 Task: Get directions from Capitol Reef National Park, Utah, United States to Crater Lake National Park, Oregon, United States and explore the nearby restaurants with rating 2 and above and open now and cuisine buffet
Action: Mouse moved to (234, 223)
Screenshot: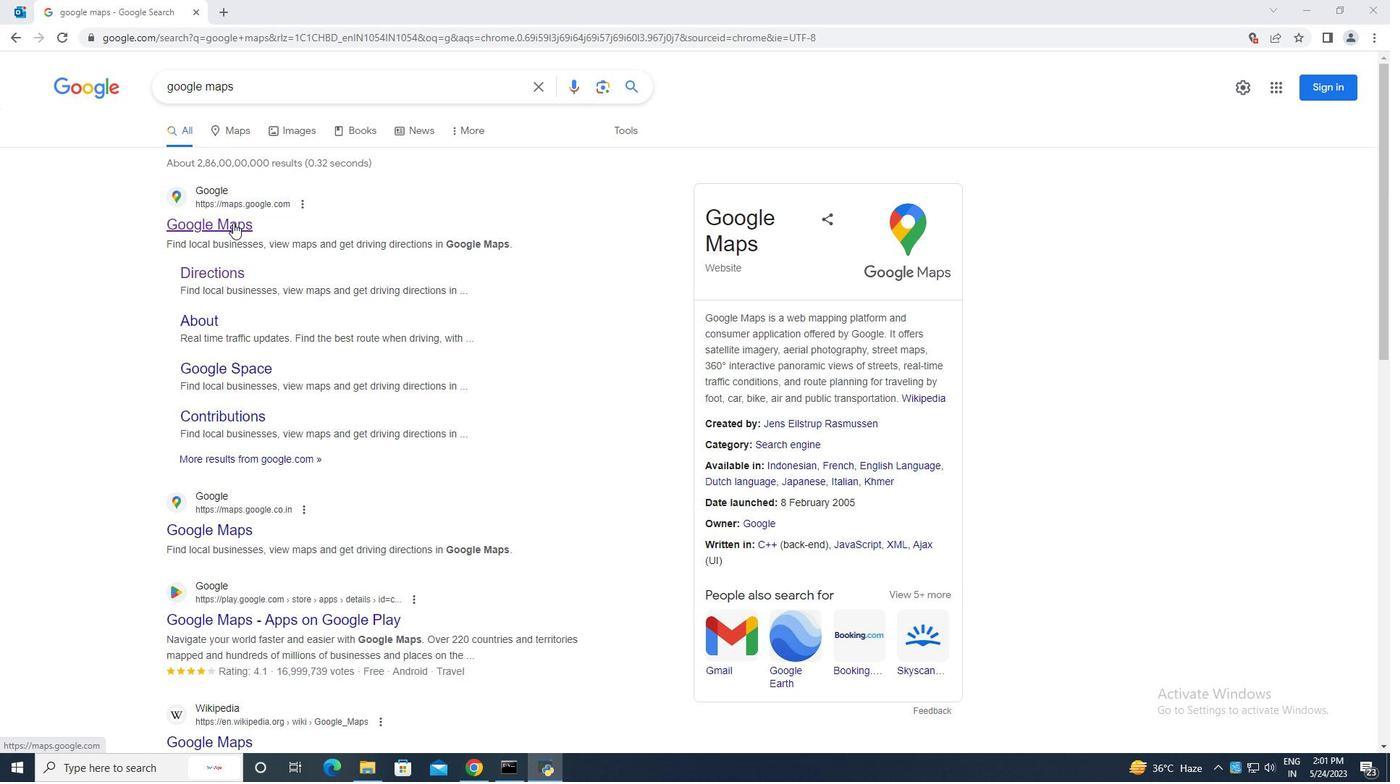 
Action: Mouse pressed left at (233, 223)
Screenshot: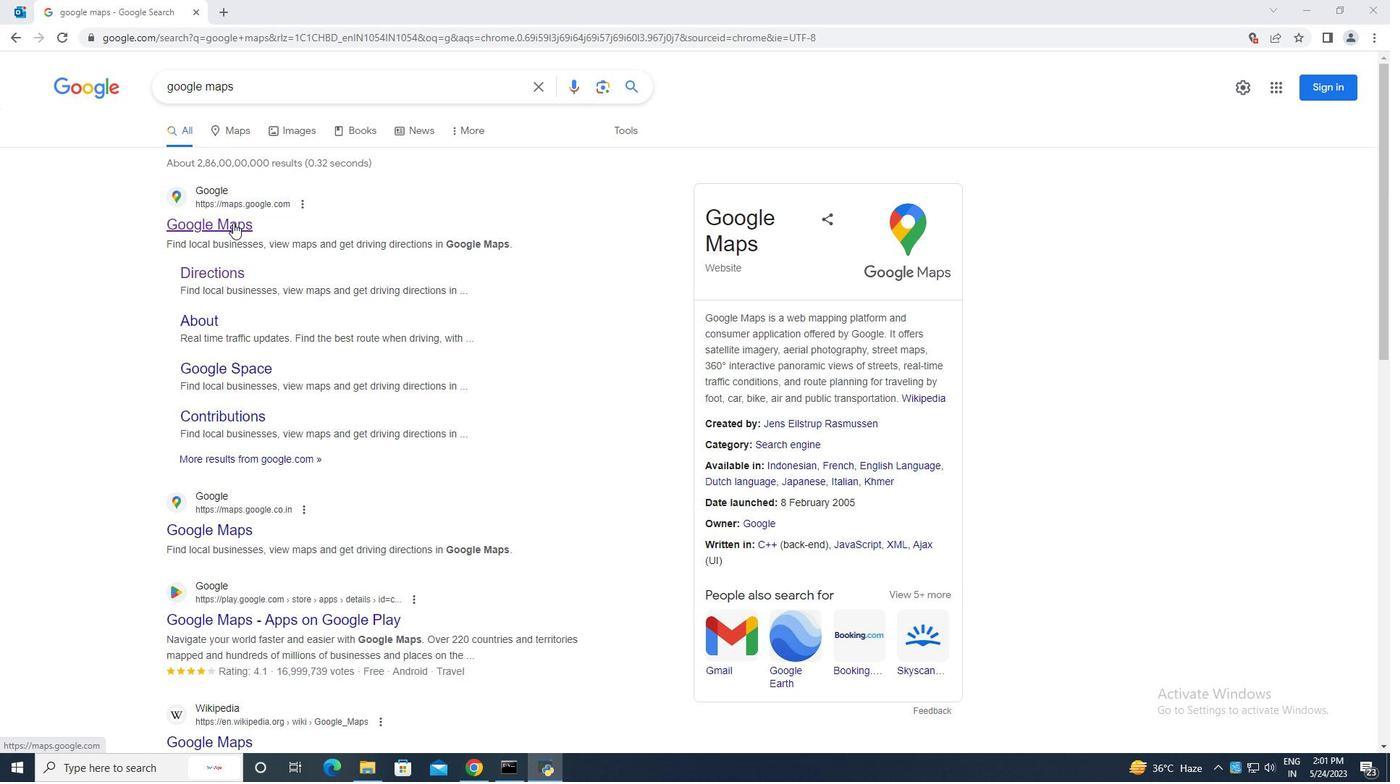
Action: Mouse moved to (192, 68)
Screenshot: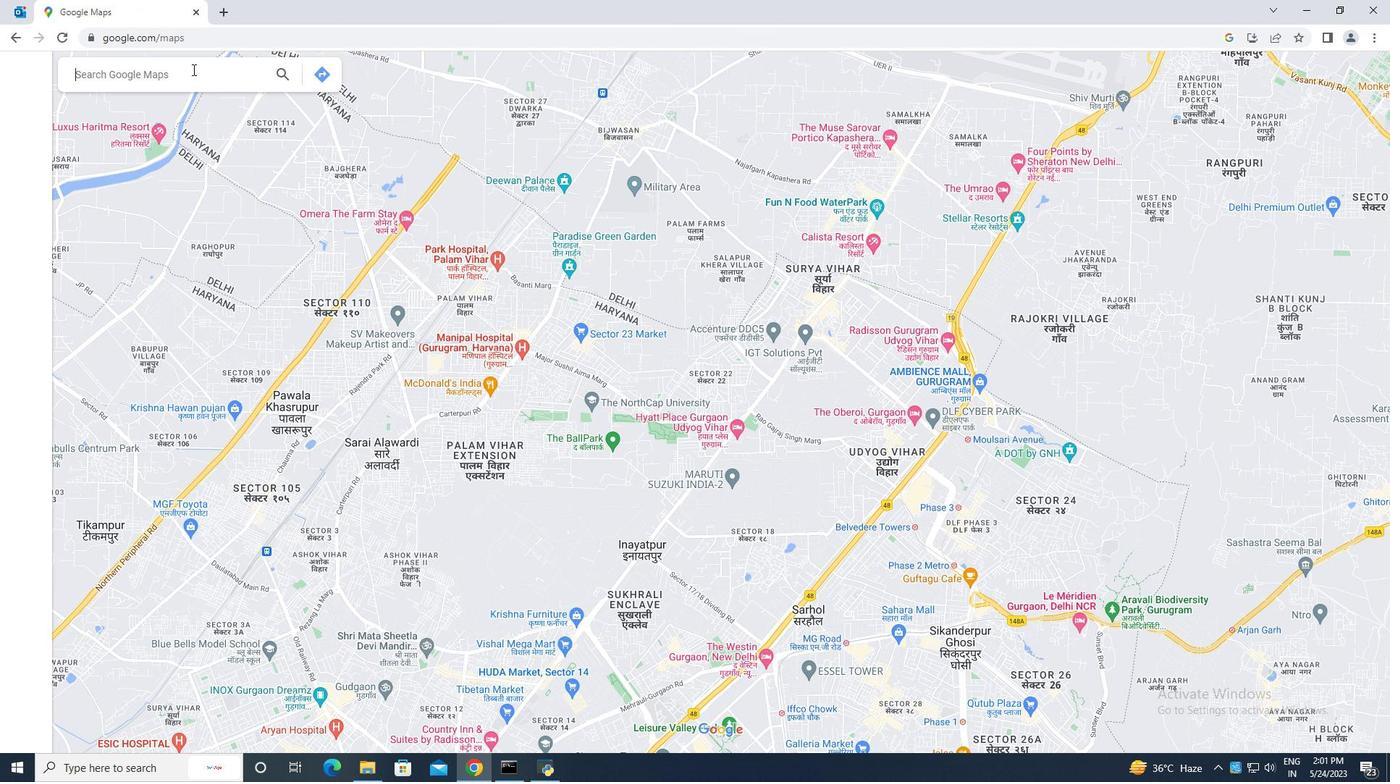 
Action: Mouse pressed left at (192, 68)
Screenshot: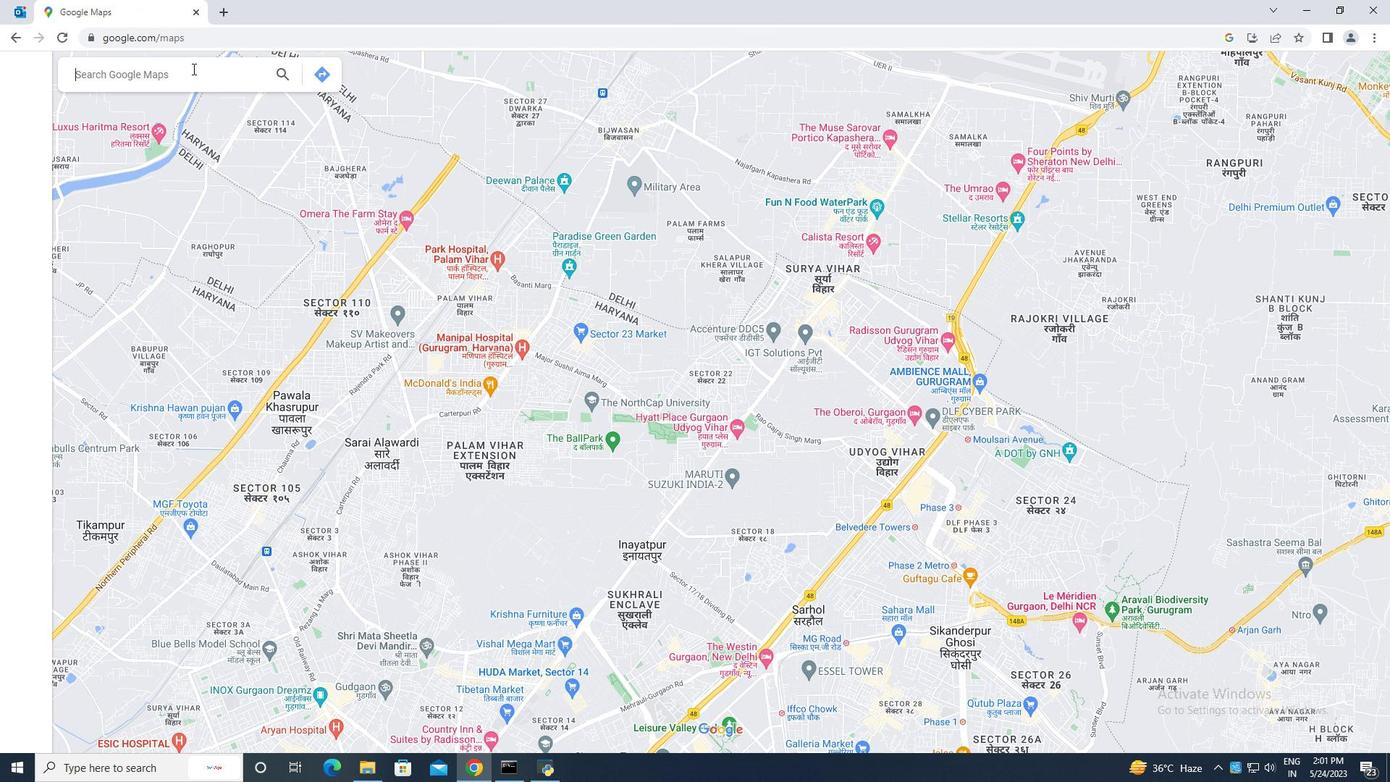 
Action: Mouse moved to (192, 68)
Screenshot: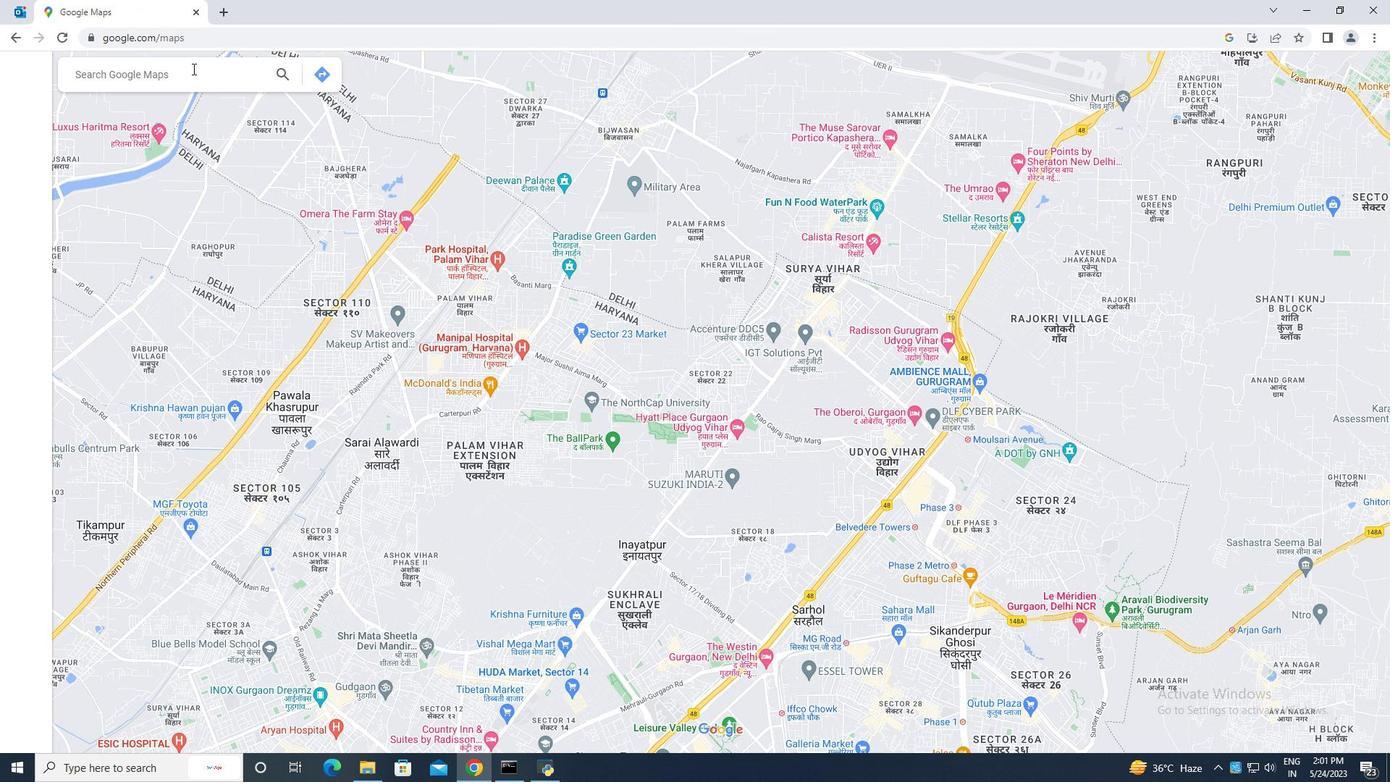 
Action: Key pressed capitol<Key.space>reef<Key.space>national<Key.space>park<Key.space>utah
Screenshot: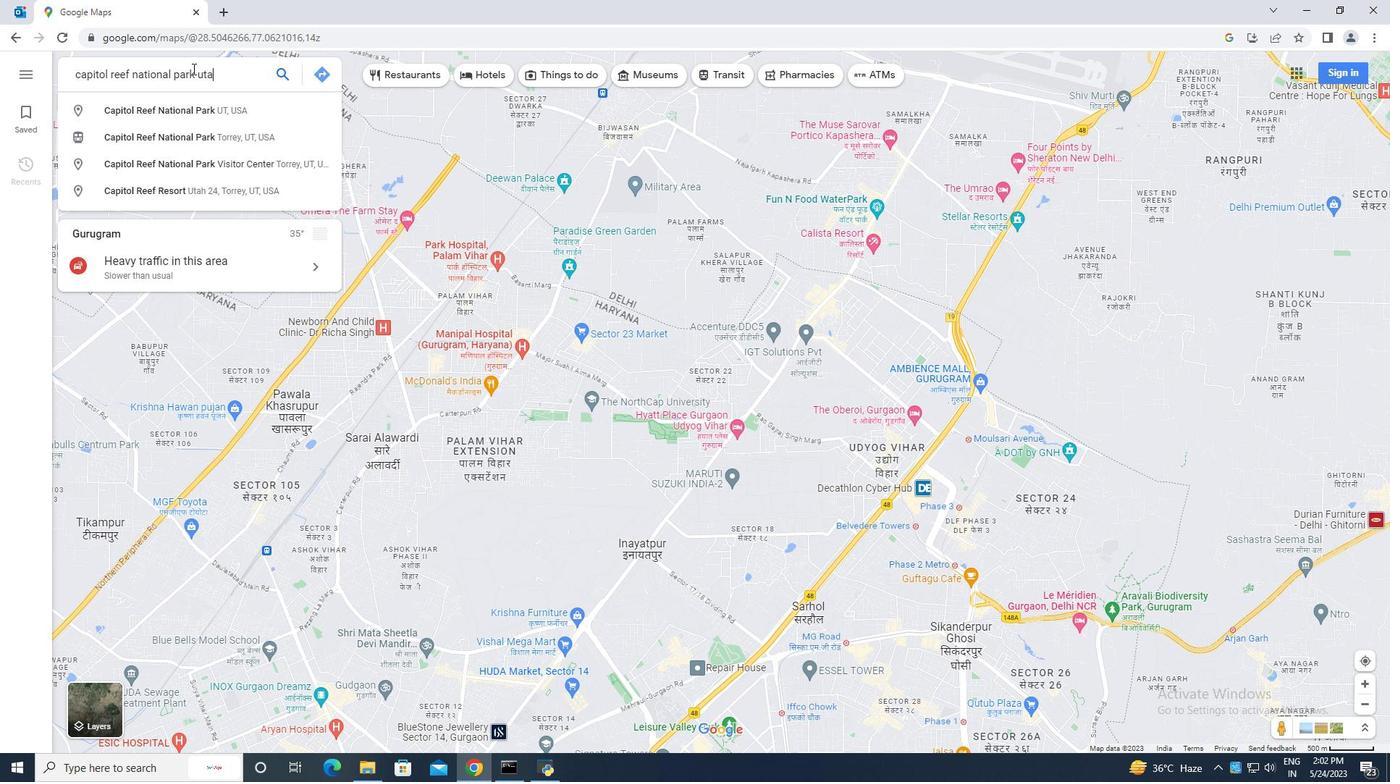 
Action: Mouse moved to (220, 112)
Screenshot: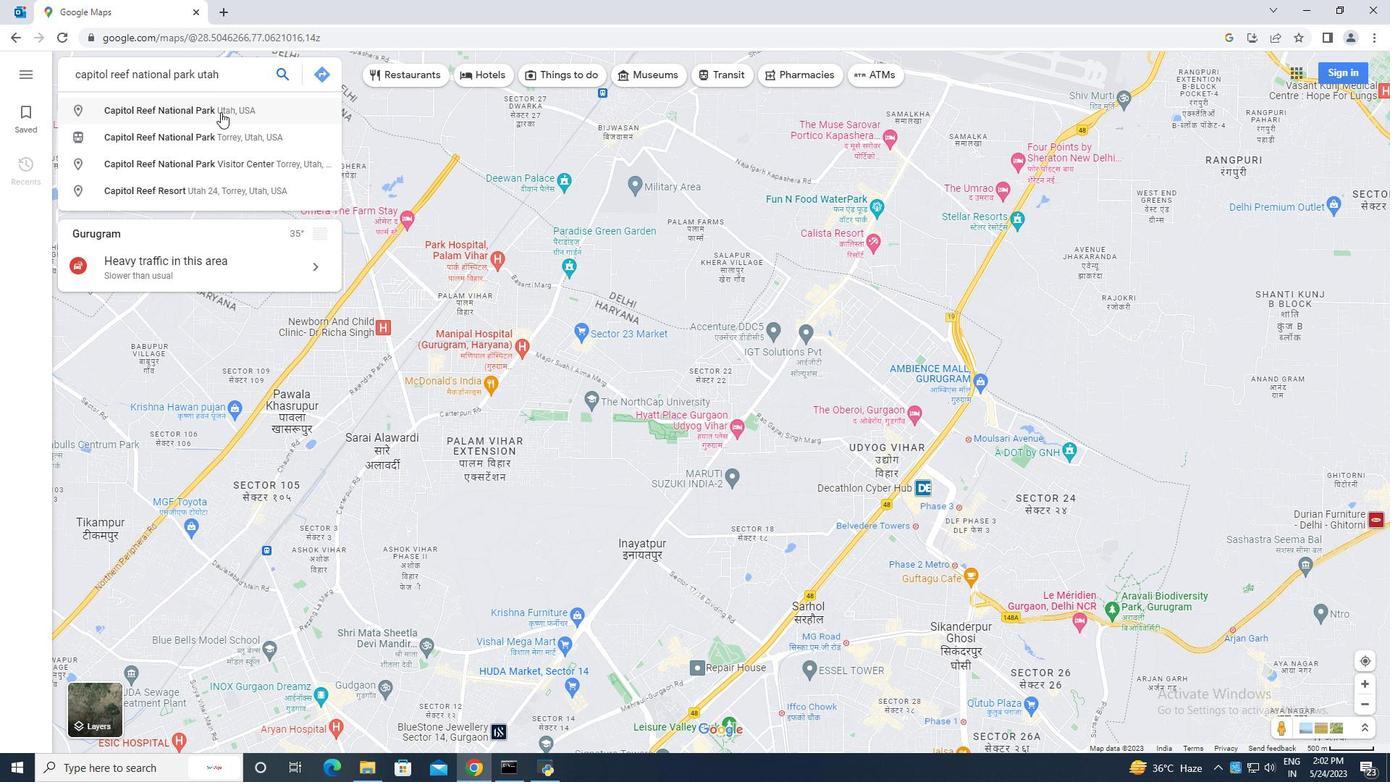 
Action: Mouse pressed left at (220, 112)
Screenshot: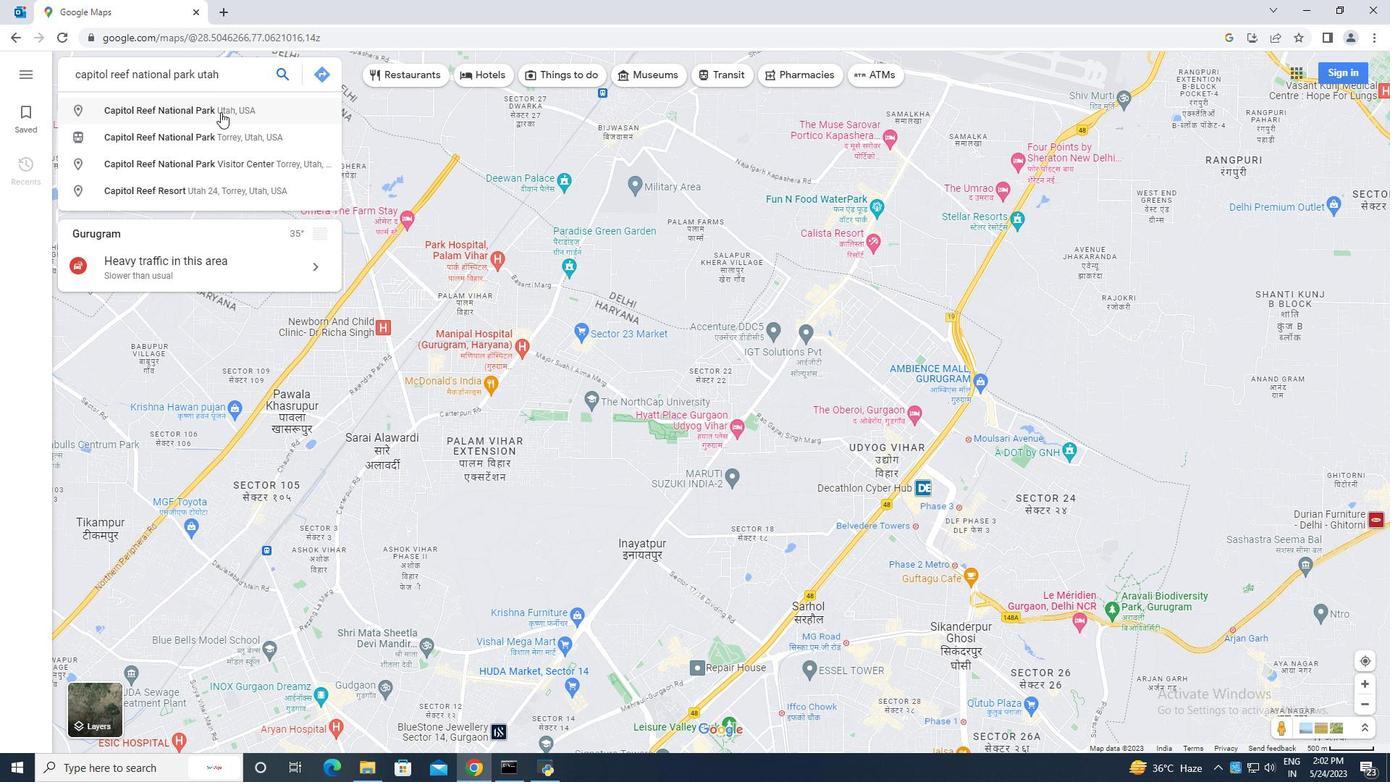 
Action: Mouse moved to (96, 355)
Screenshot: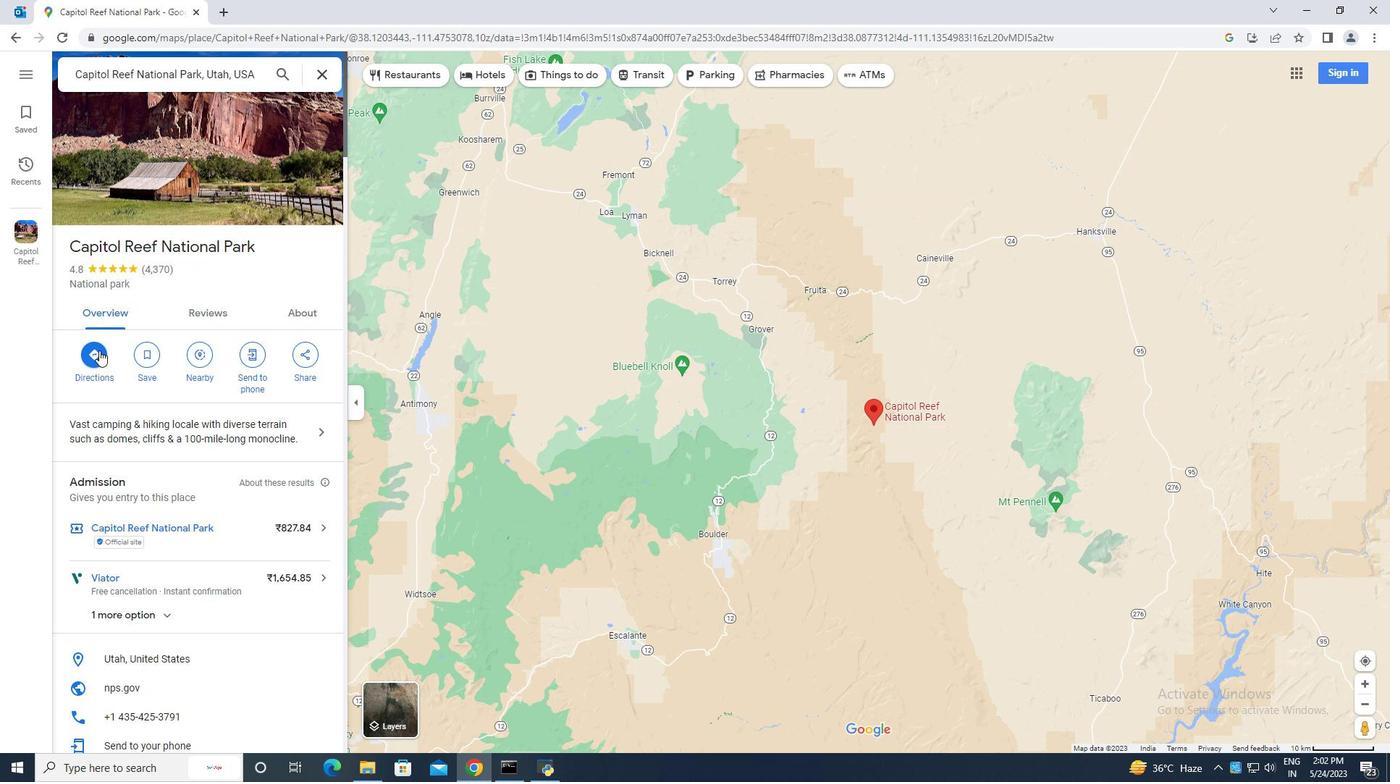 
Action: Mouse pressed left at (96, 355)
Screenshot: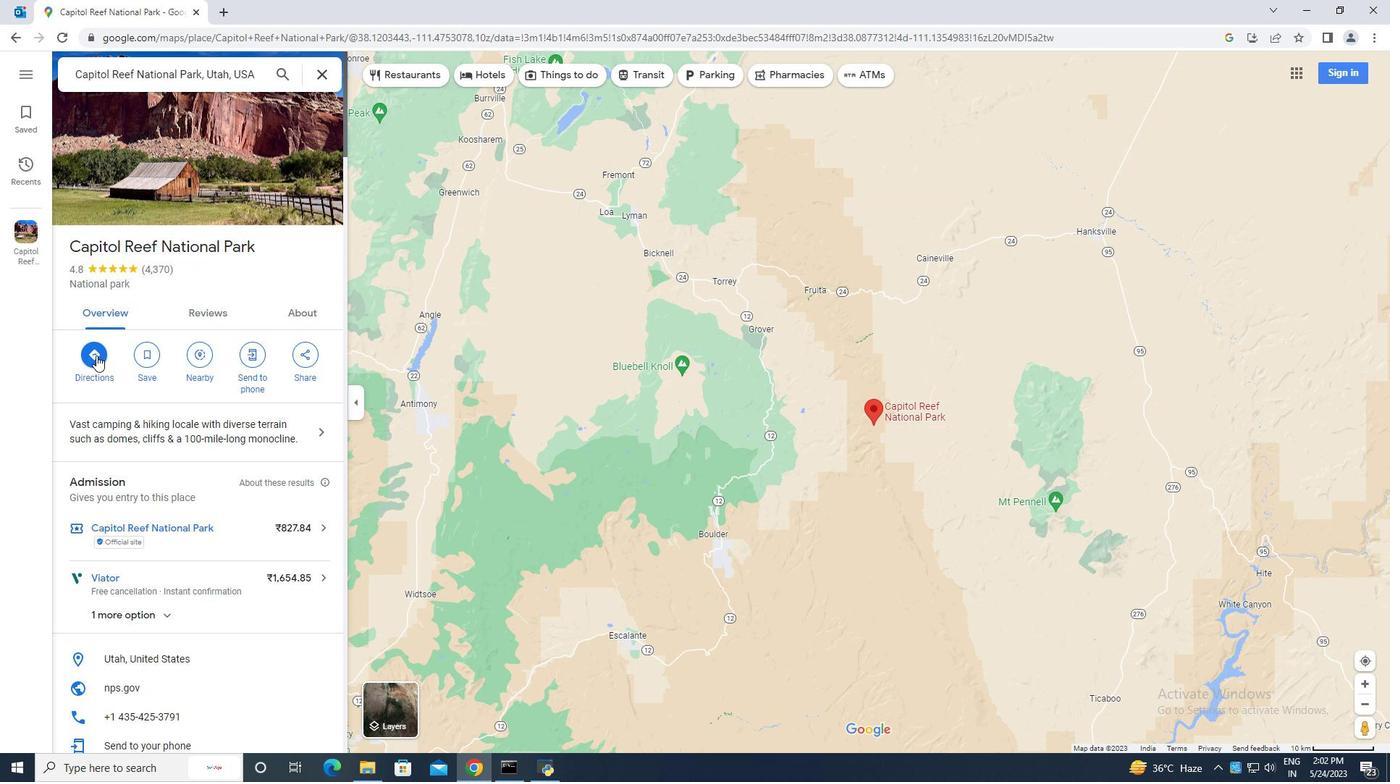 
Action: Mouse moved to (215, 119)
Screenshot: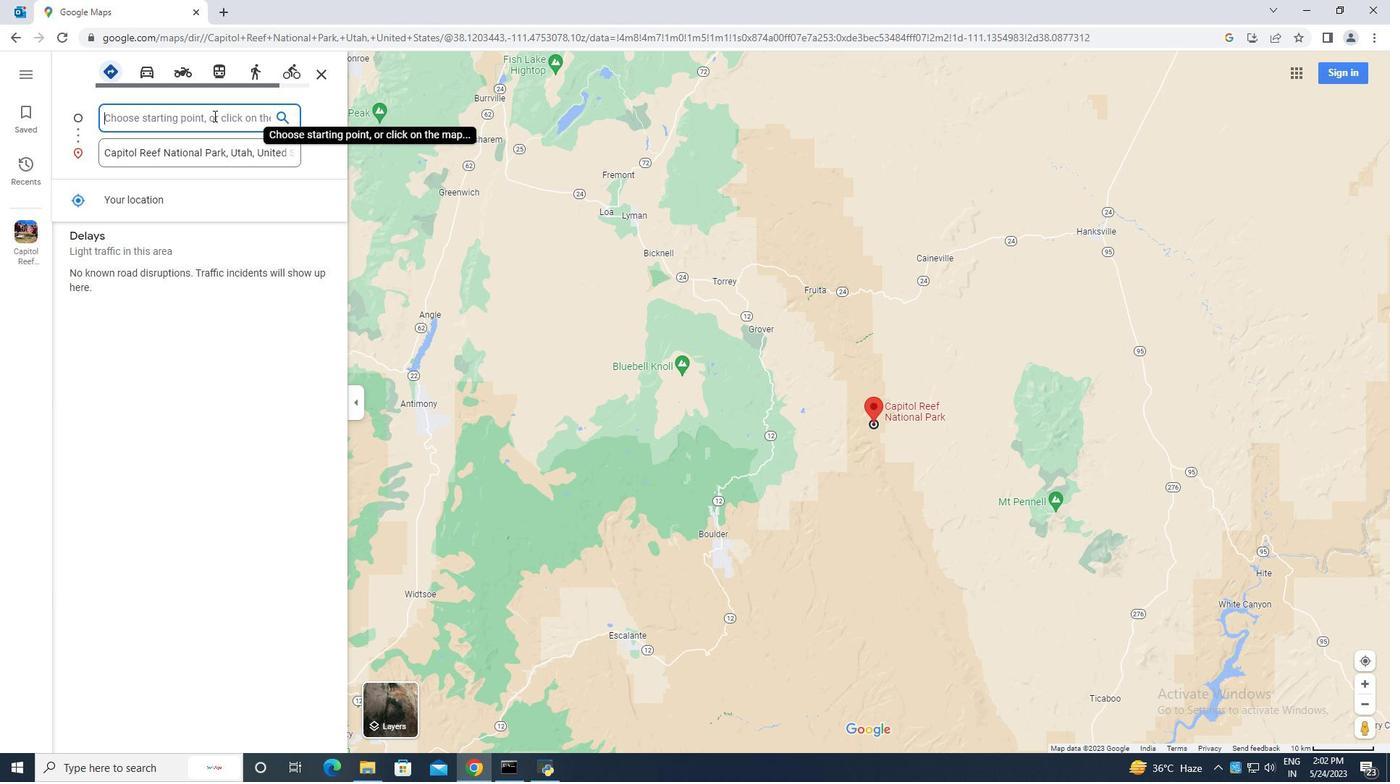 
Action: Mouse pressed left at (215, 119)
Screenshot: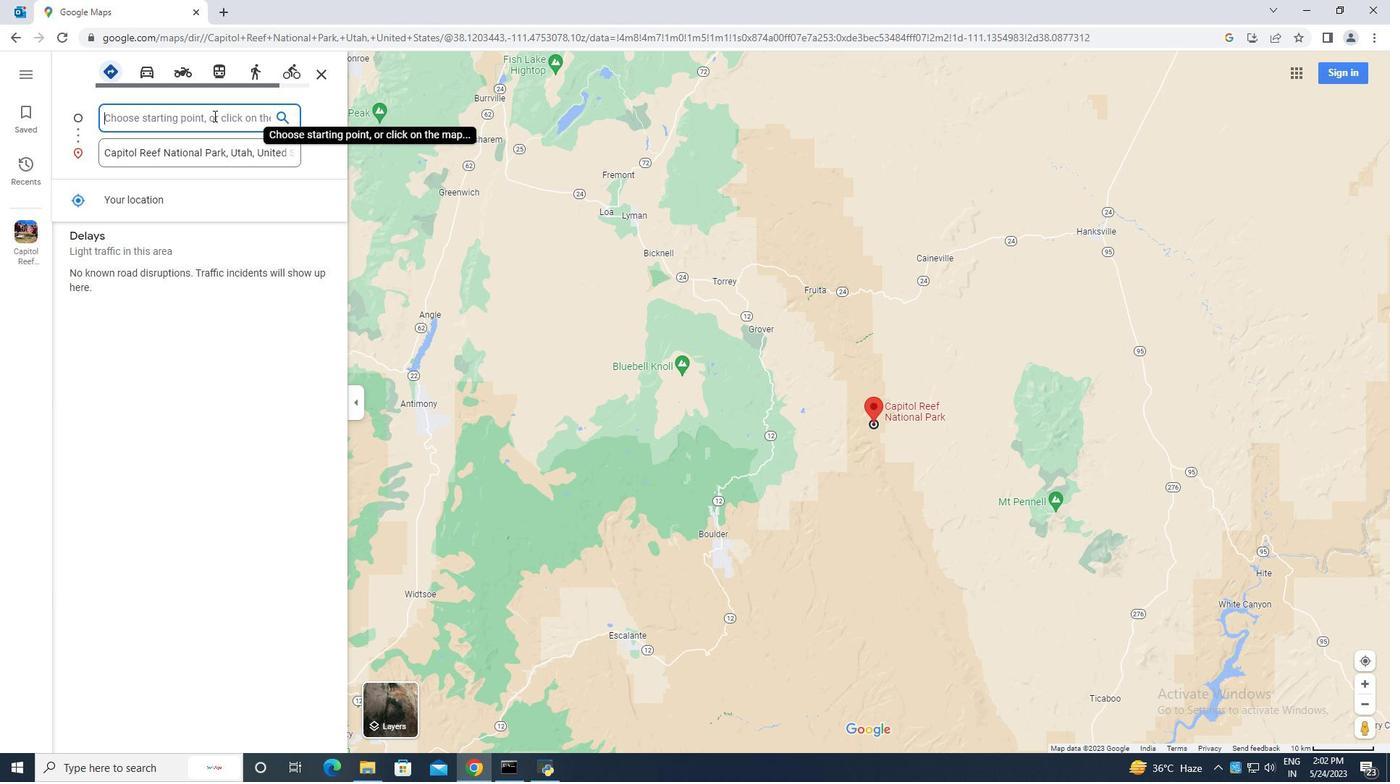 
Action: Mouse moved to (216, 119)
Screenshot: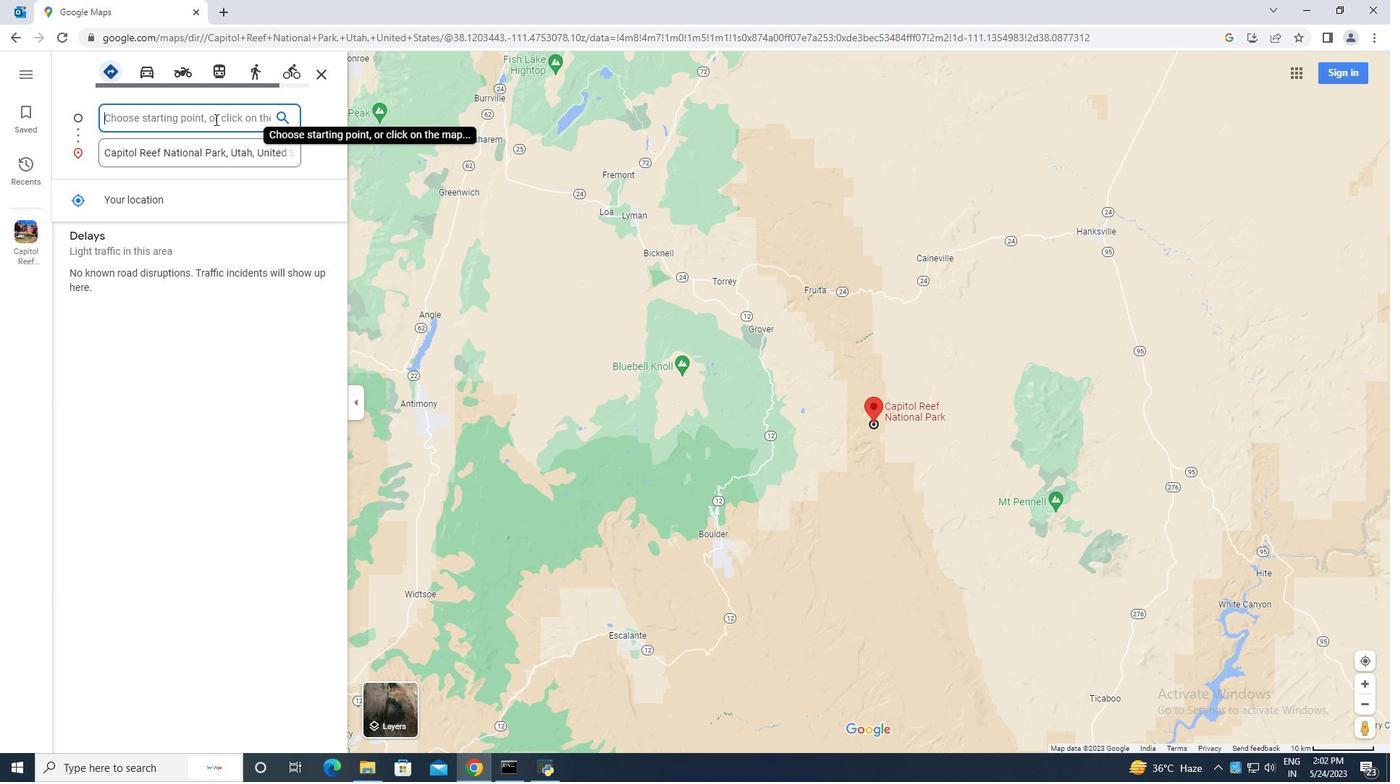 
Action: Key pressed capitol<Key.space>reef<Key.space>national<Key.space>park<Key.space>utah
Screenshot: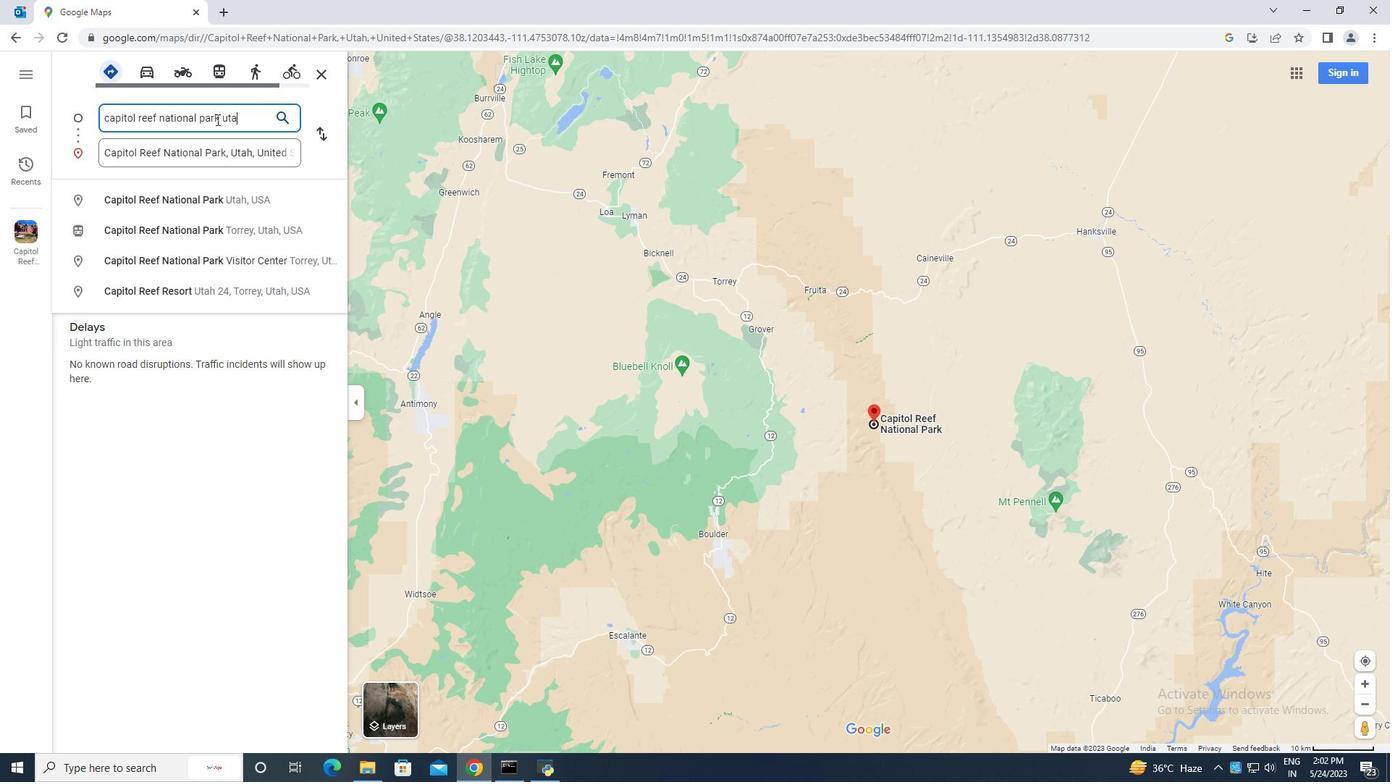 
Action: Mouse moved to (262, 154)
Screenshot: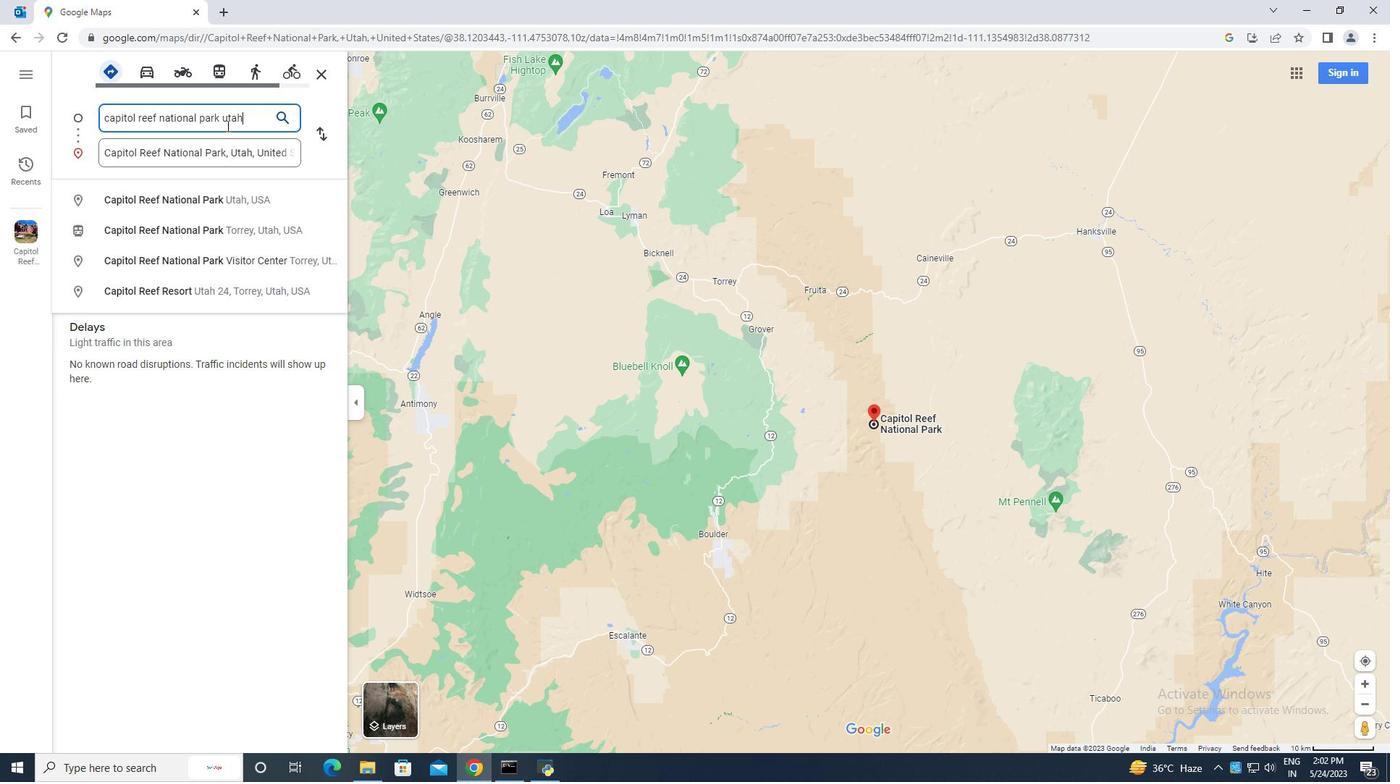 
Action: Mouse pressed left at (262, 154)
Screenshot: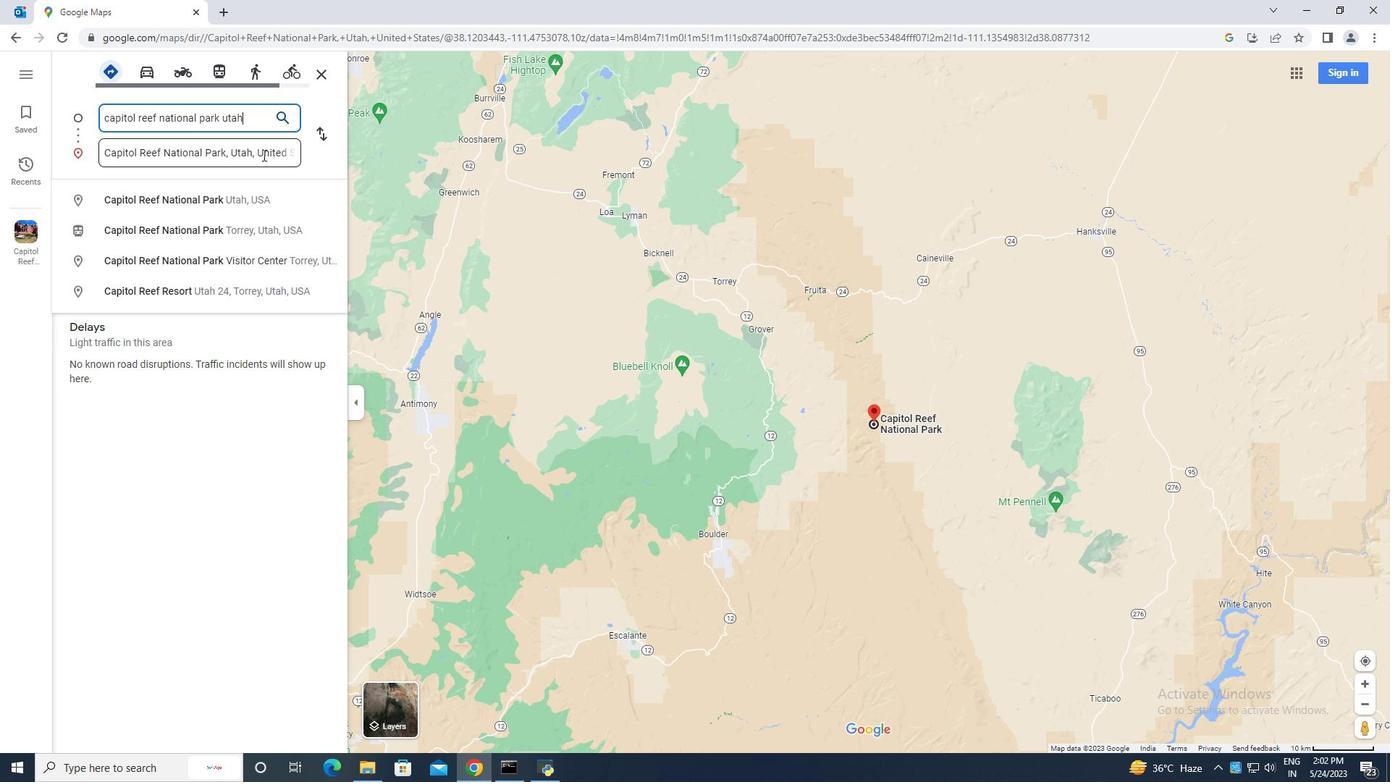 
Action: Key pressed crate<Key.space><Key.backspace>r<Key.space>lake<Key.space>national<Key.space>park<Key.space>oregon<Key.enter>
Screenshot: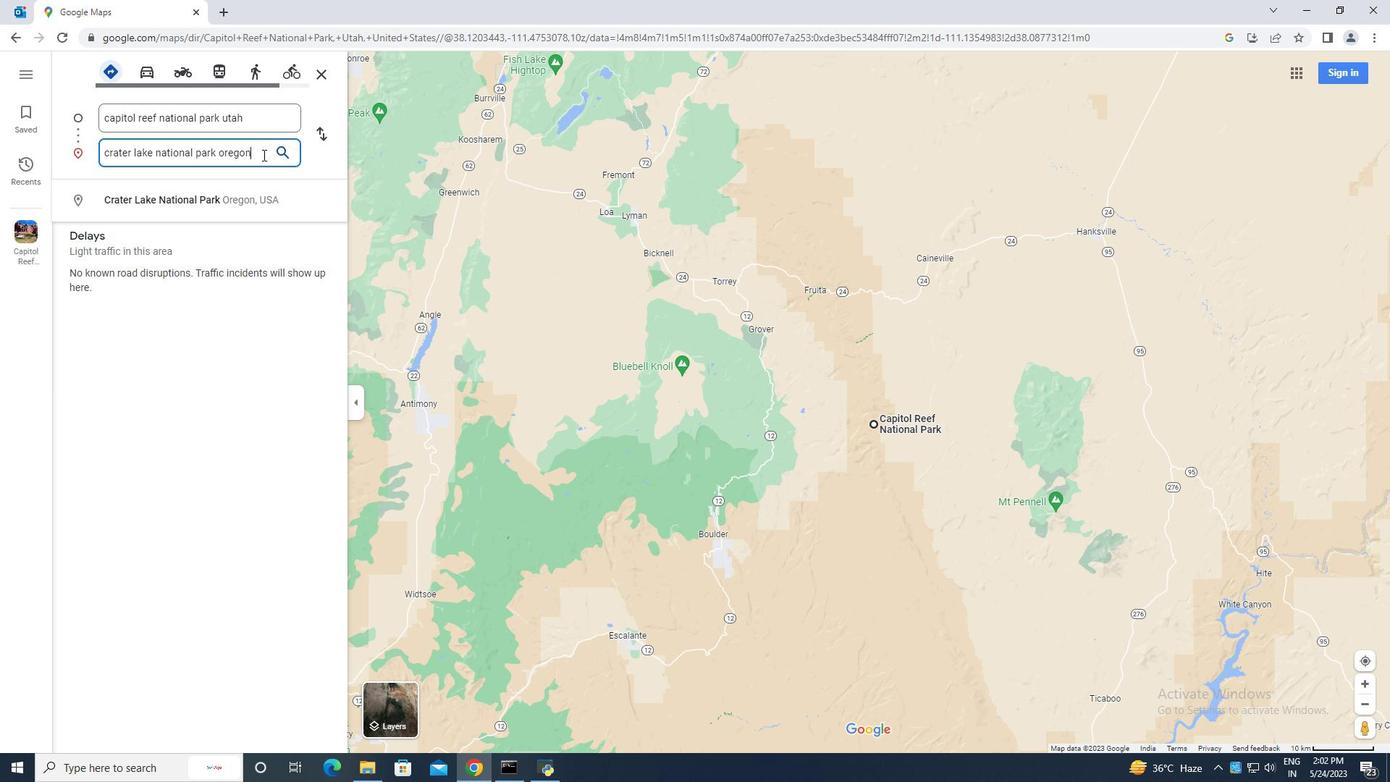 
Action: Mouse moved to (810, 73)
Screenshot: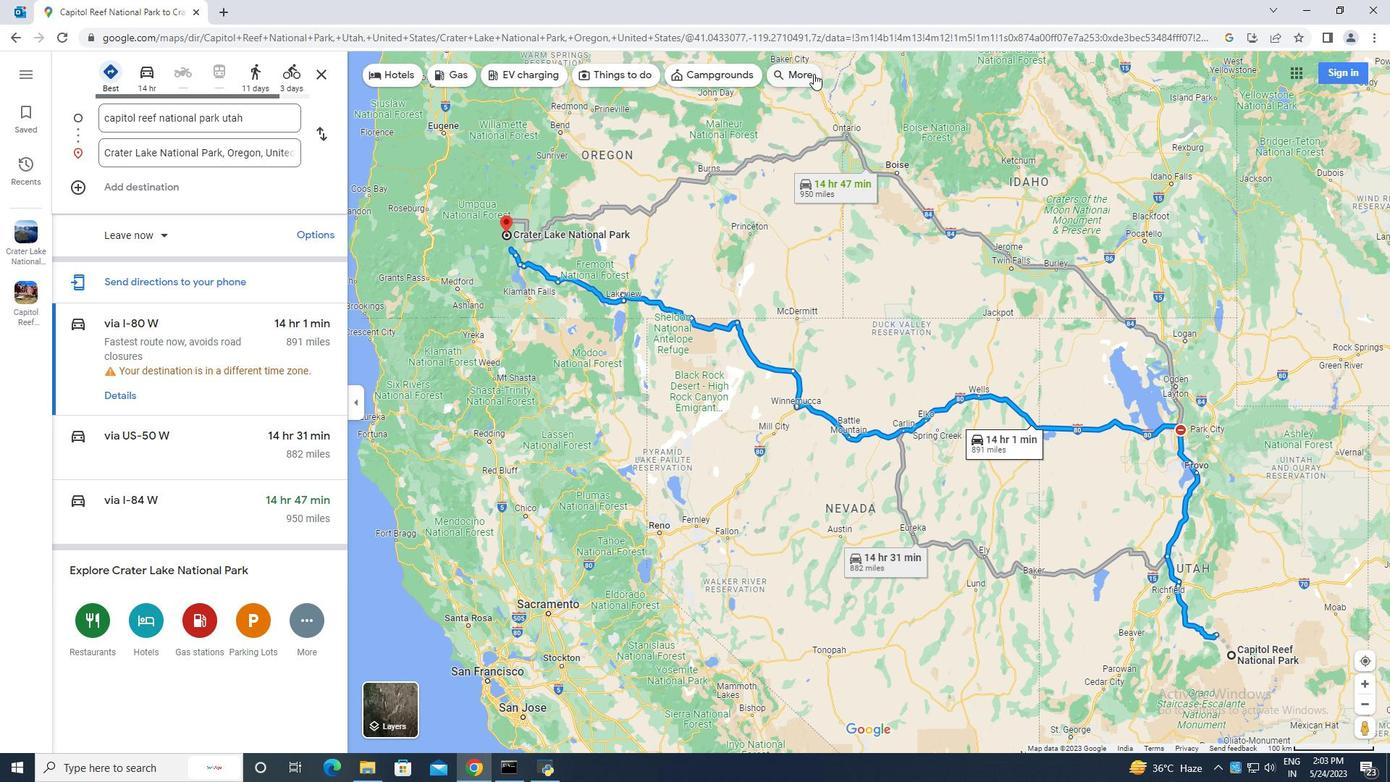 
Action: Mouse pressed left at (810, 73)
Screenshot: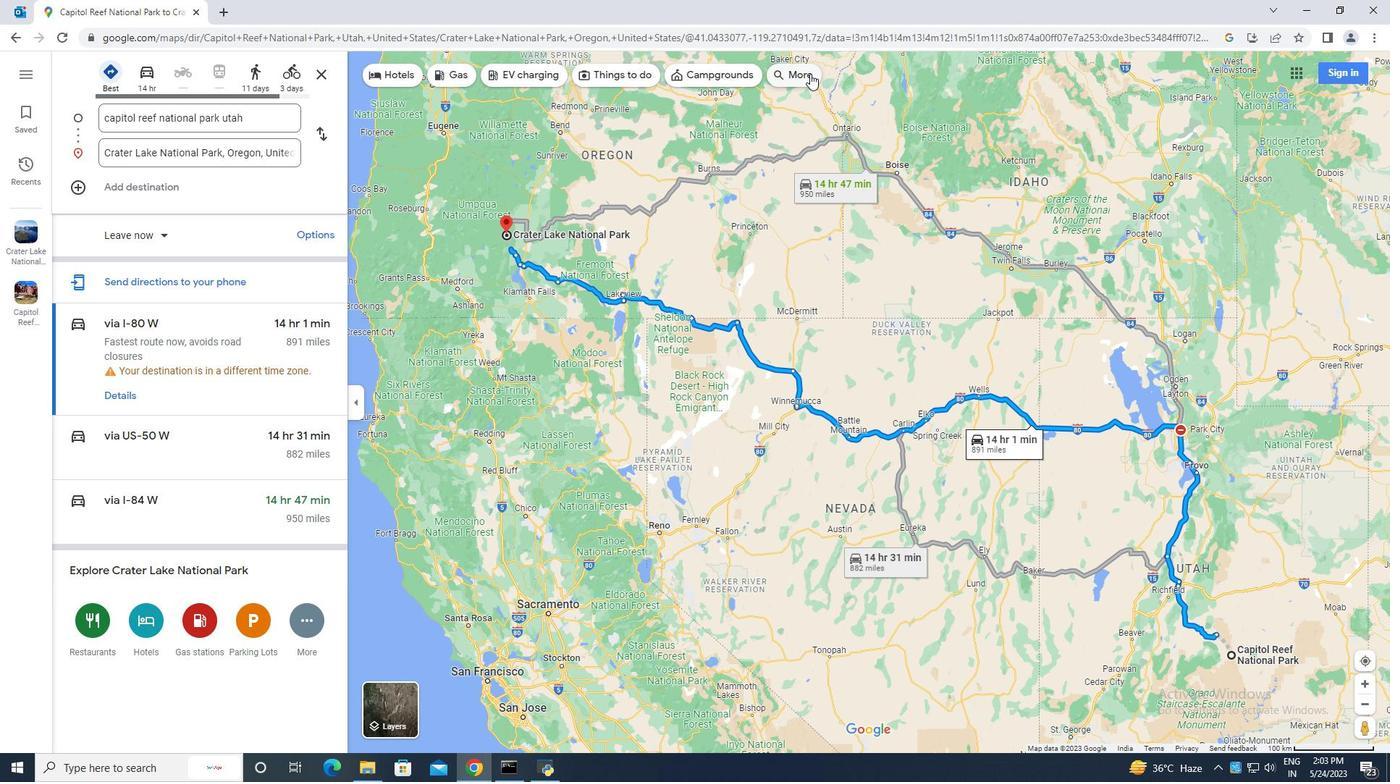 
Action: Mouse moved to (126, 286)
Screenshot: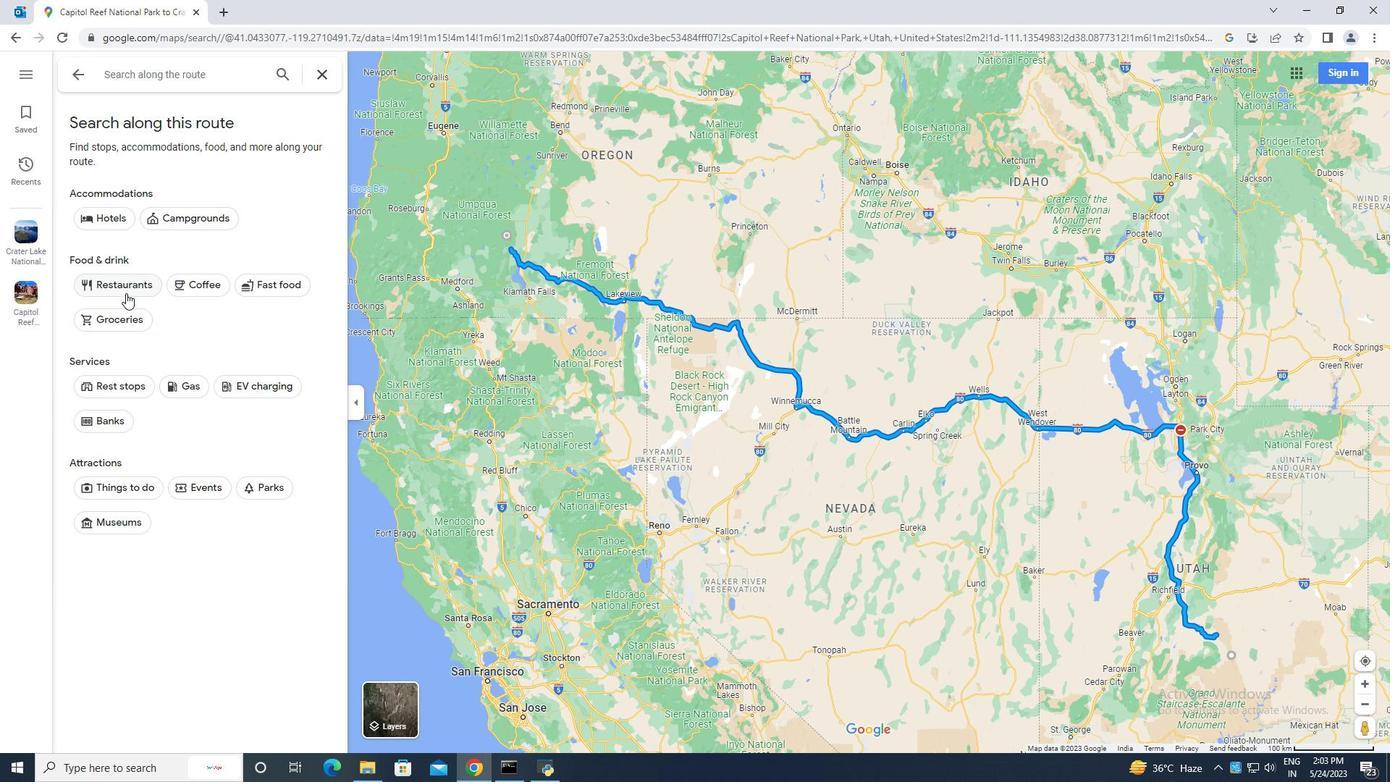
Action: Mouse pressed left at (126, 286)
Screenshot: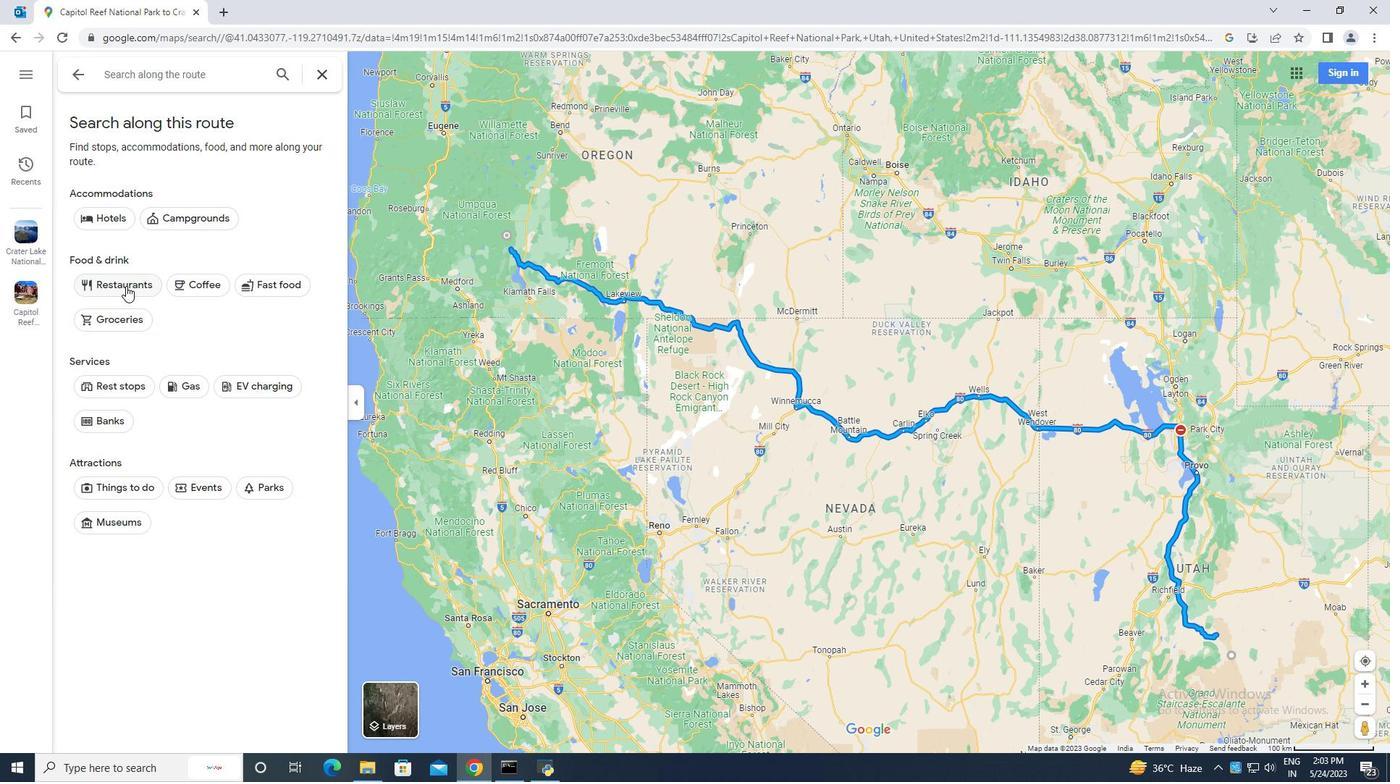 
Action: Mouse moved to (555, 73)
Screenshot: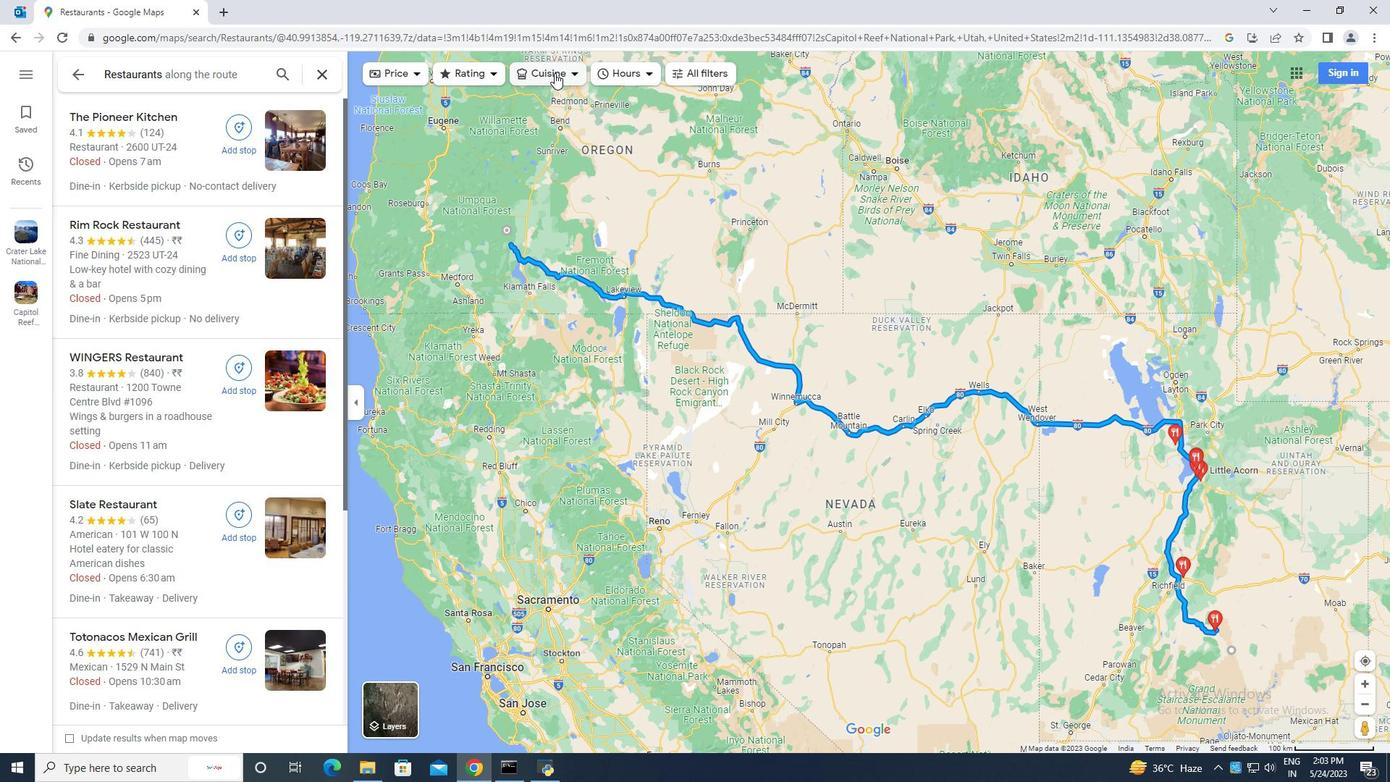 
Action: Mouse pressed left at (555, 73)
Screenshot: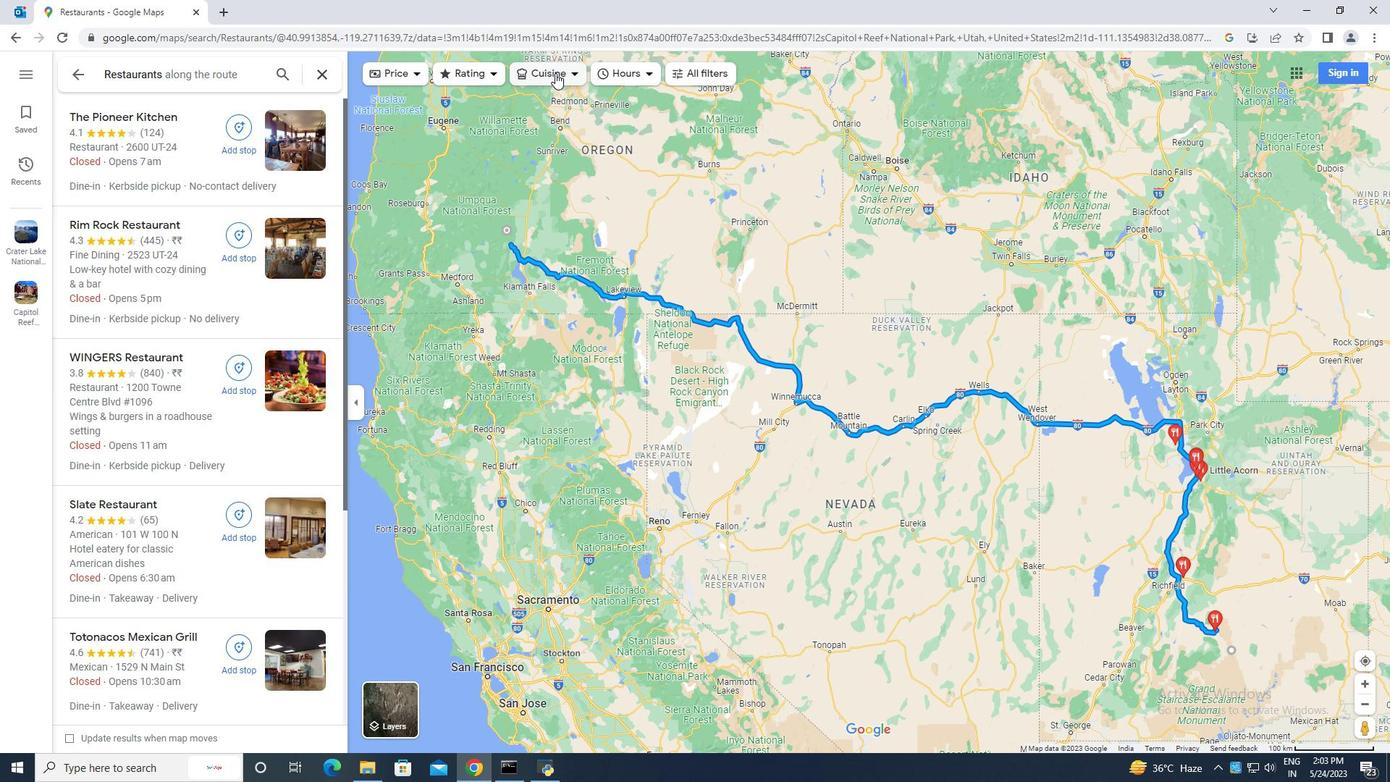 
Action: Mouse moved to (421, 204)
Screenshot: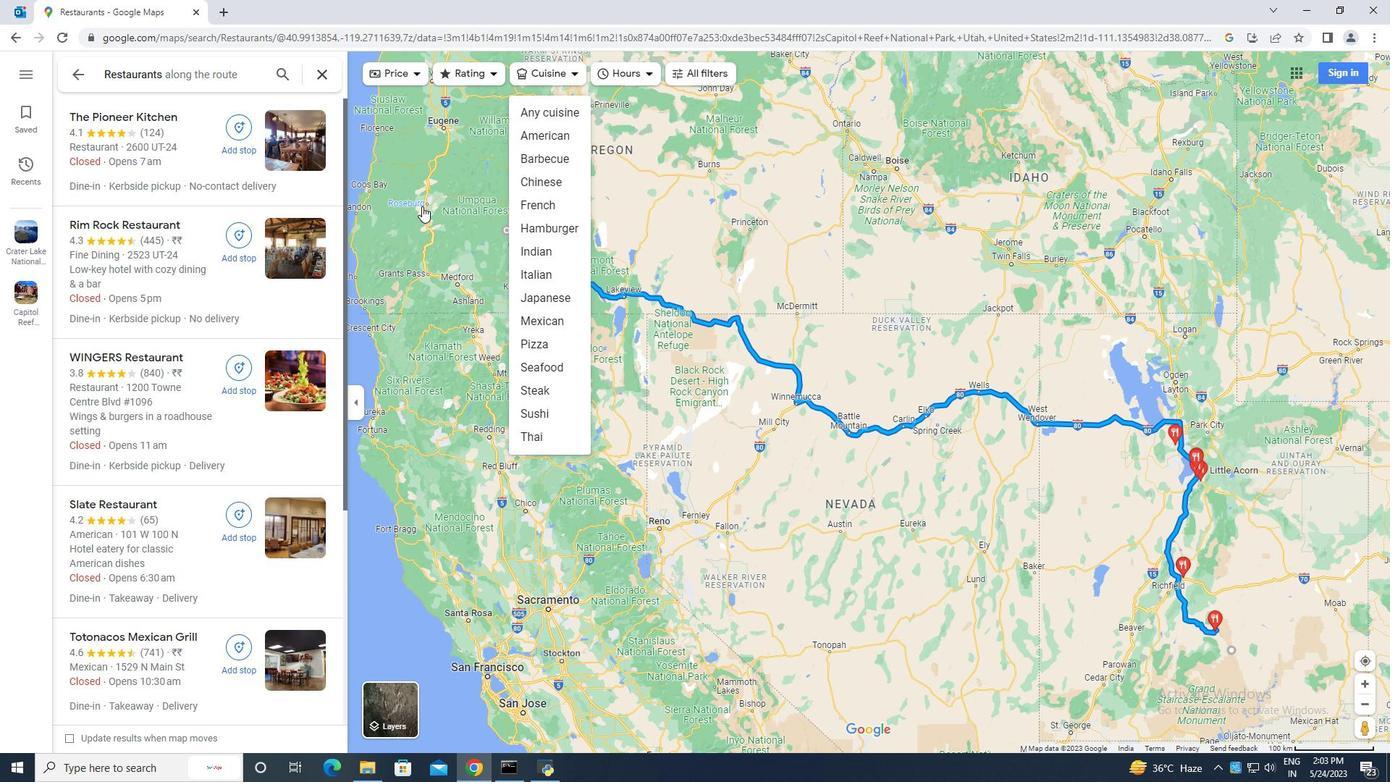 
Action: Mouse pressed left at (421, 204)
Screenshot: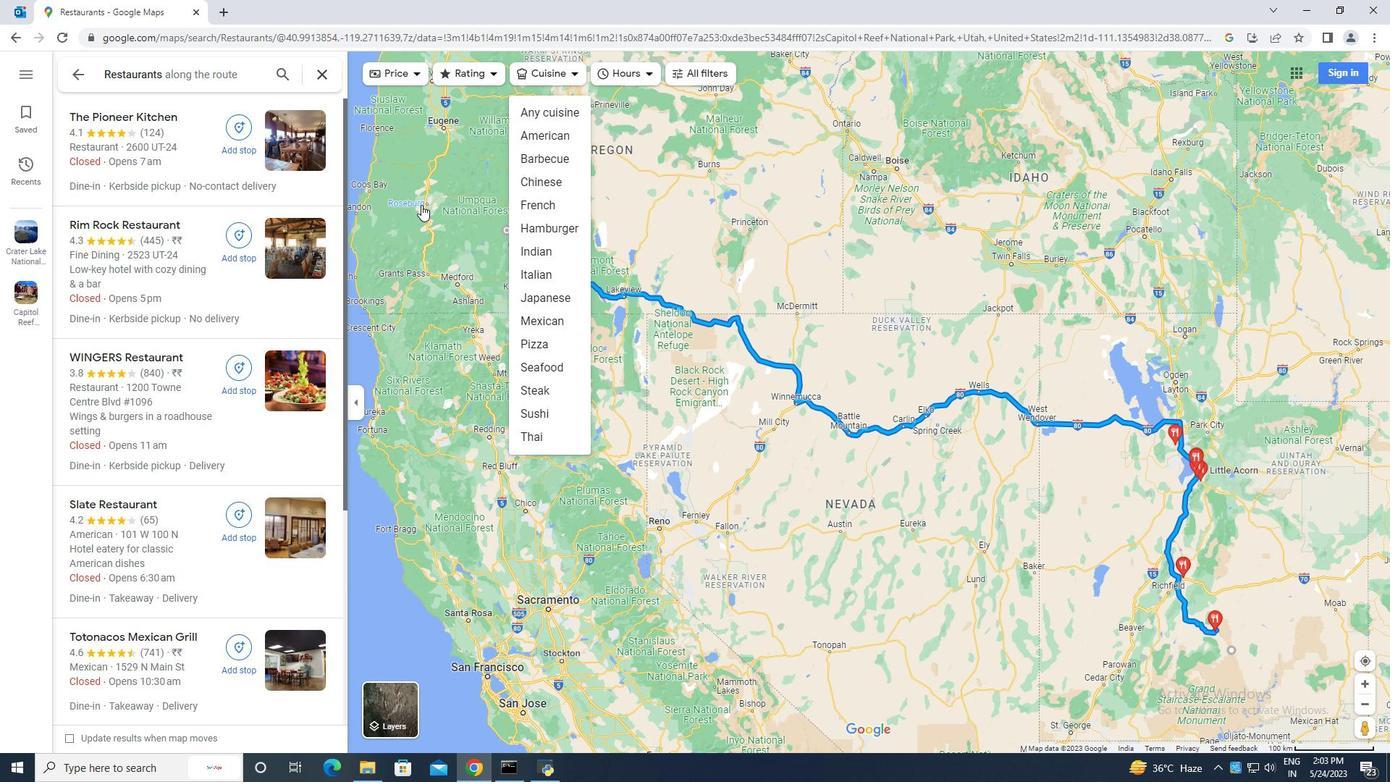 
Action: Mouse moved to (480, 73)
Screenshot: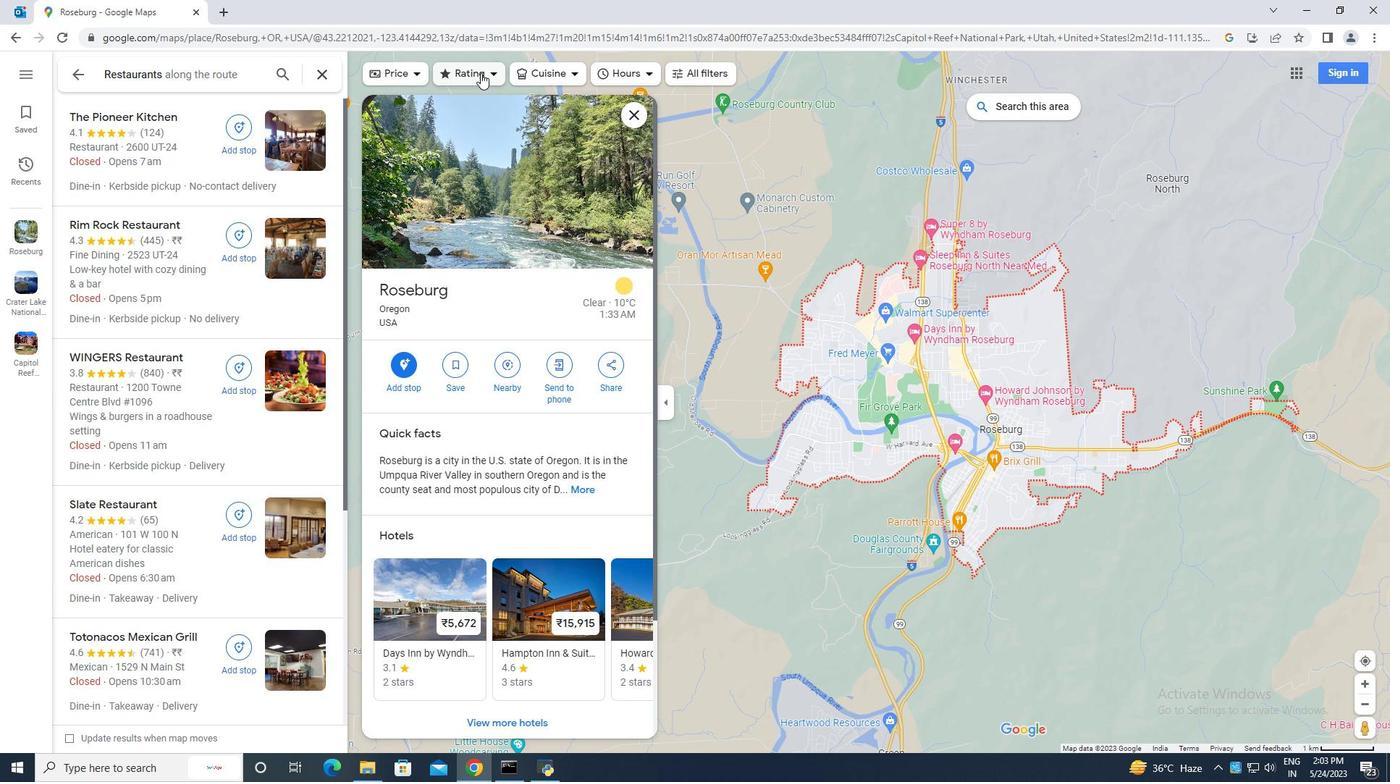 
Action: Mouse pressed left at (480, 73)
Screenshot: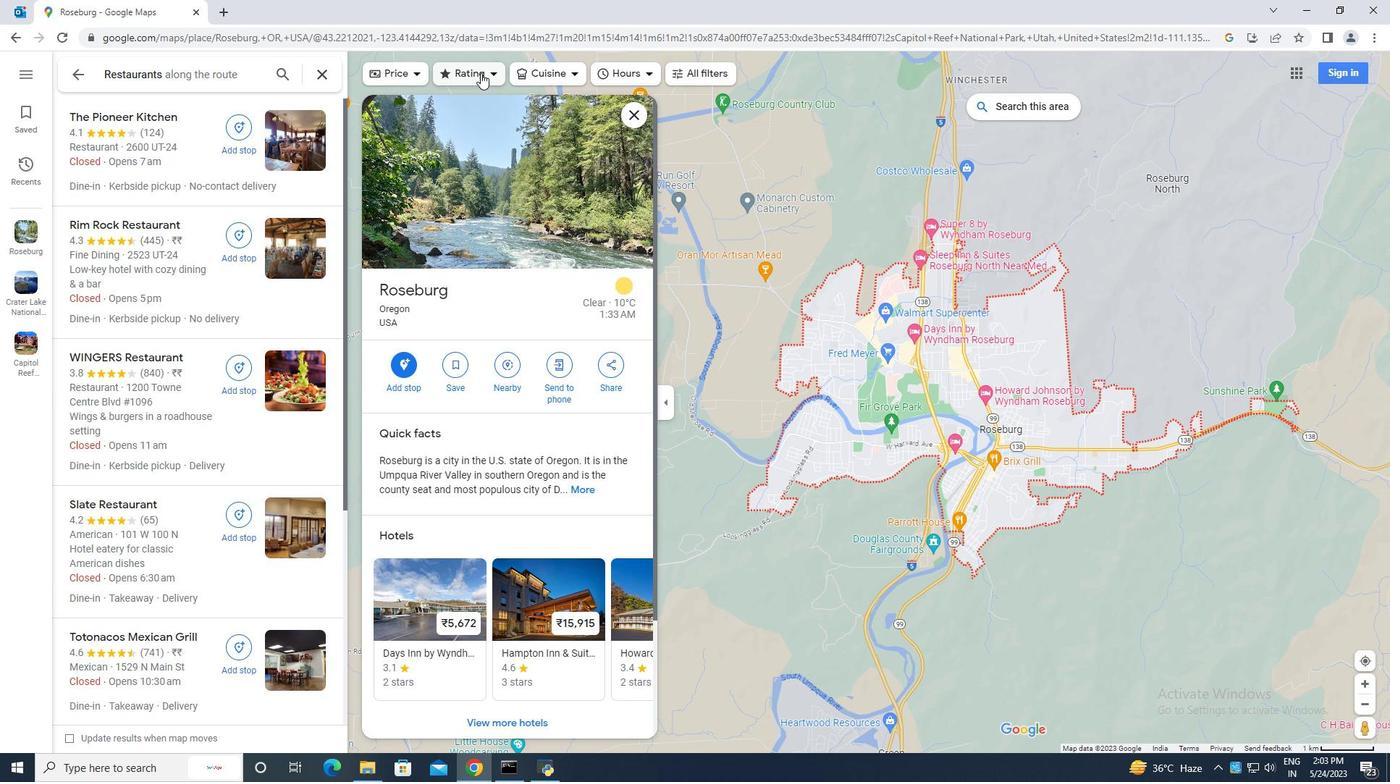 
Action: Mouse moved to (475, 133)
Screenshot: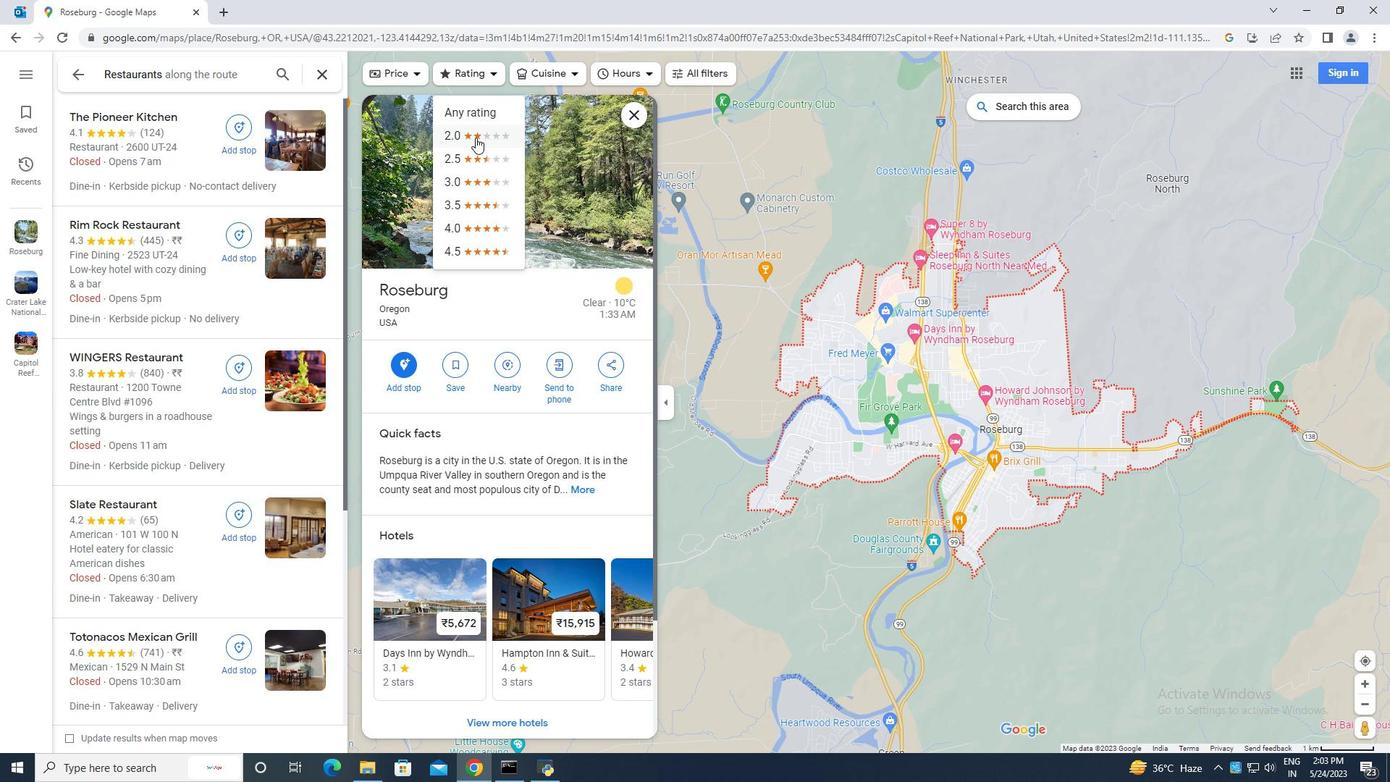 
Action: Mouse pressed left at (475, 133)
Screenshot: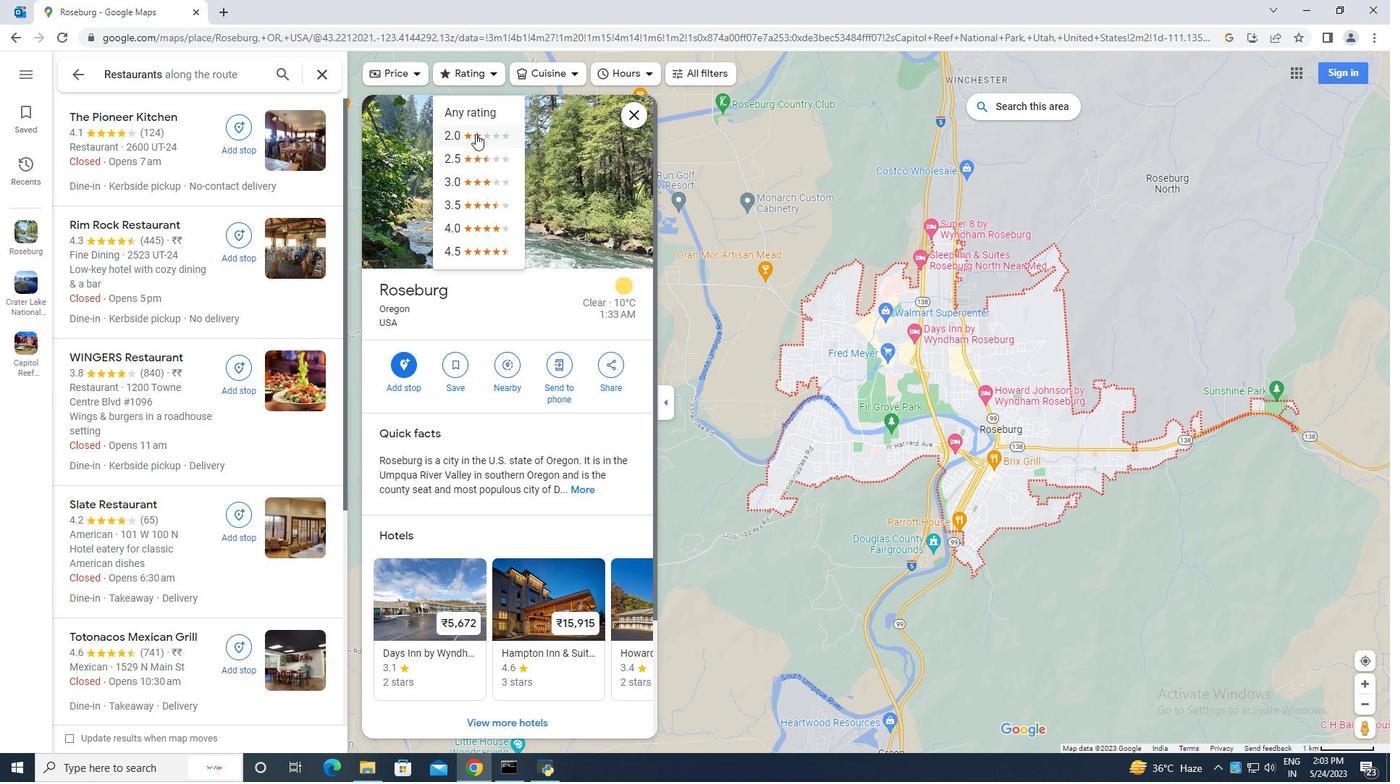 
Action: Mouse moved to (127, 333)
Screenshot: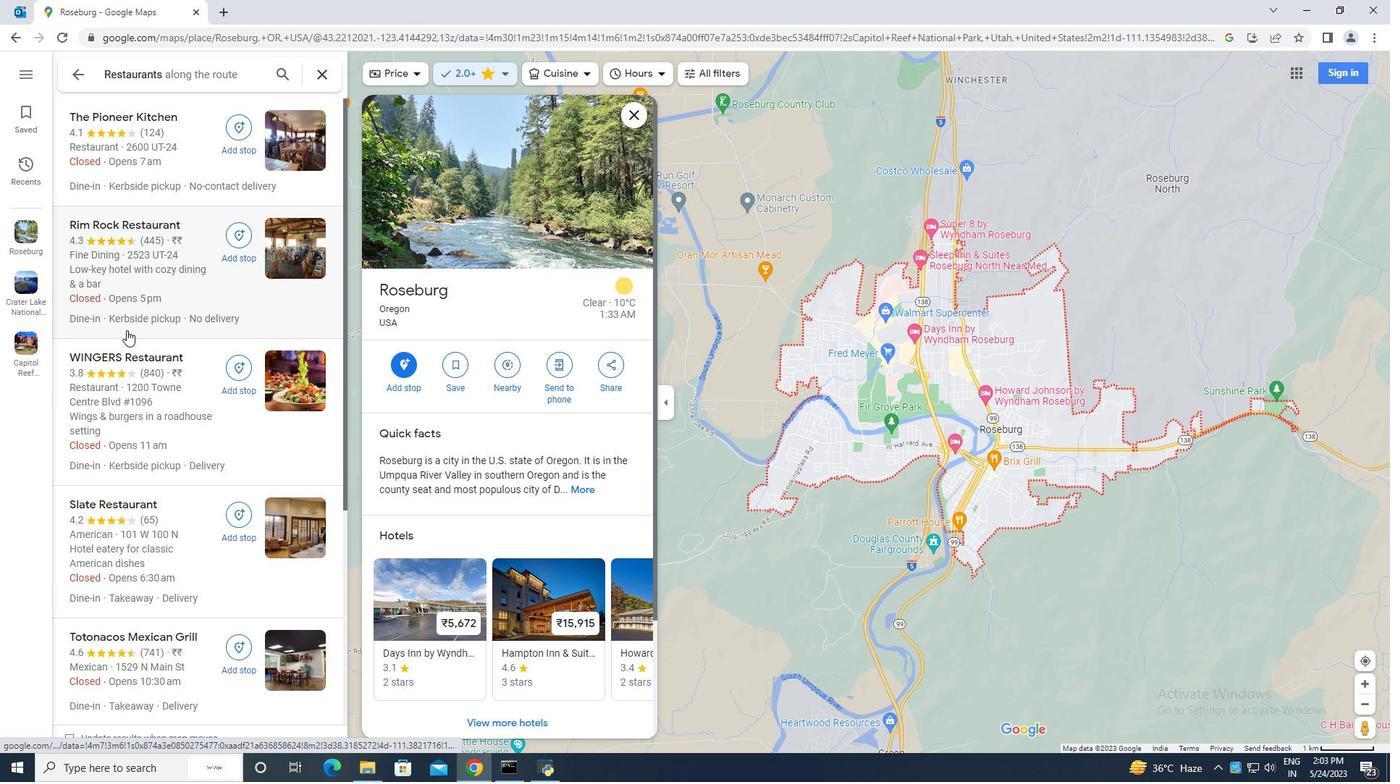 
Action: Mouse scrolled (127, 333) with delta (0, 0)
Screenshot: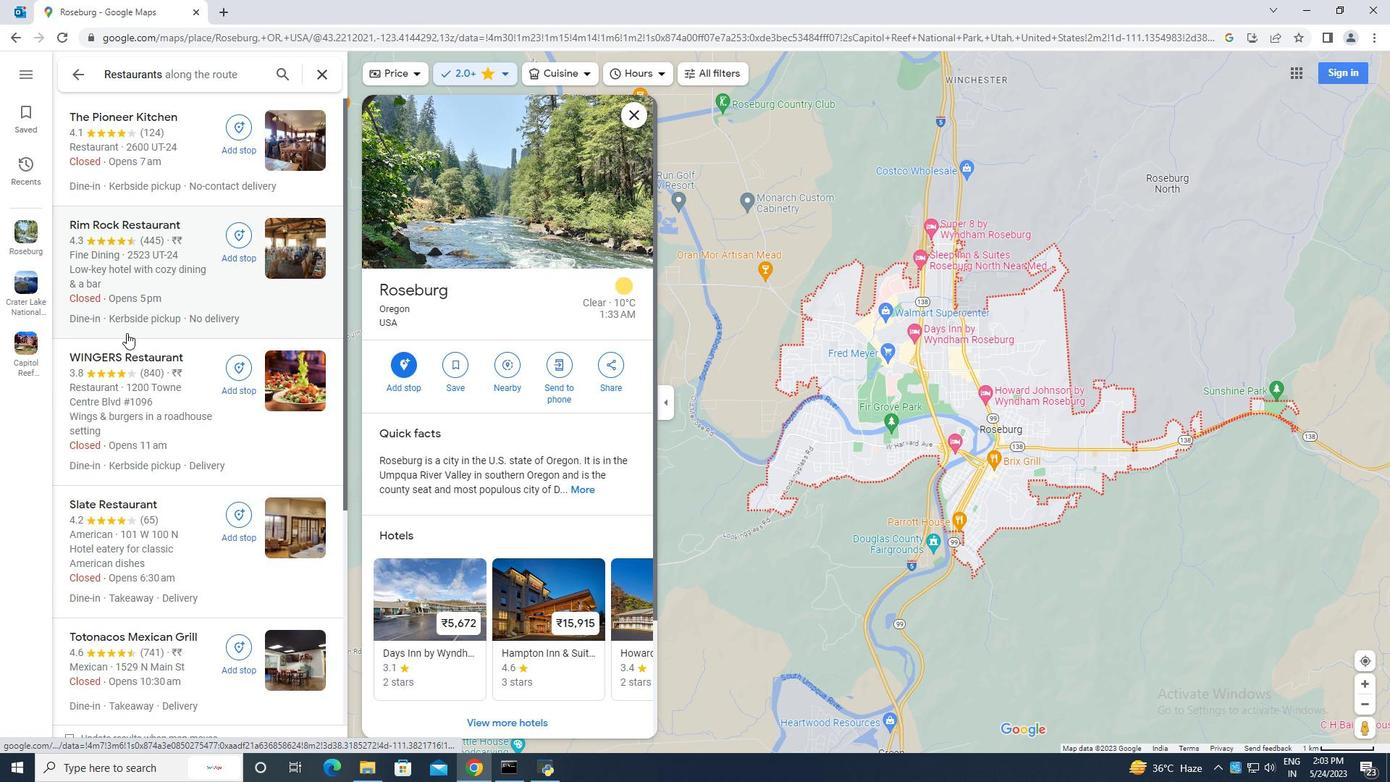 
Action: Mouse moved to (128, 334)
Screenshot: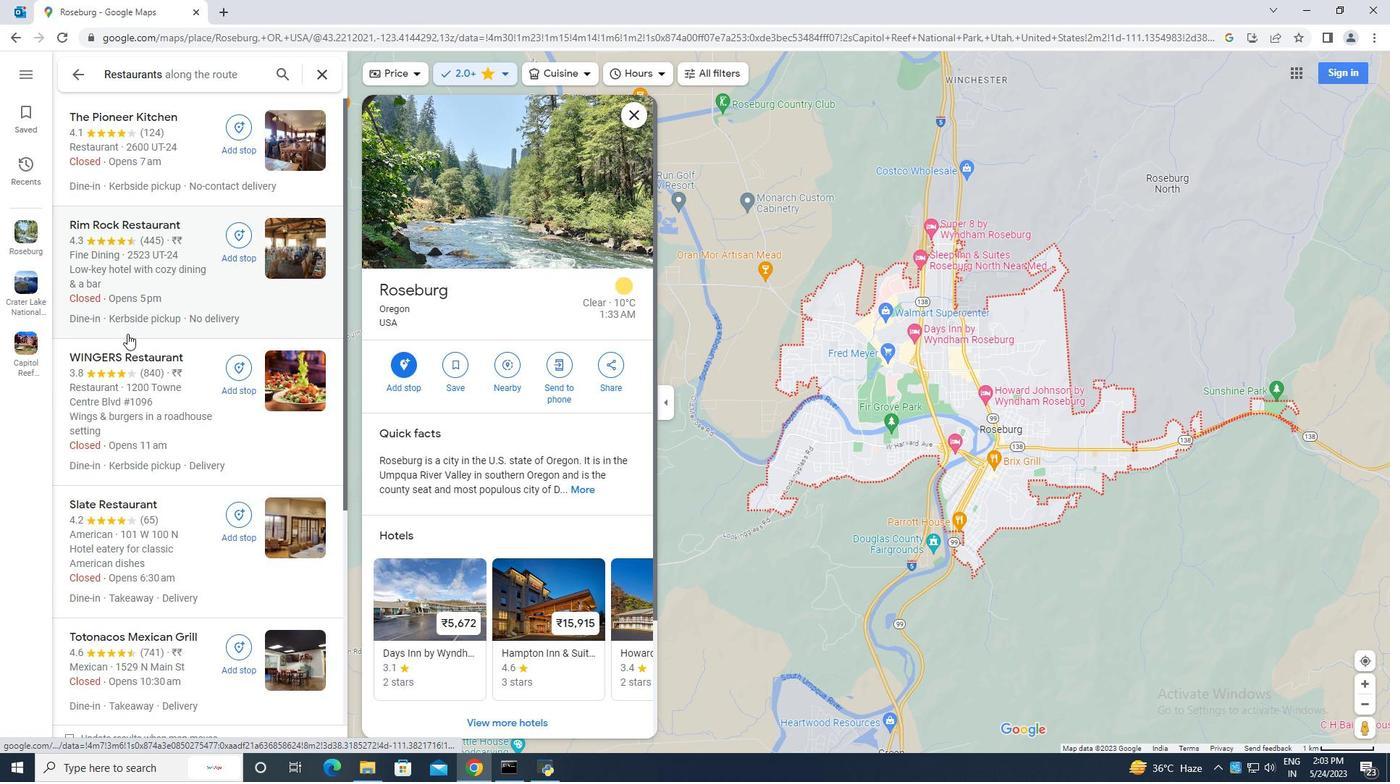 
Action: Mouse scrolled (128, 333) with delta (0, 0)
Screenshot: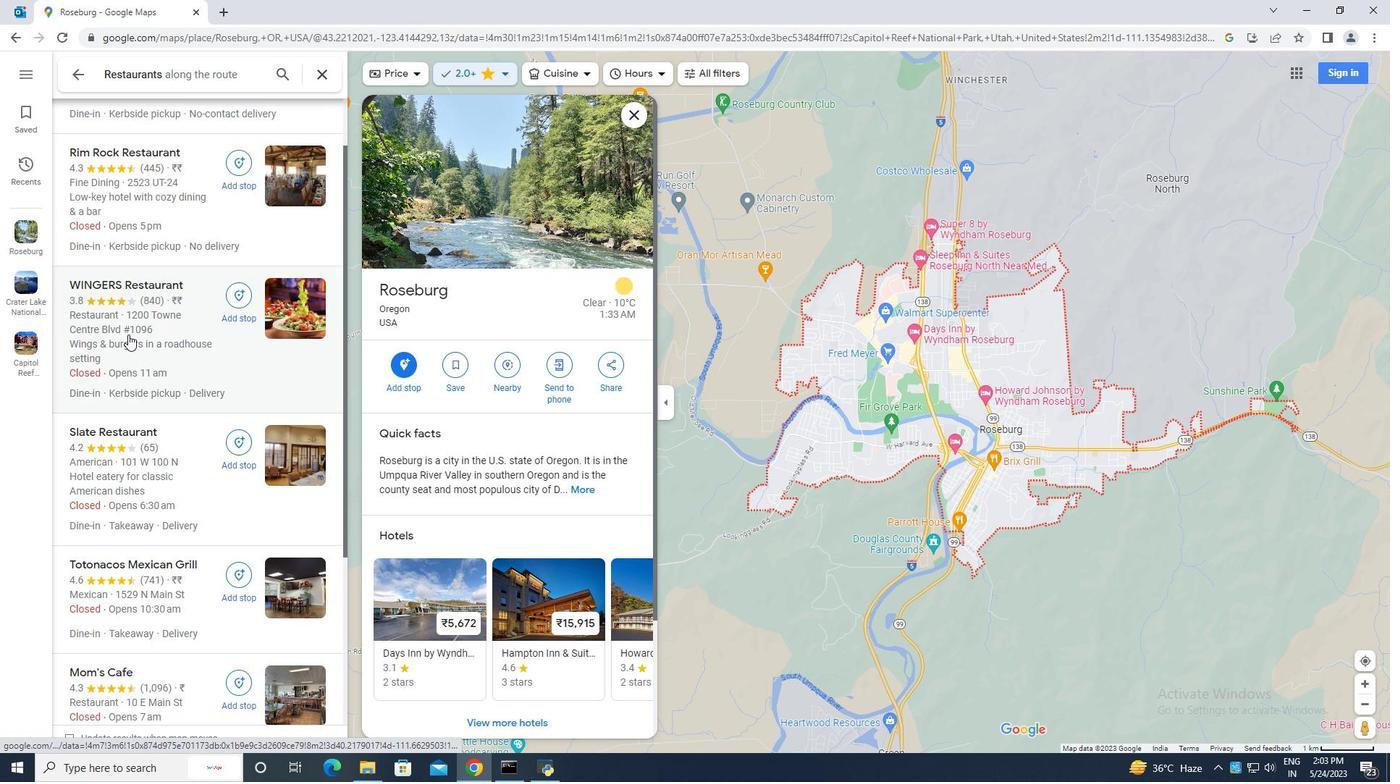 
Action: Mouse moved to (128, 335)
Screenshot: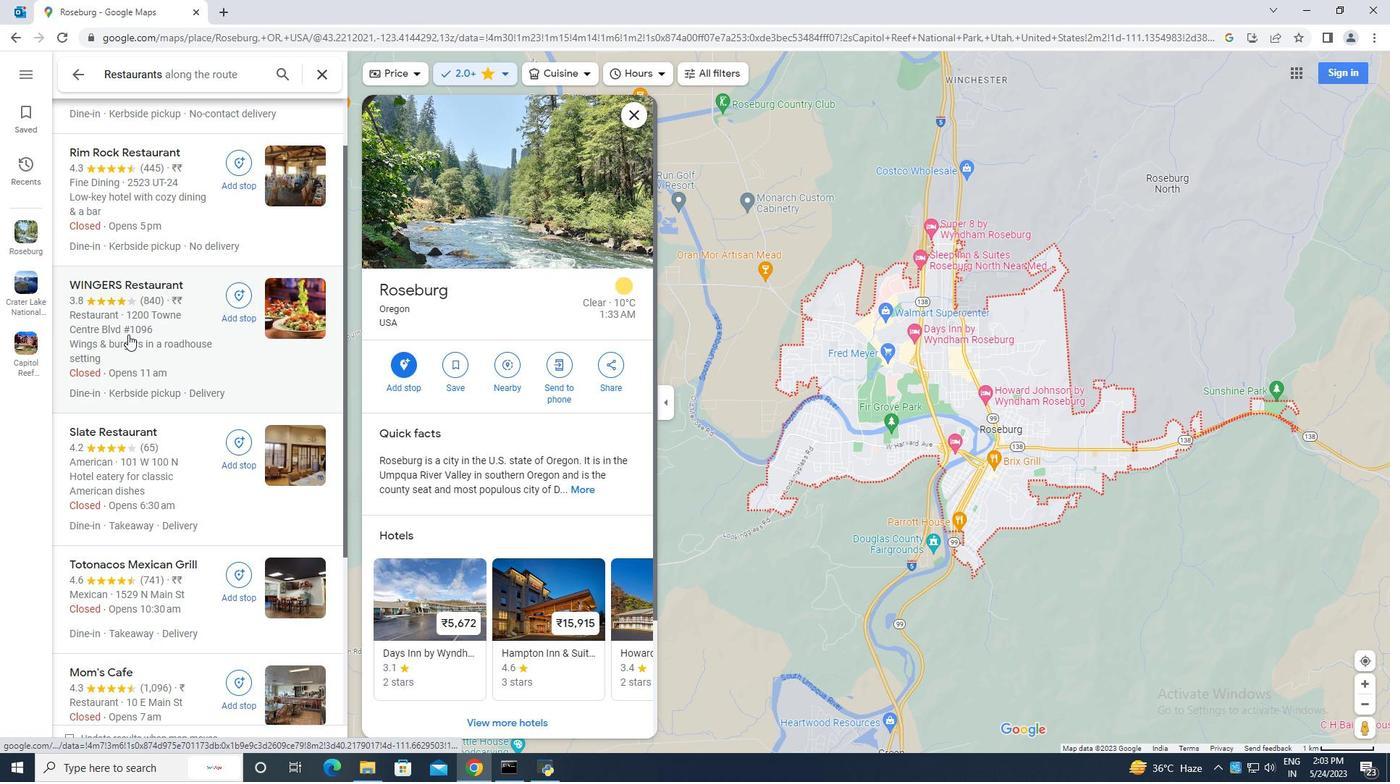 
Action: Mouse scrolled (128, 334) with delta (0, 0)
Screenshot: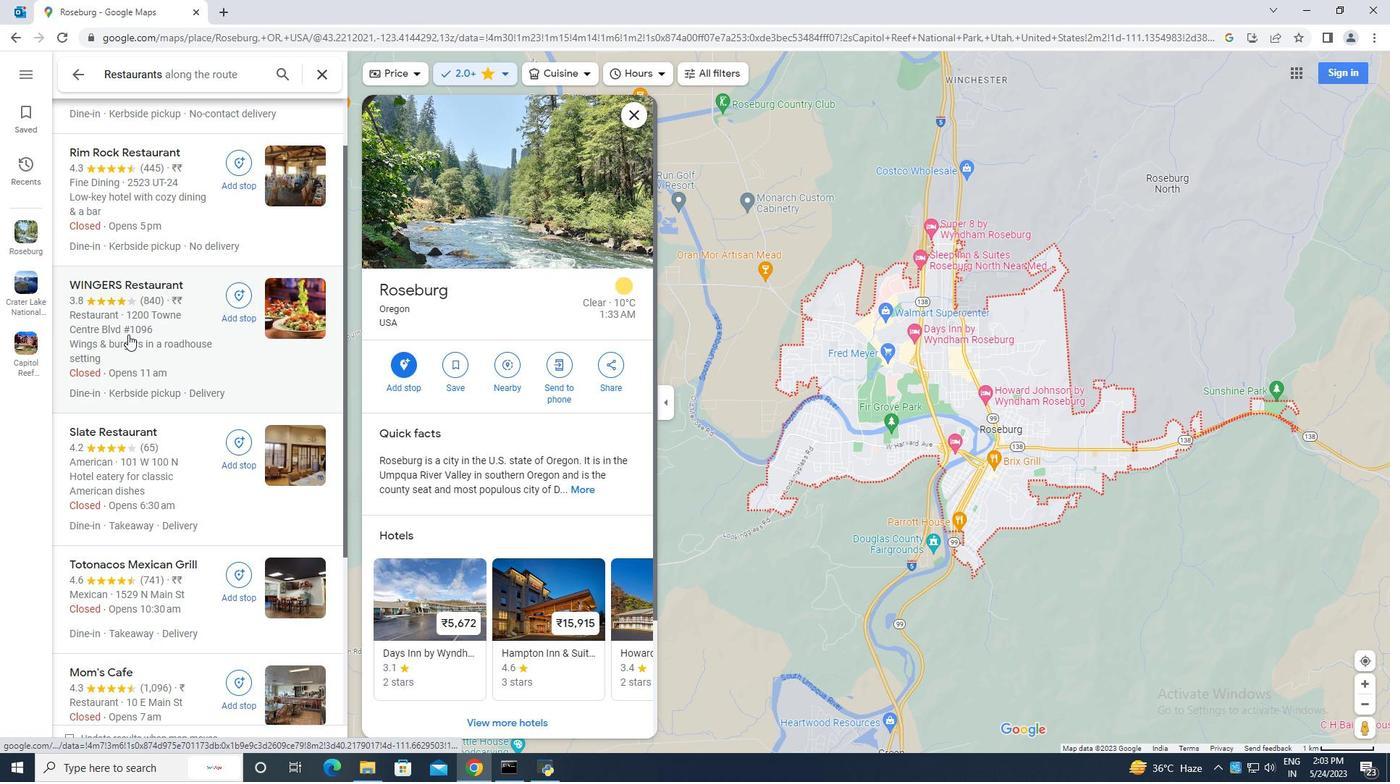 
Action: Mouse moved to (128, 335)
Screenshot: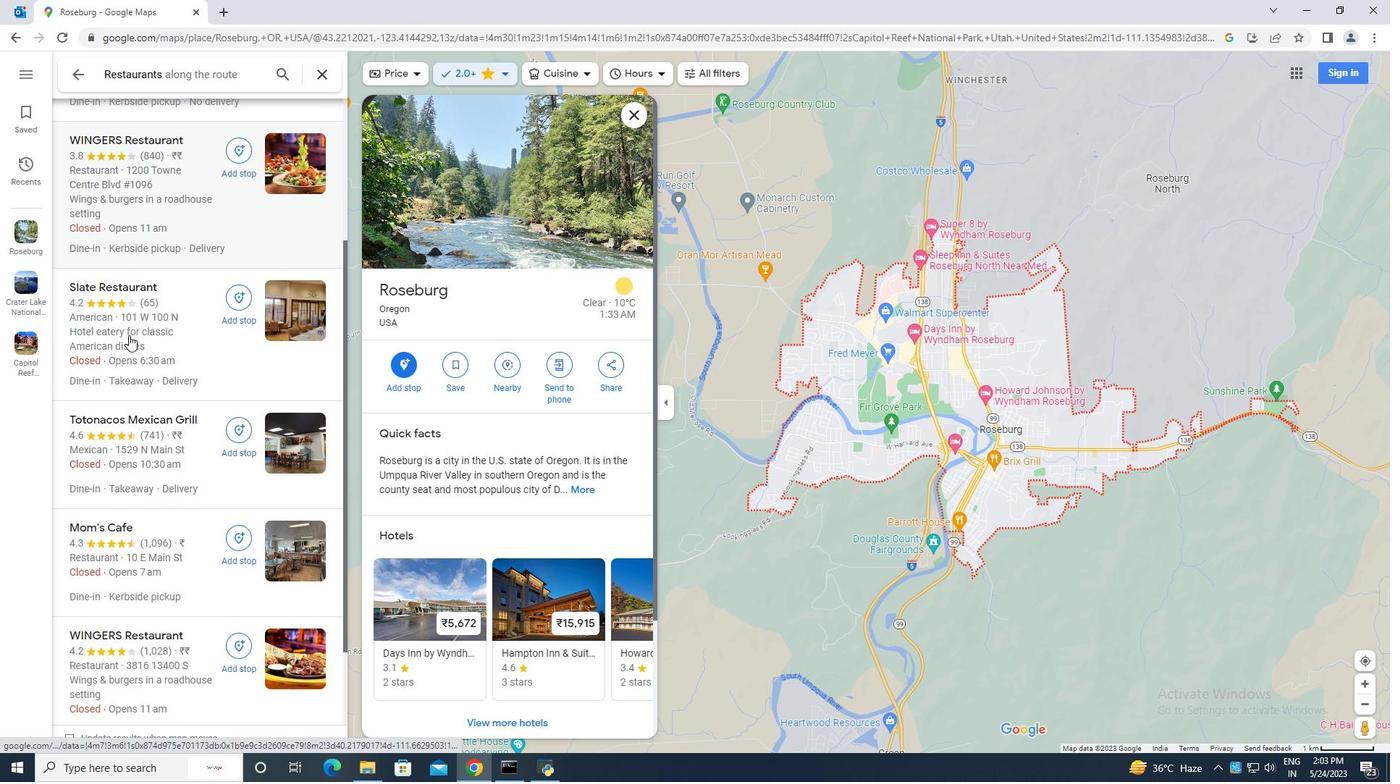 
Action: Mouse scrolled (128, 334) with delta (0, 0)
Screenshot: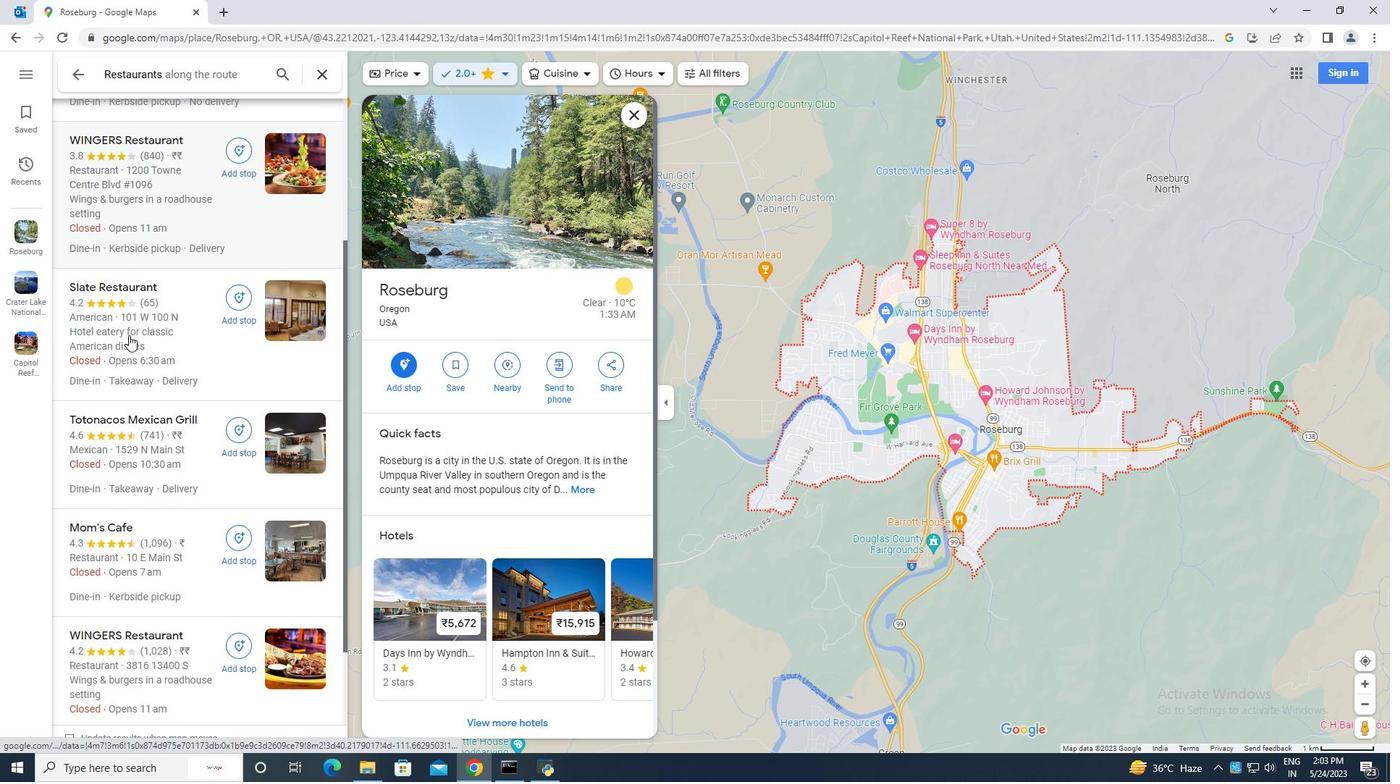 
Action: Mouse moved to (128, 333)
Screenshot: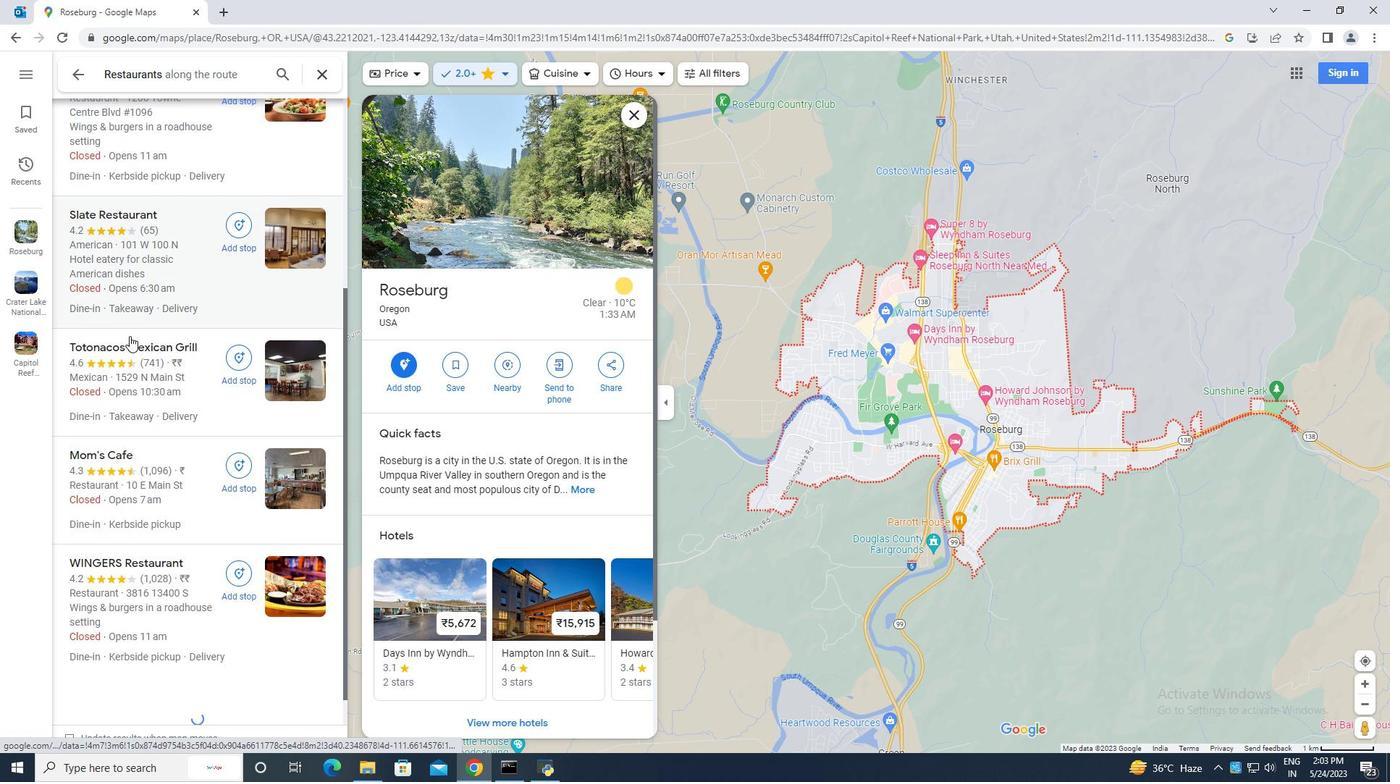 
Action: Mouse scrolled (128, 332) with delta (0, 0)
Screenshot: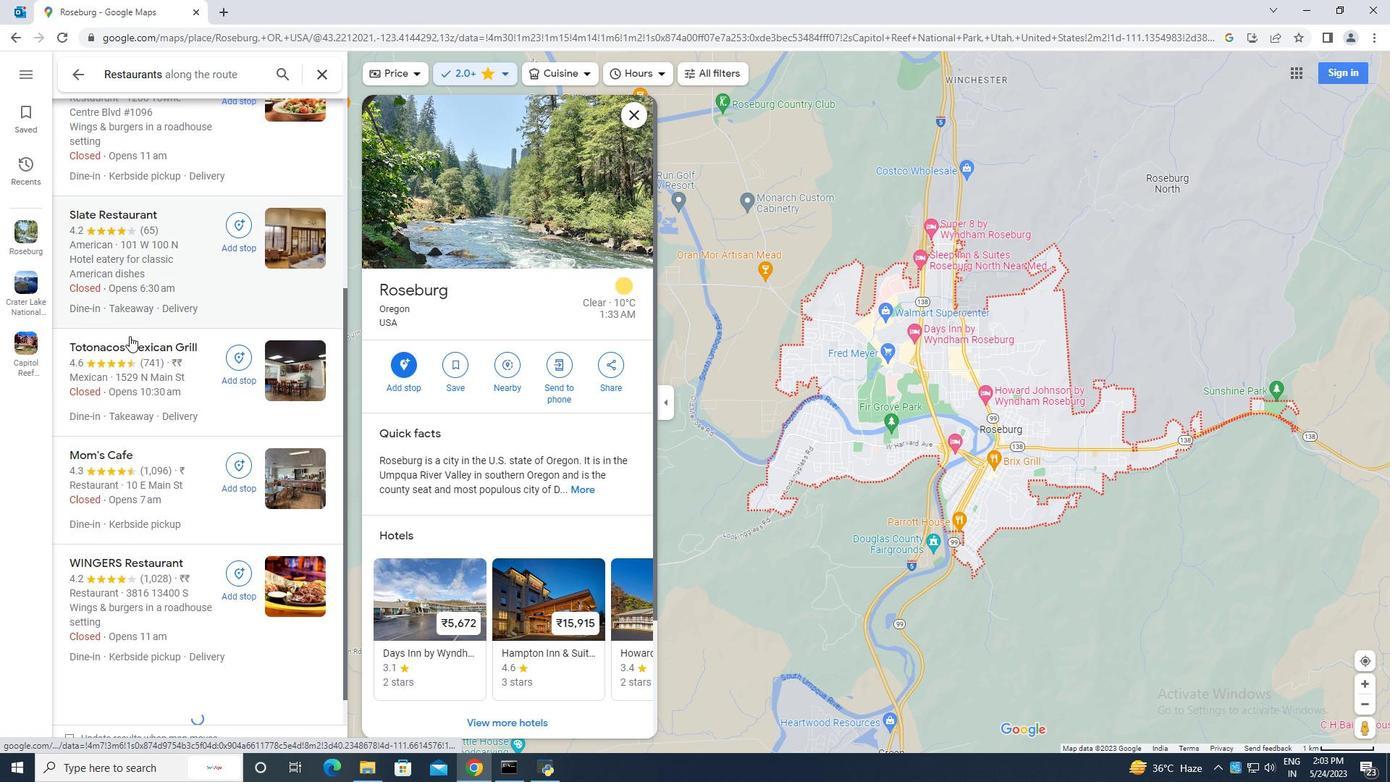 
Action: Mouse scrolled (128, 332) with delta (0, 0)
Screenshot: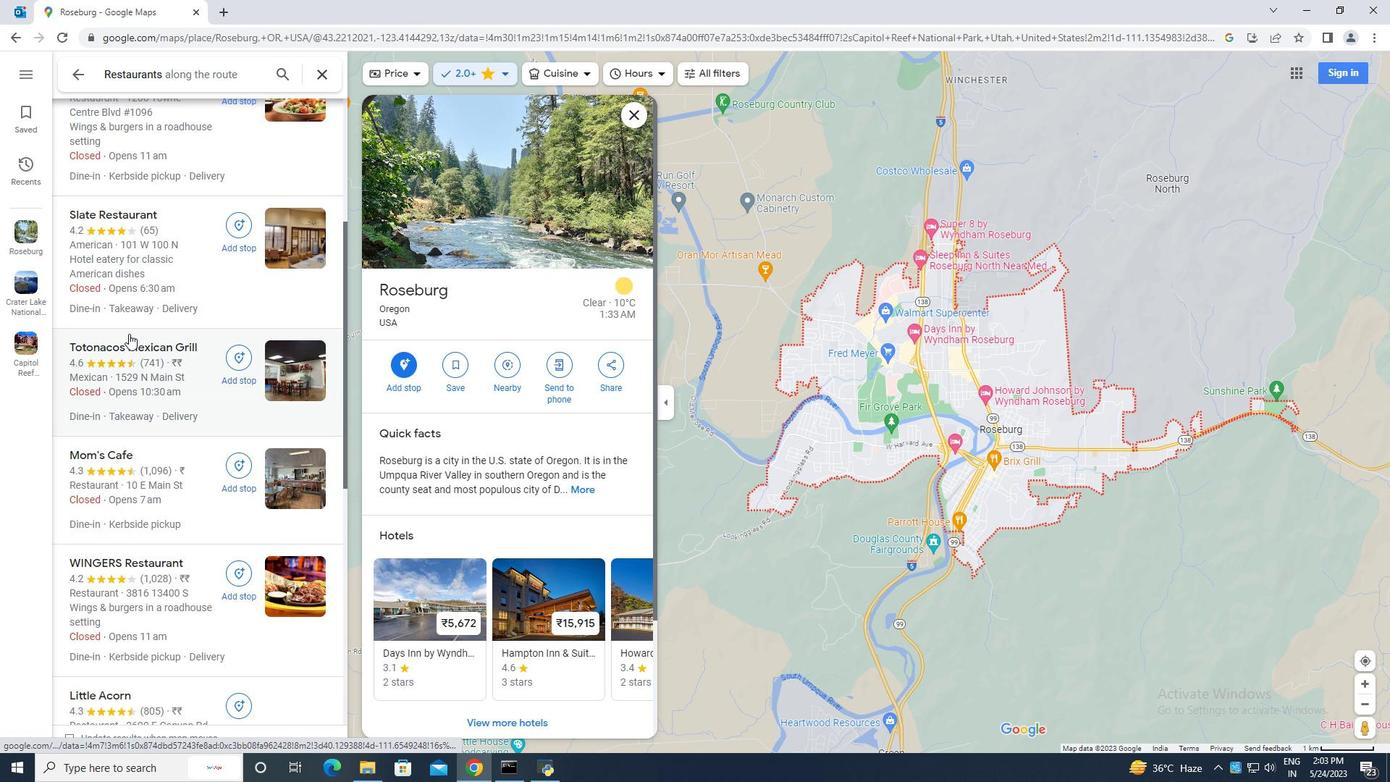 
Action: Mouse scrolled (128, 332) with delta (0, 0)
Screenshot: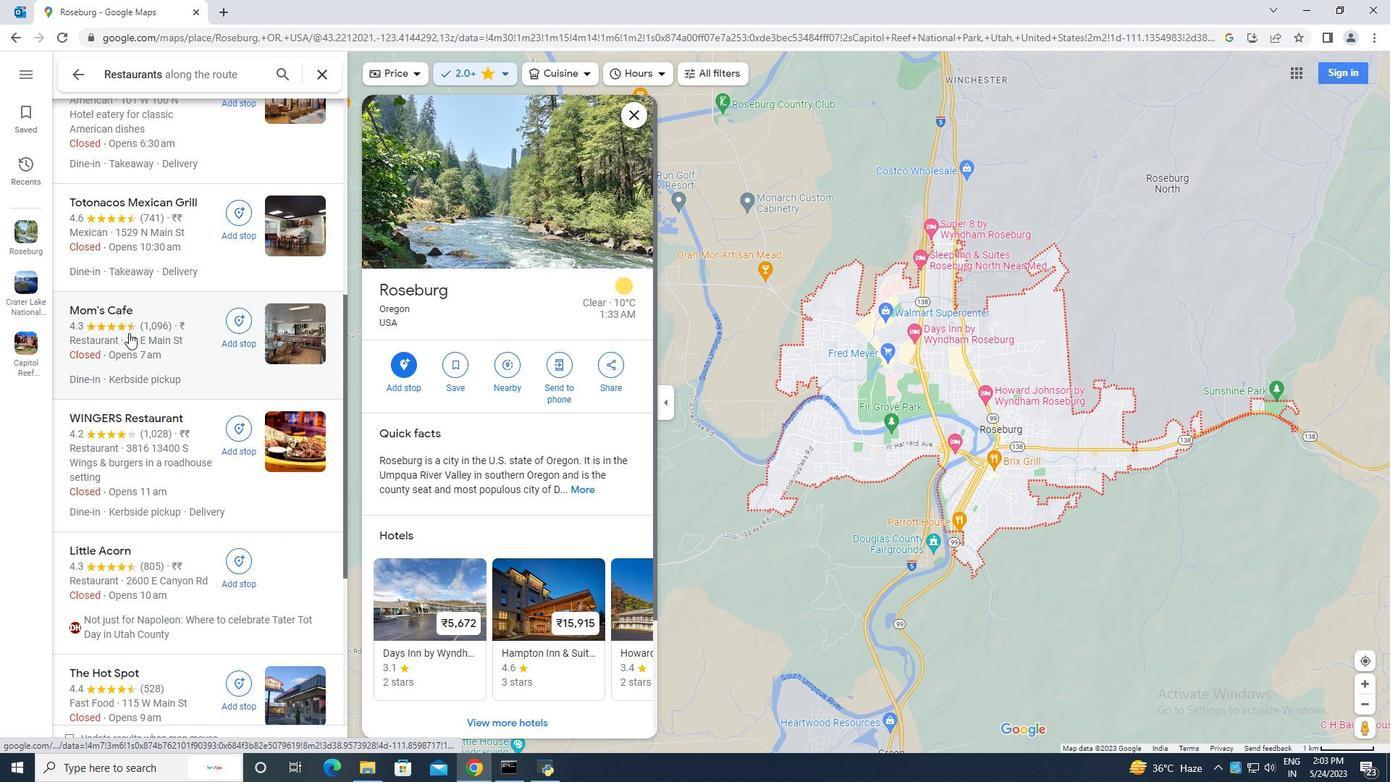 
Action: Mouse scrolled (128, 332) with delta (0, 0)
Screenshot: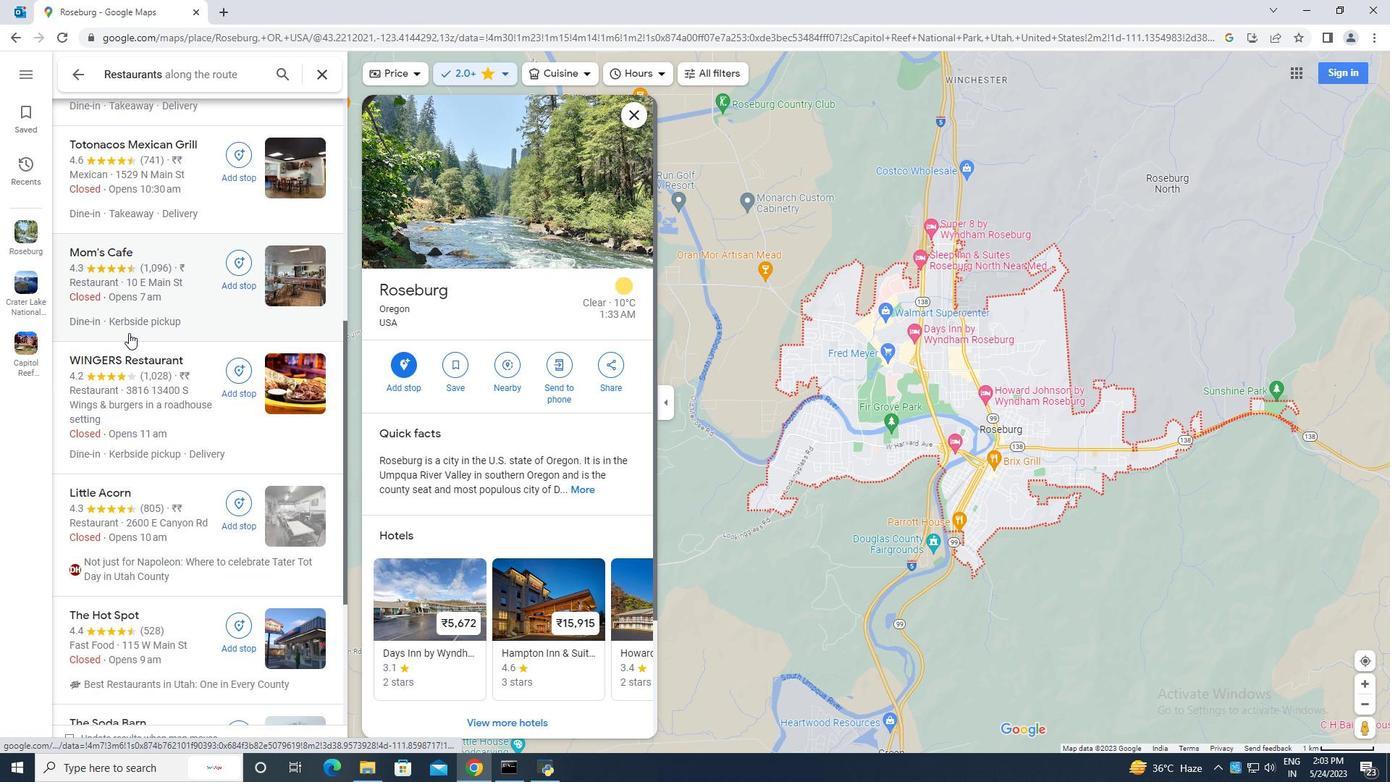 
Action: Mouse scrolled (128, 332) with delta (0, 0)
Screenshot: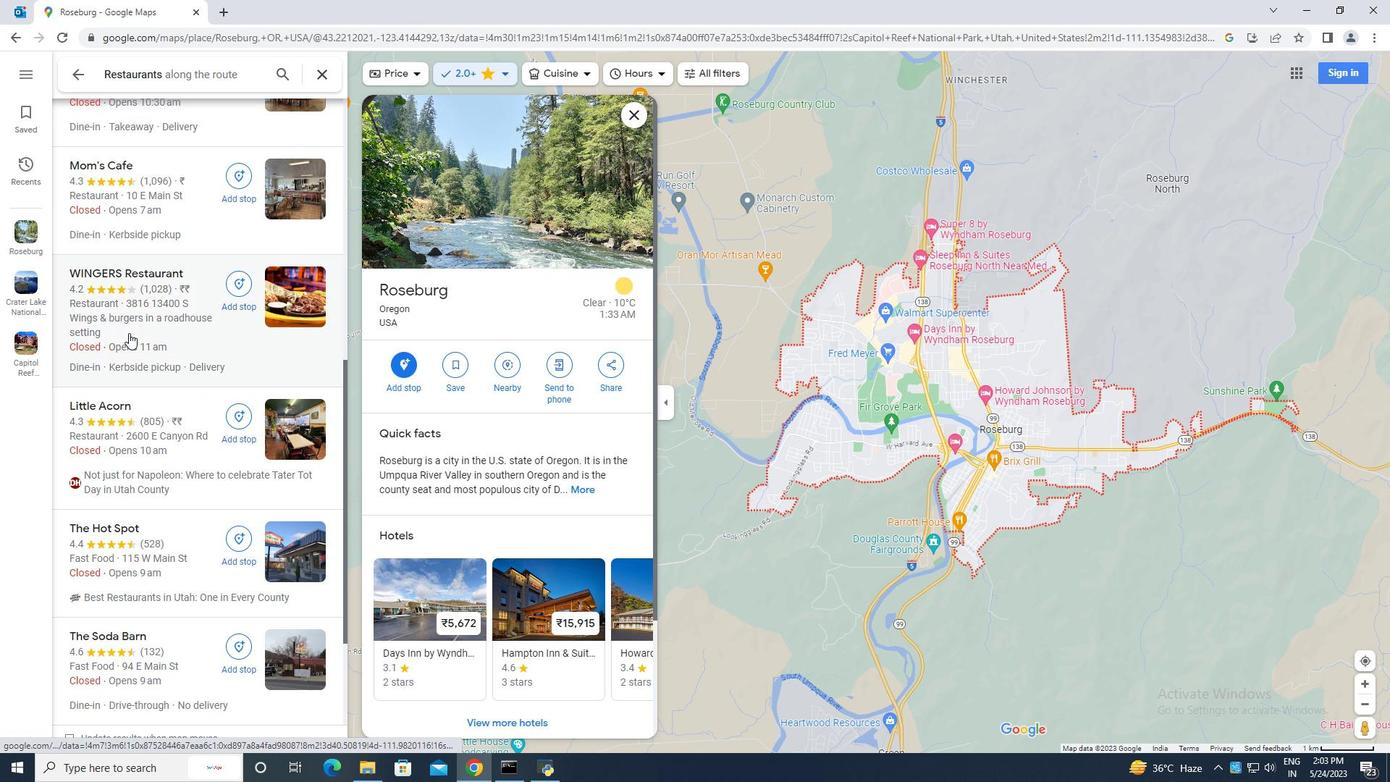 
Action: Mouse scrolled (128, 332) with delta (0, 0)
Screenshot: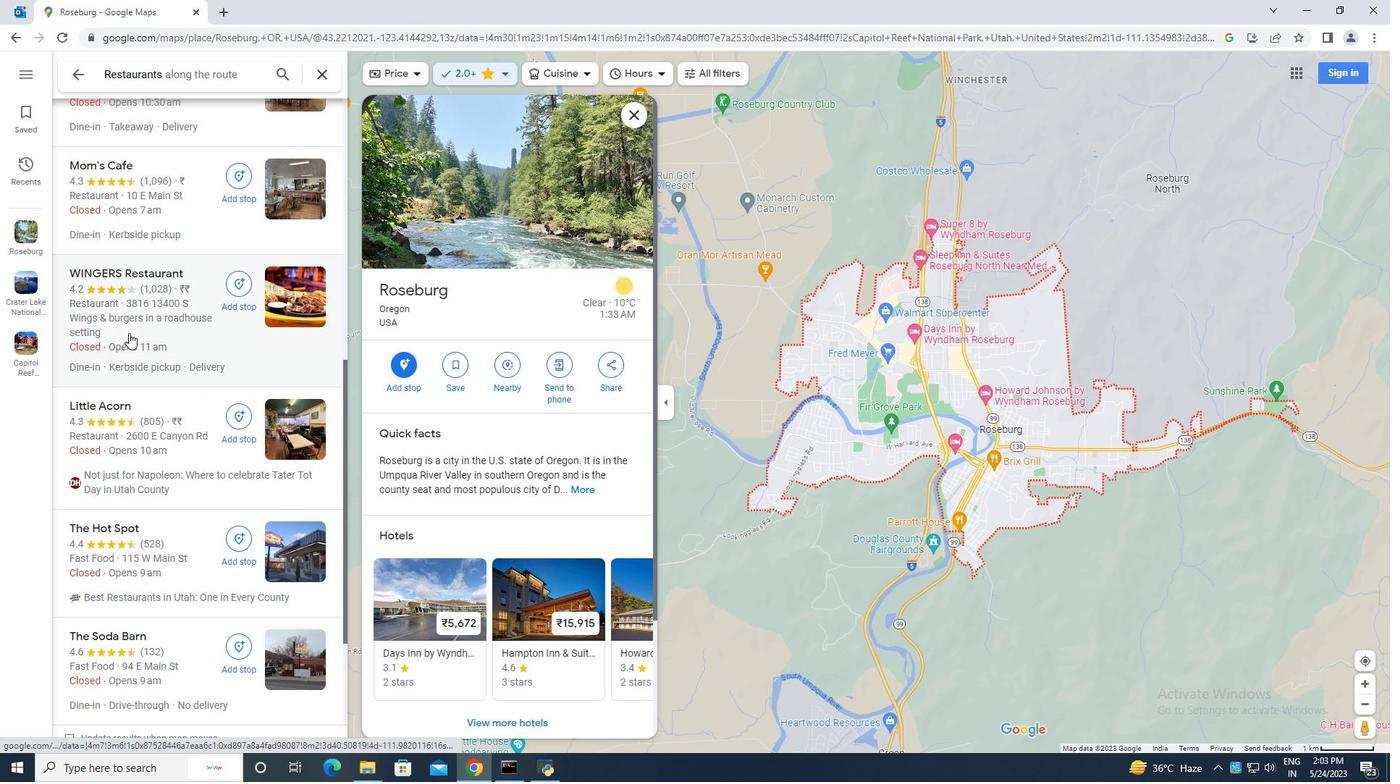 
Action: Mouse scrolled (128, 332) with delta (0, 0)
Screenshot: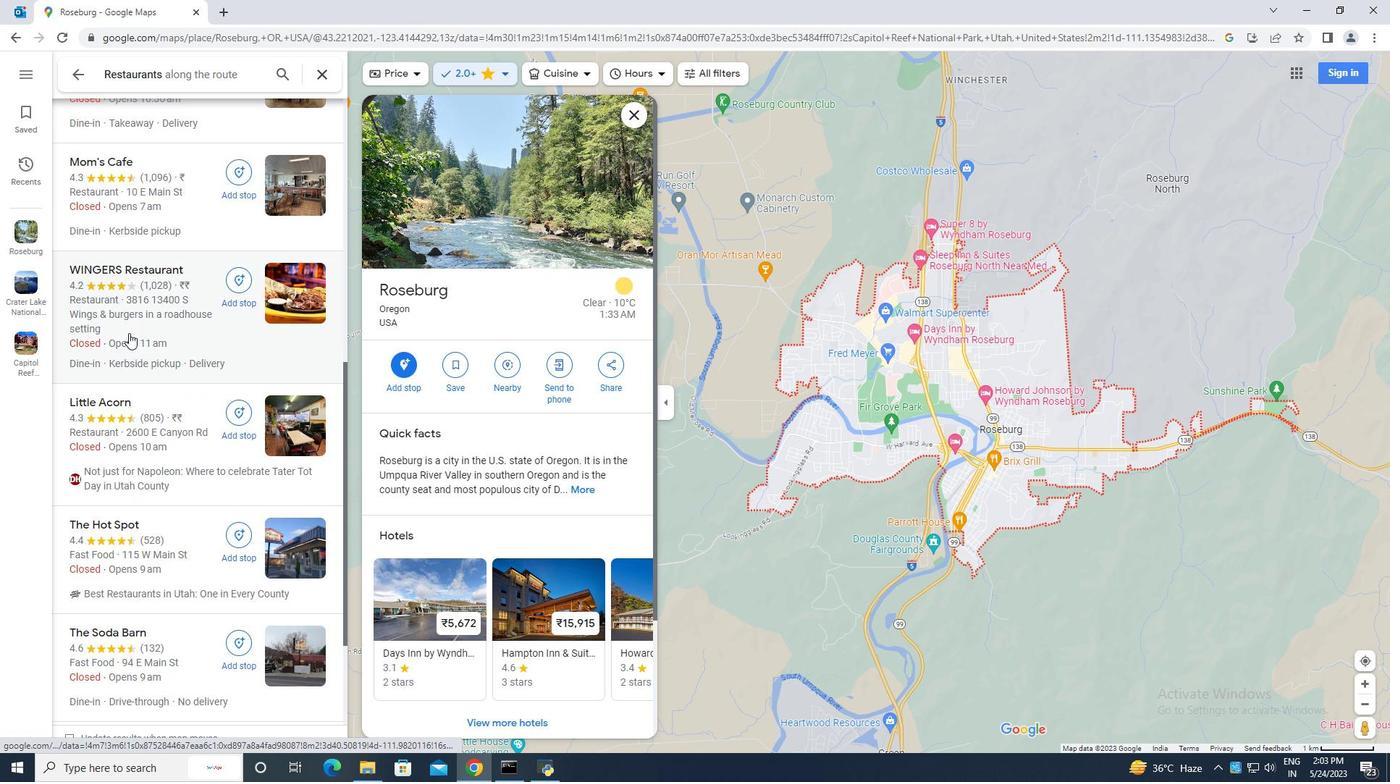 
Action: Mouse scrolled (128, 332) with delta (0, 0)
Screenshot: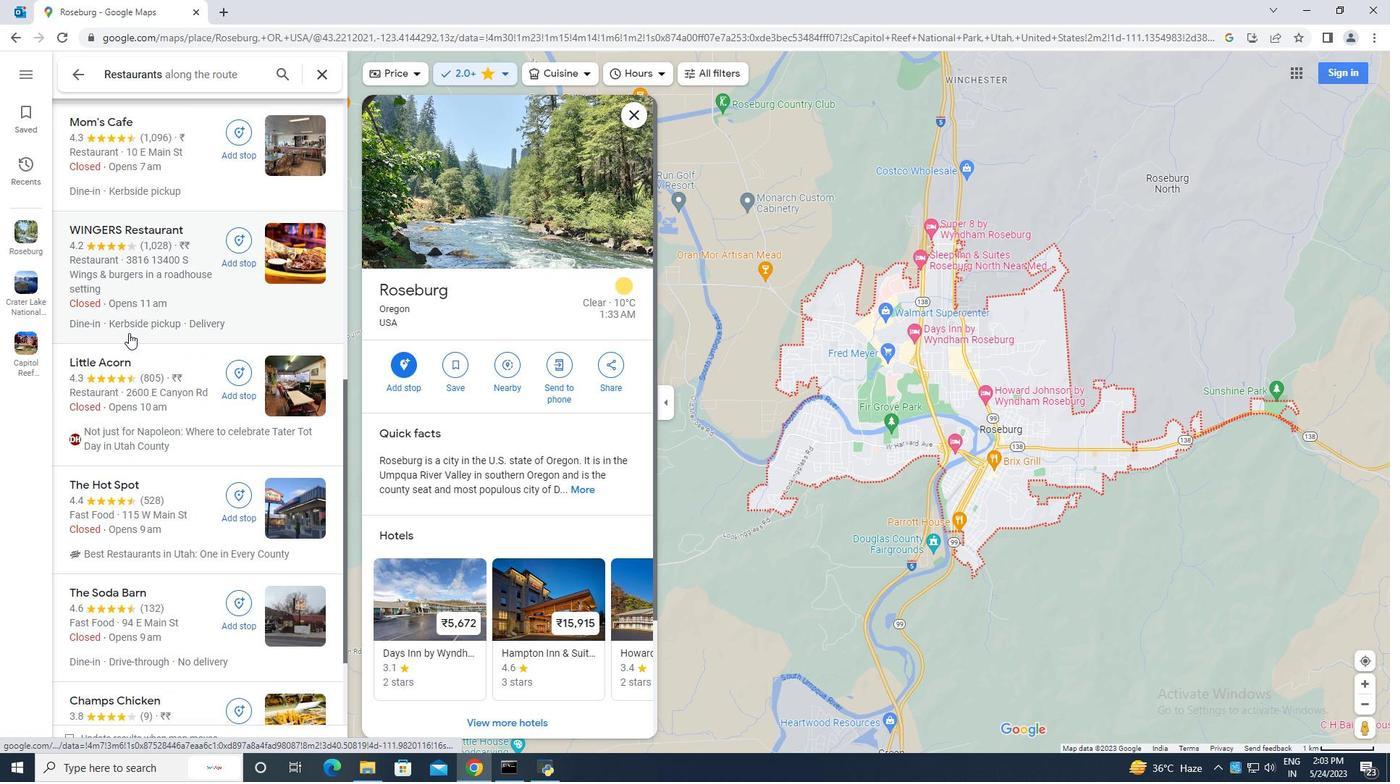 
Action: Mouse scrolled (128, 332) with delta (0, 0)
Screenshot: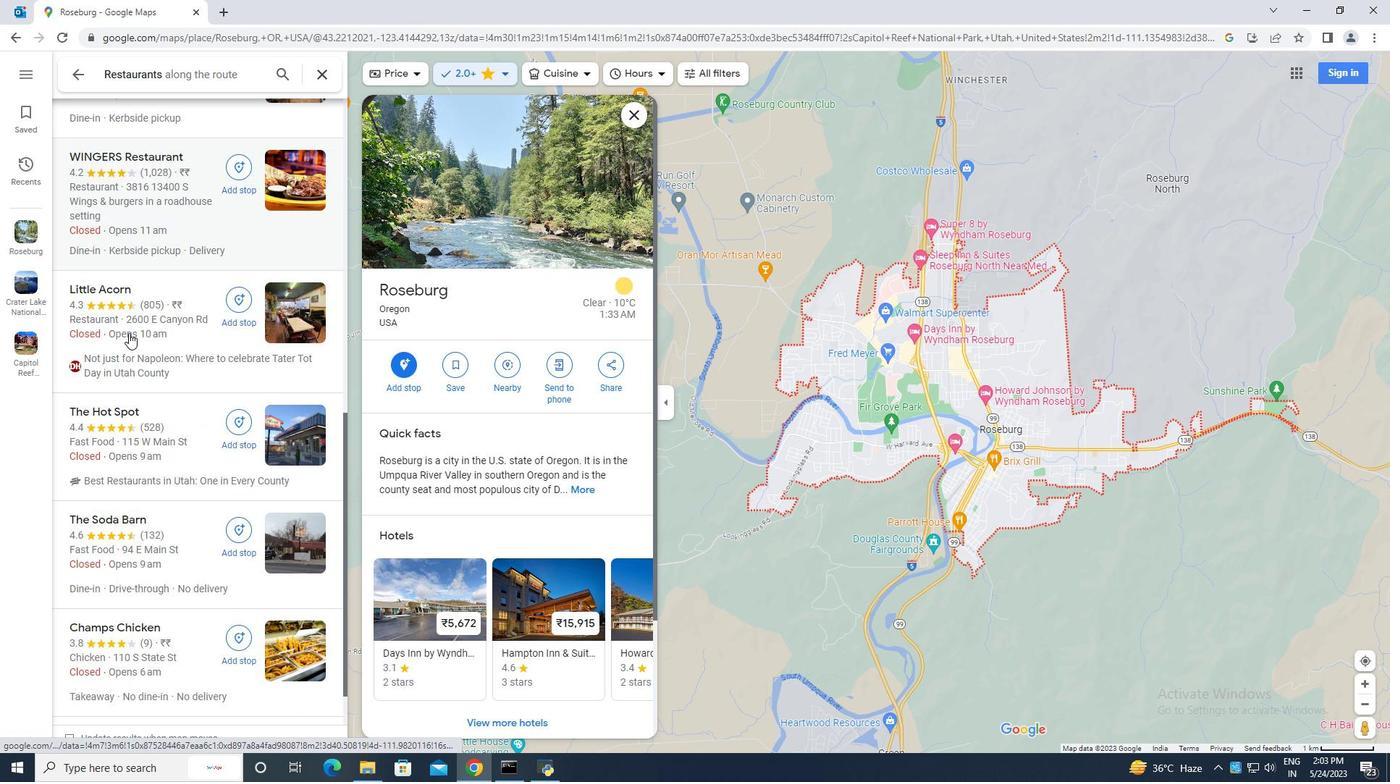 
Action: Mouse moved to (645, 71)
Screenshot: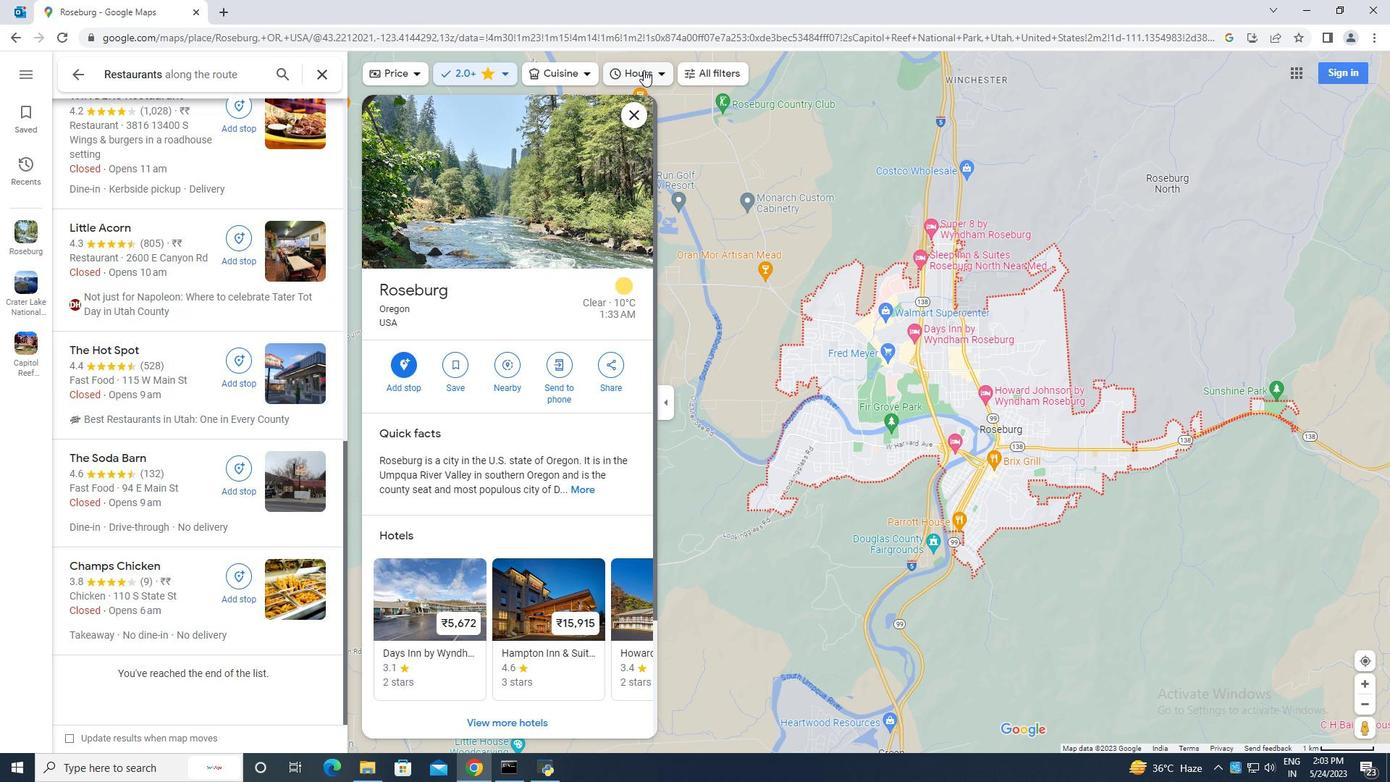 
Action: Mouse pressed left at (645, 71)
Screenshot: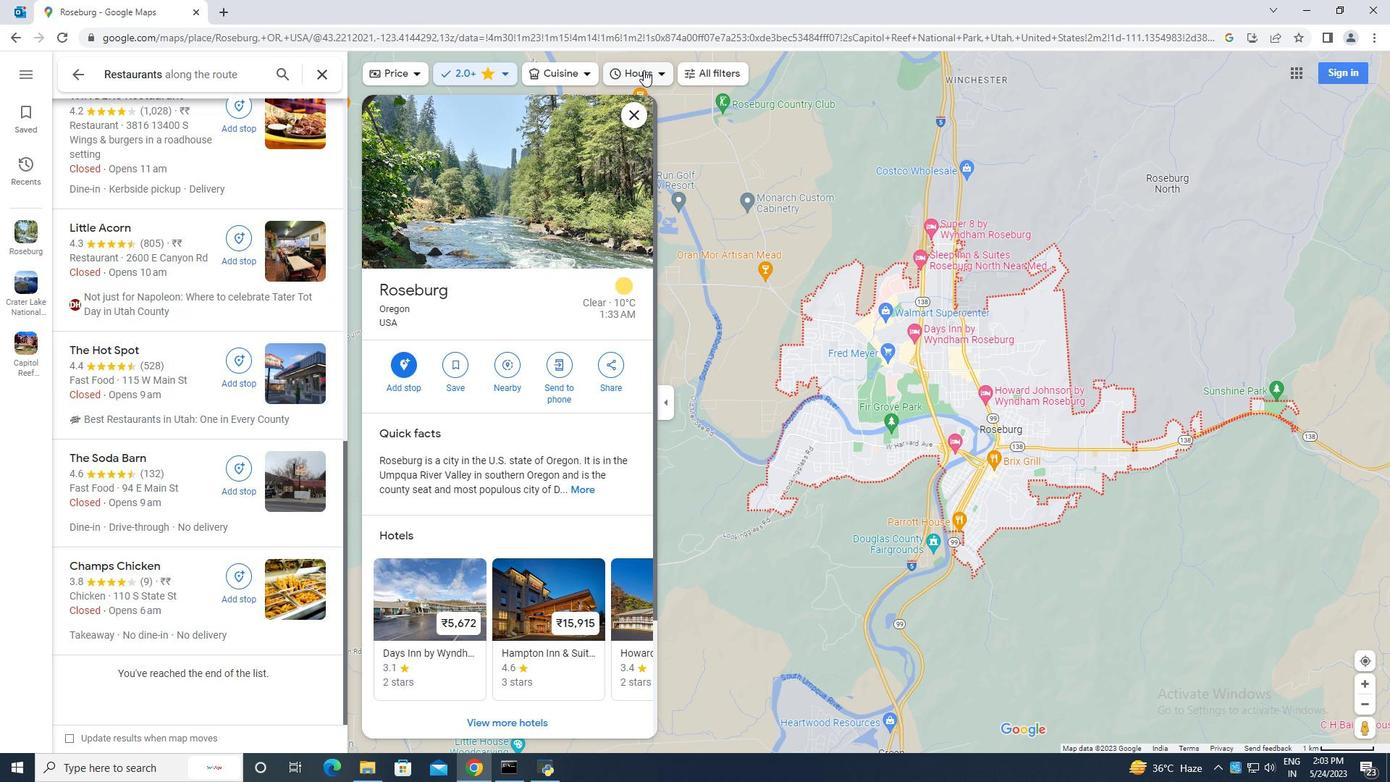 
Action: Mouse moved to (619, 134)
Screenshot: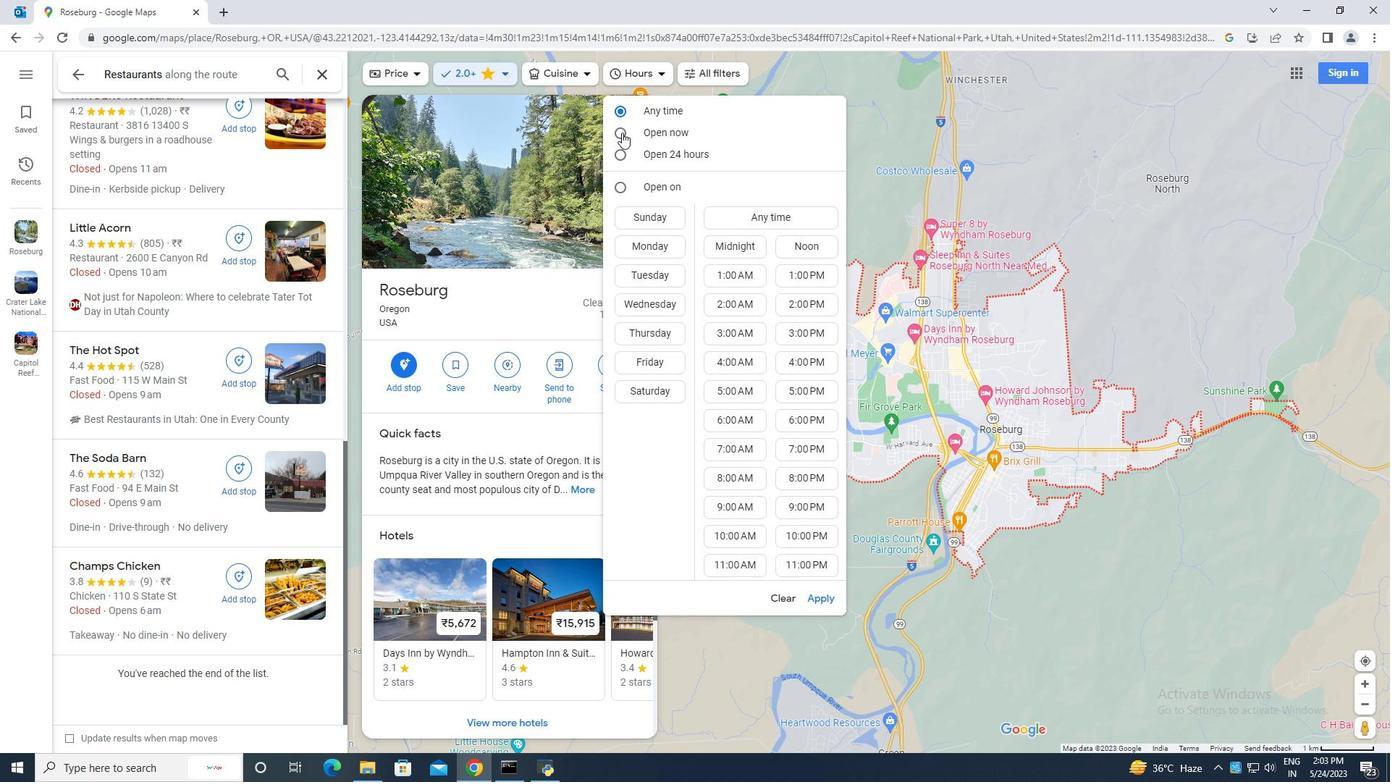 
Action: Mouse pressed left at (619, 134)
Screenshot: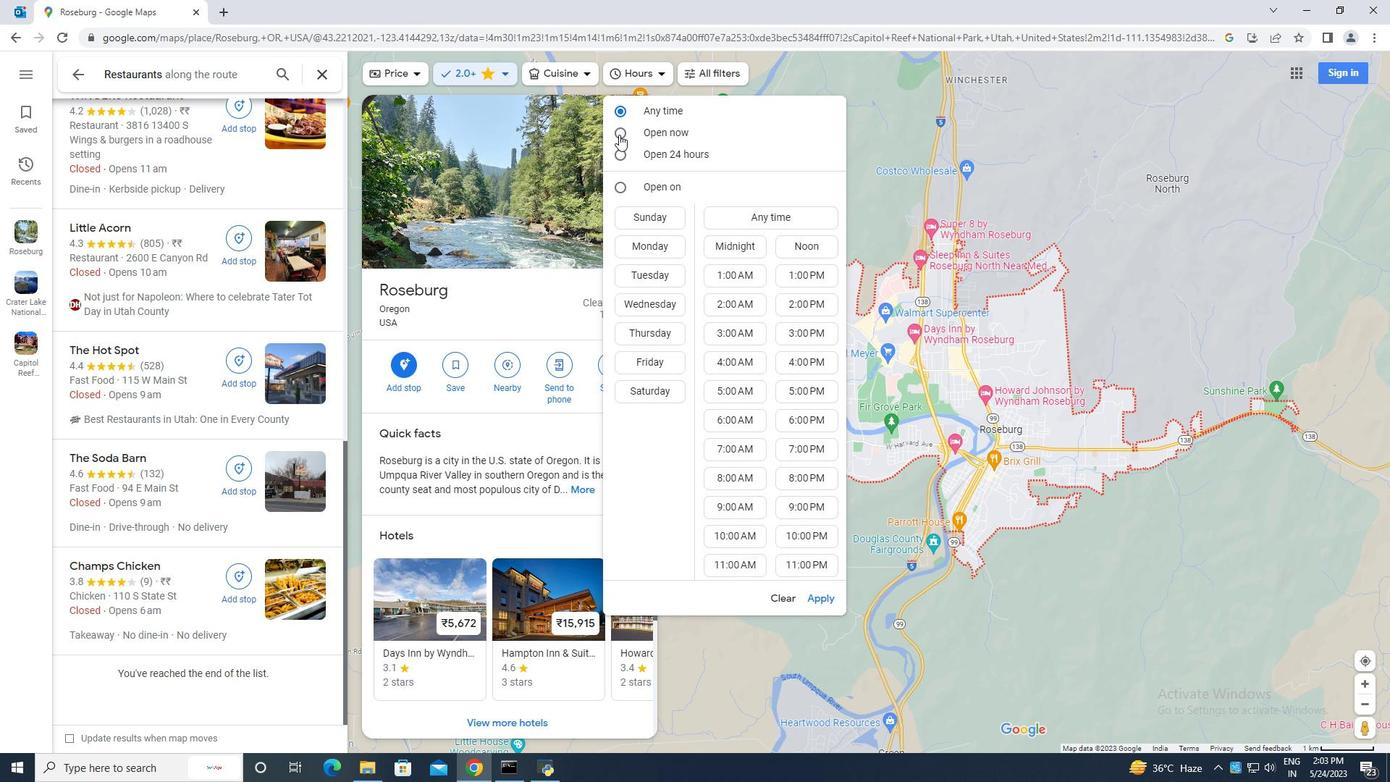 
Action: Mouse moved to (822, 596)
Screenshot: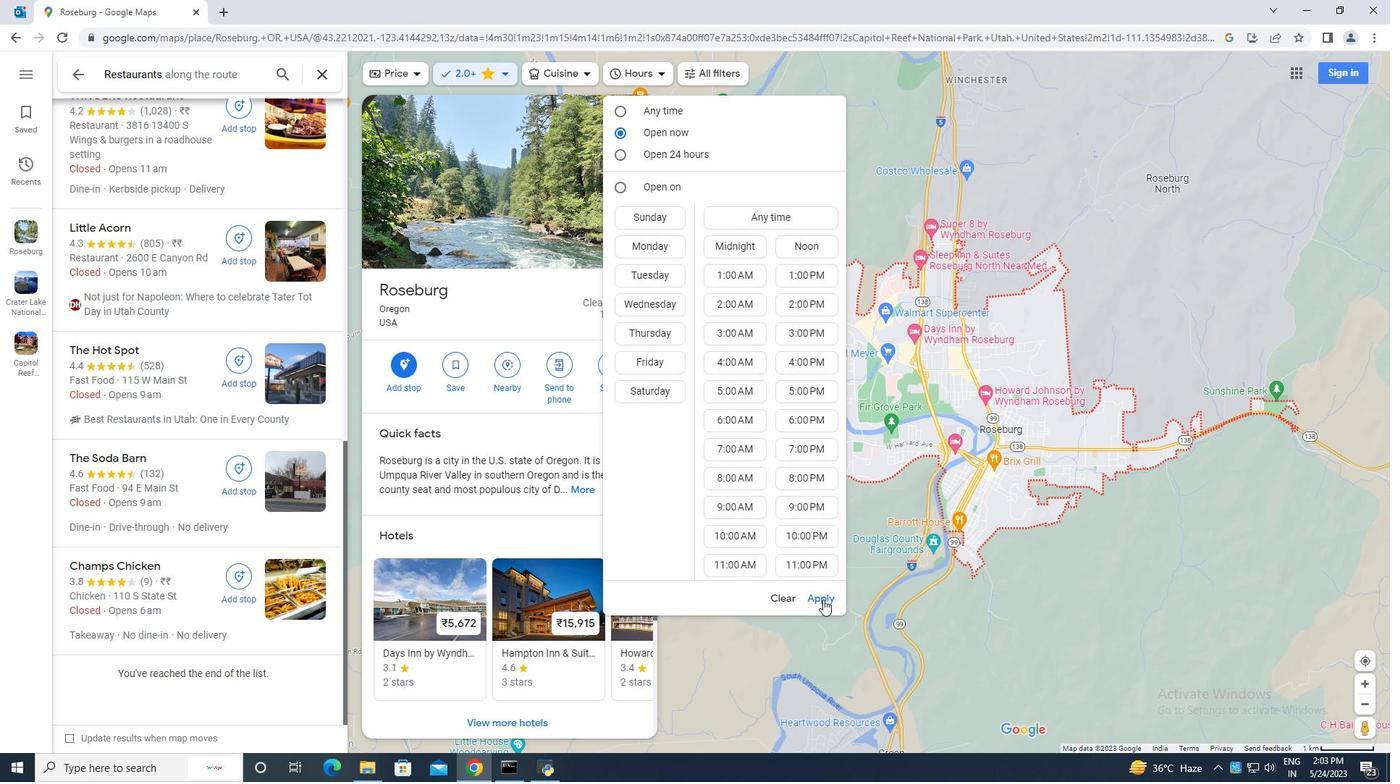 
Action: Mouse pressed left at (822, 596)
Screenshot: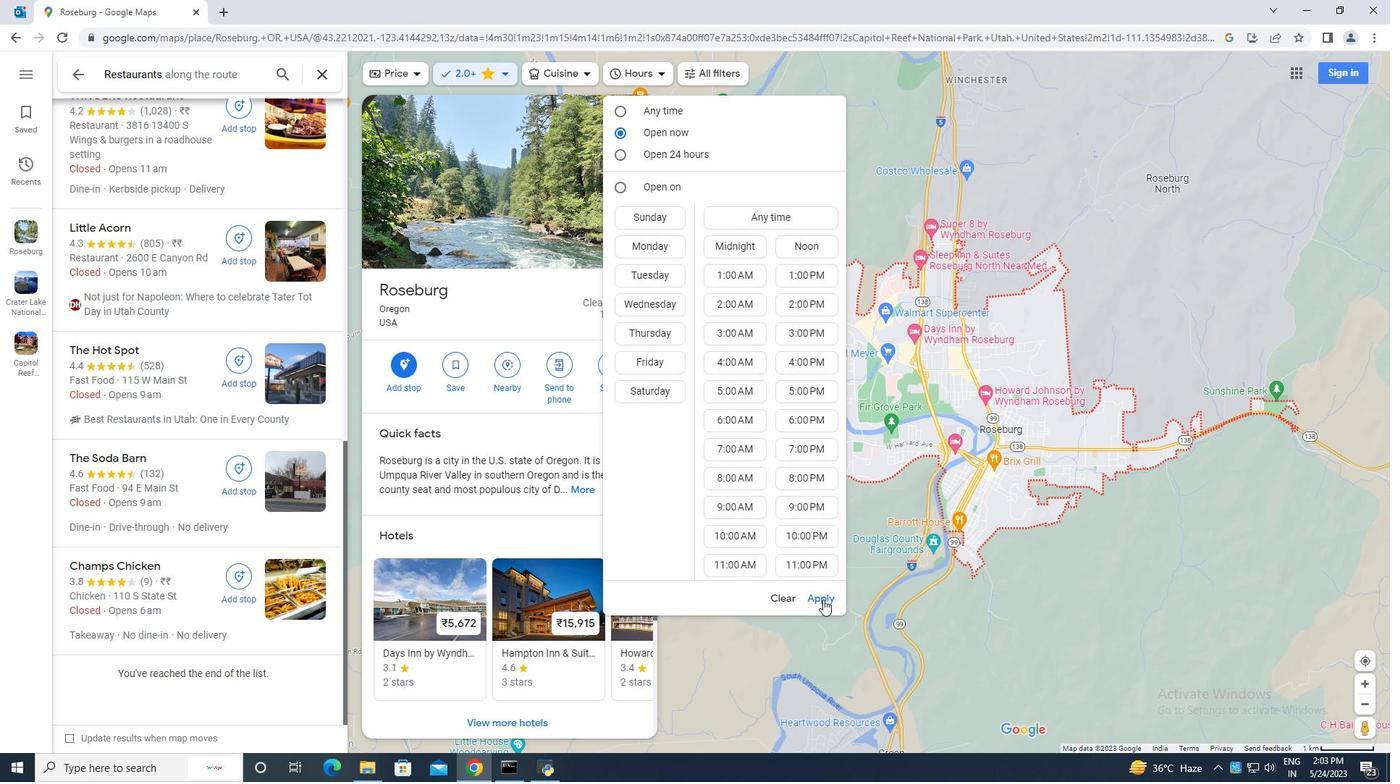 
Action: Mouse moved to (248, 361)
Screenshot: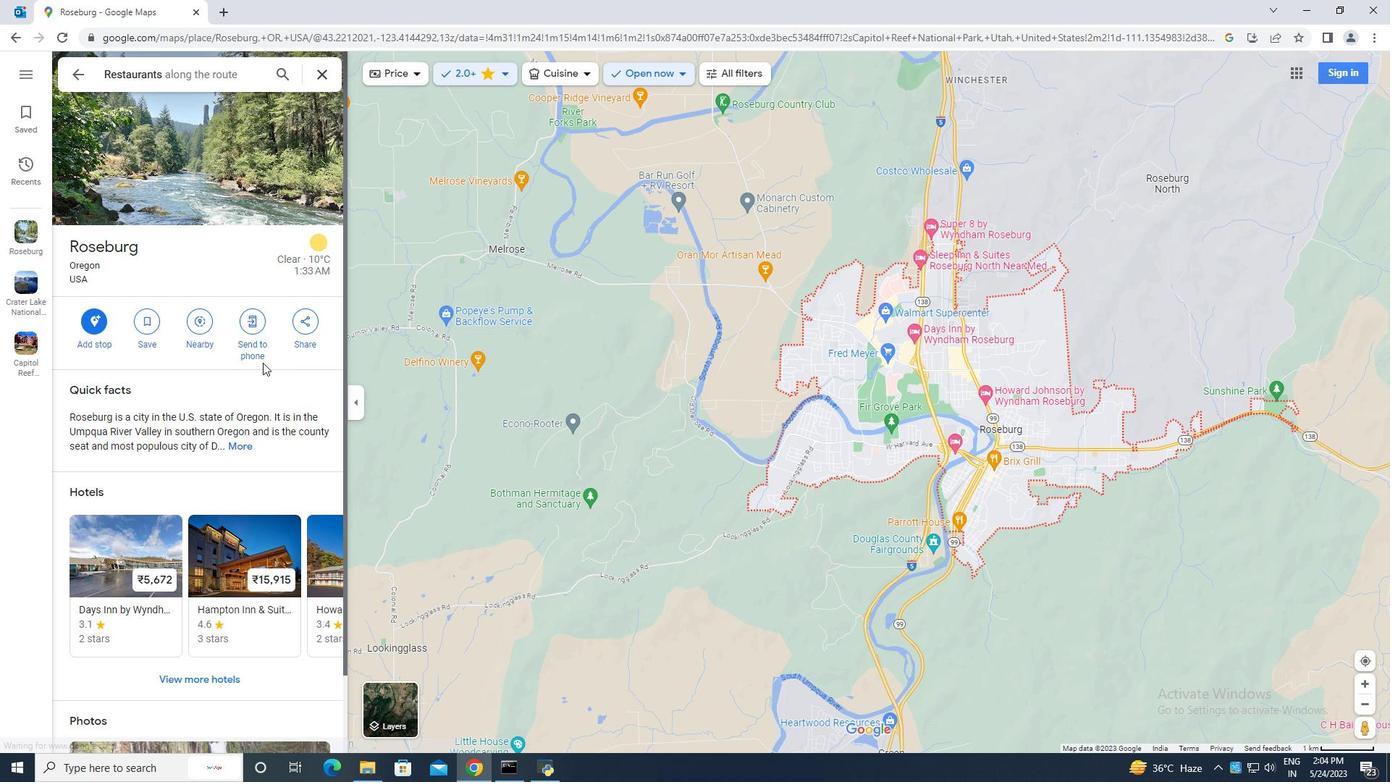 
Action: Mouse scrolled (248, 360) with delta (0, 0)
Screenshot: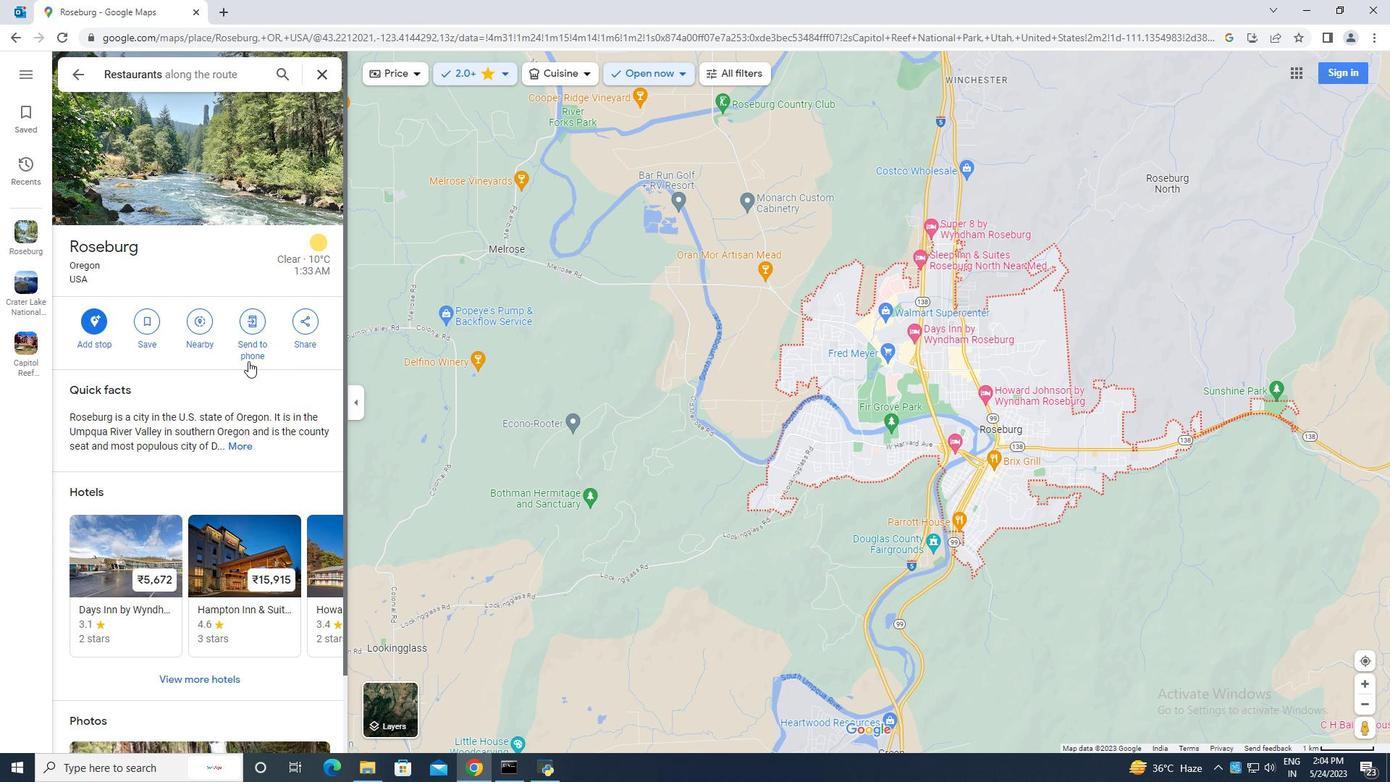 
Action: Mouse scrolled (248, 360) with delta (0, 0)
Screenshot: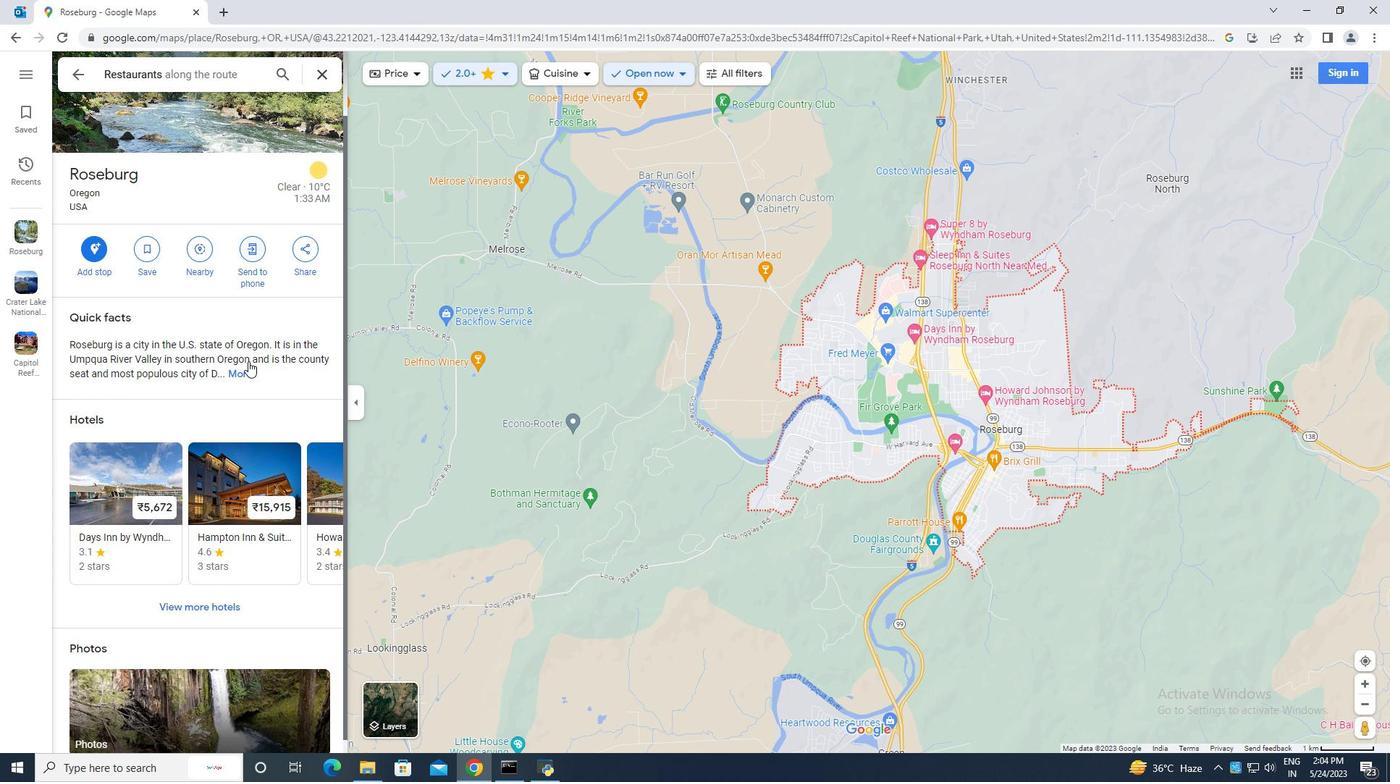 
Action: Mouse scrolled (248, 360) with delta (0, 0)
Screenshot: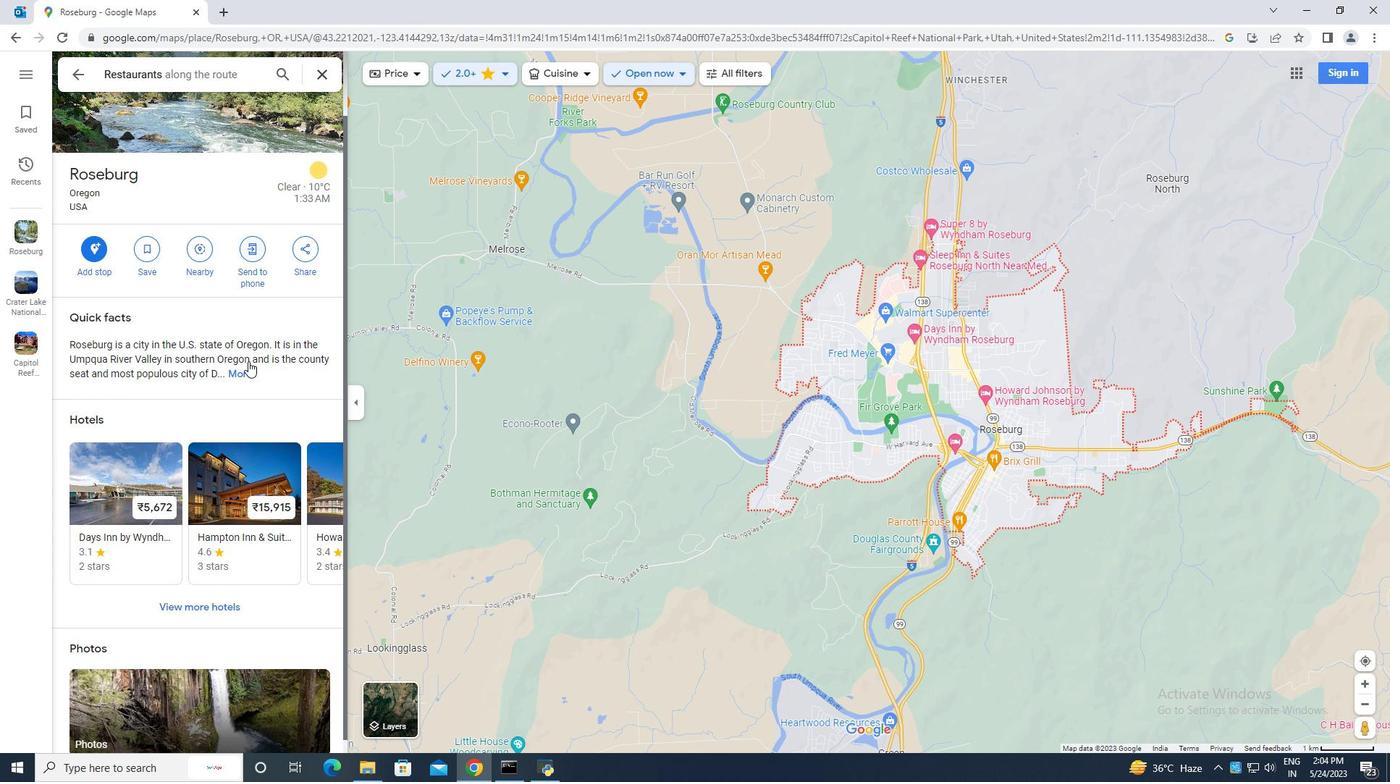 
Action: Mouse scrolled (248, 360) with delta (0, 0)
Screenshot: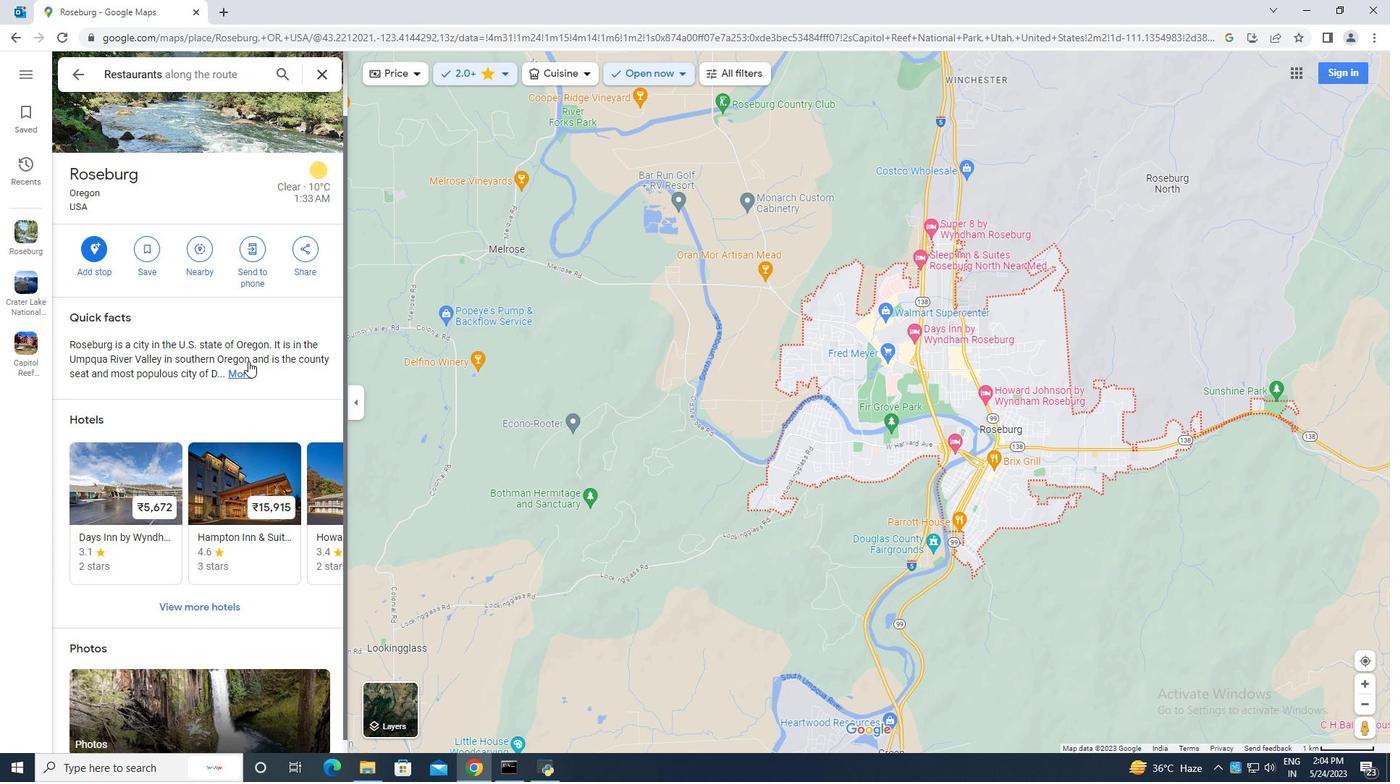 
Action: Mouse moved to (248, 361)
Screenshot: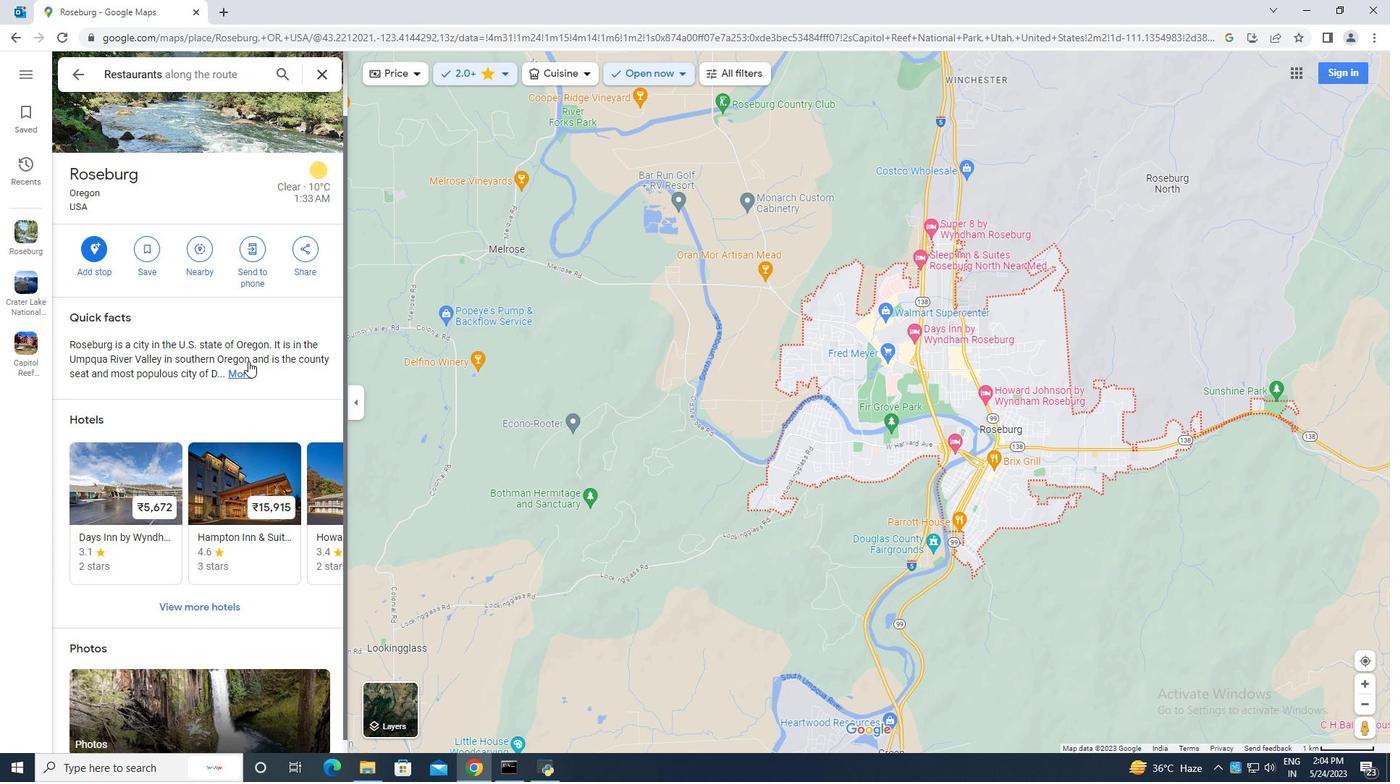 
Action: Mouse scrolled (248, 360) with delta (0, 0)
Screenshot: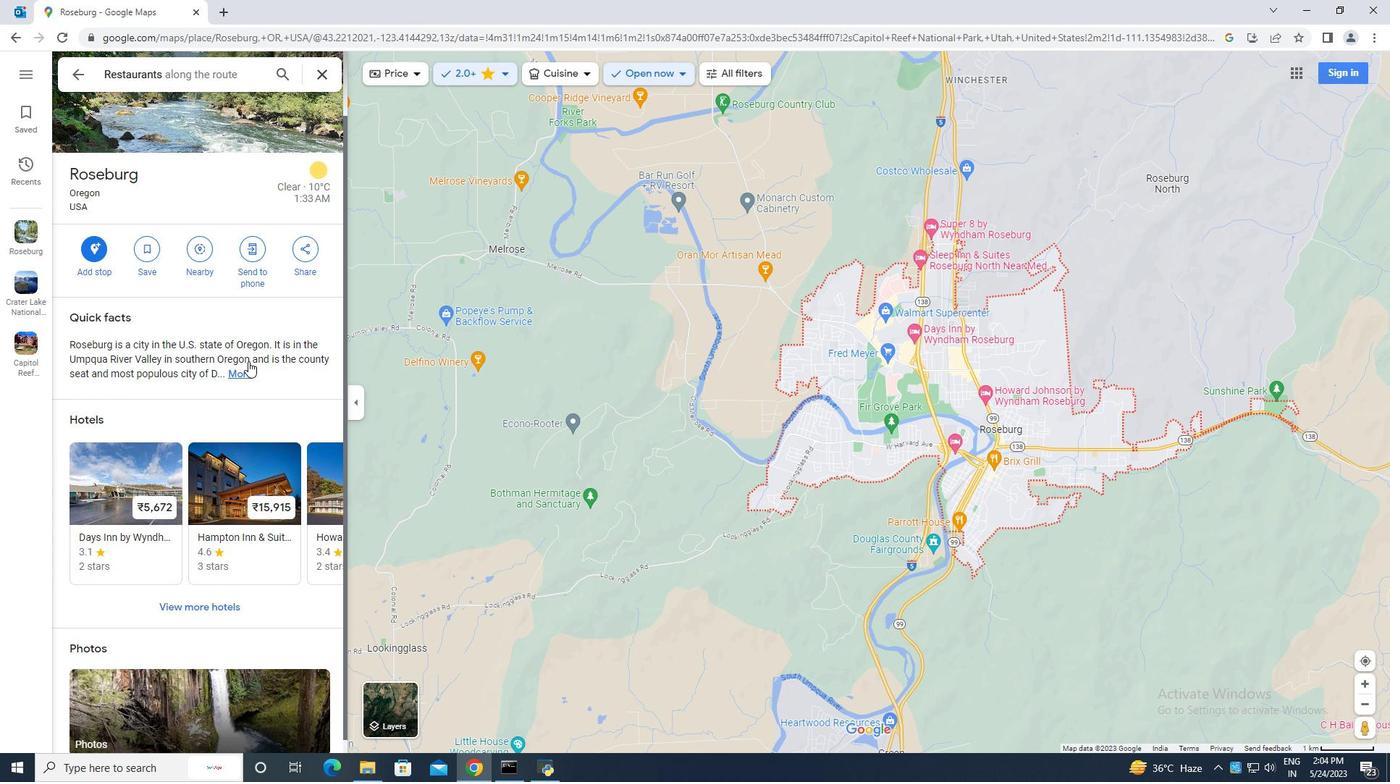 
Action: Mouse scrolled (248, 360) with delta (0, 0)
Screenshot: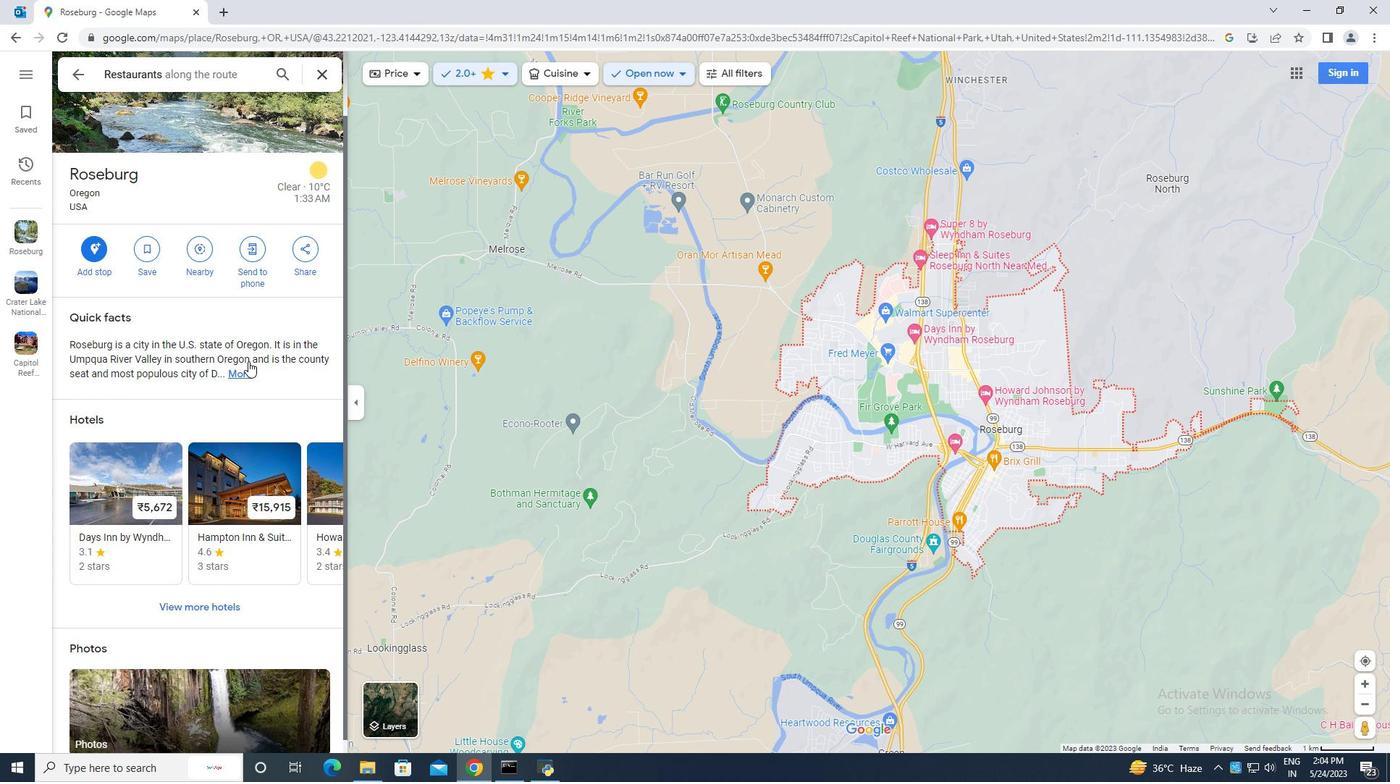 
Action: Mouse moved to (196, 202)
Screenshot: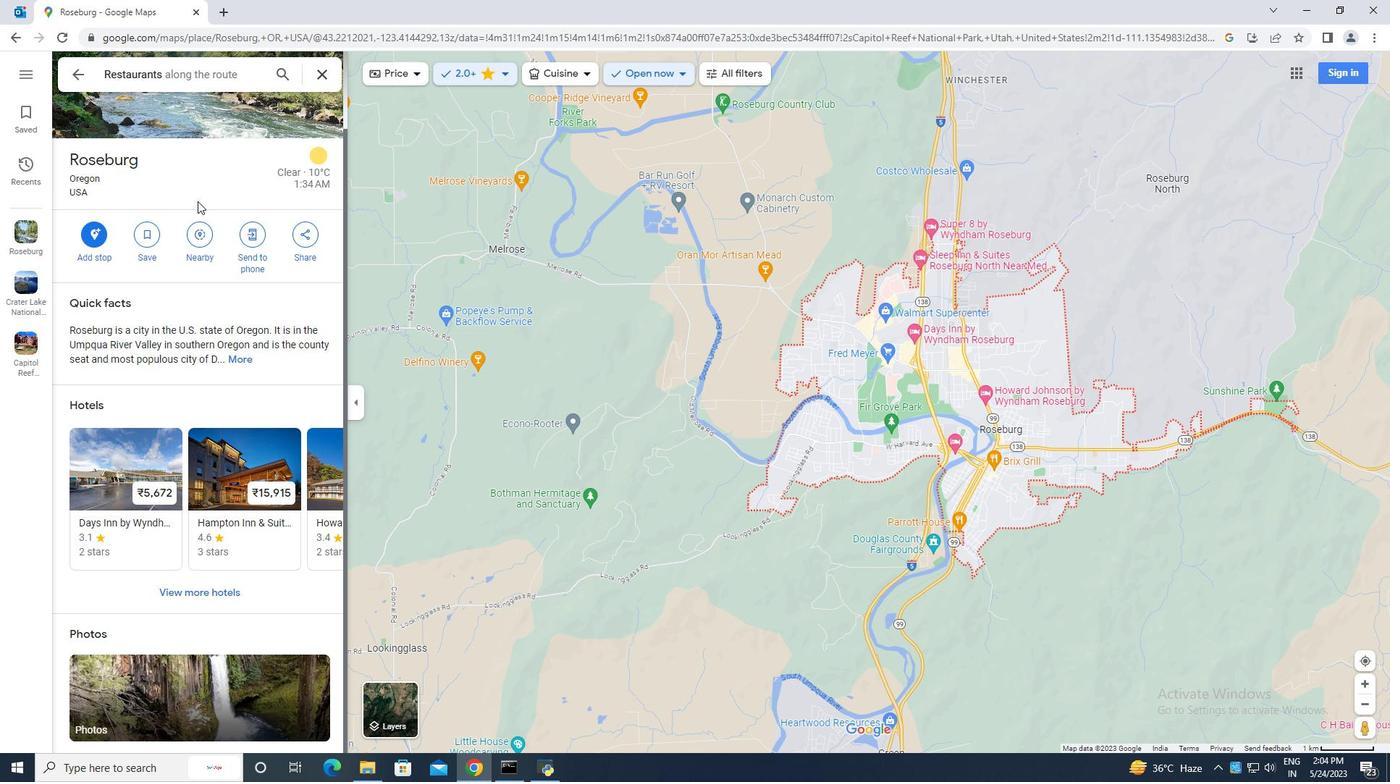 
Action: Mouse scrolled (196, 202) with delta (0, 0)
Screenshot: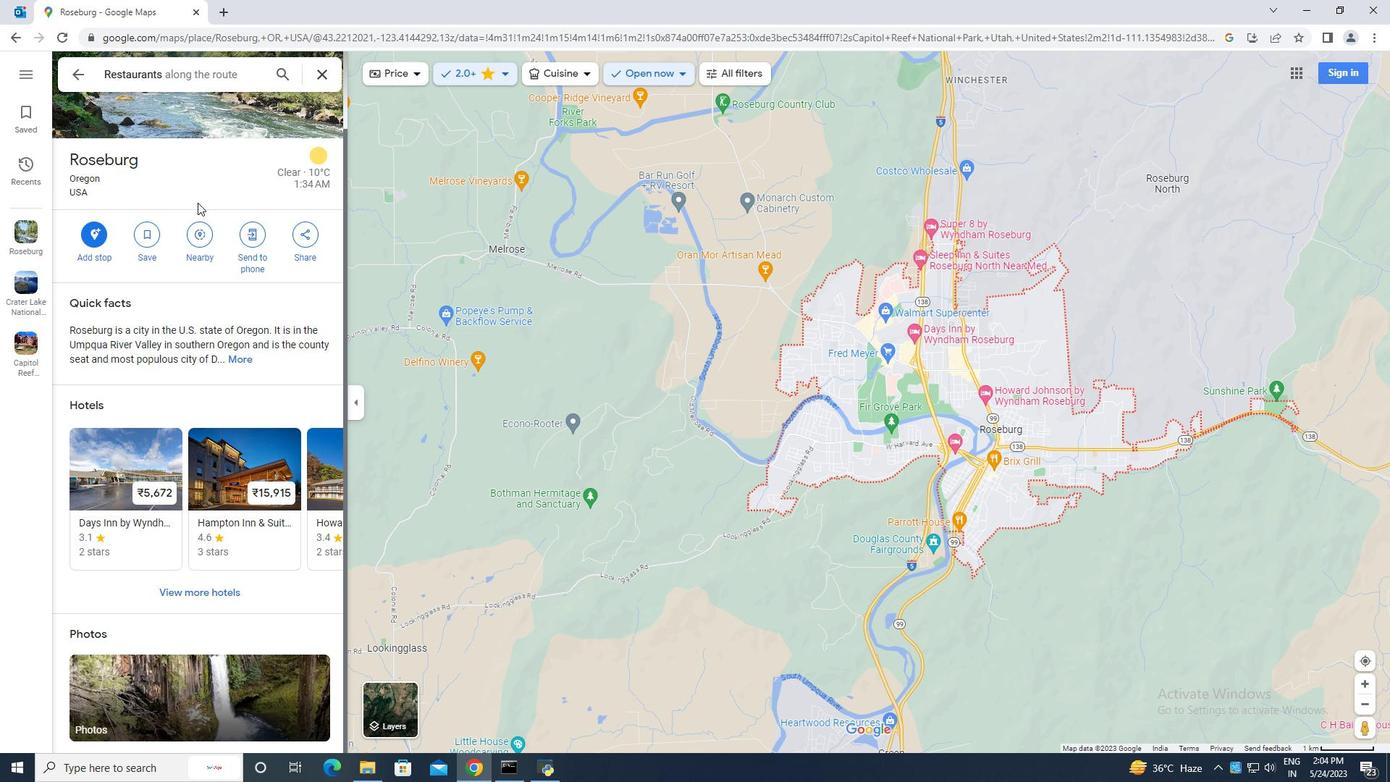 
Action: Mouse scrolled (196, 202) with delta (0, 0)
Screenshot: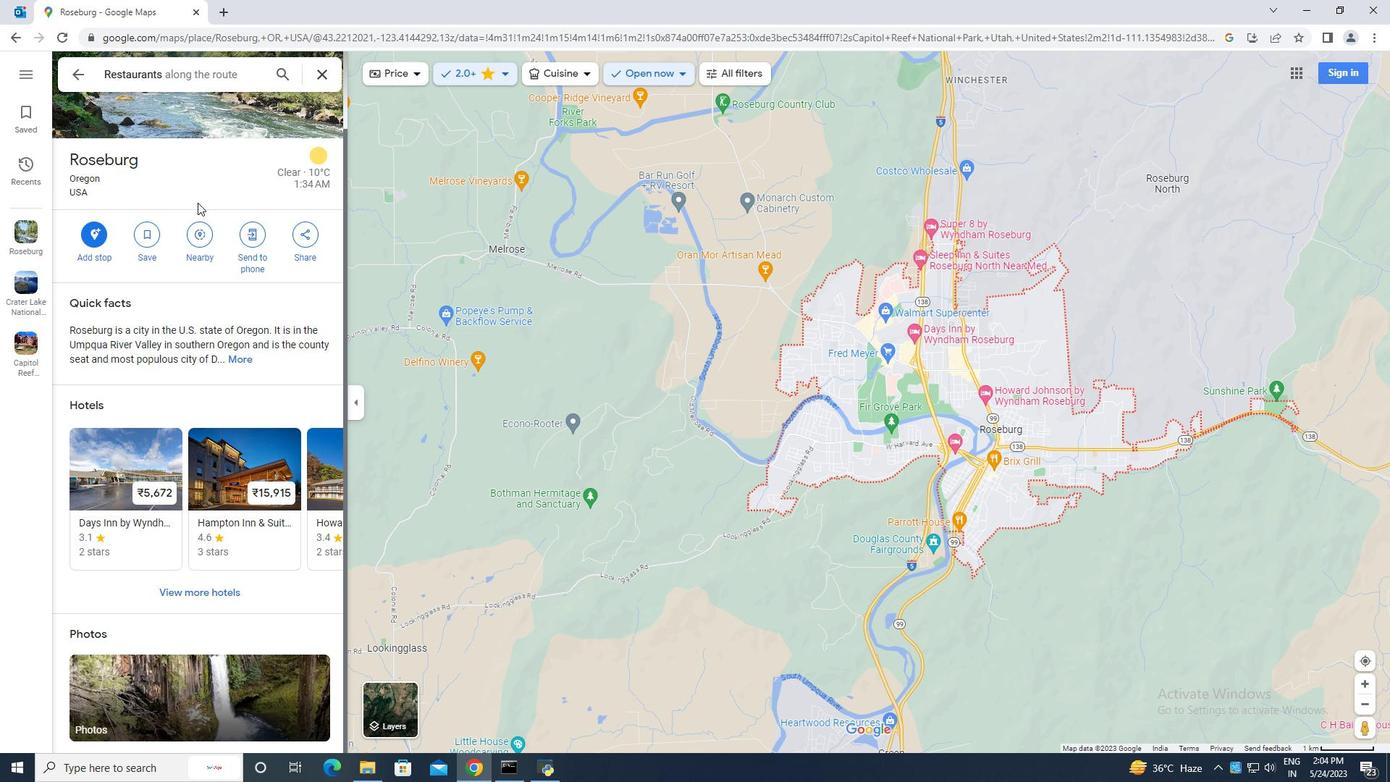 
Action: Mouse scrolled (196, 202) with delta (0, 0)
Screenshot: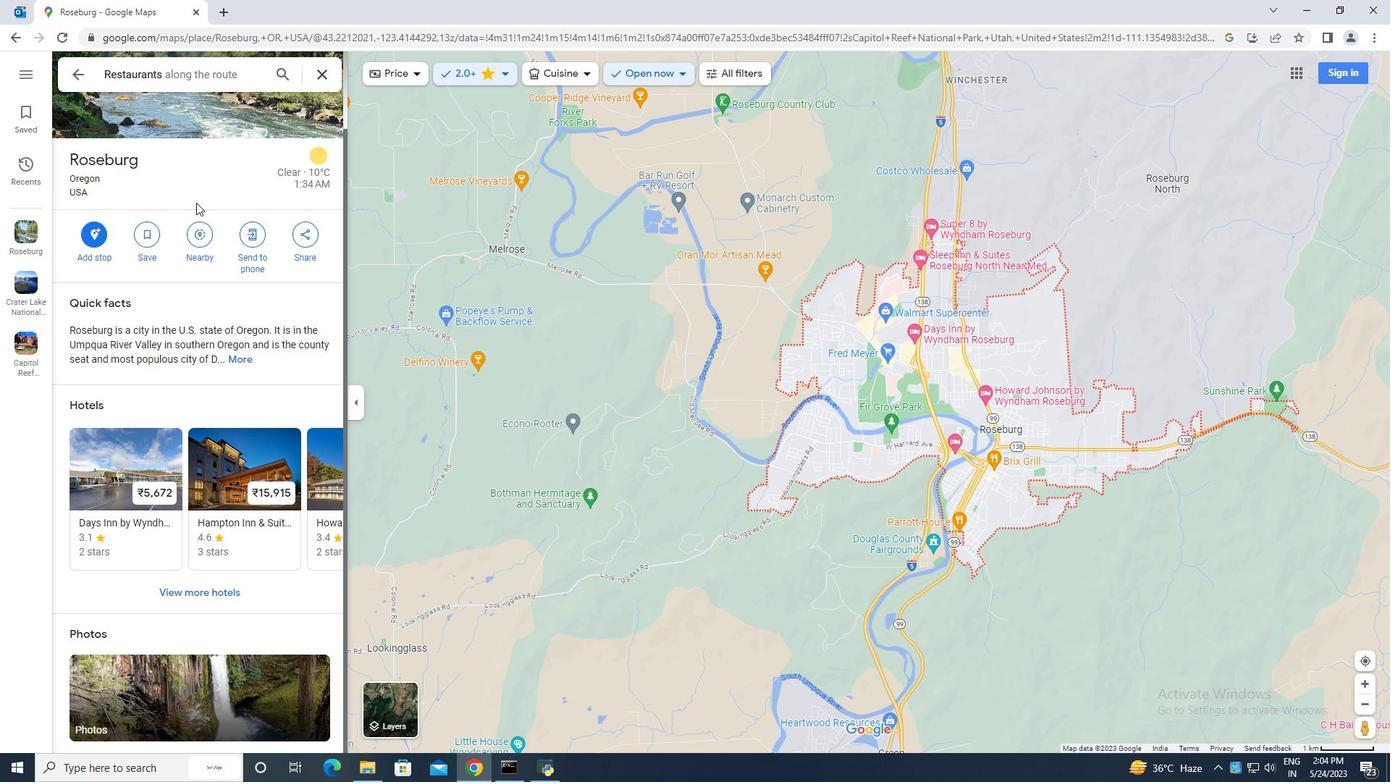 
Action: Mouse moved to (194, 181)
Screenshot: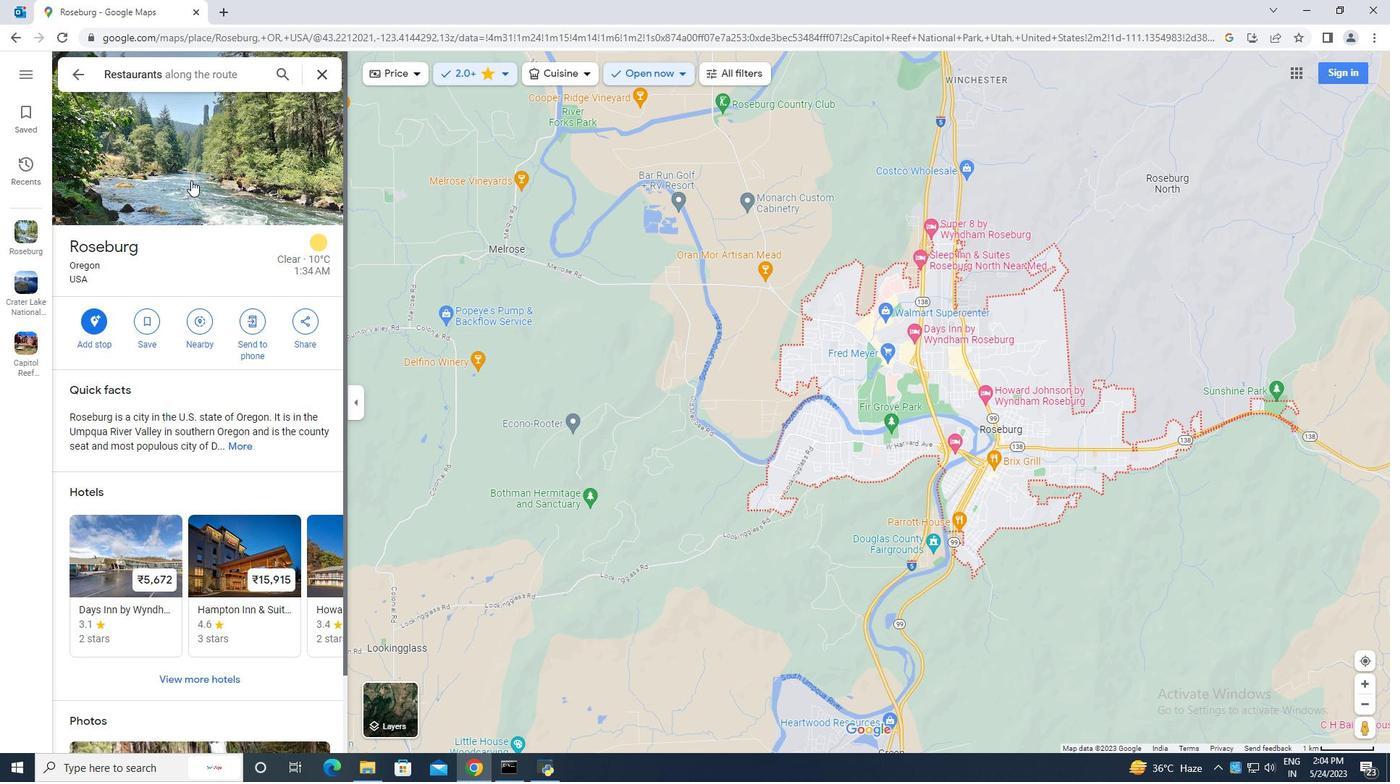 
Action: Mouse scrolled (194, 181) with delta (0, 0)
Screenshot: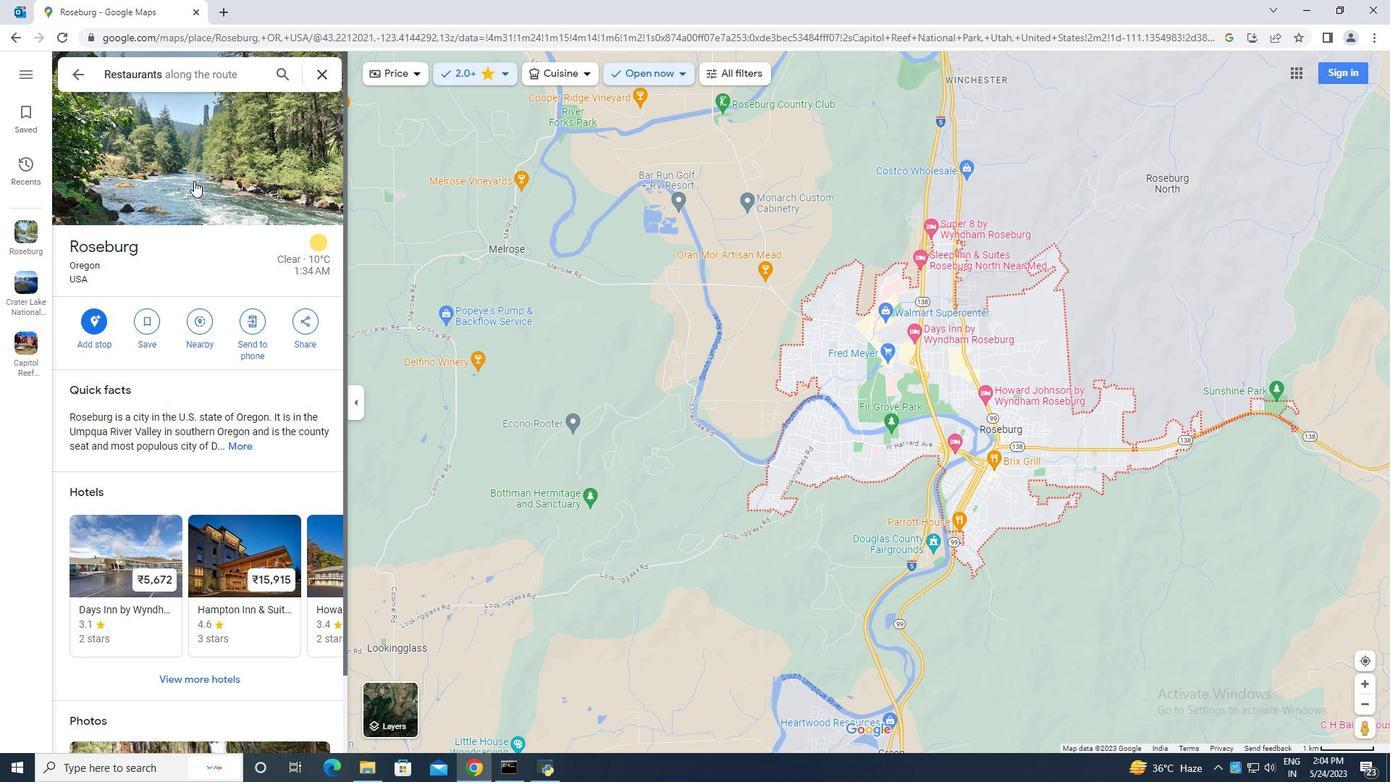 
Action: Mouse scrolled (194, 181) with delta (0, 0)
Screenshot: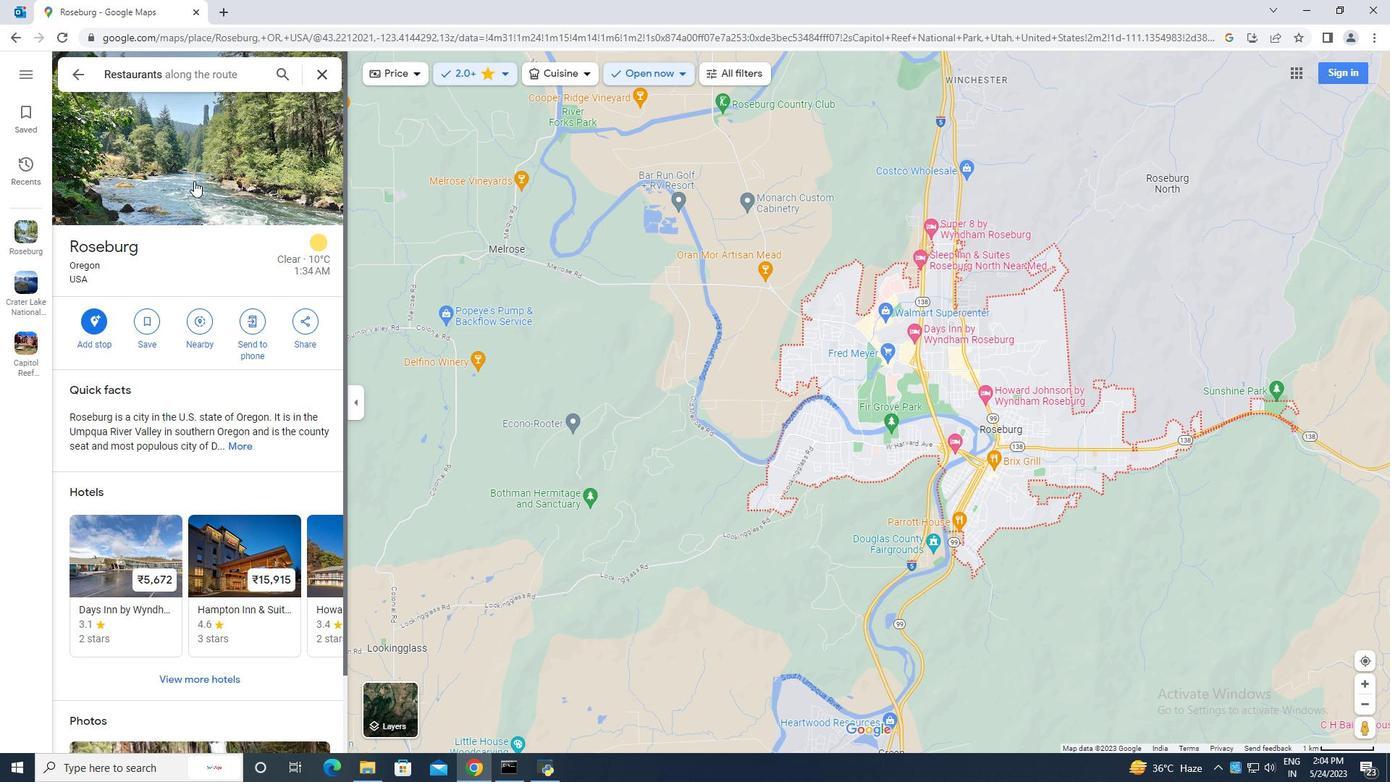 
Action: Mouse moved to (133, 420)
Screenshot: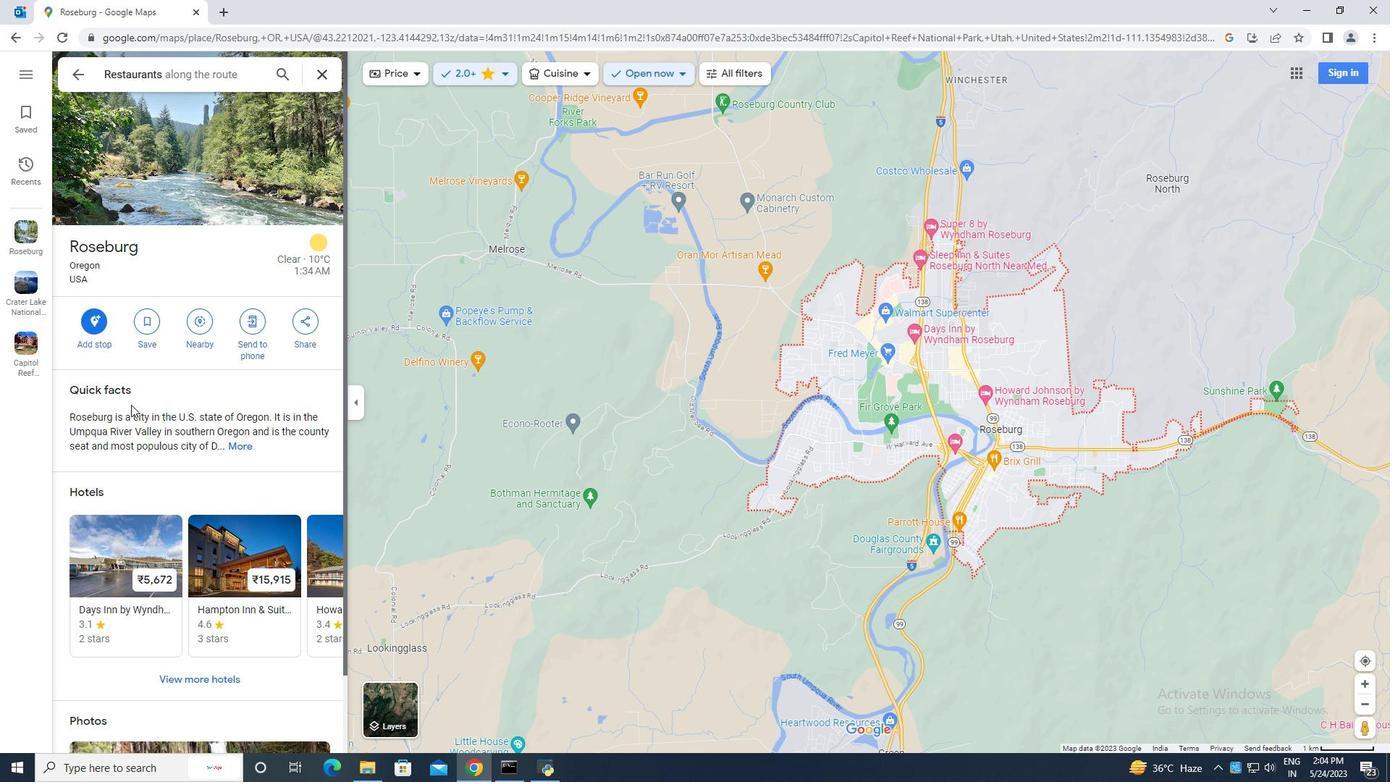 
Action: Mouse scrolled (133, 419) with delta (0, 0)
Screenshot: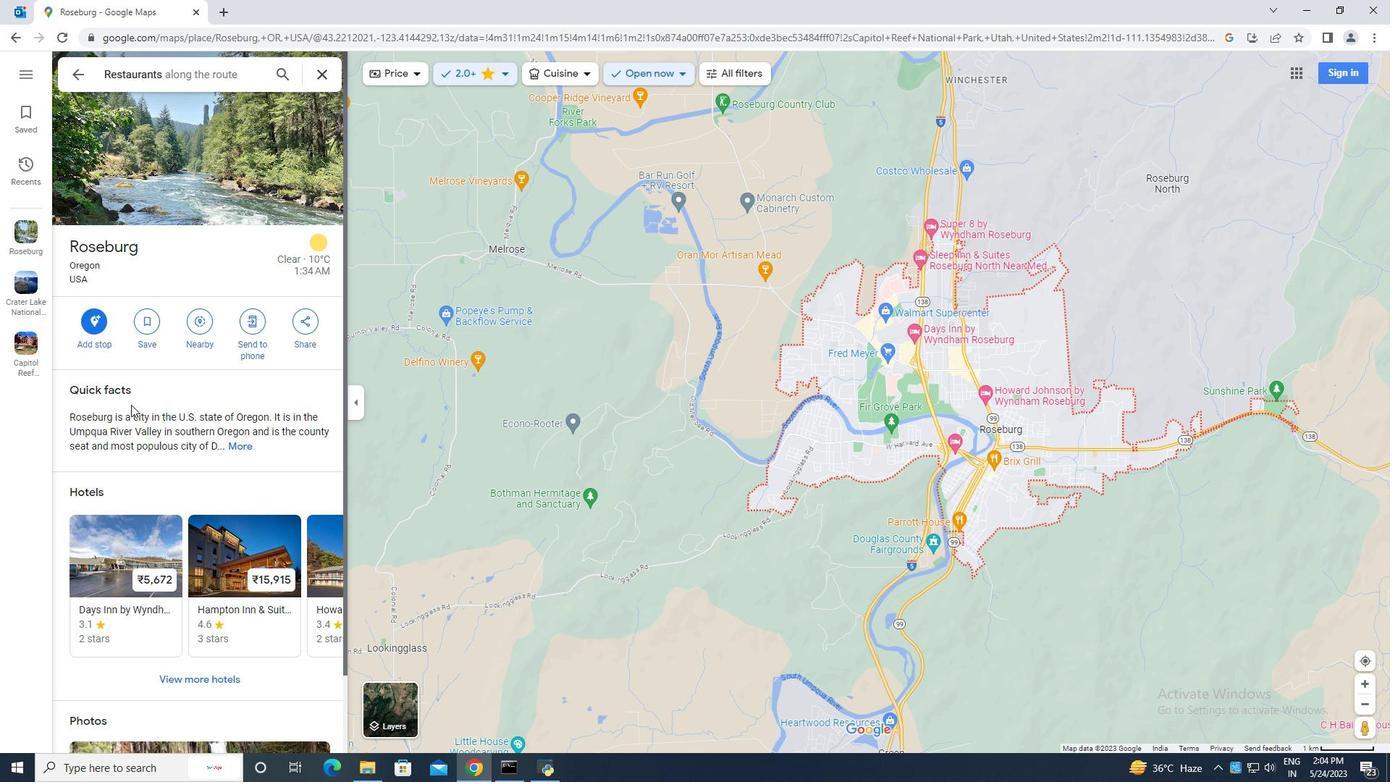 
Action: Mouse moved to (134, 421)
Screenshot: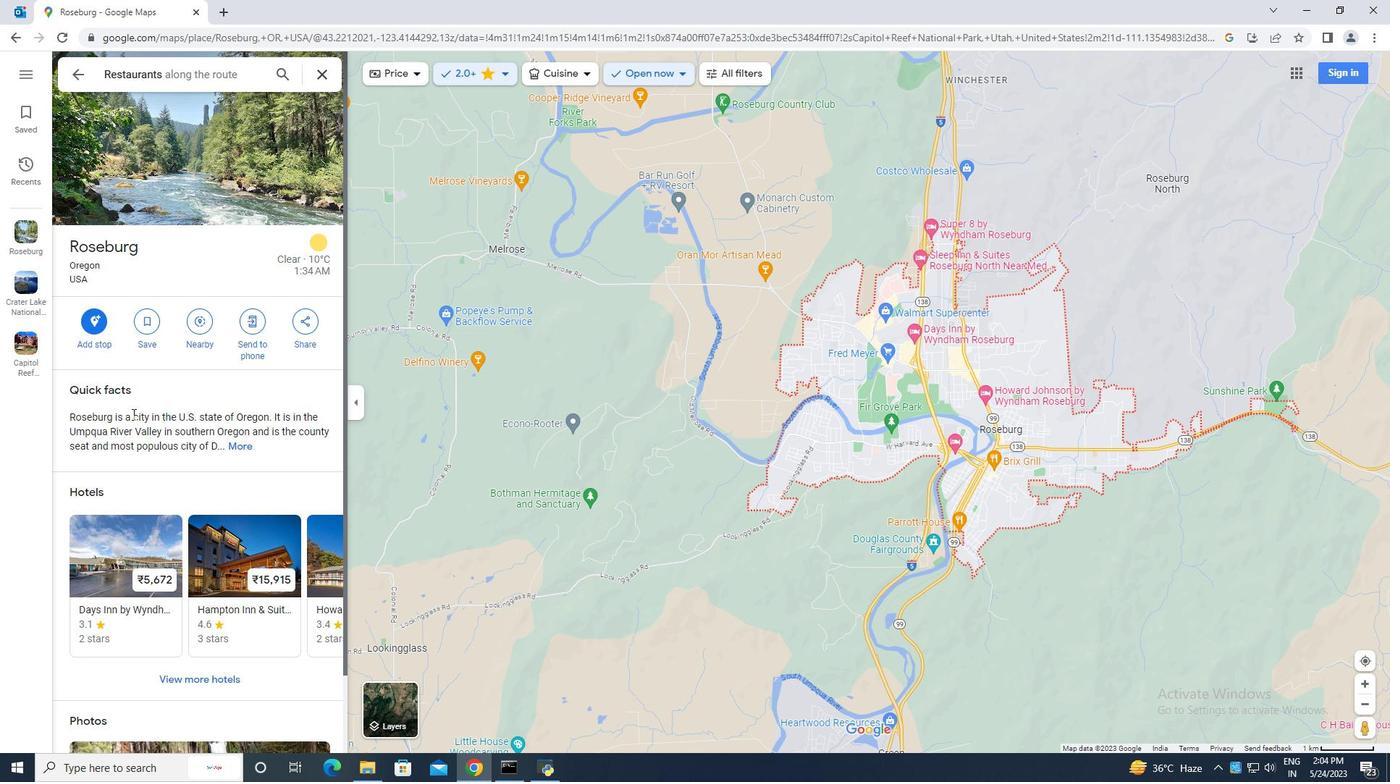 
Action: Mouse scrolled (134, 420) with delta (0, 0)
Screenshot: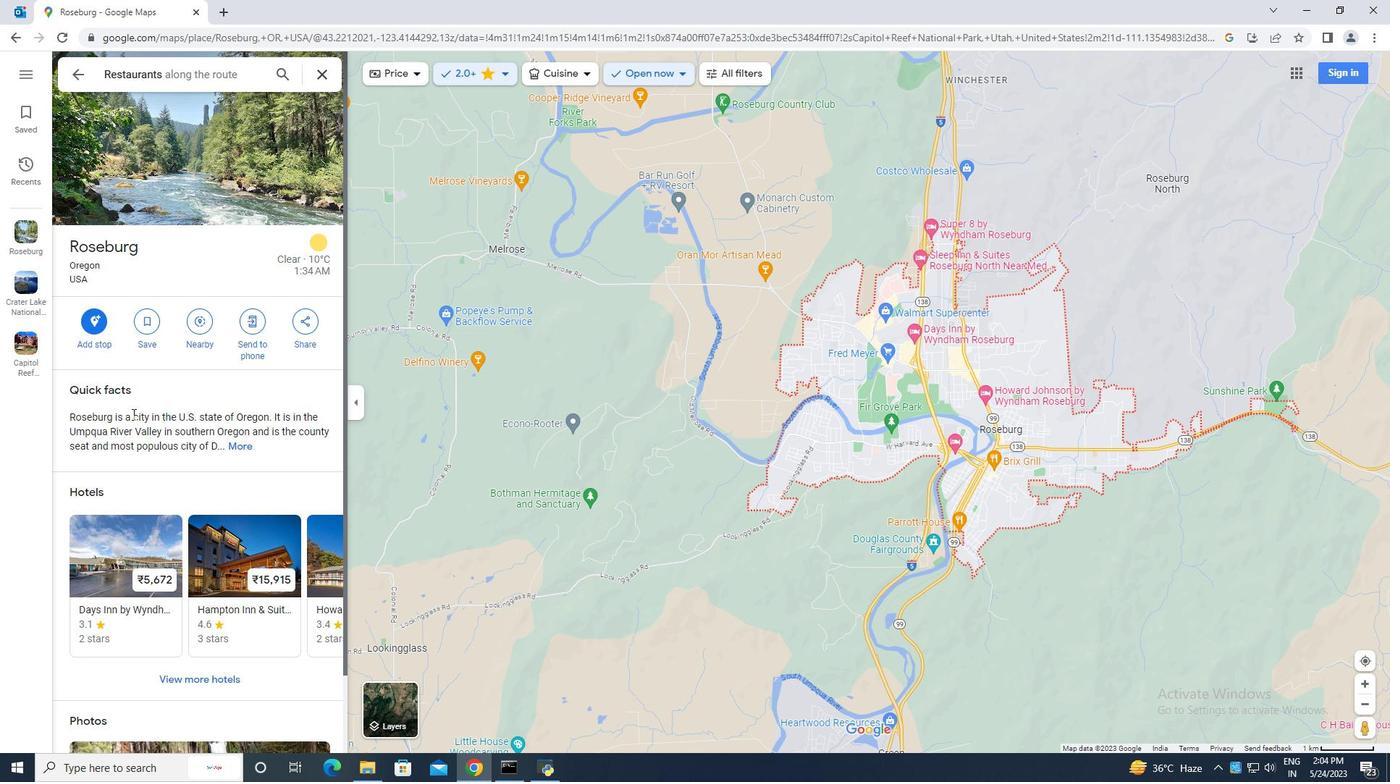 
Action: Mouse moved to (135, 421)
Screenshot: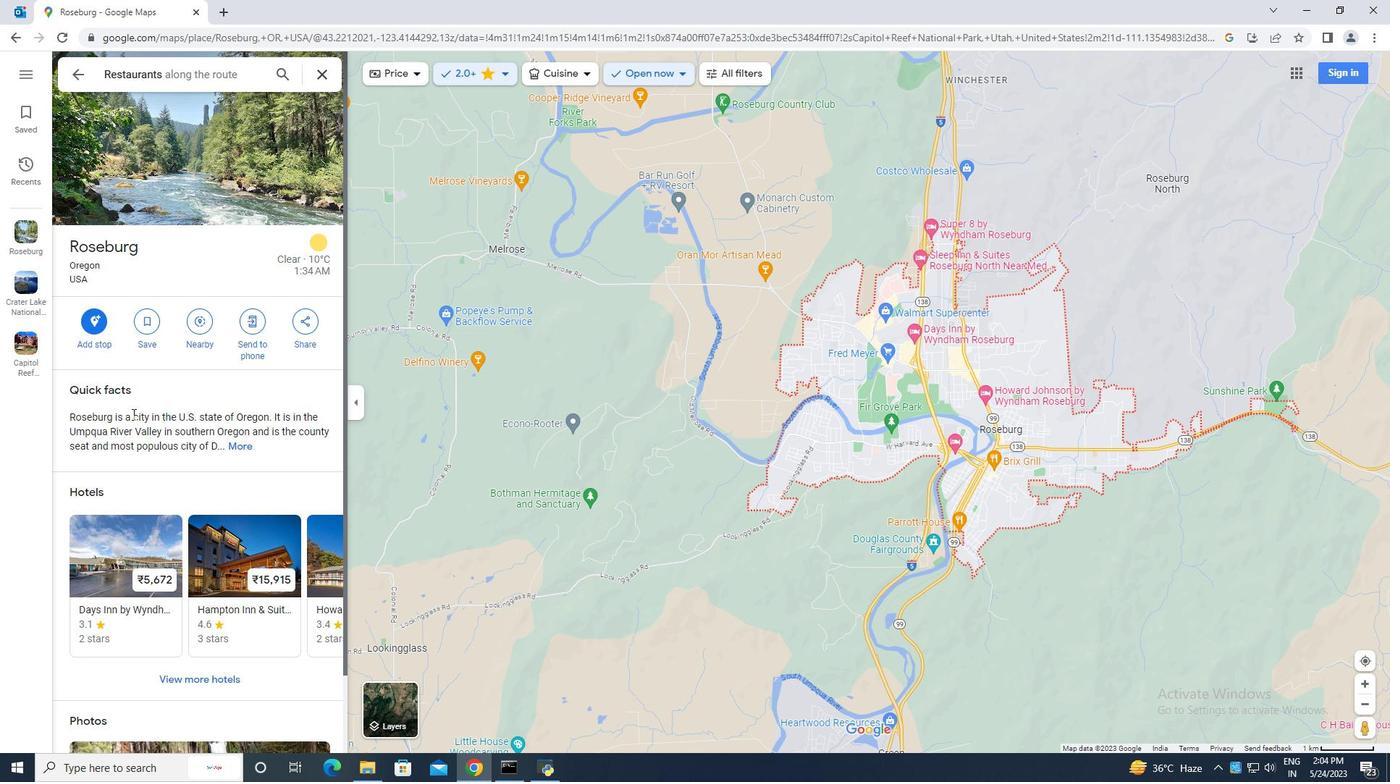 
Action: Mouse scrolled (135, 420) with delta (0, 0)
Screenshot: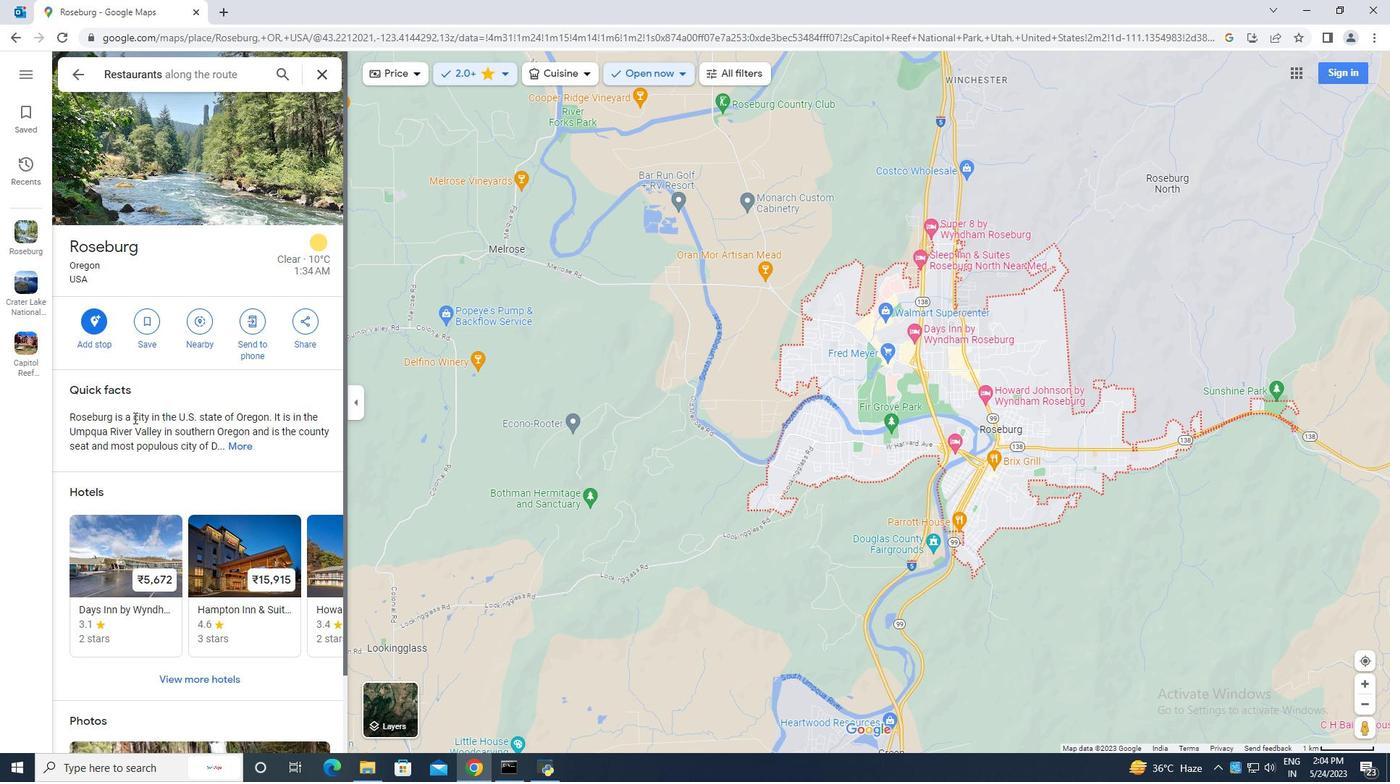 
Action: Mouse moved to (238, 358)
Screenshot: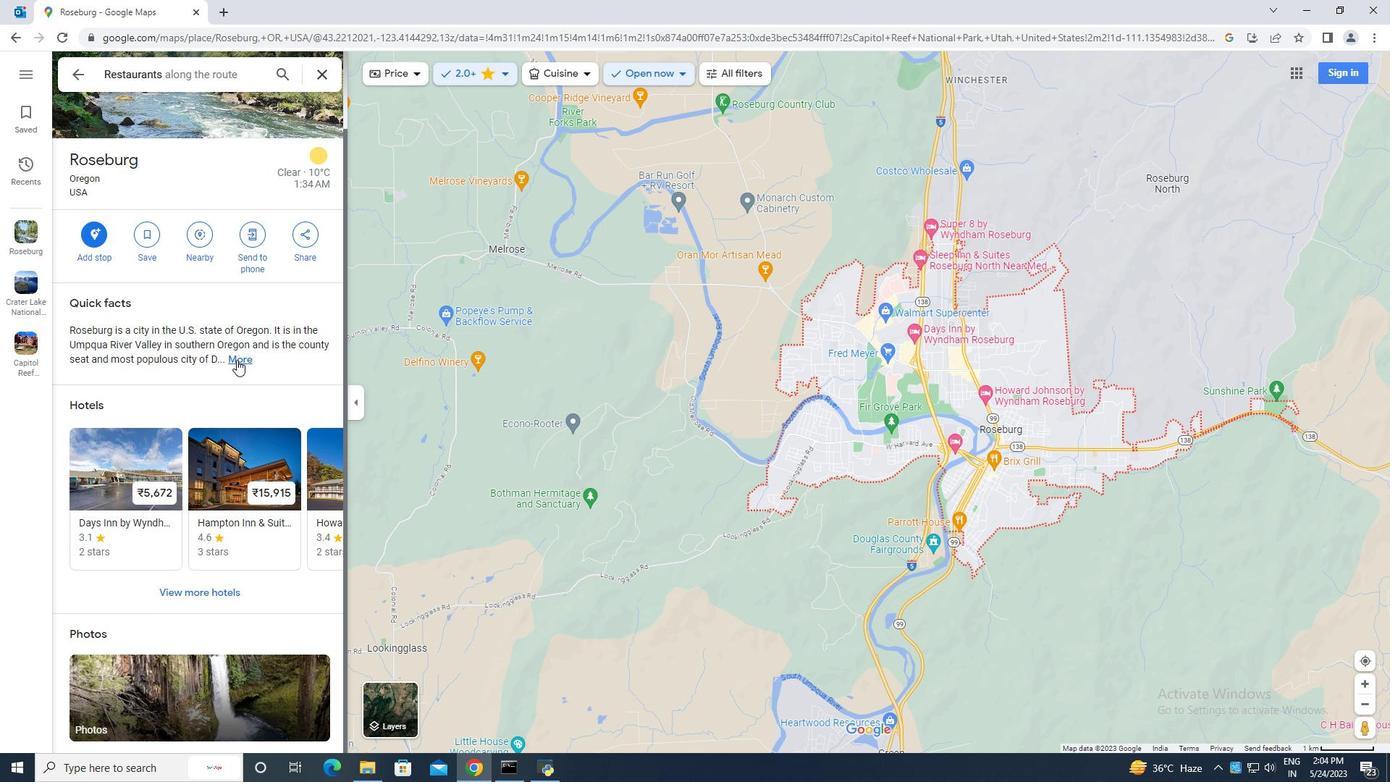 
Action: Mouse pressed left at (238, 358)
Screenshot: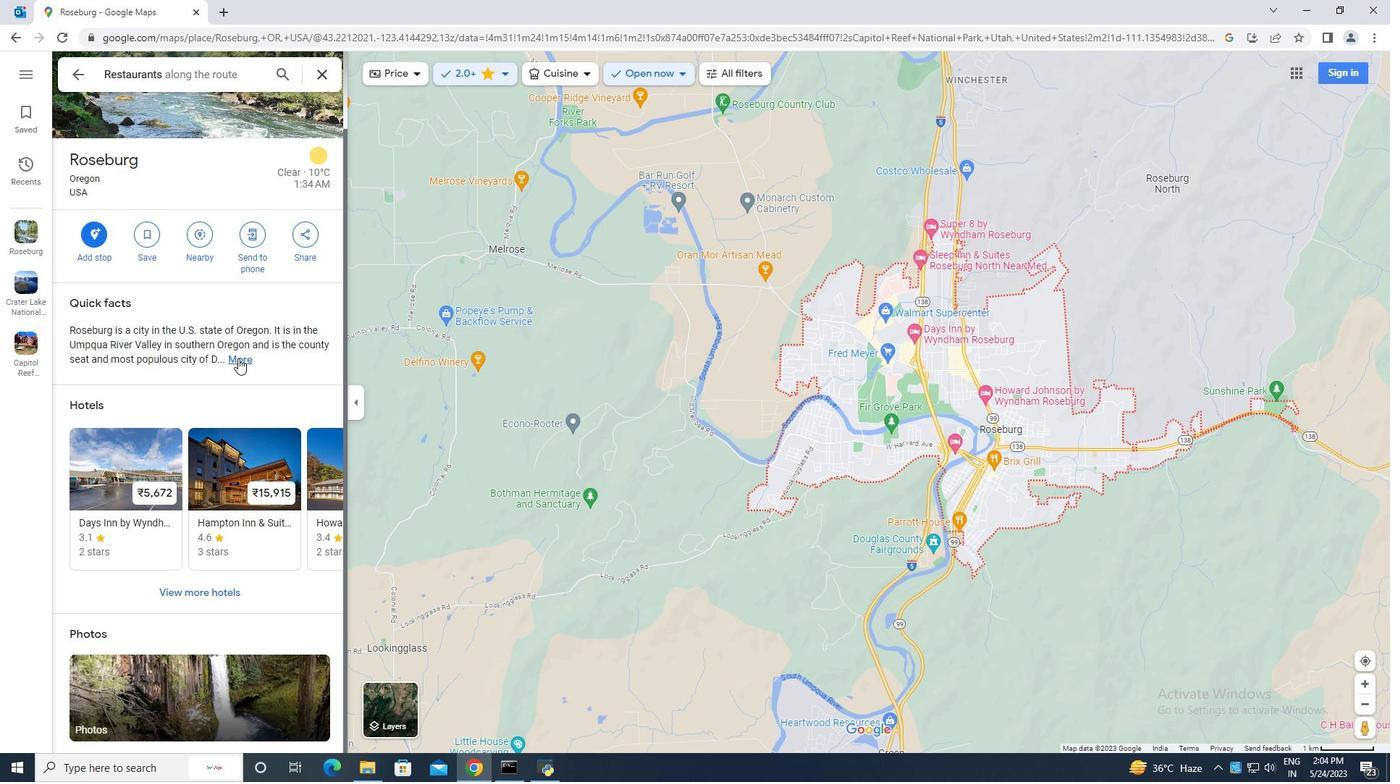 
Action: Mouse moved to (207, 417)
Screenshot: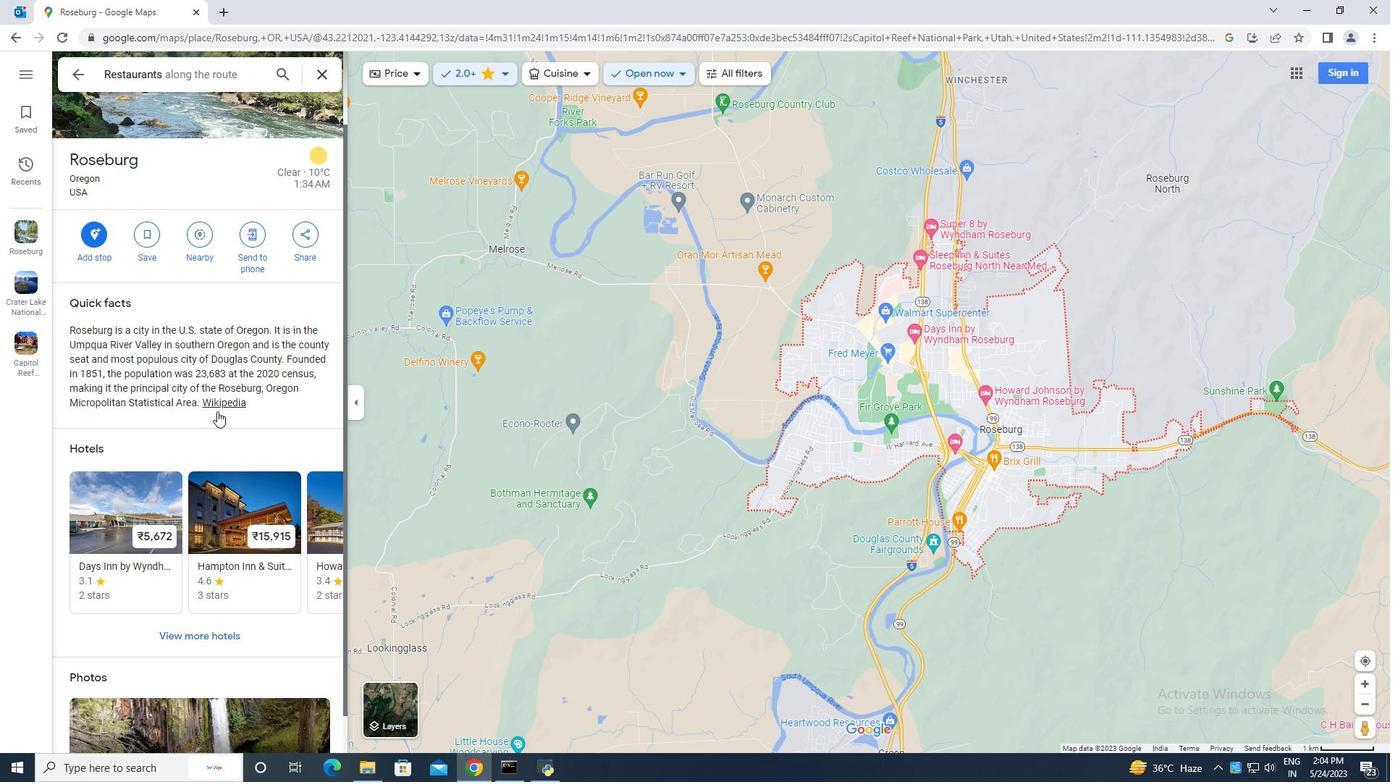 
Action: Mouse scrolled (207, 416) with delta (0, 0)
Screenshot: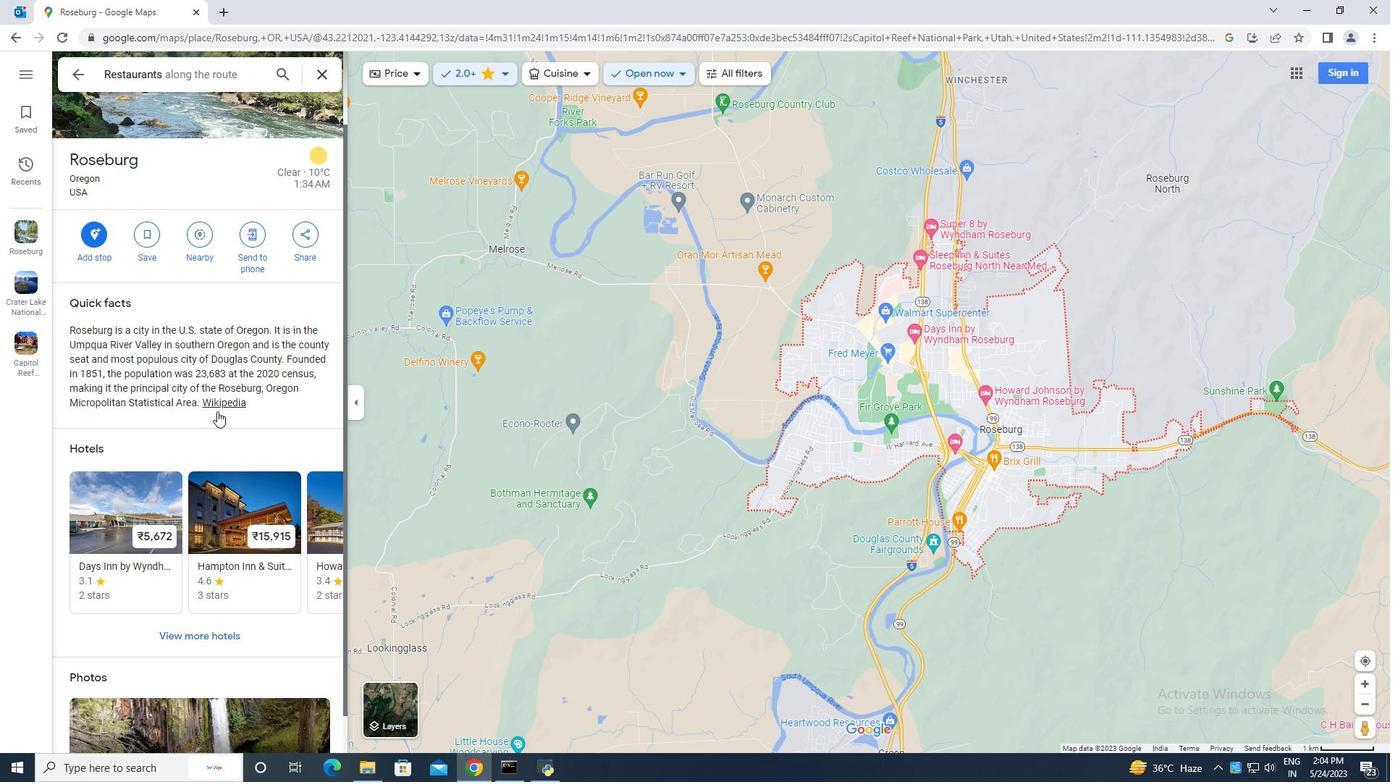 
Action: Mouse moved to (207, 417)
Screenshot: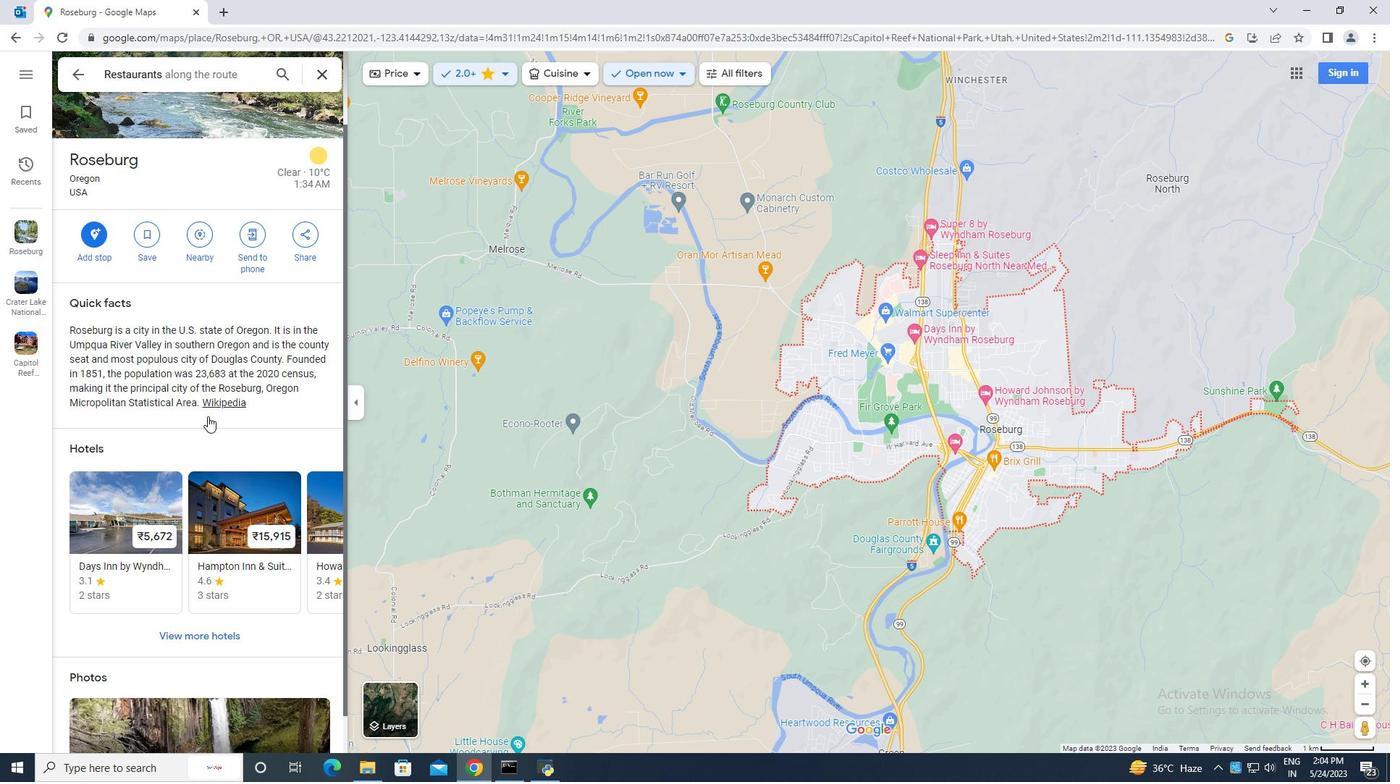 
Action: Mouse scrolled (207, 417) with delta (0, 0)
Screenshot: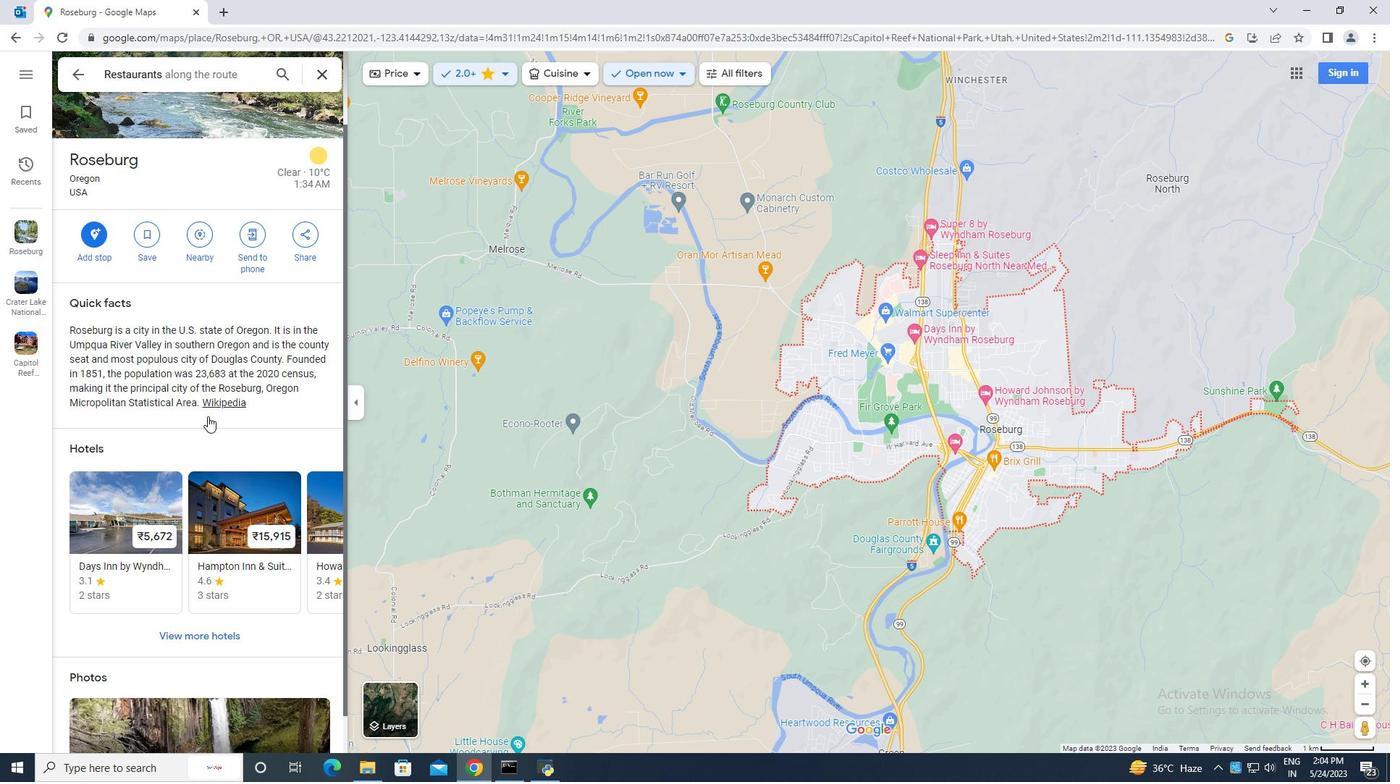 
Action: Mouse moved to (207, 417)
Screenshot: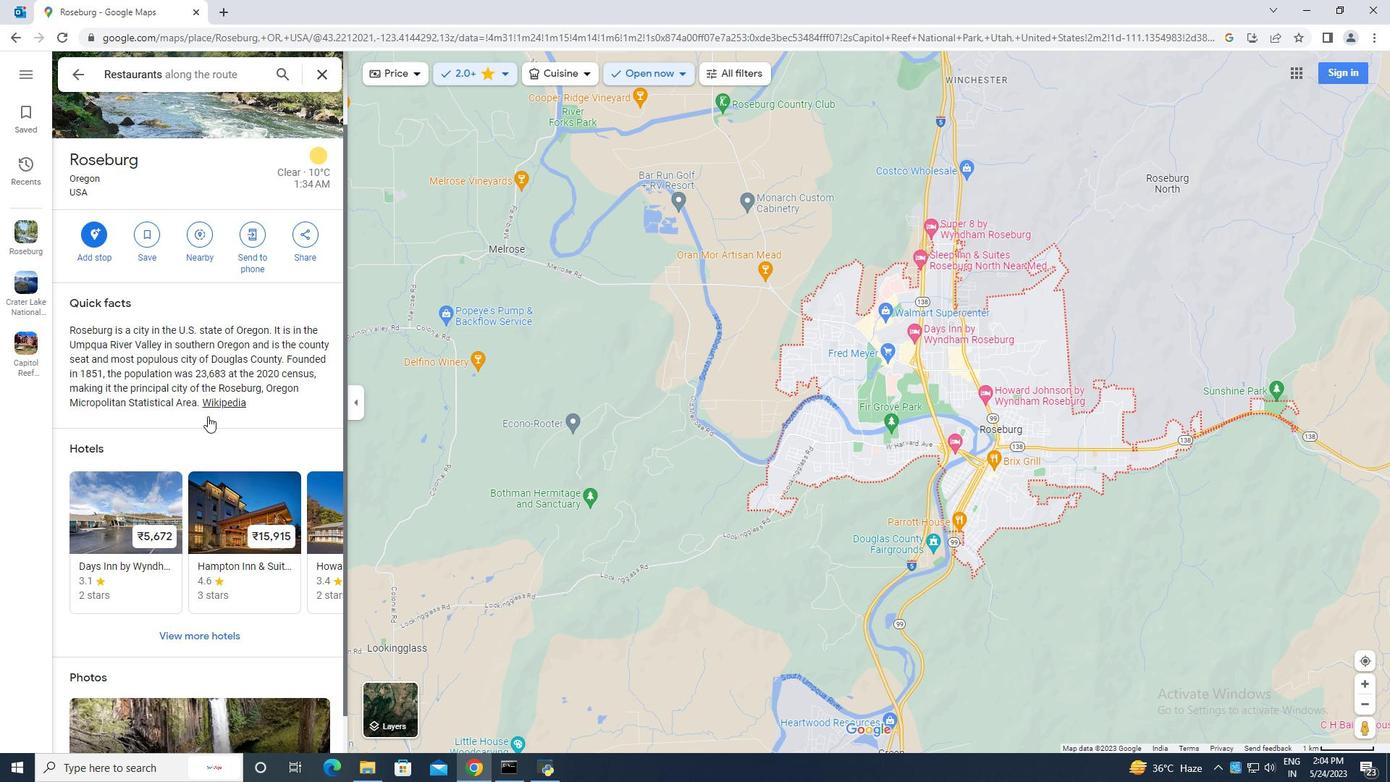 
Action: Mouse scrolled (207, 417) with delta (0, 0)
Screenshot: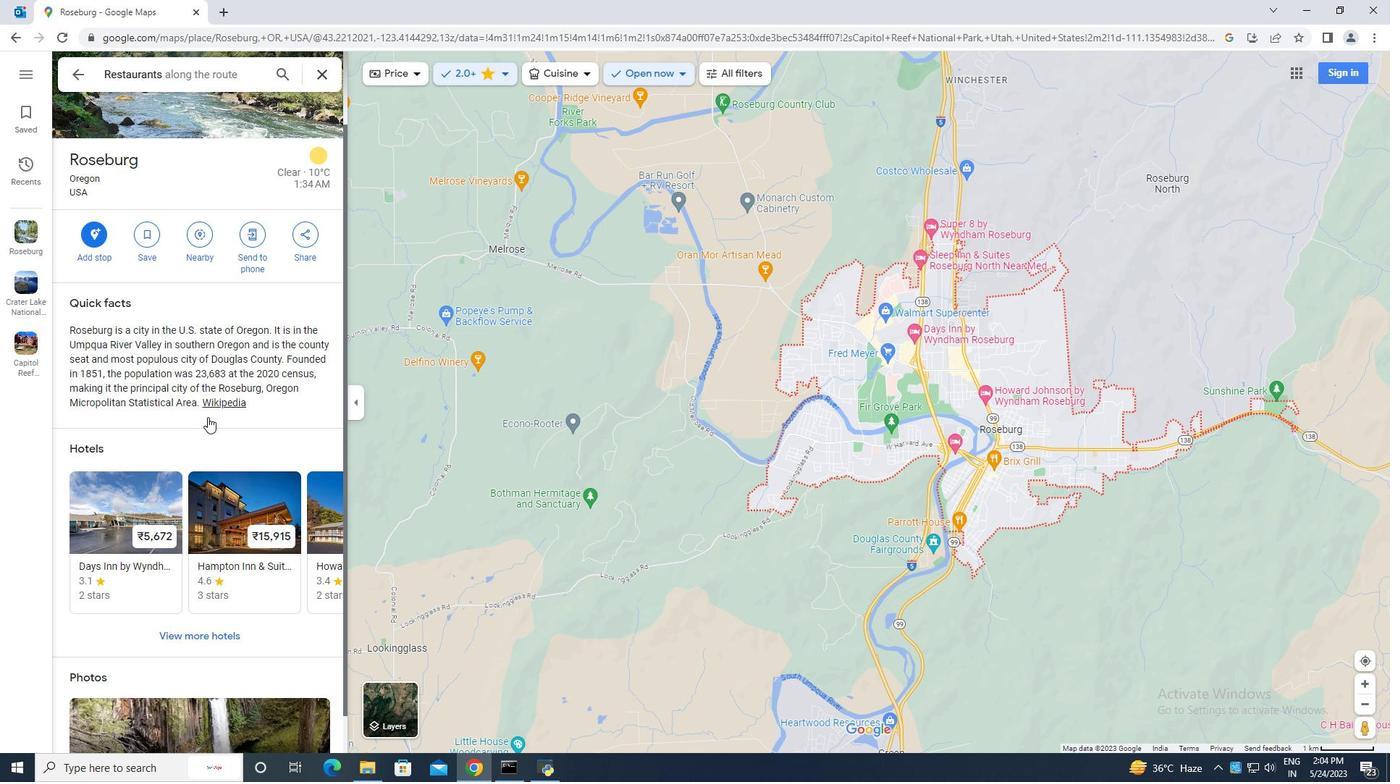 
Action: Mouse moved to (207, 418)
Screenshot: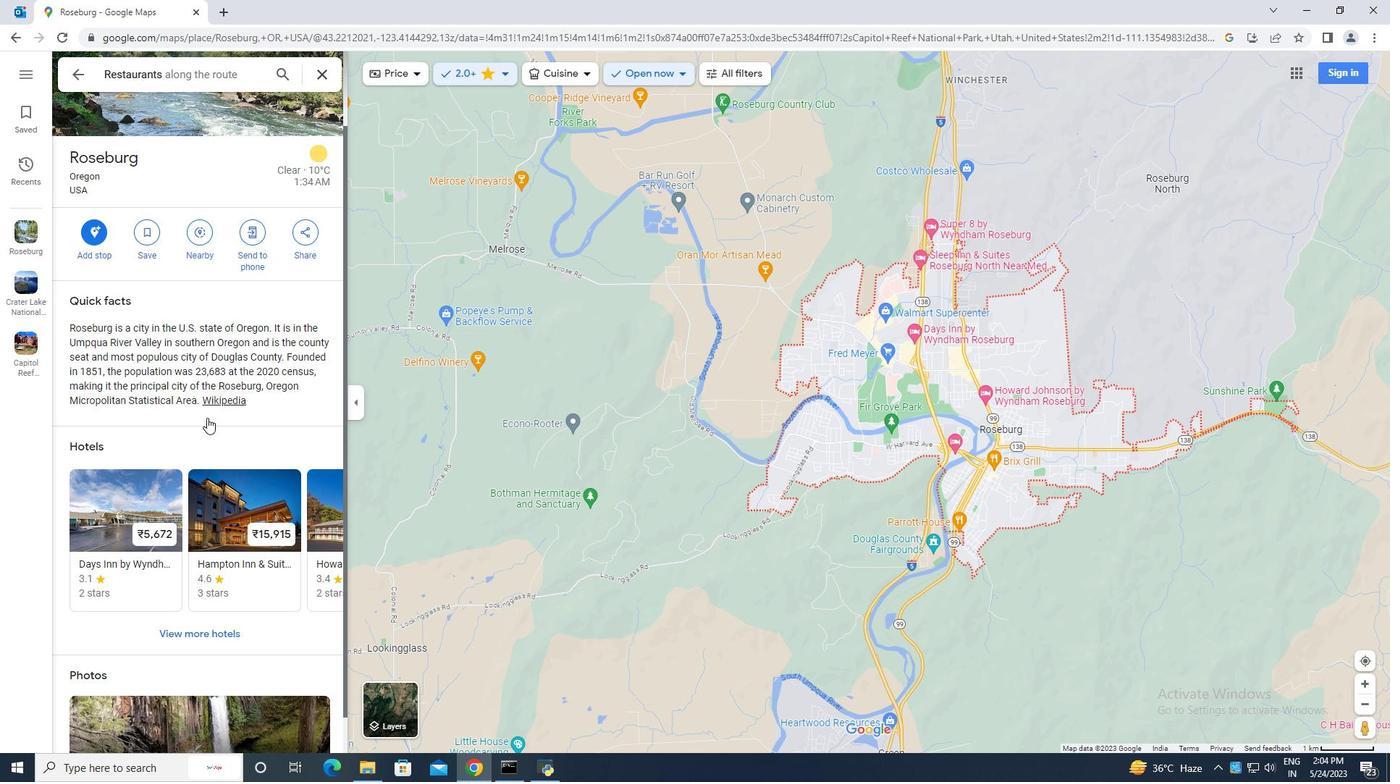 
Action: Mouse scrolled (207, 417) with delta (0, 0)
Screenshot: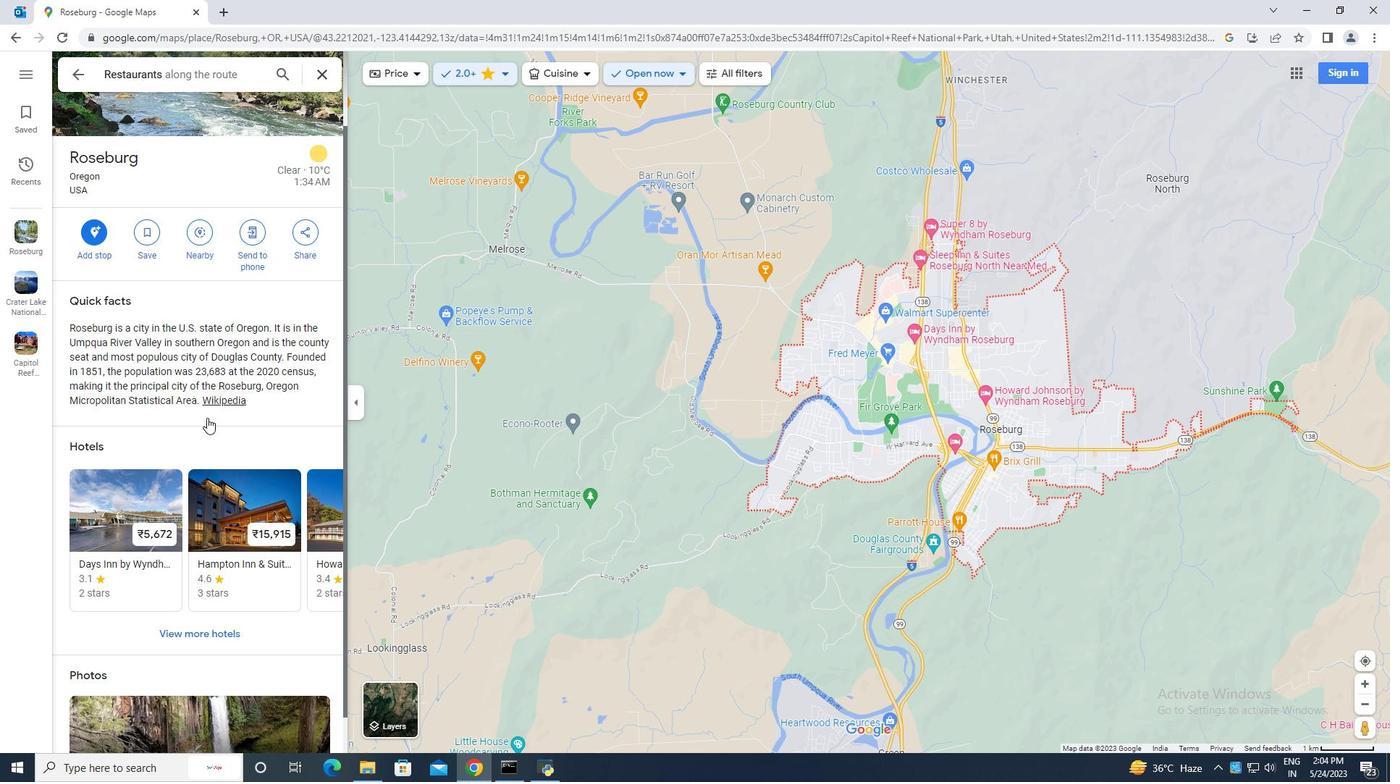 
Action: Mouse moved to (207, 418)
Screenshot: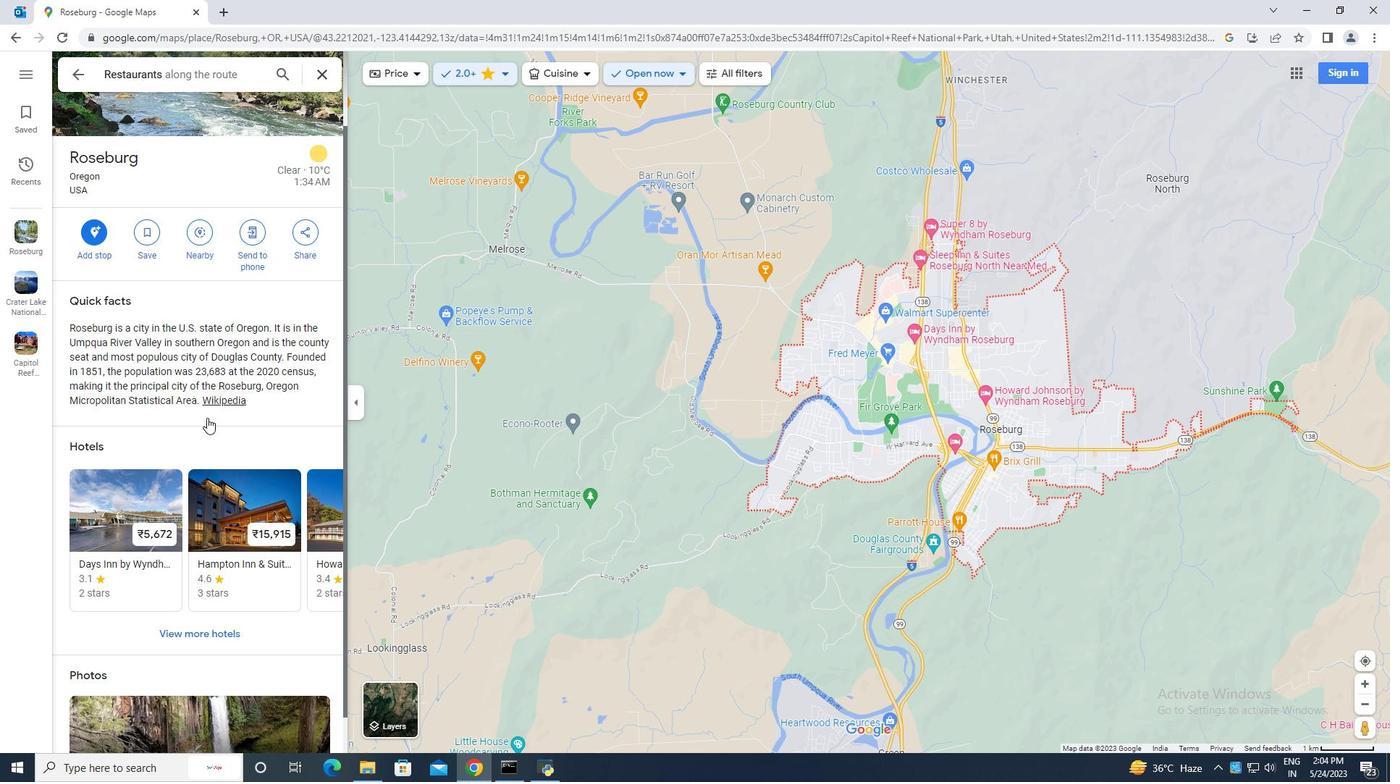 
Action: Mouse scrolled (207, 417) with delta (0, 0)
Screenshot: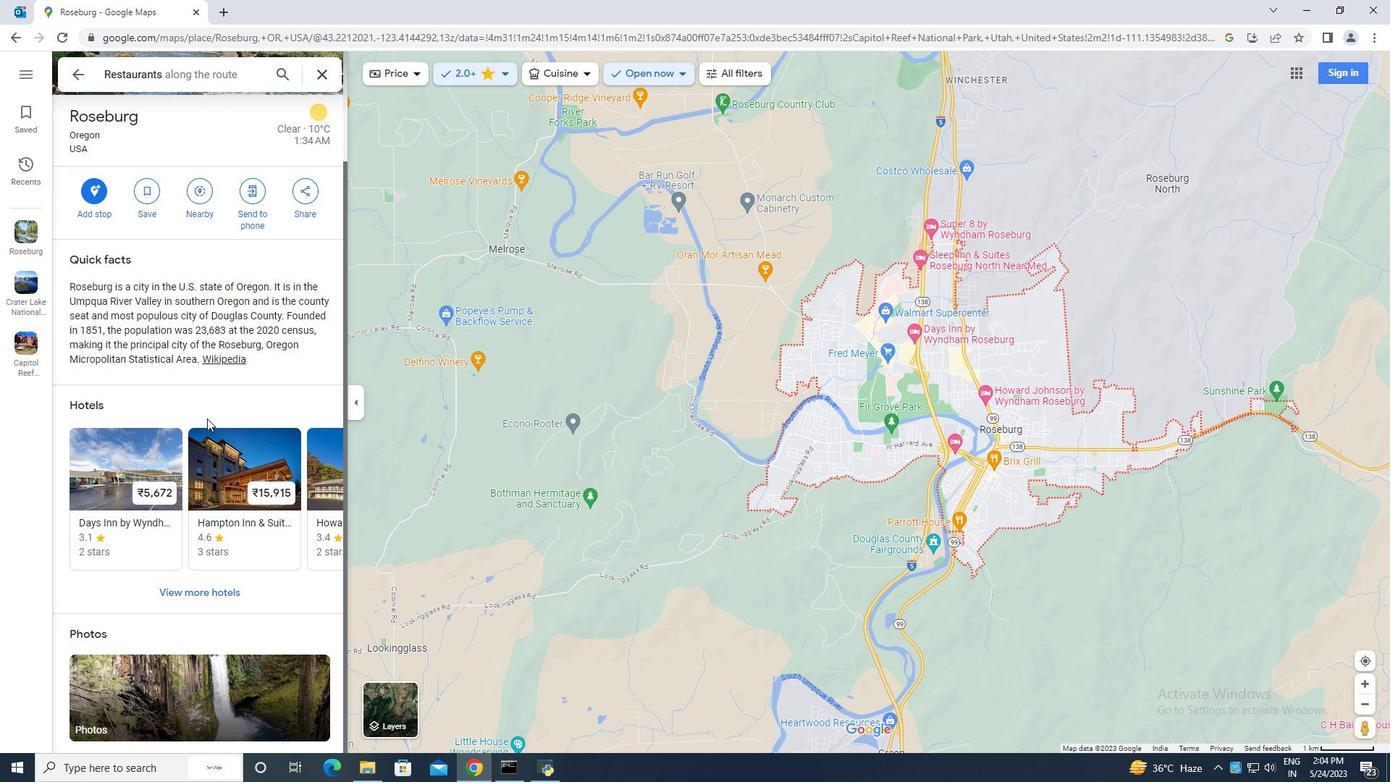 
Action: Mouse scrolled (207, 417) with delta (0, 0)
Screenshot: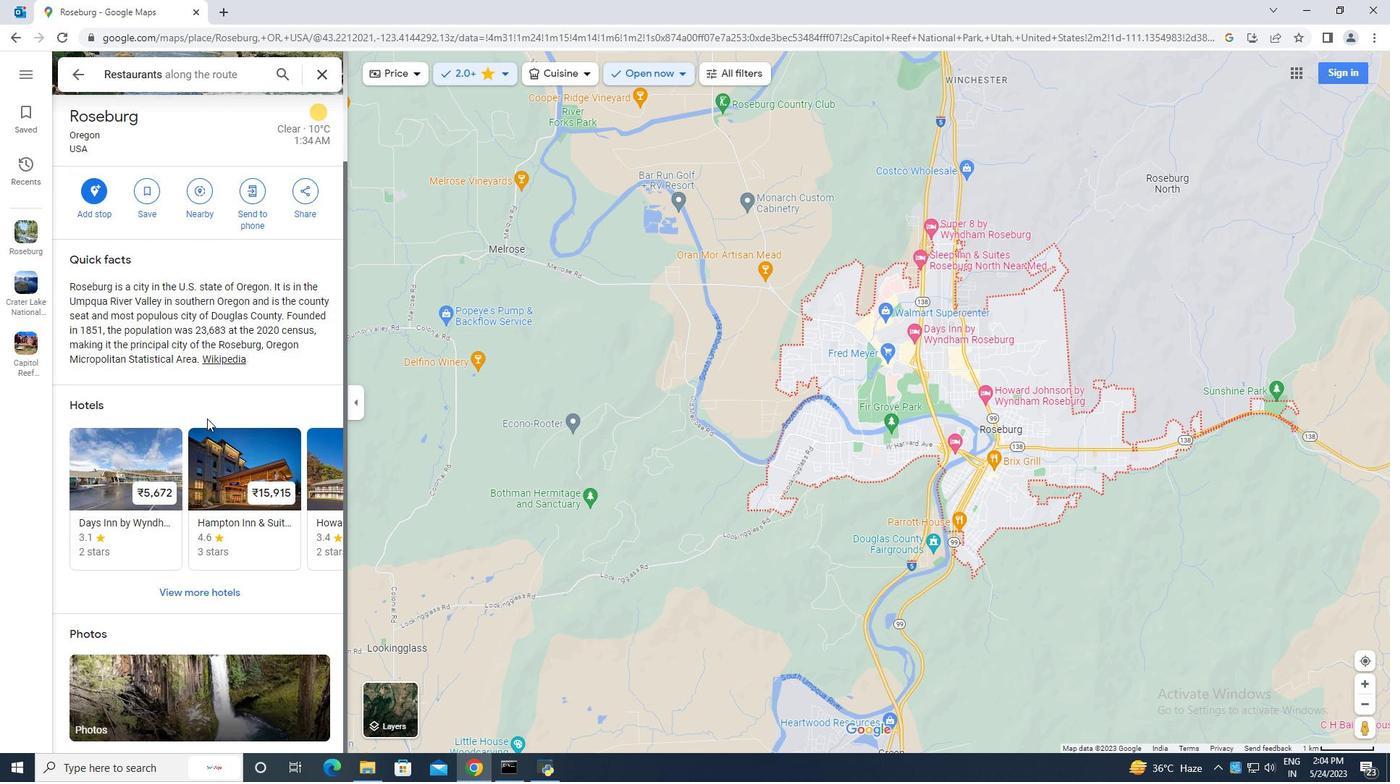 
Action: Mouse scrolled (207, 417) with delta (0, 0)
Screenshot: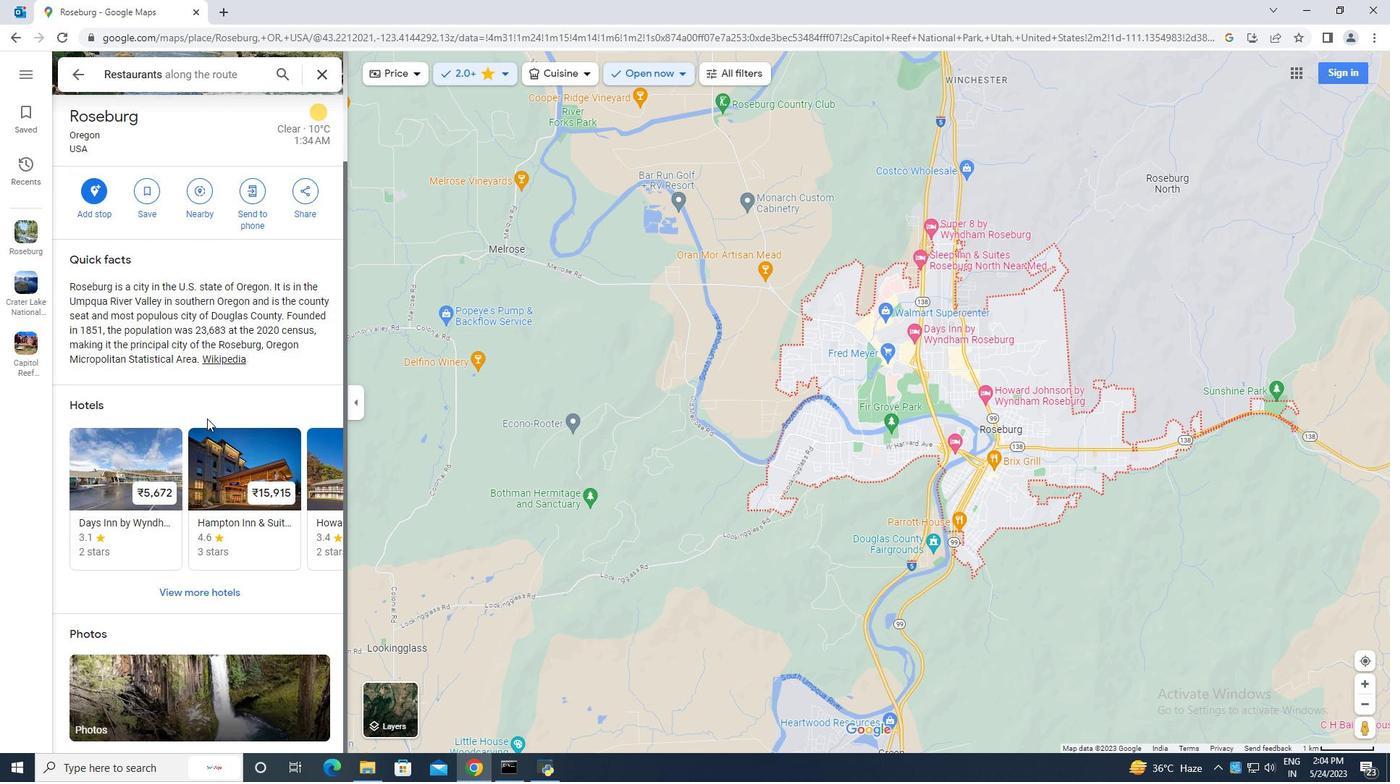 
Action: Mouse scrolled (207, 417) with delta (0, 0)
Screenshot: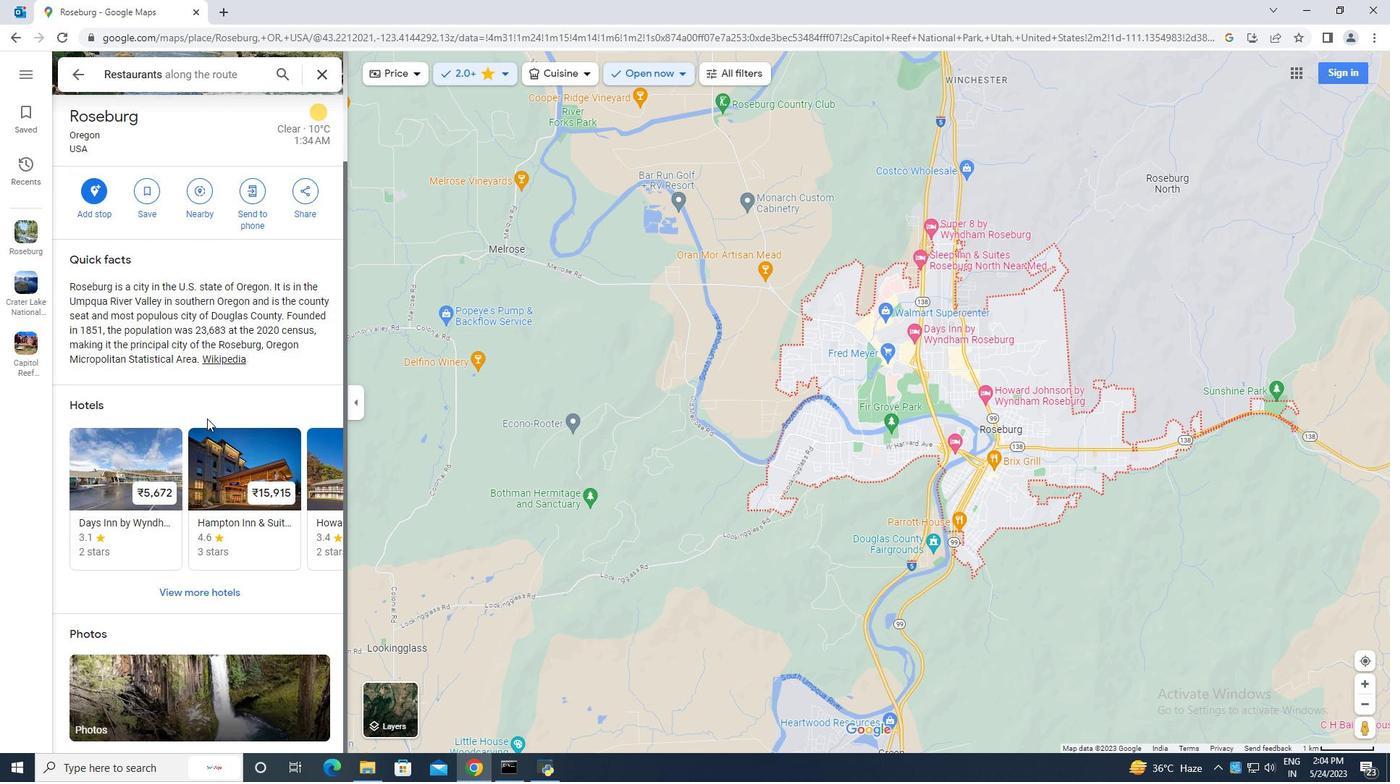 
Action: Mouse moved to (141, 648)
Screenshot: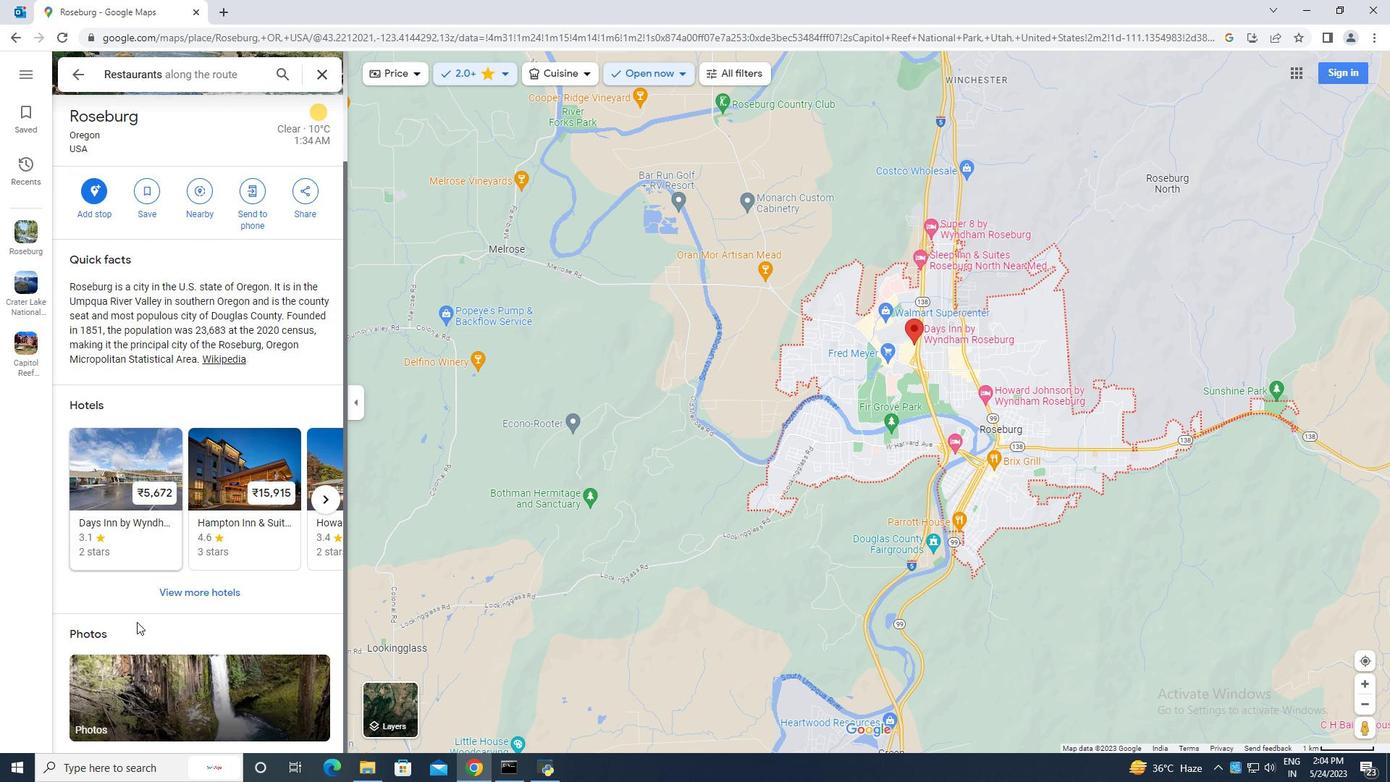 
Action: Mouse scrolled (141, 648) with delta (0, 0)
Screenshot: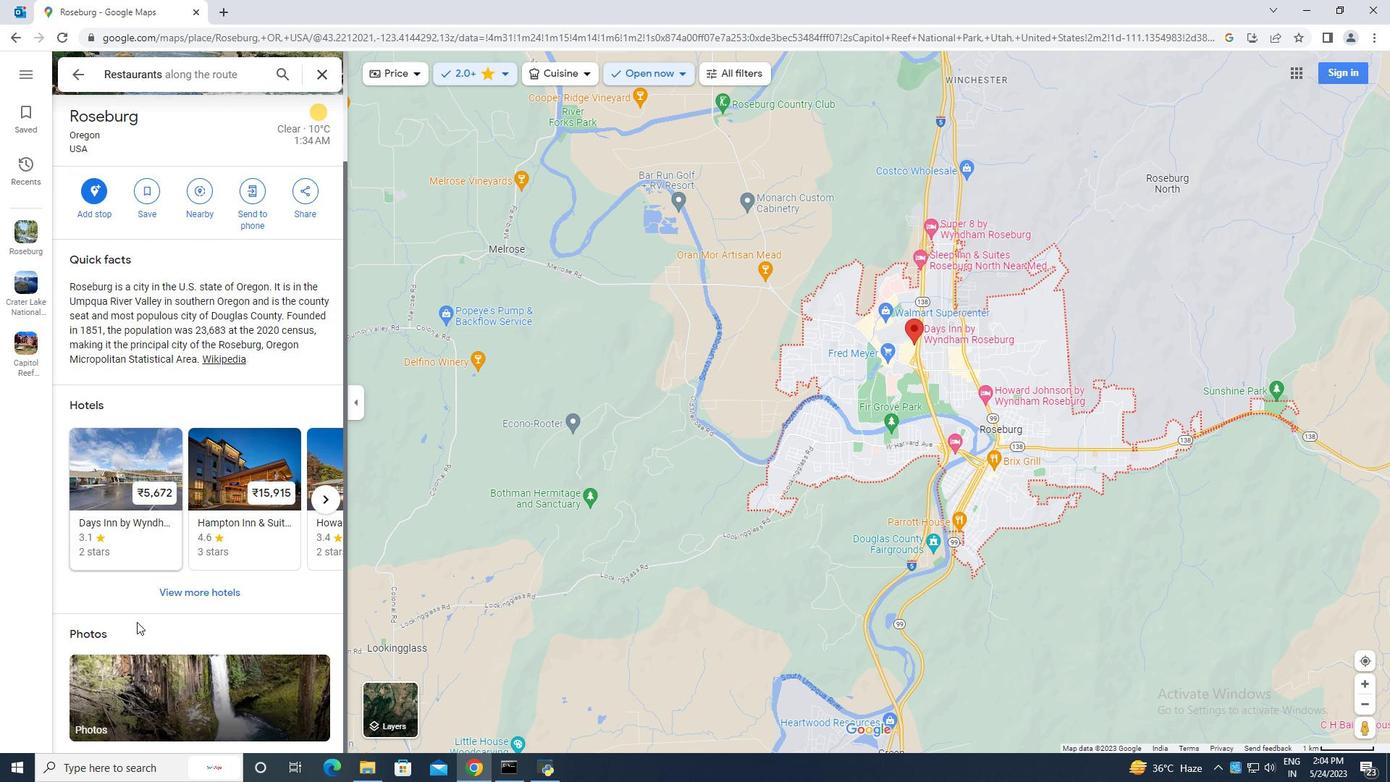 
Action: Mouse moved to (141, 650)
Screenshot: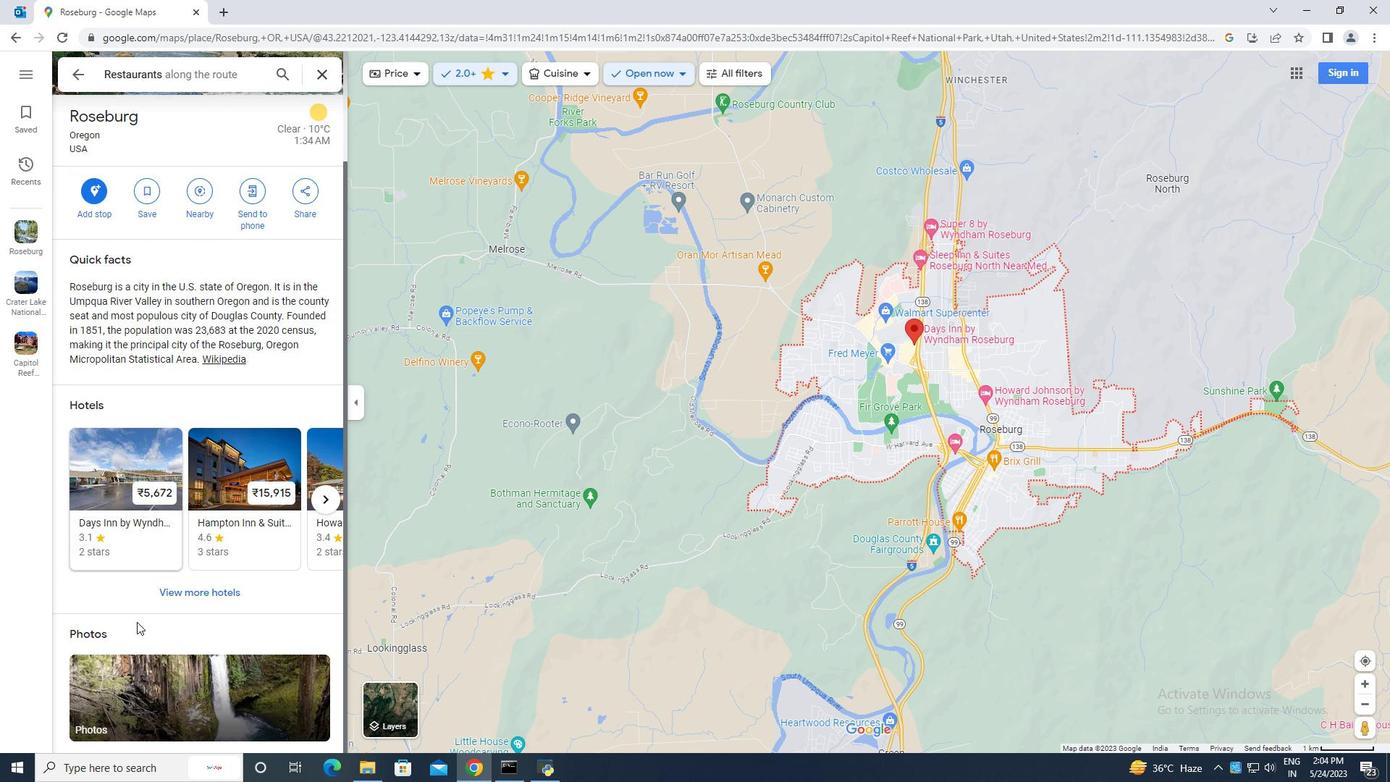 
Action: Mouse scrolled (141, 649) with delta (0, 0)
Screenshot: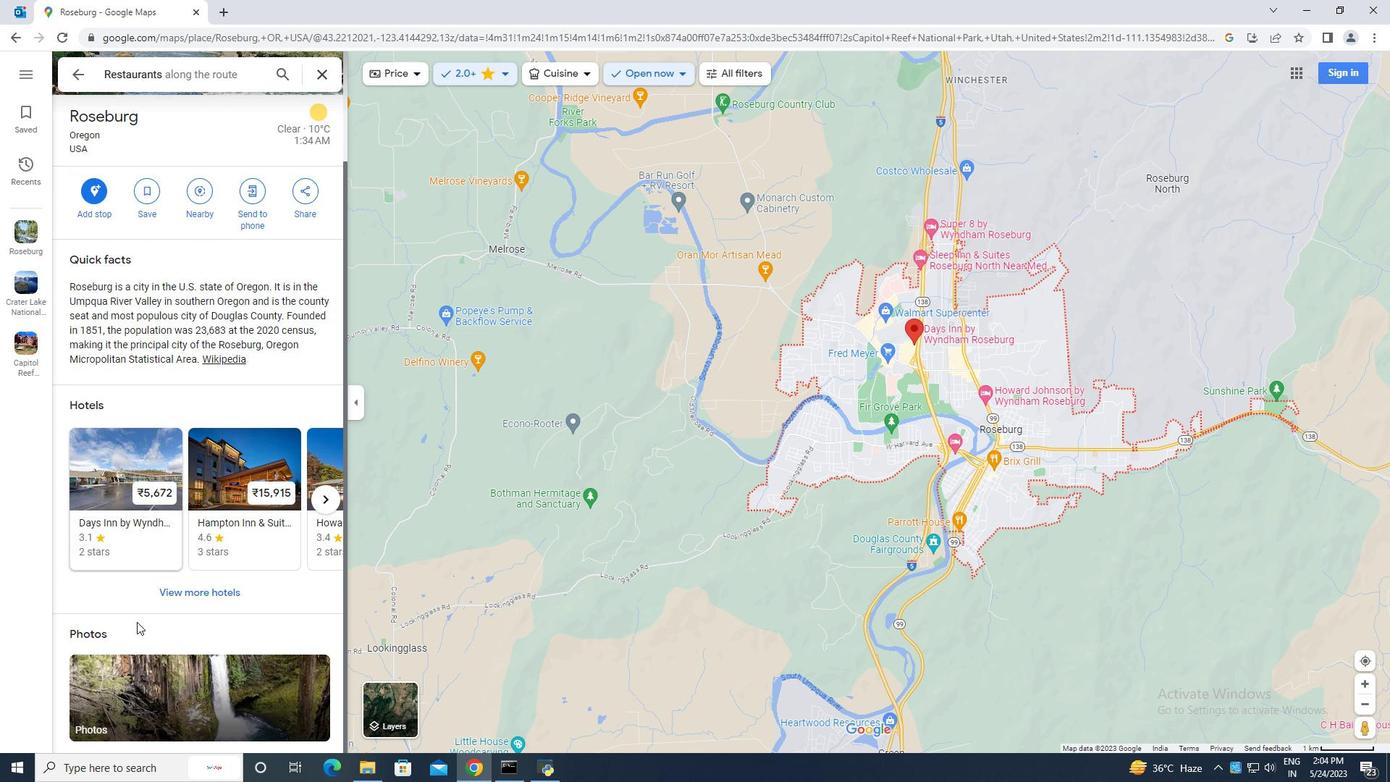 
Action: Mouse scrolled (141, 649) with delta (0, 0)
Screenshot: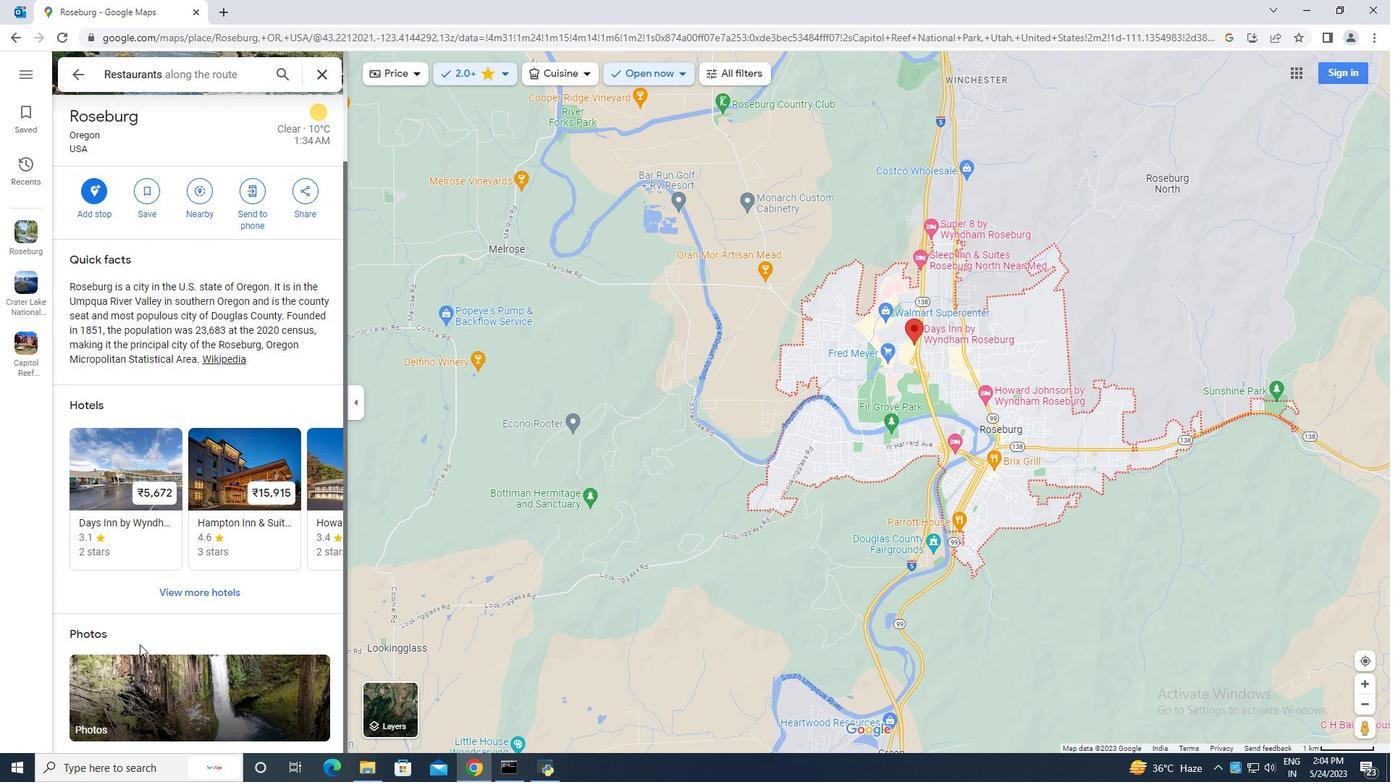 
Action: Mouse scrolled (141, 649) with delta (0, 0)
Screenshot: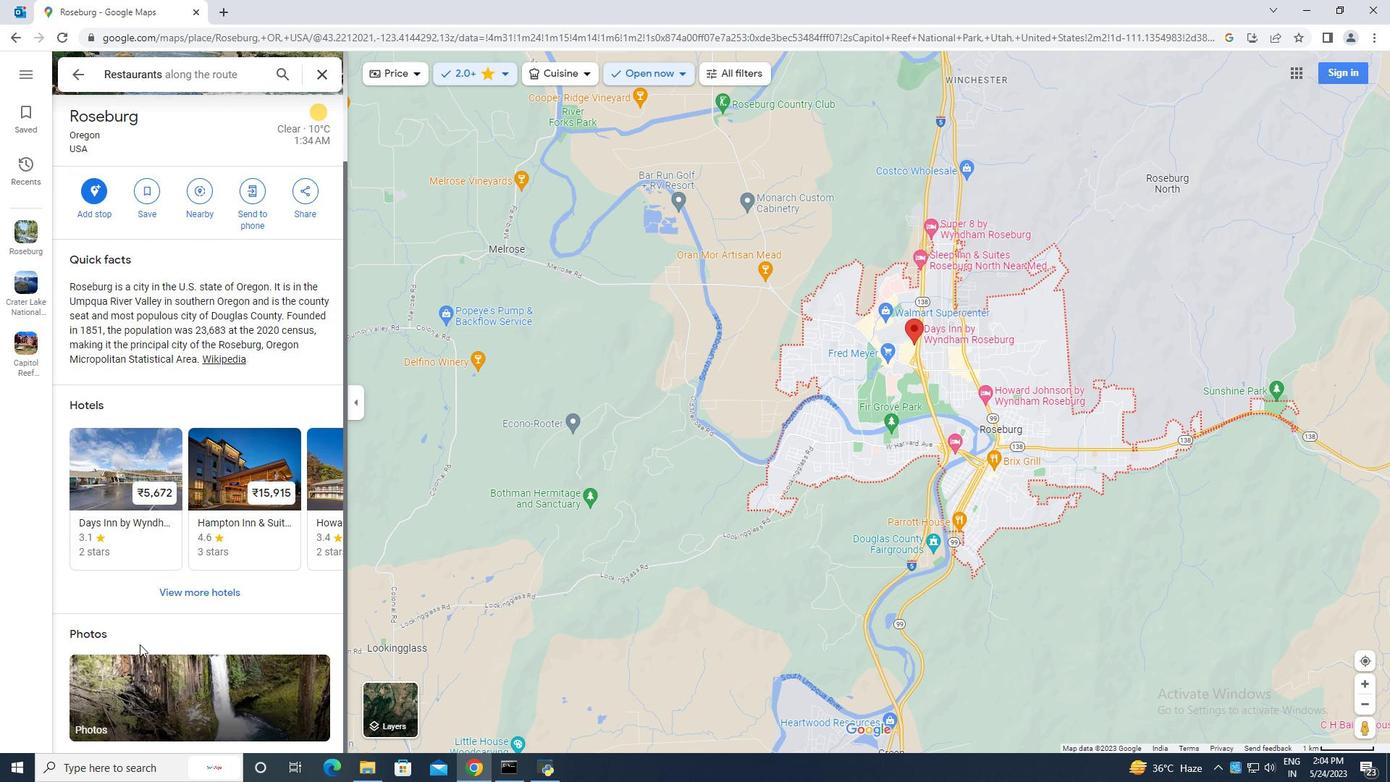 
Action: Mouse moved to (156, 689)
Screenshot: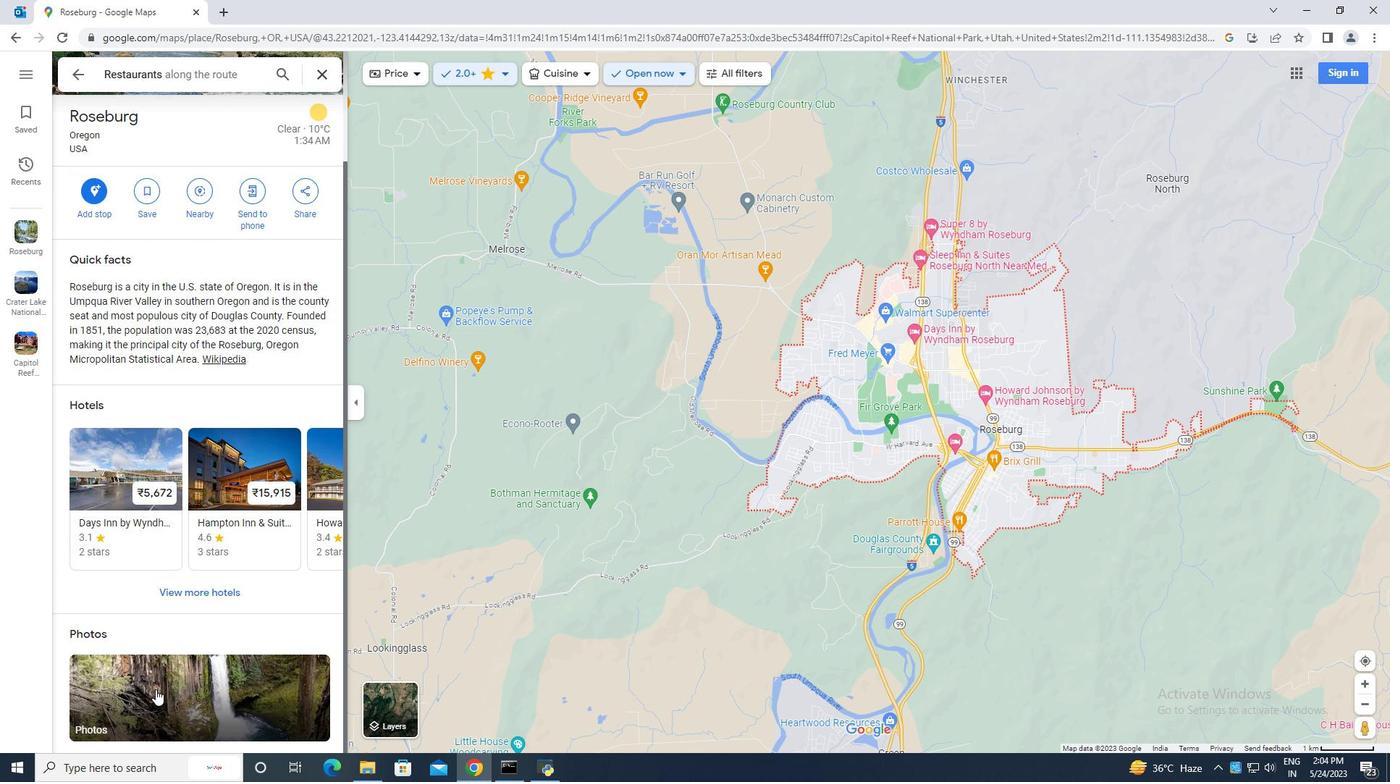 
Action: Mouse pressed left at (156, 689)
Screenshot: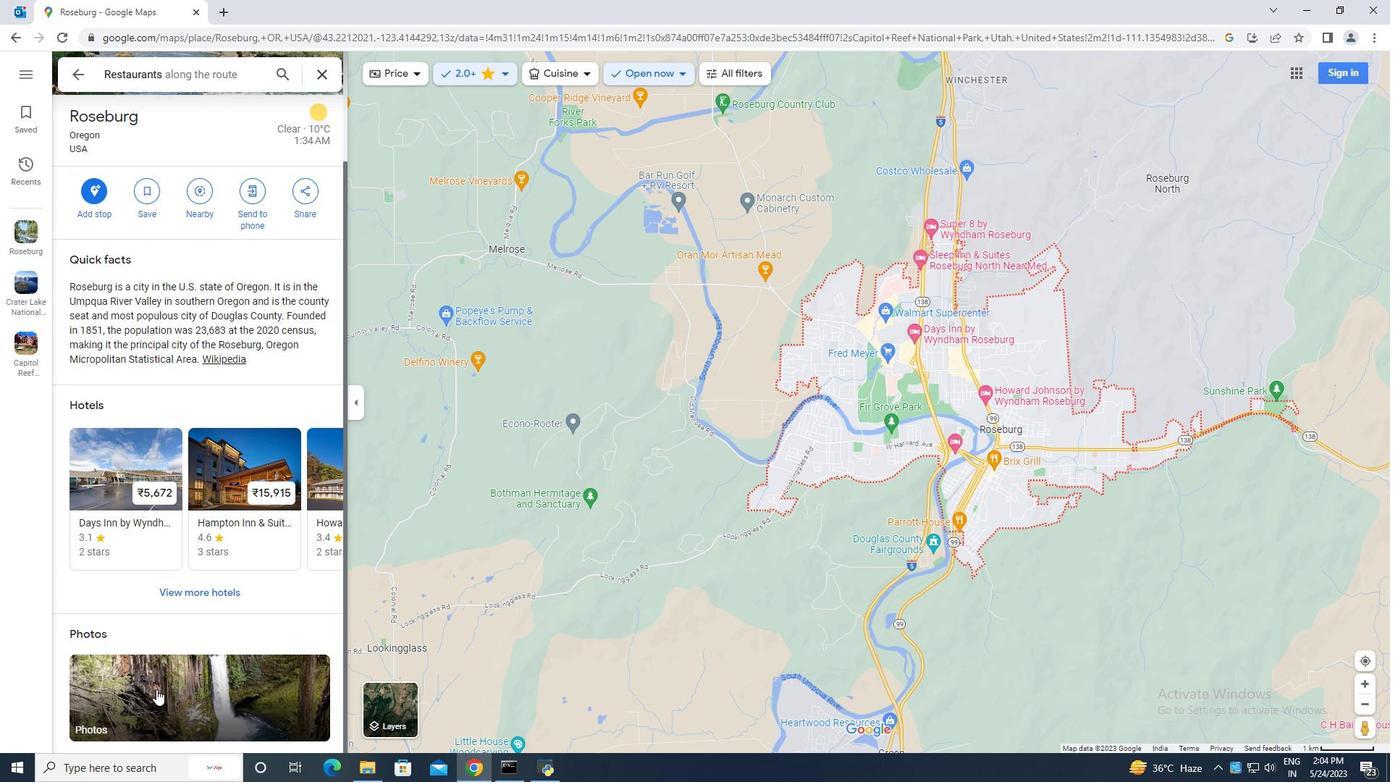 
Action: Mouse moved to (265, 355)
Screenshot: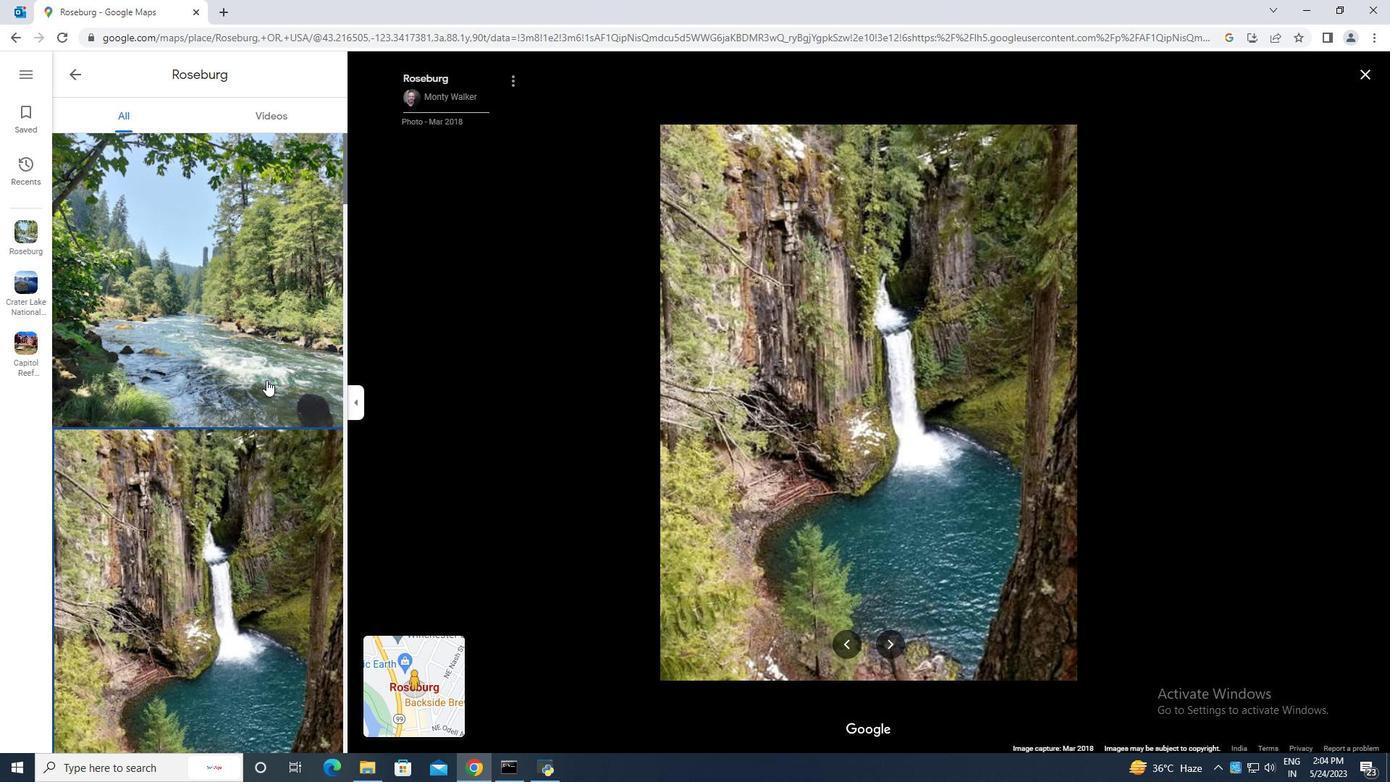
Action: Mouse scrolled (265, 354) with delta (0, 0)
Screenshot: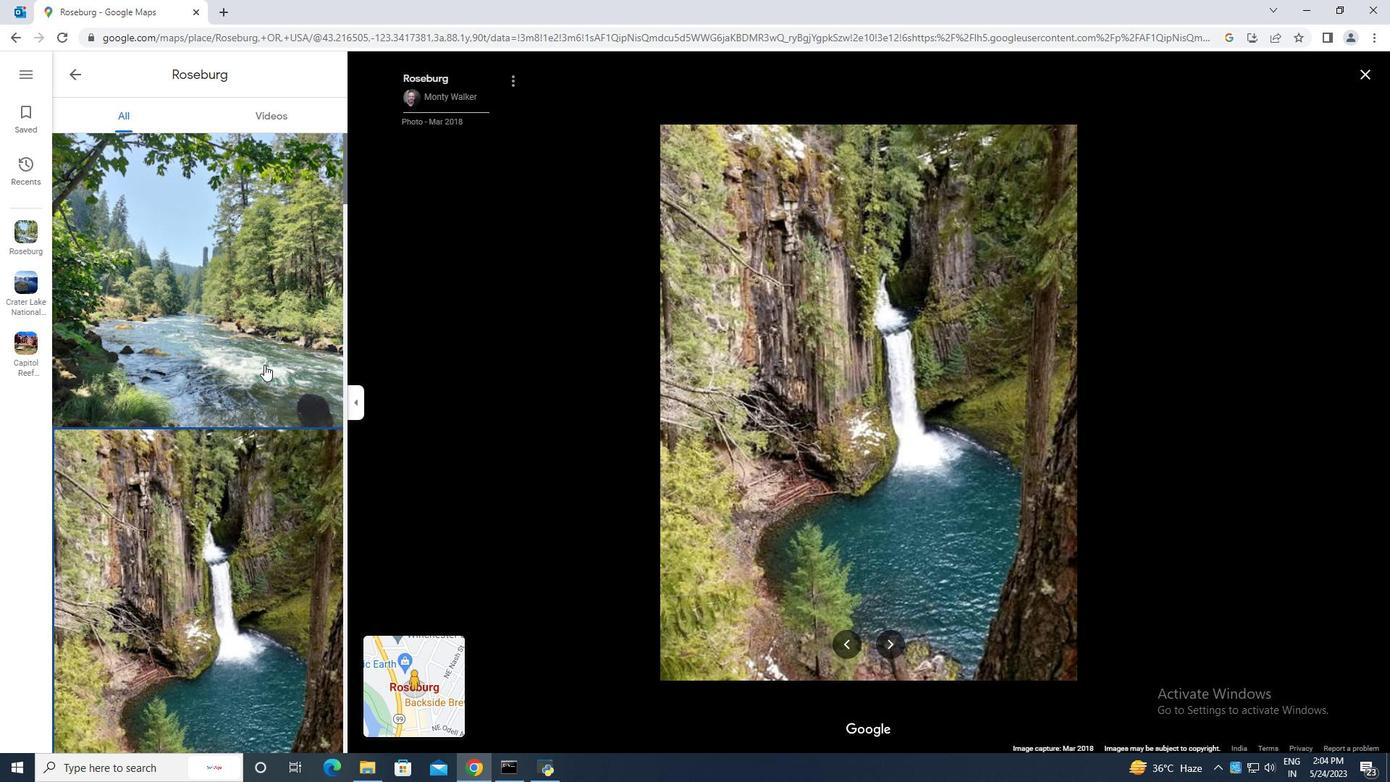 
Action: Mouse scrolled (265, 354) with delta (0, 0)
Screenshot: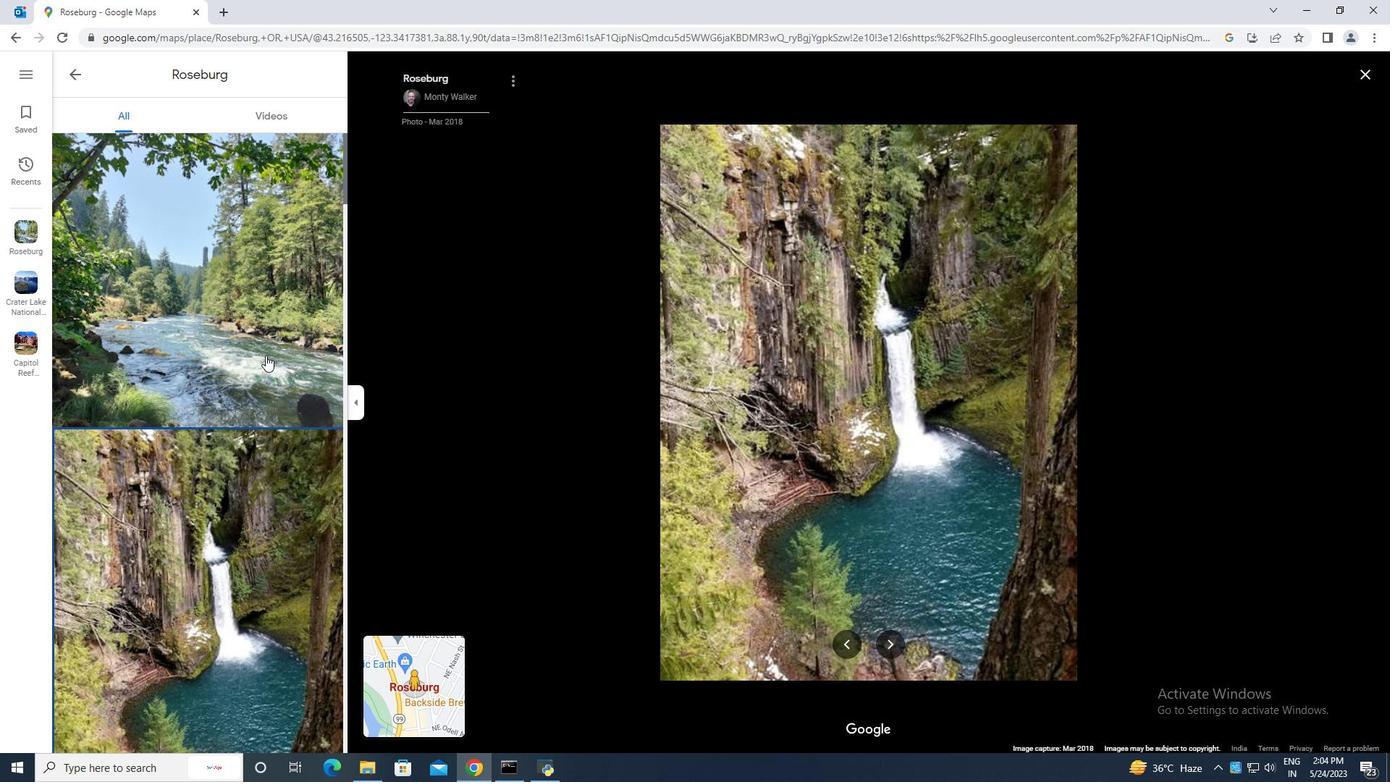 
Action: Mouse scrolled (265, 354) with delta (0, 0)
Screenshot: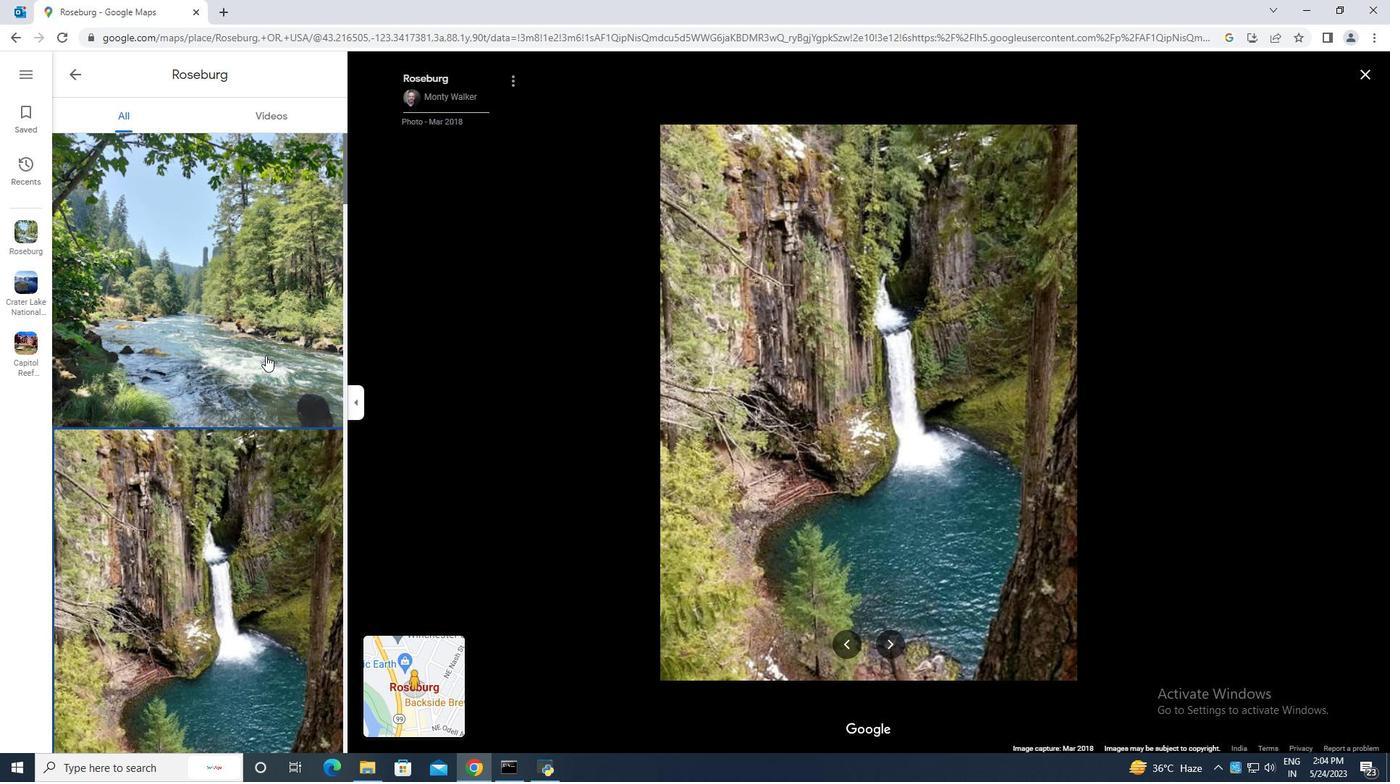 
Action: Mouse scrolled (265, 354) with delta (0, 0)
Screenshot: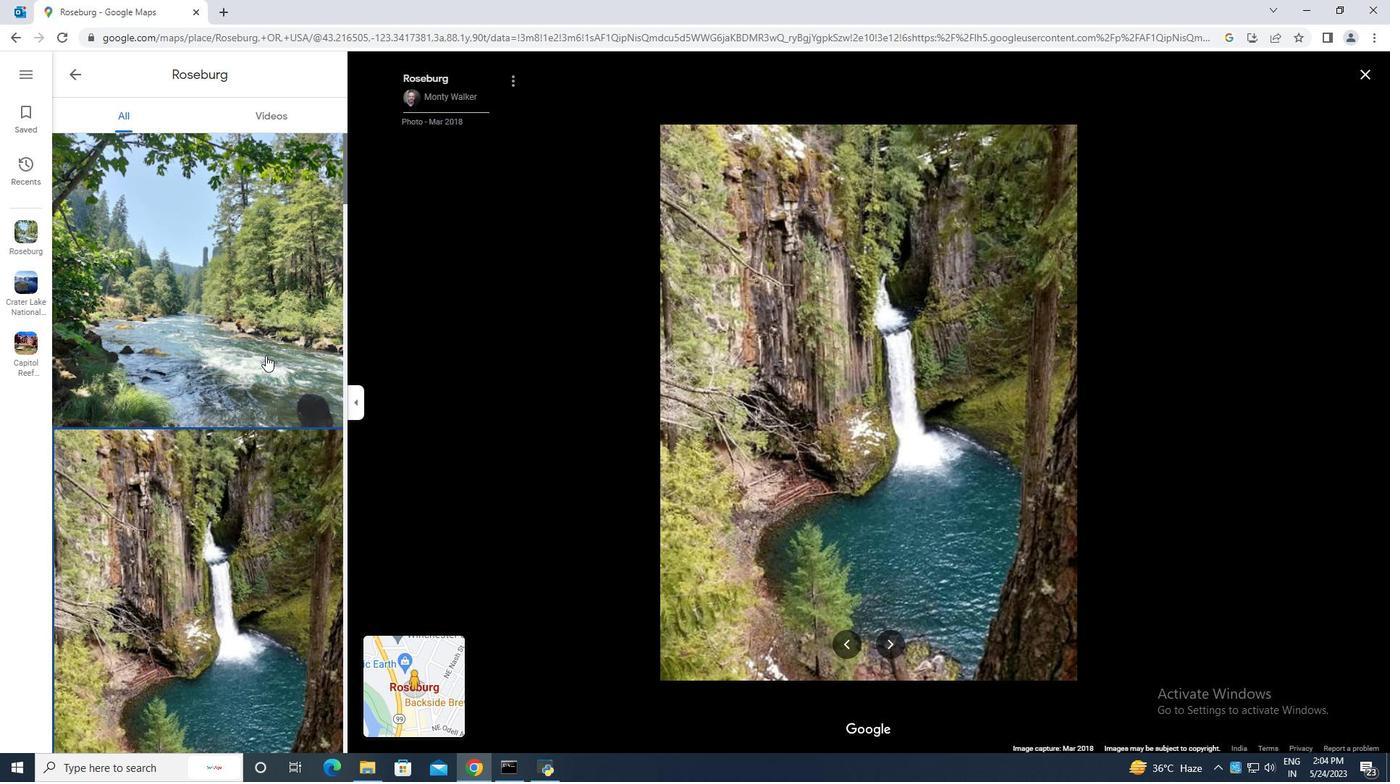 
Action: Mouse scrolled (265, 354) with delta (0, 0)
Screenshot: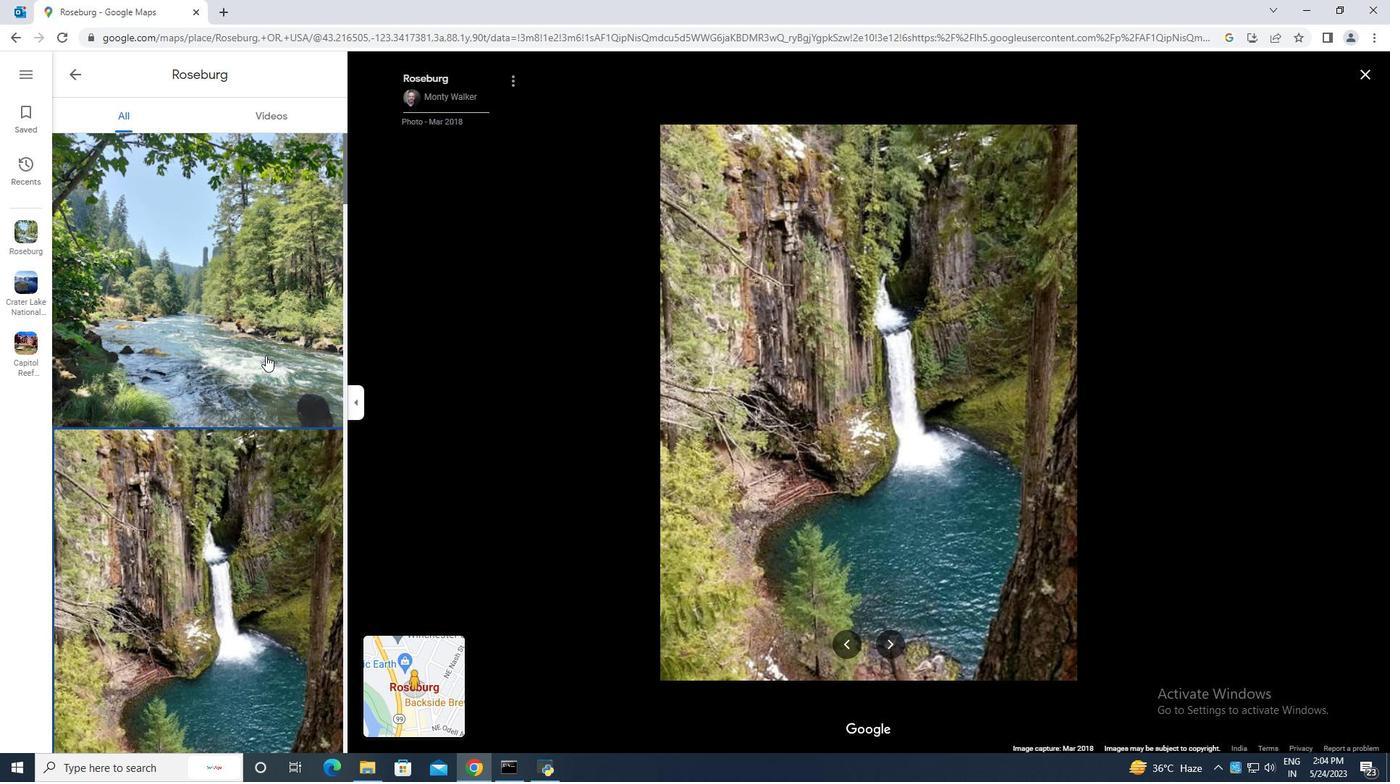 
Action: Mouse scrolled (265, 354) with delta (0, 0)
Screenshot: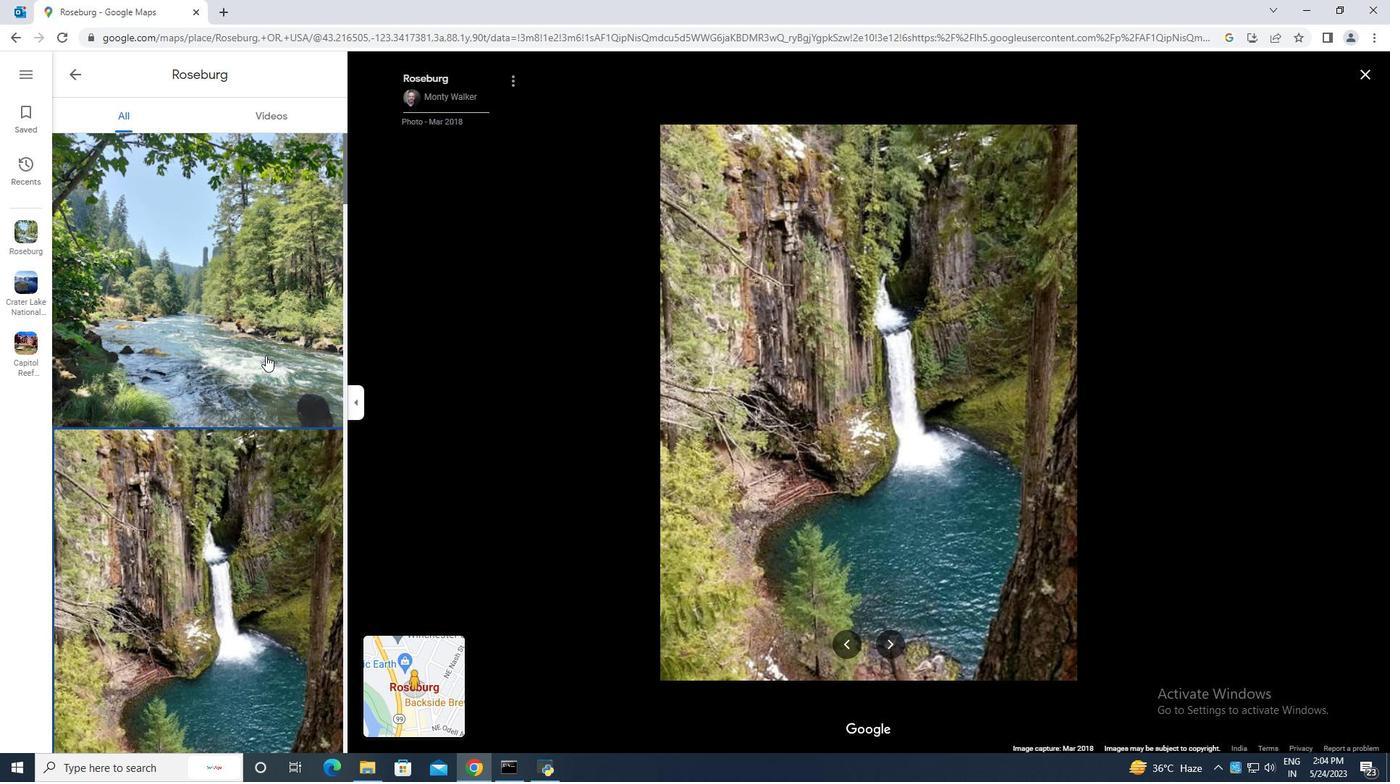 
Action: Mouse moved to (267, 355)
Screenshot: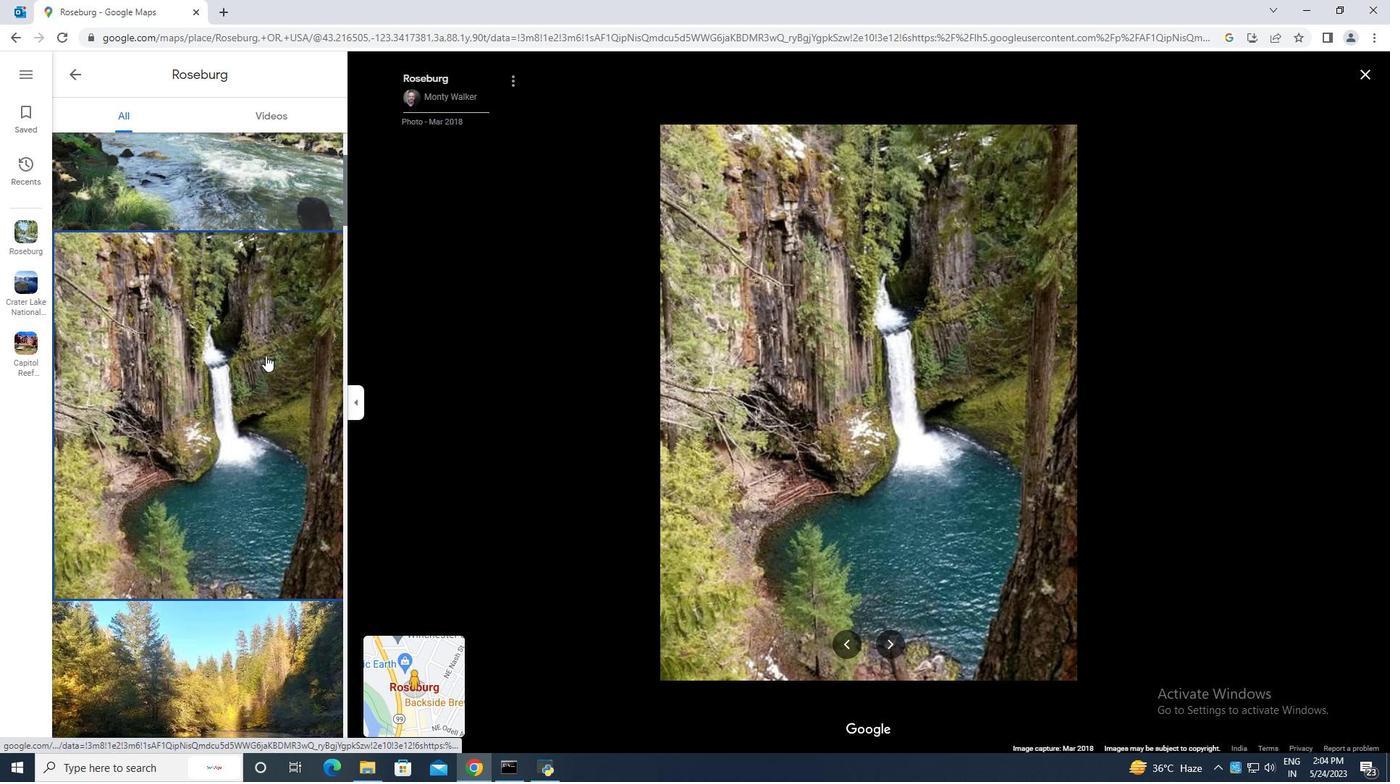 
Action: Mouse scrolled (267, 356) with delta (0, 0)
Screenshot: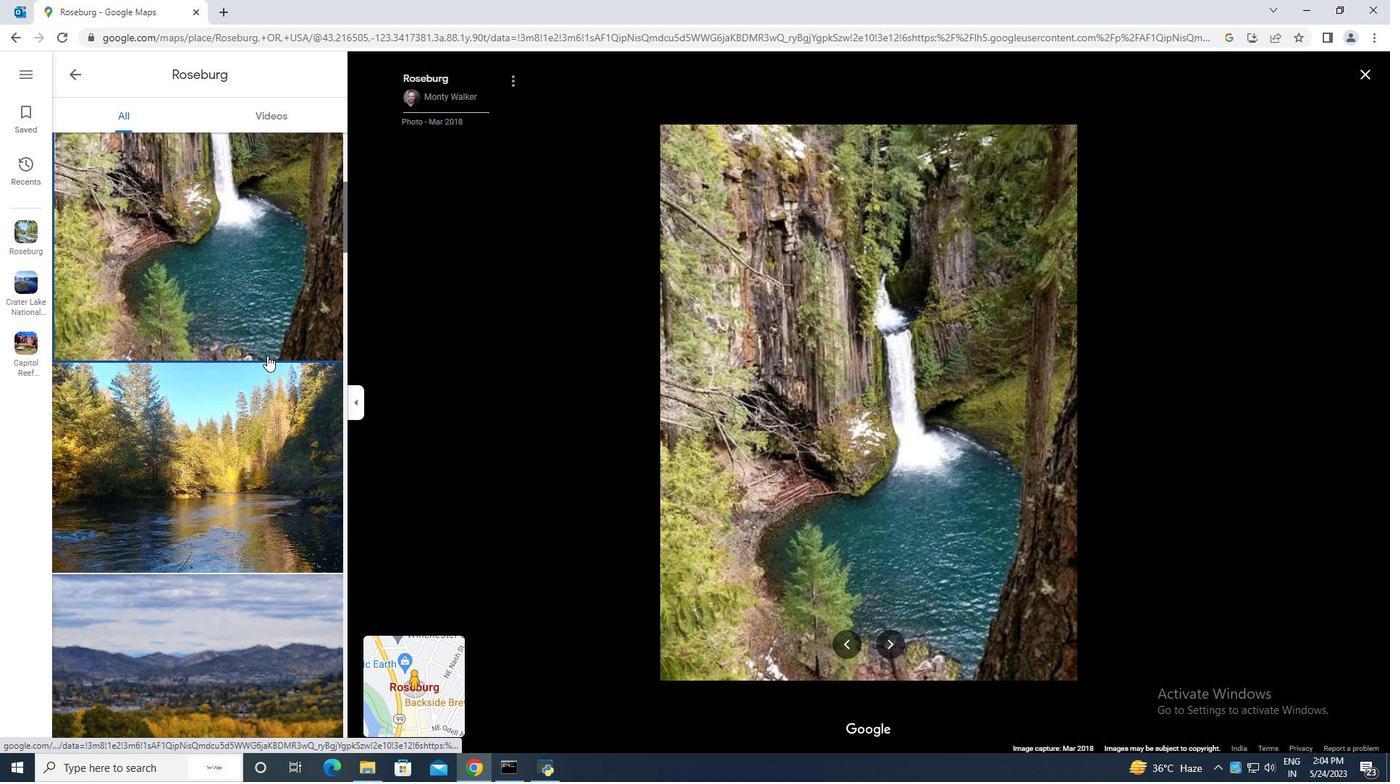 
Action: Mouse scrolled (267, 356) with delta (0, 0)
Screenshot: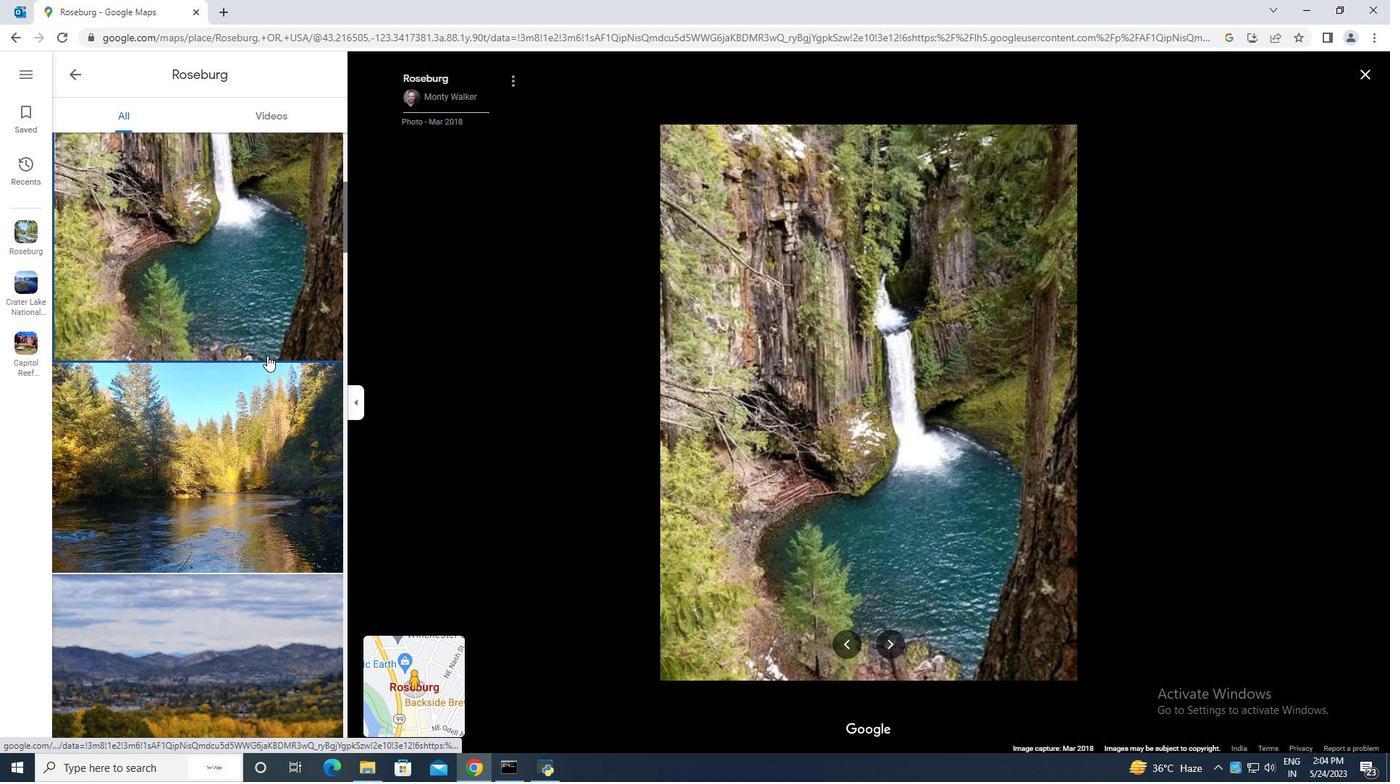 
Action: Mouse scrolled (267, 356) with delta (0, 0)
Screenshot: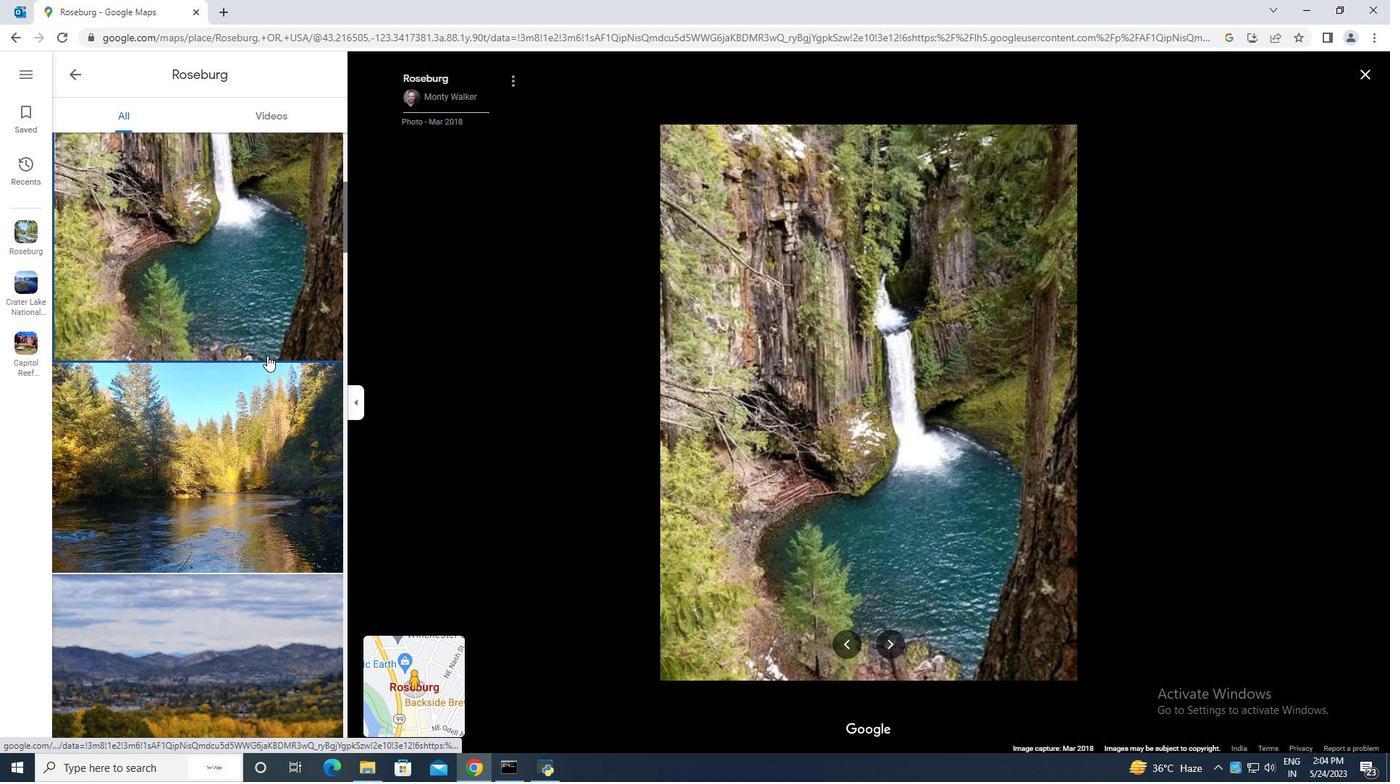 
Action: Mouse scrolled (267, 356) with delta (0, 0)
Screenshot: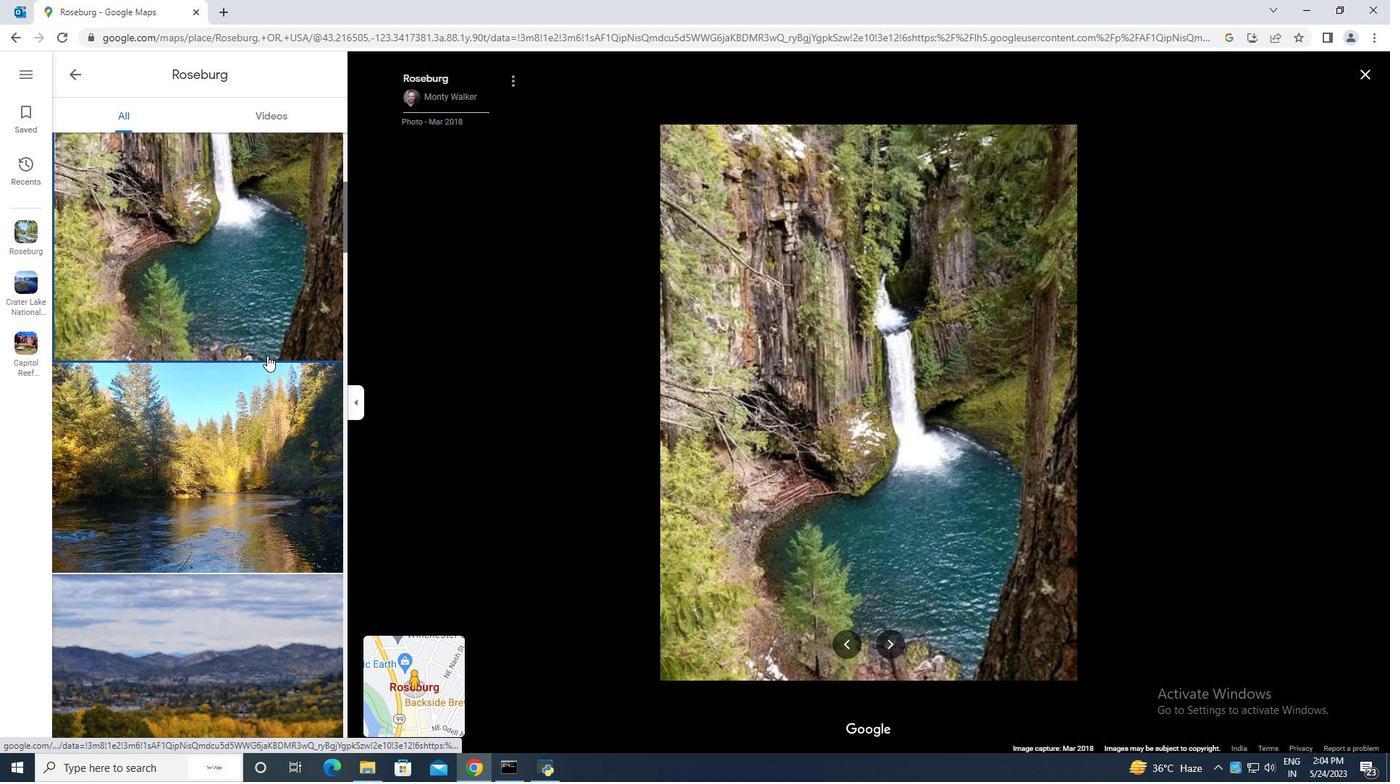 
Action: Mouse scrolled (267, 356) with delta (0, 0)
Screenshot: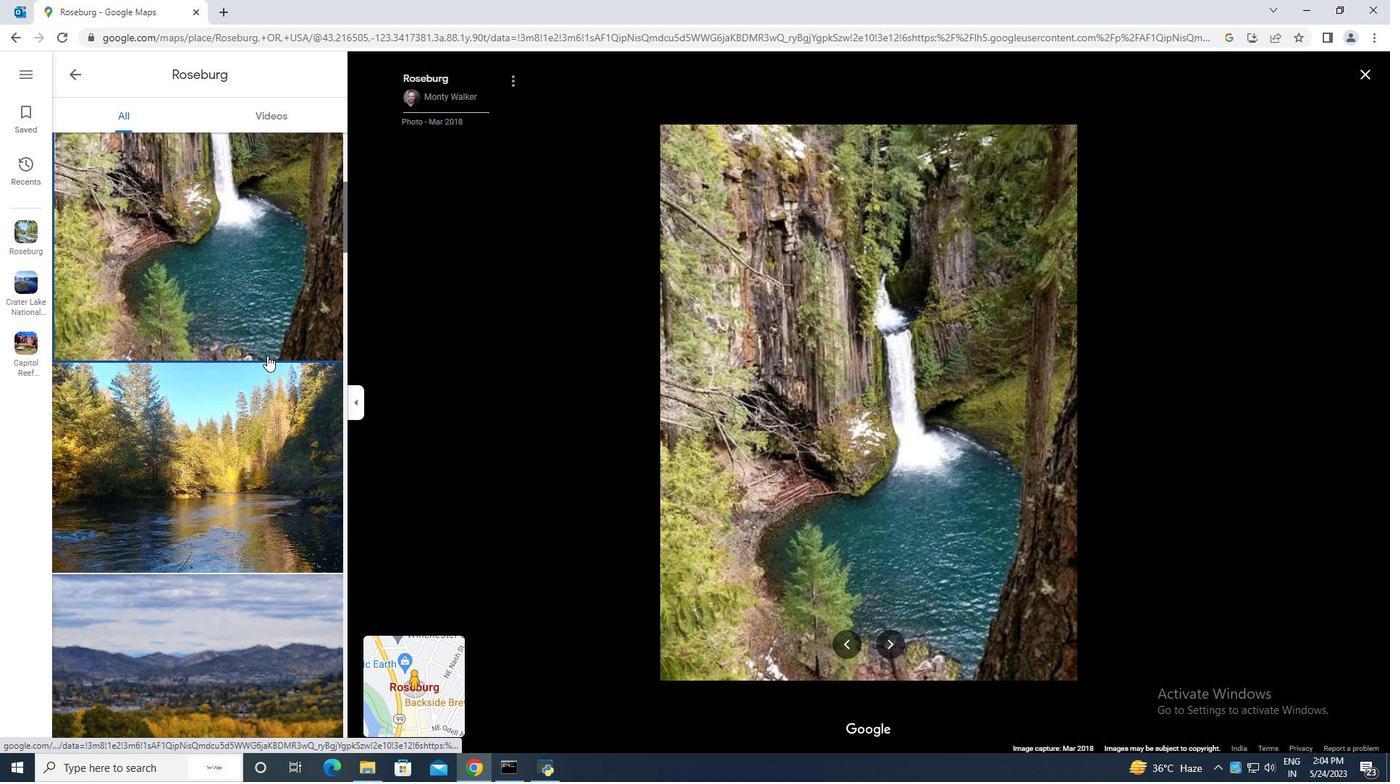 
Action: Mouse scrolled (267, 356) with delta (0, 0)
Screenshot: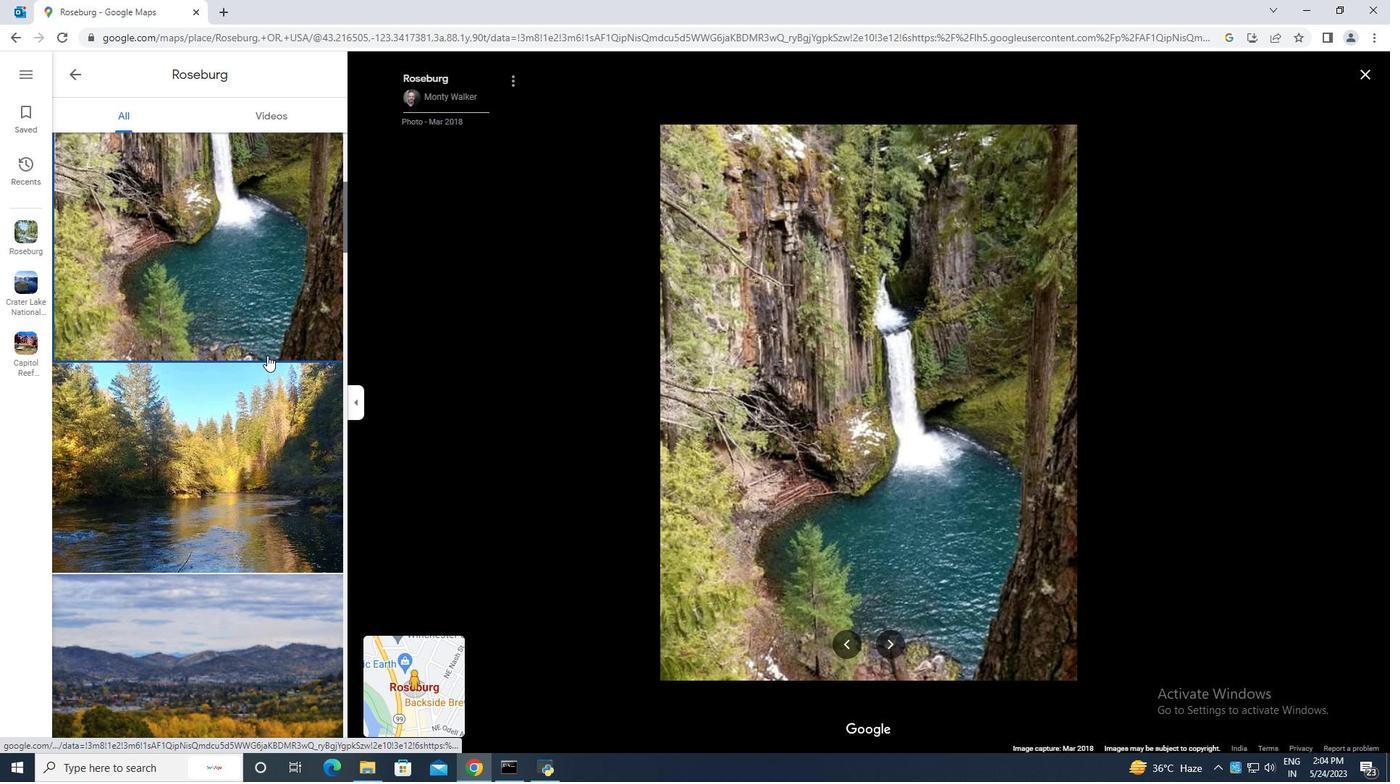 
Action: Mouse scrolled (267, 356) with delta (0, 0)
Screenshot: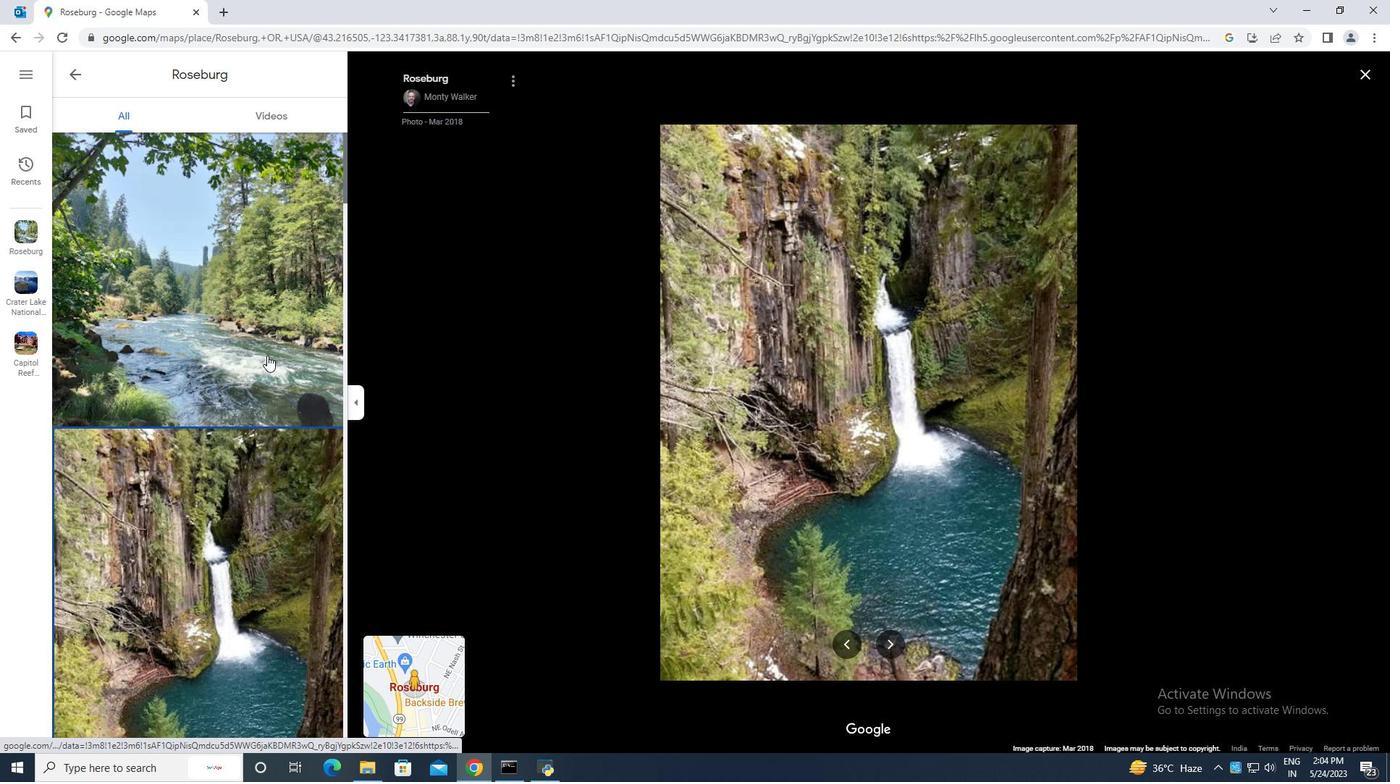 
Action: Mouse scrolled (267, 356) with delta (0, 0)
Screenshot: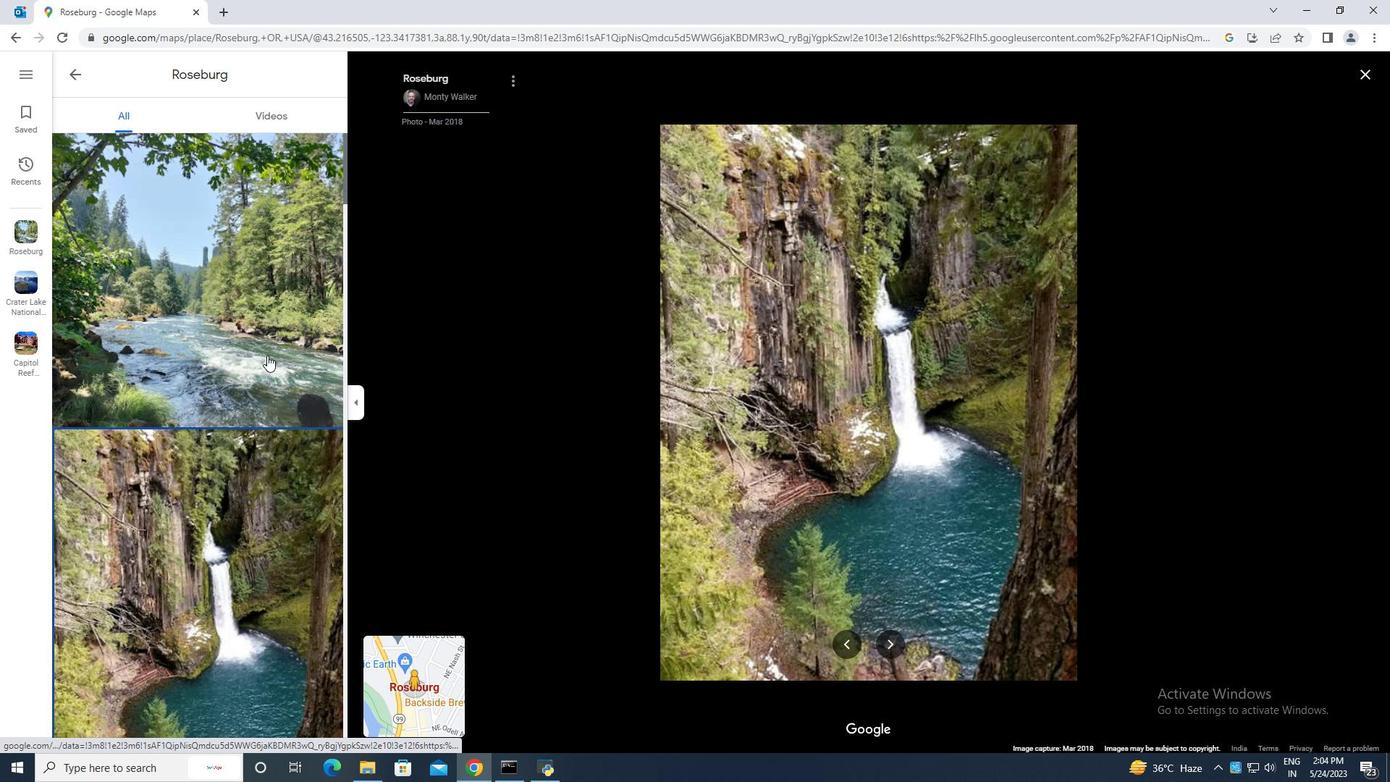 
Action: Mouse scrolled (267, 356) with delta (0, 0)
Screenshot: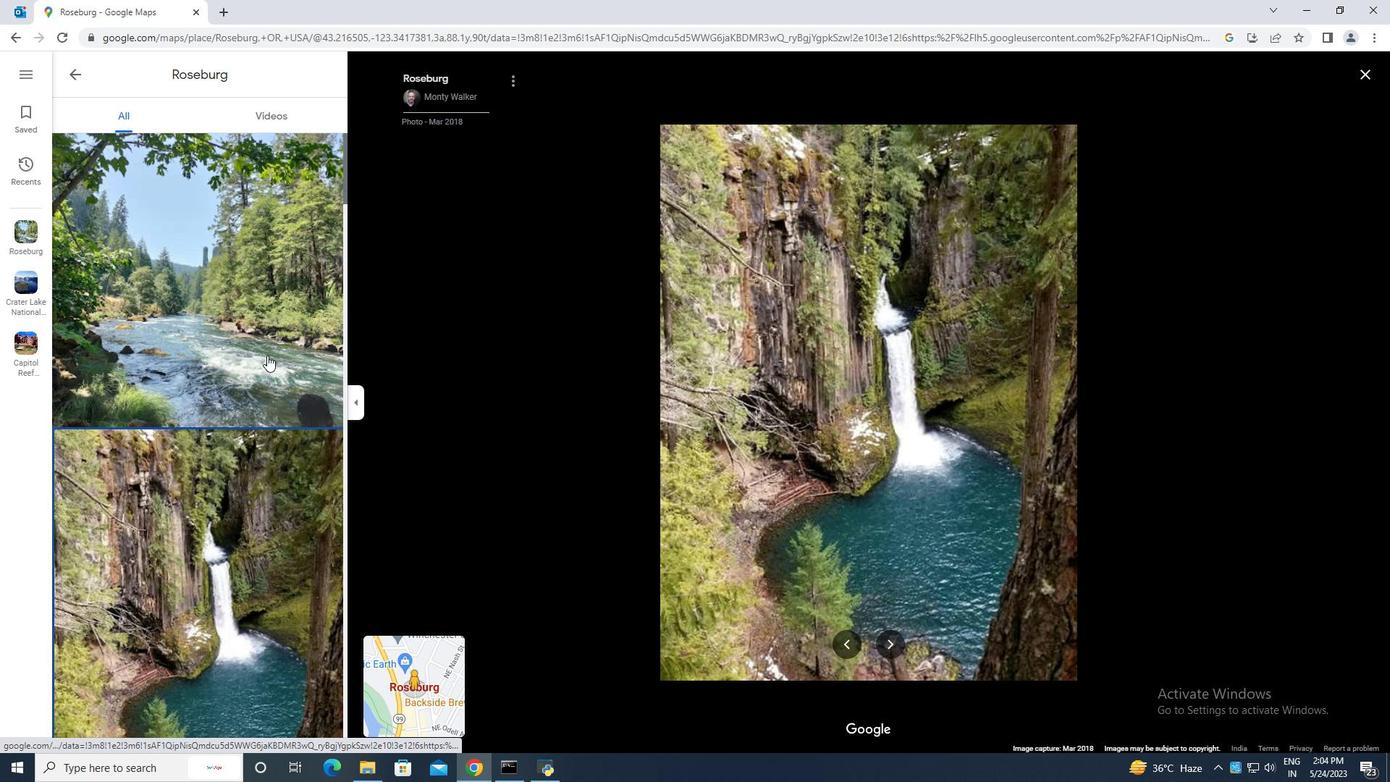 
Action: Mouse scrolled (267, 356) with delta (0, 0)
Screenshot: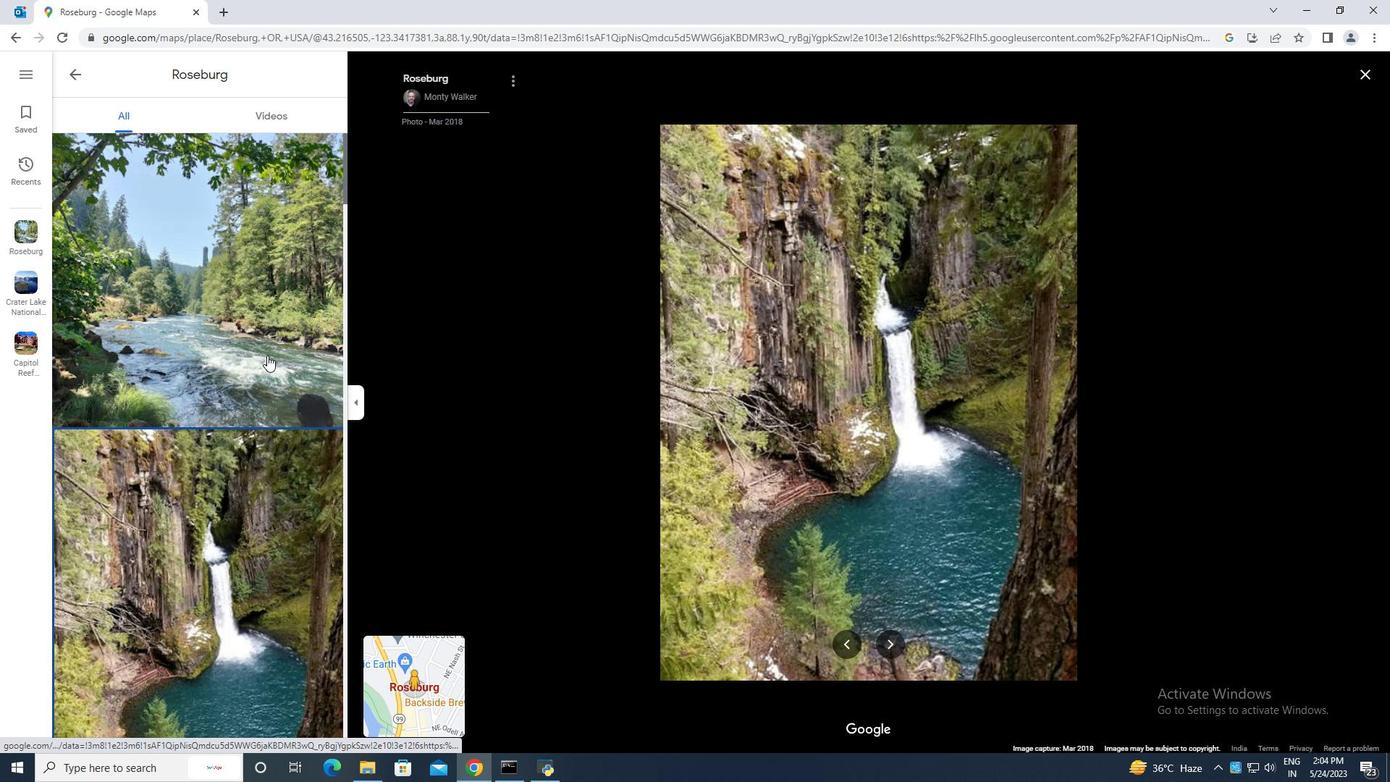 
Action: Mouse moved to (294, 542)
Screenshot: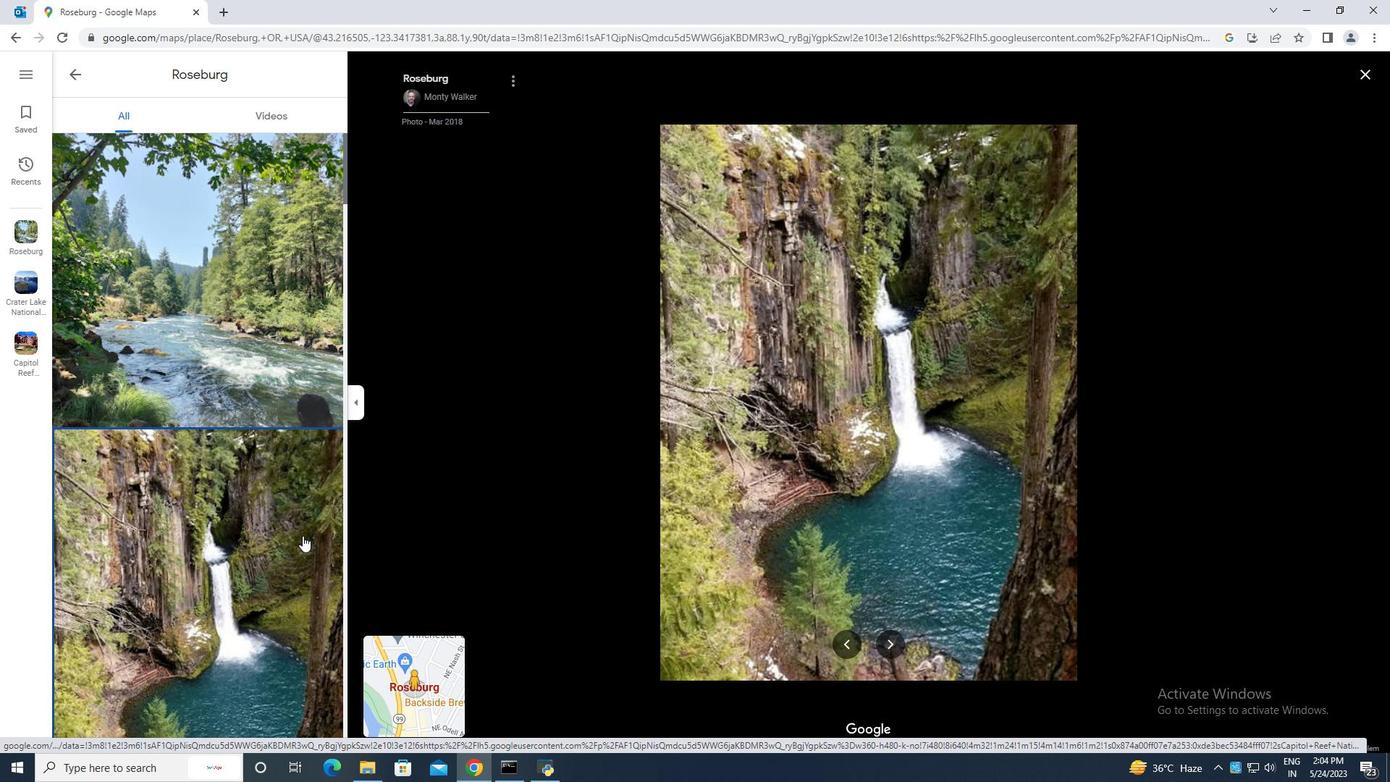 
Action: Mouse pressed left at (294, 542)
Screenshot: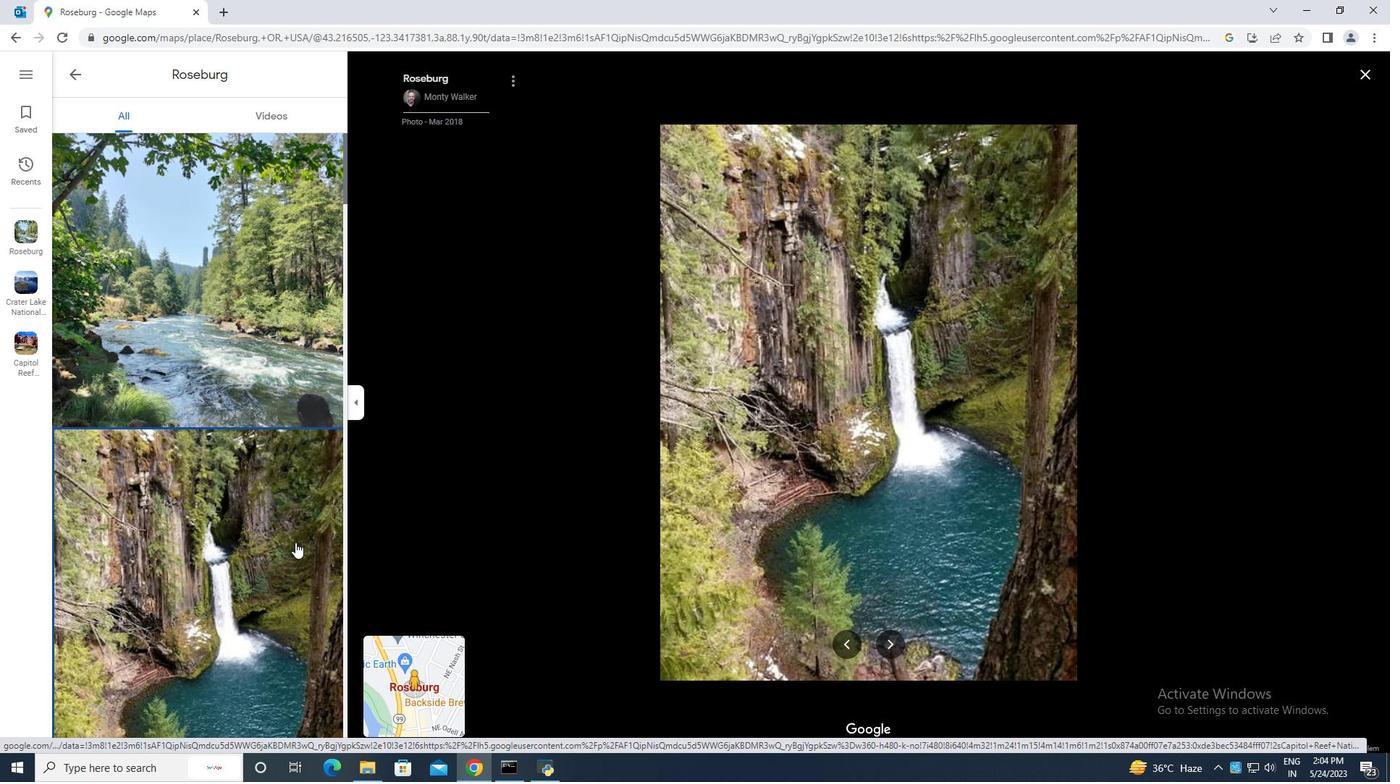 
Action: Mouse moved to (281, 501)
Screenshot: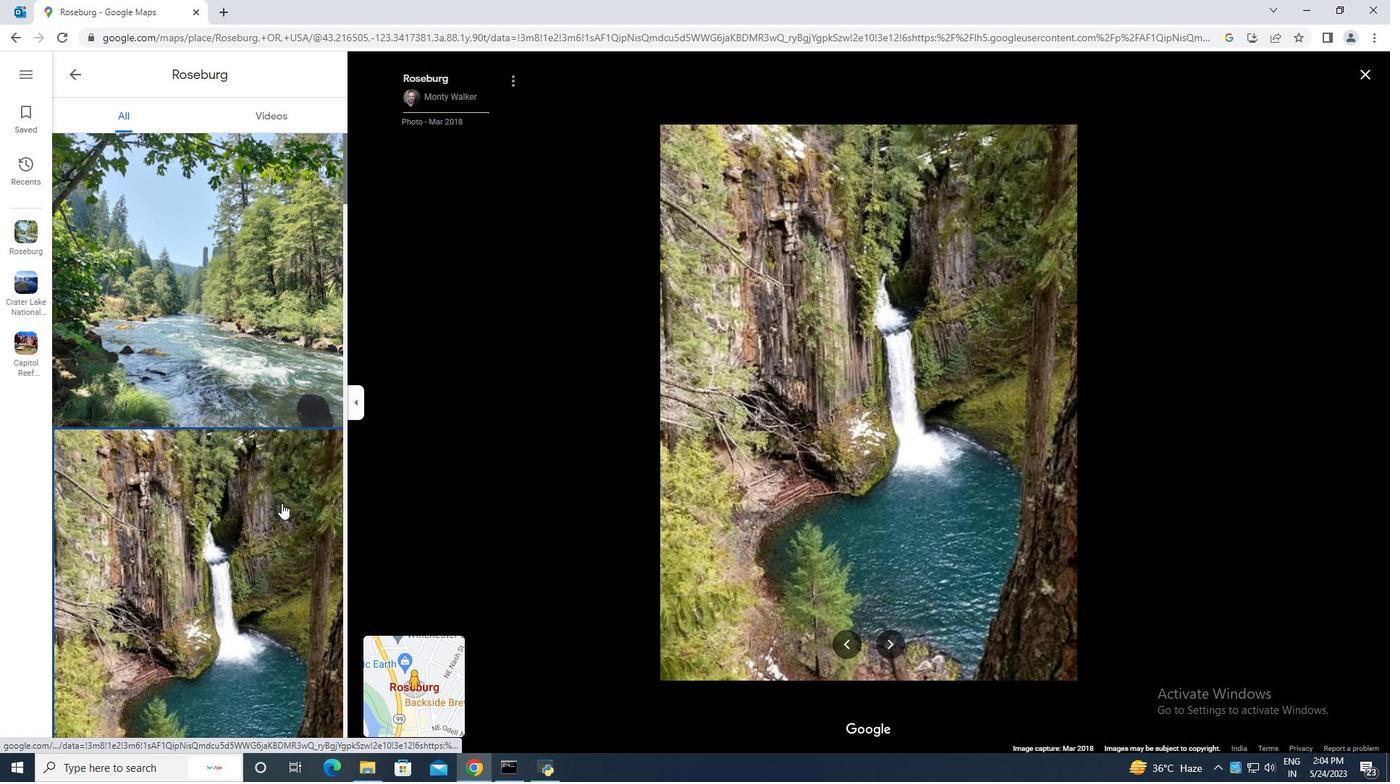 
Action: Mouse scrolled (281, 501) with delta (0, 0)
Screenshot: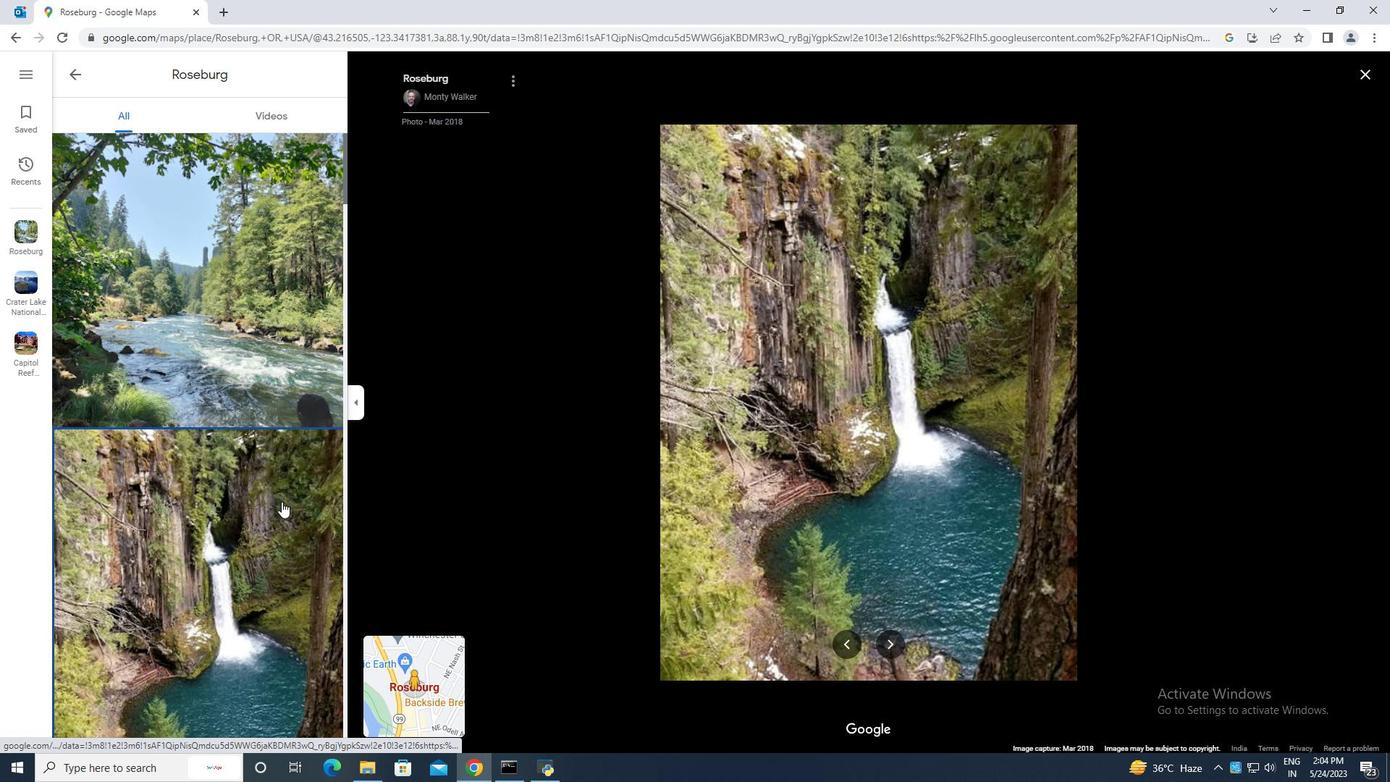 
Action: Mouse scrolled (281, 501) with delta (0, 0)
Screenshot: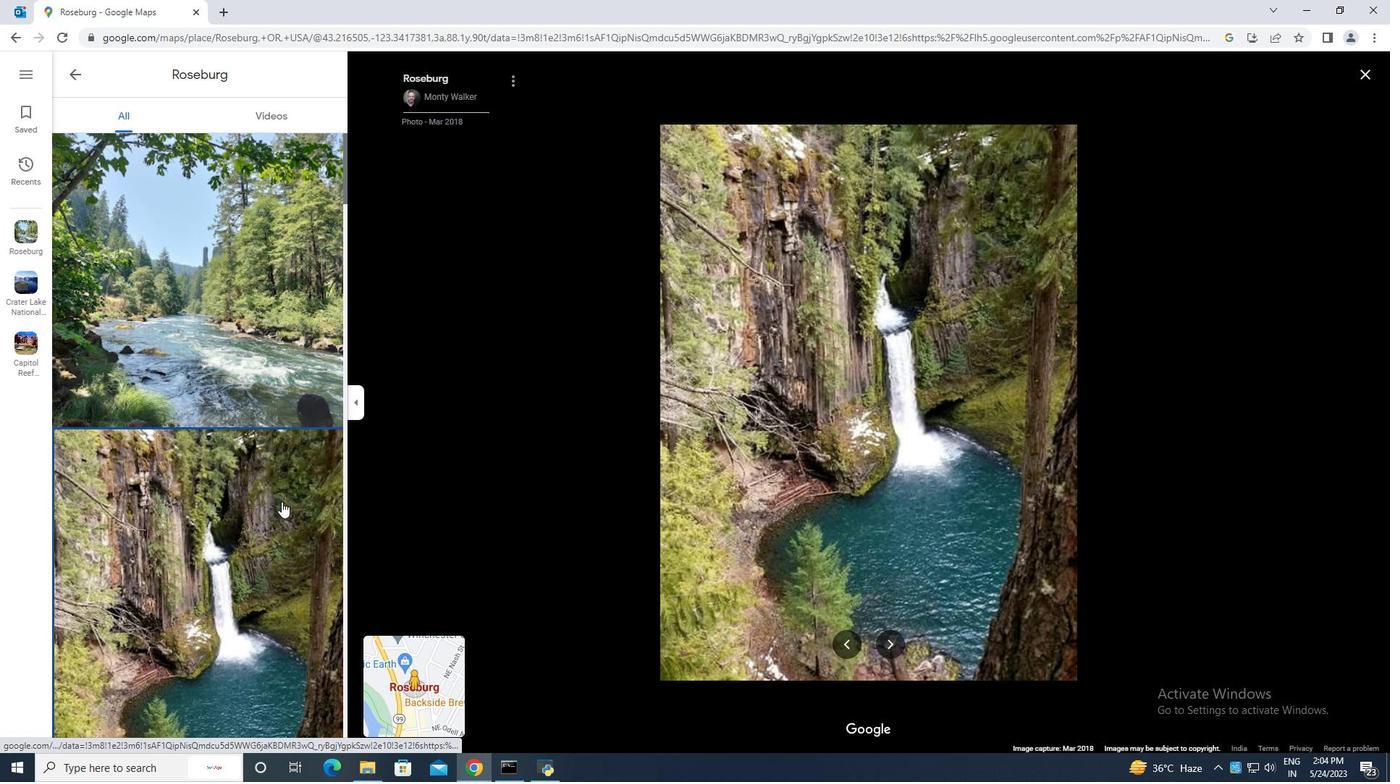 
Action: Mouse scrolled (281, 501) with delta (0, 0)
Screenshot: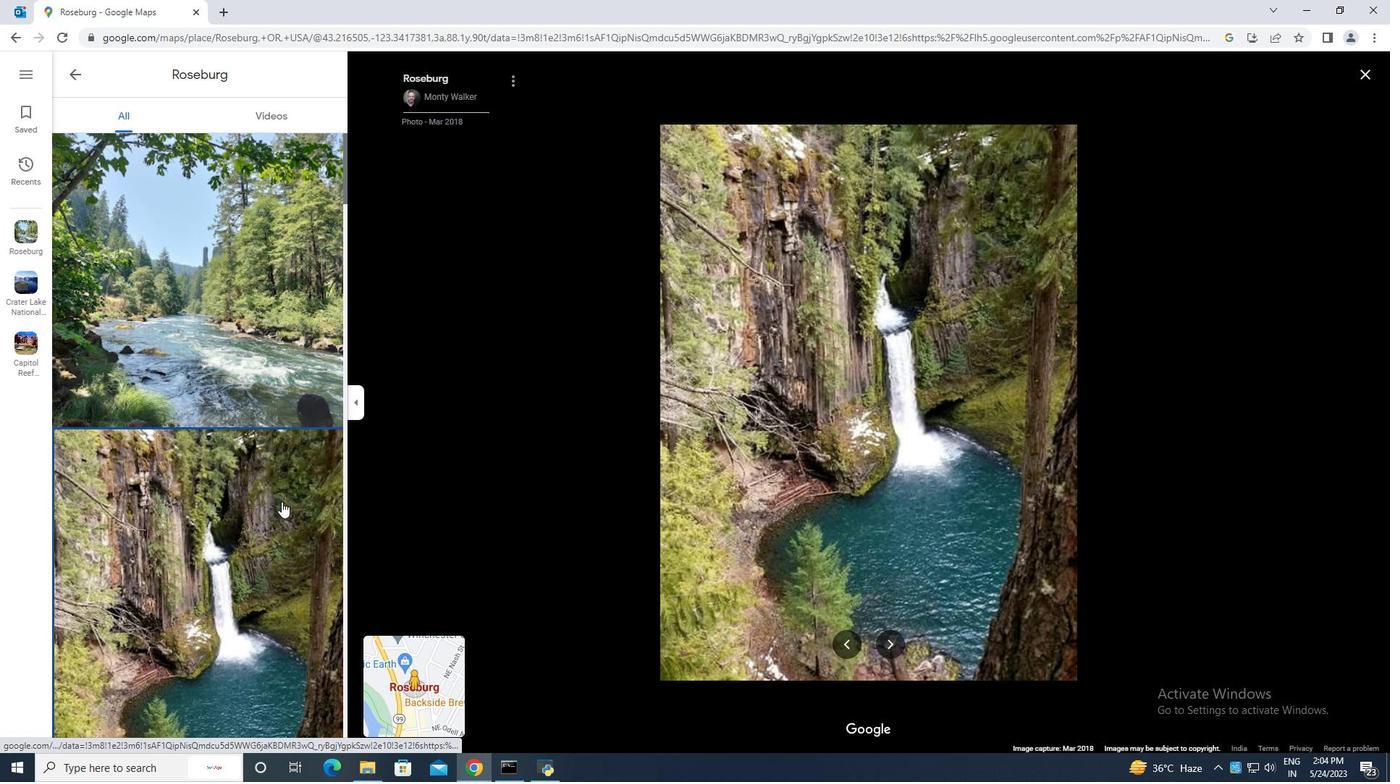 
Action: Mouse scrolled (281, 501) with delta (0, 0)
Screenshot: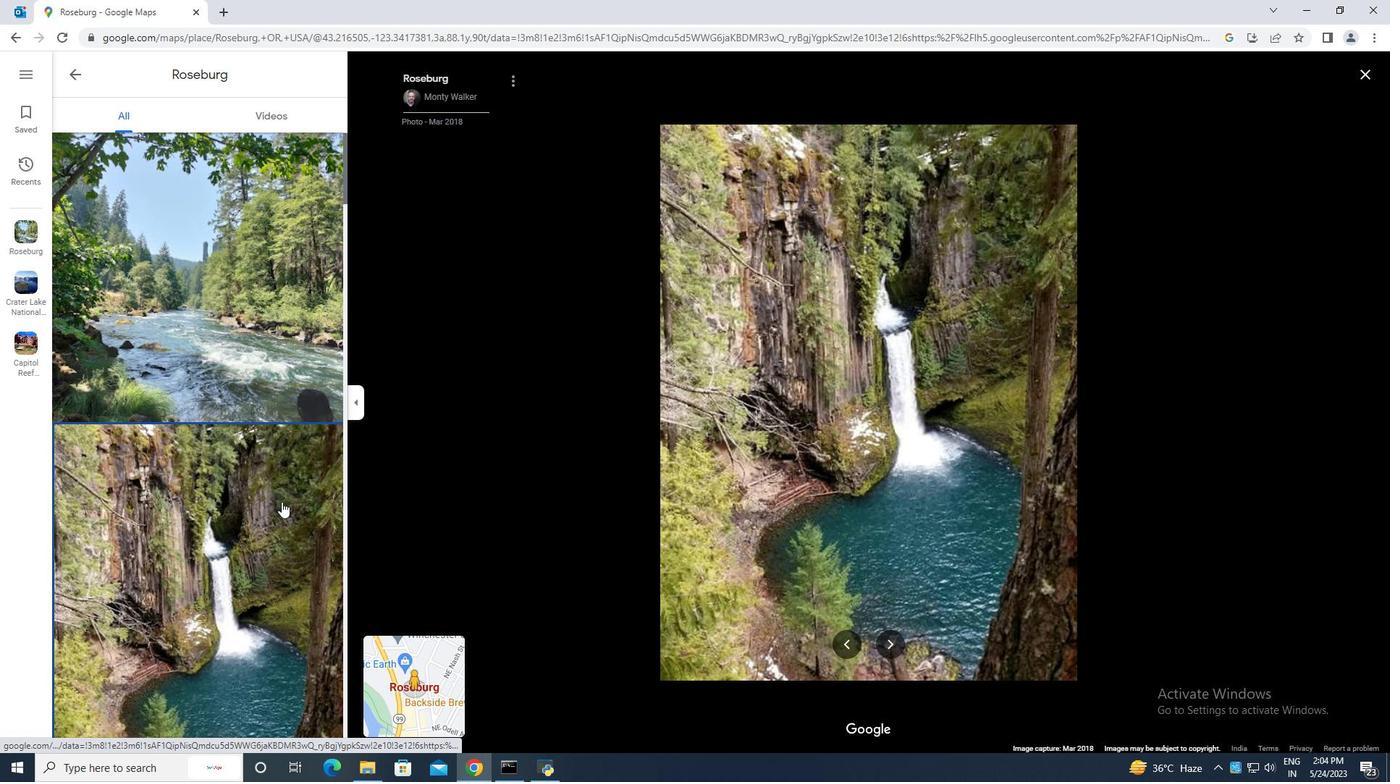 
Action: Mouse scrolled (281, 501) with delta (0, 0)
Screenshot: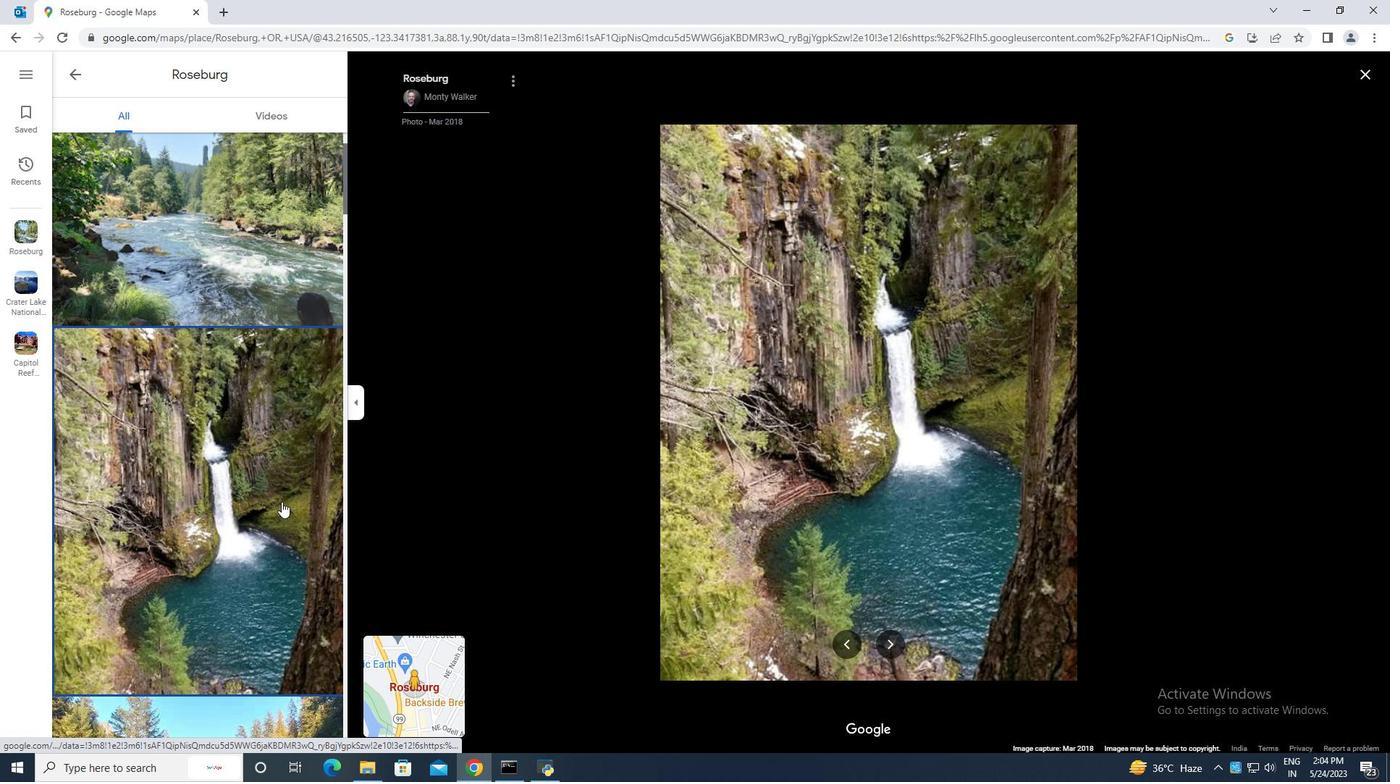 
Action: Mouse pressed left at (281, 501)
Screenshot: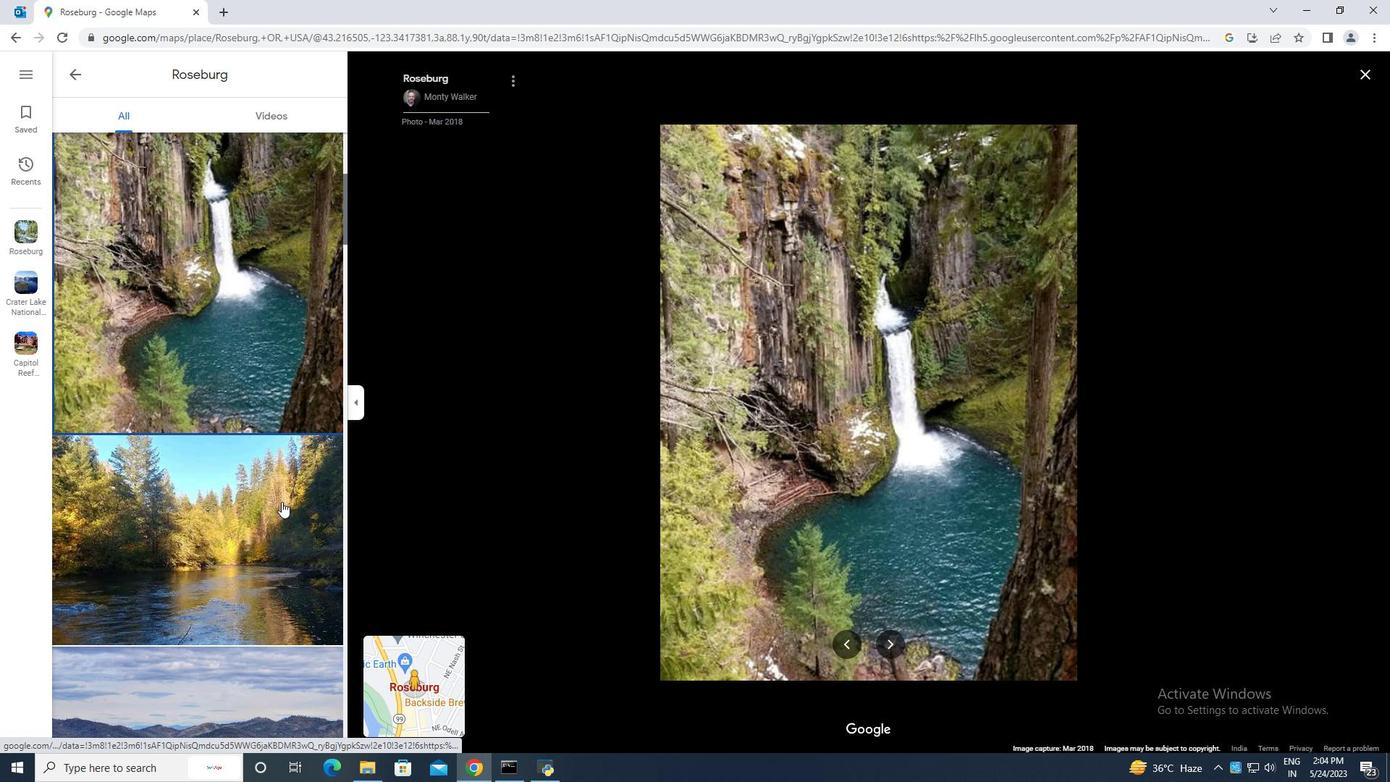 
Action: Mouse moved to (247, 491)
Screenshot: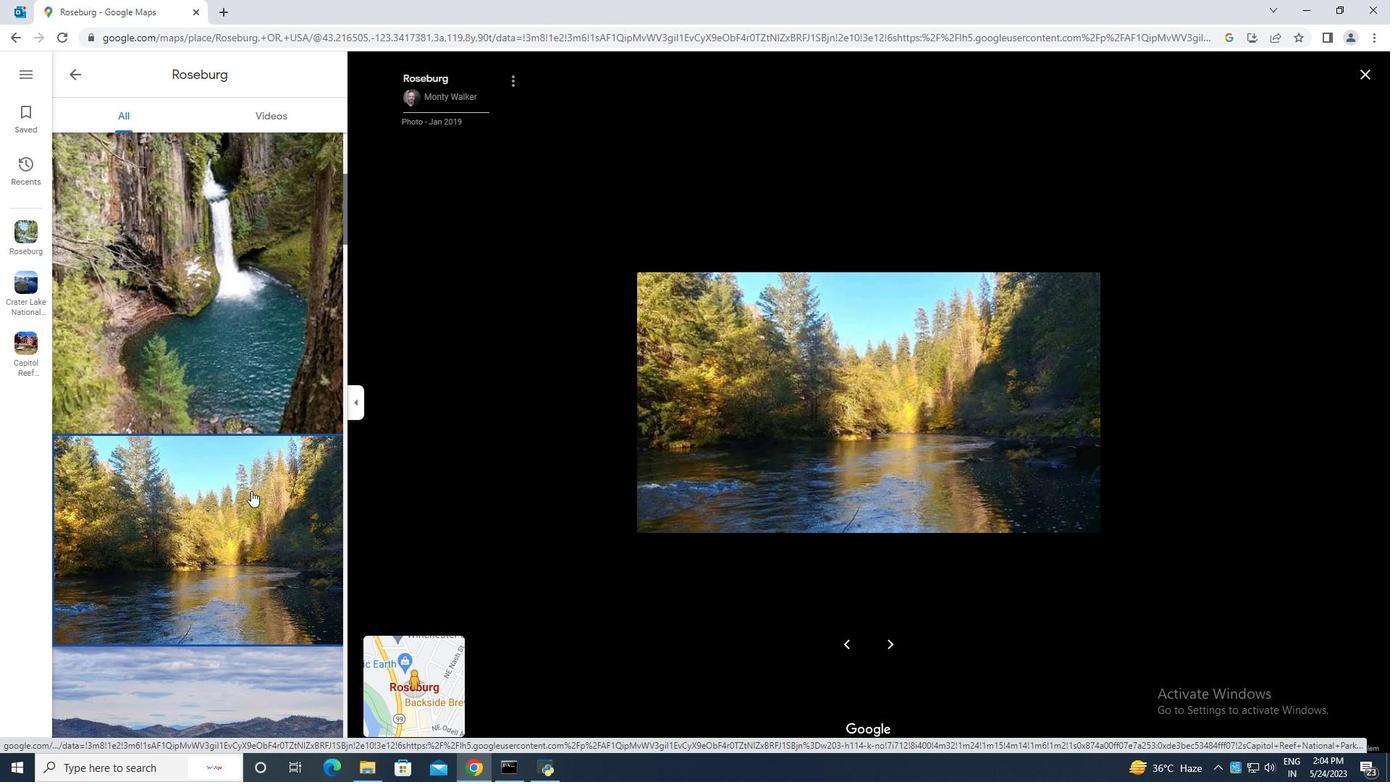 
Action: Mouse scrolled (247, 490) with delta (0, 0)
Screenshot: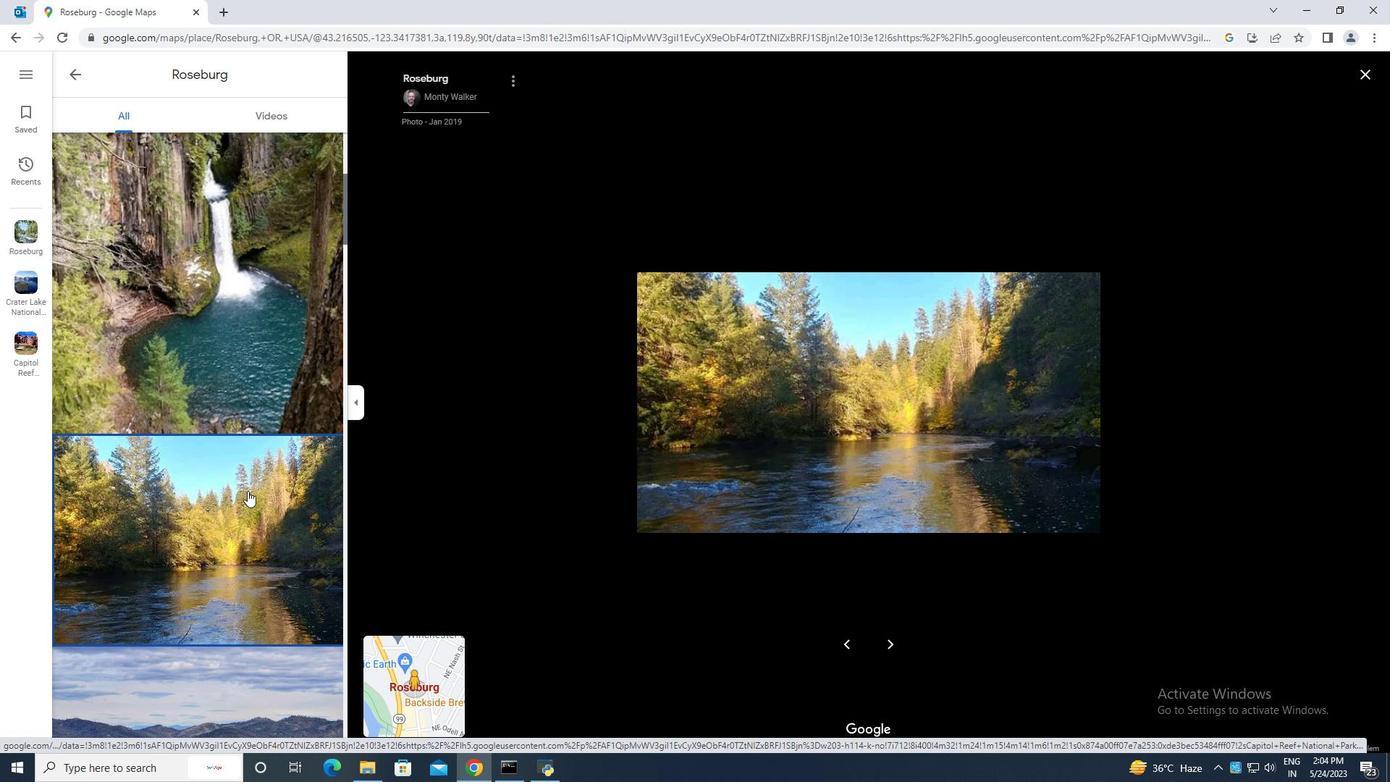 
Action: Mouse moved to (246, 491)
Screenshot: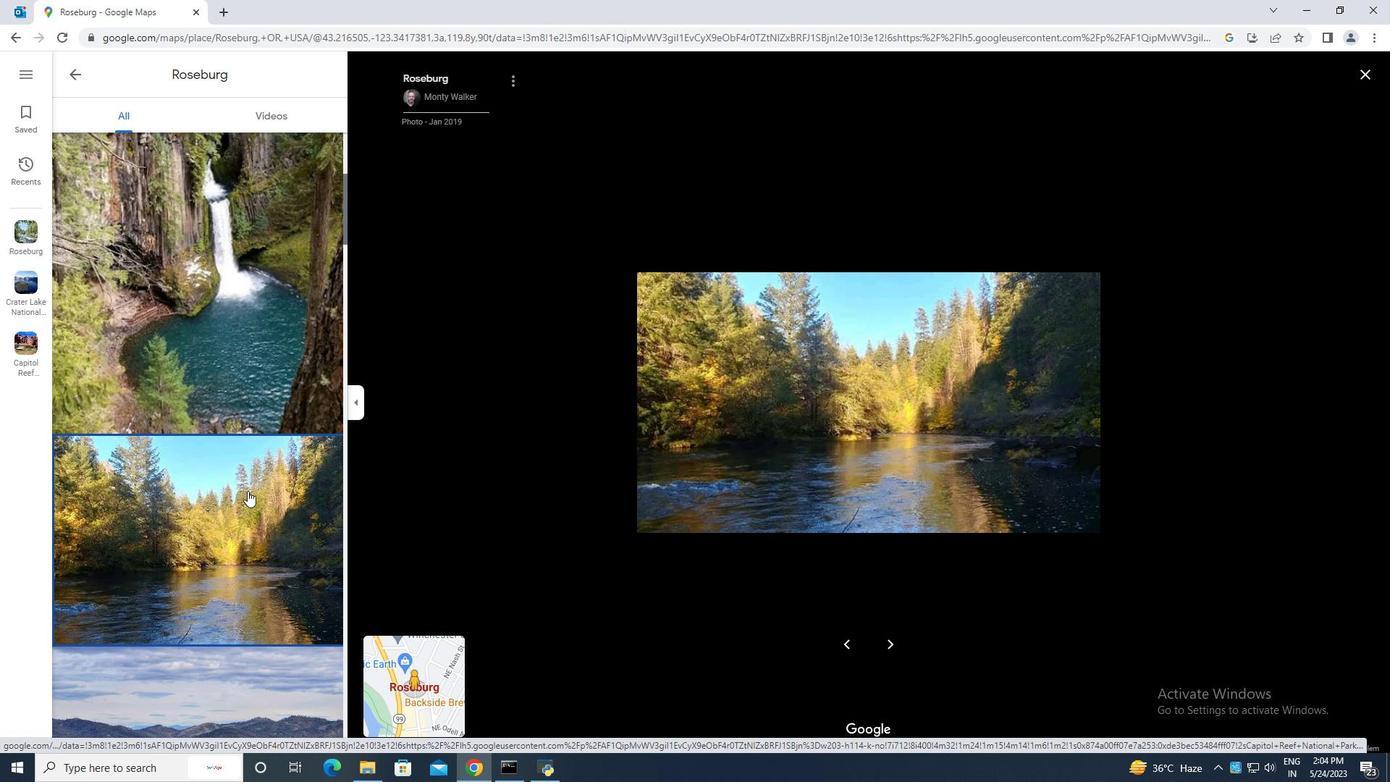 
Action: Mouse scrolled (246, 491) with delta (0, 0)
Screenshot: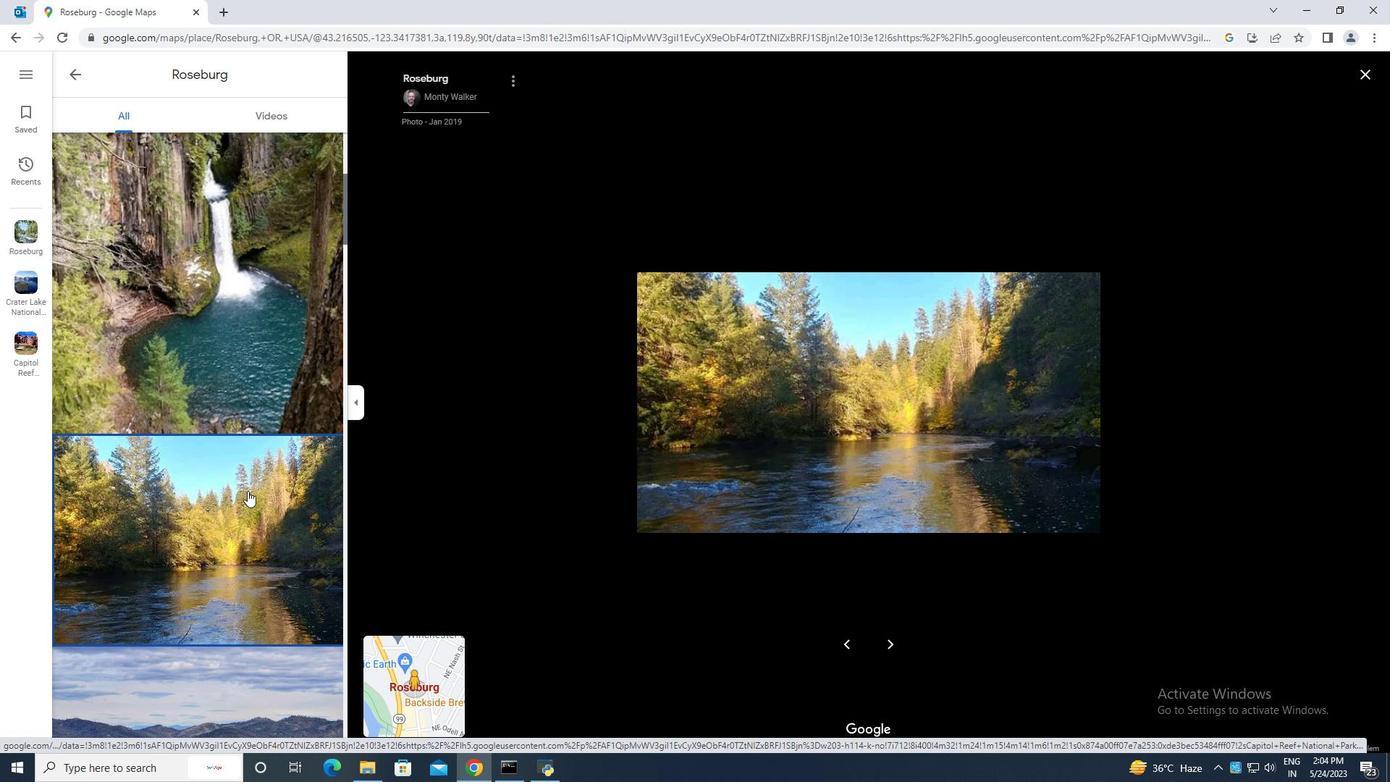 
Action: Mouse moved to (246, 492)
Screenshot: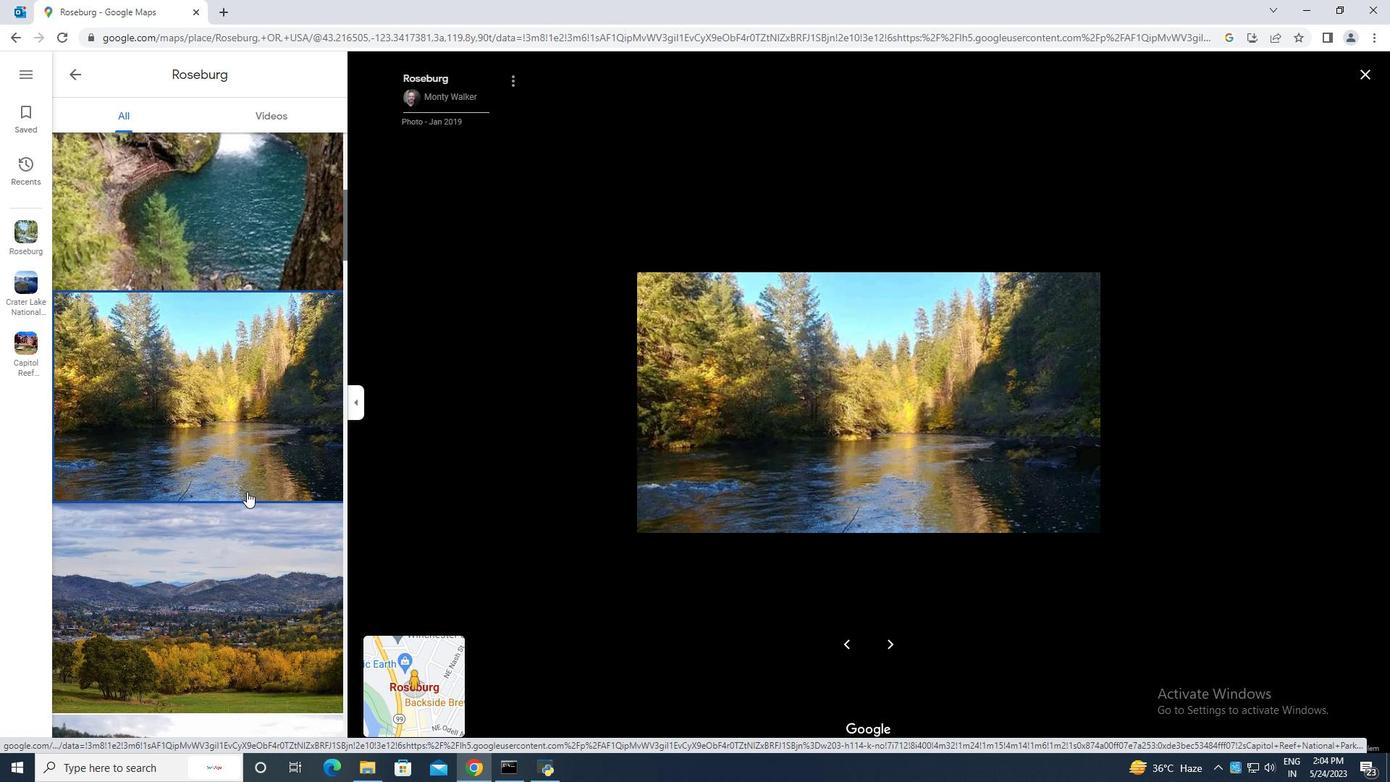 
Action: Mouse scrolled (246, 491) with delta (0, 0)
Screenshot: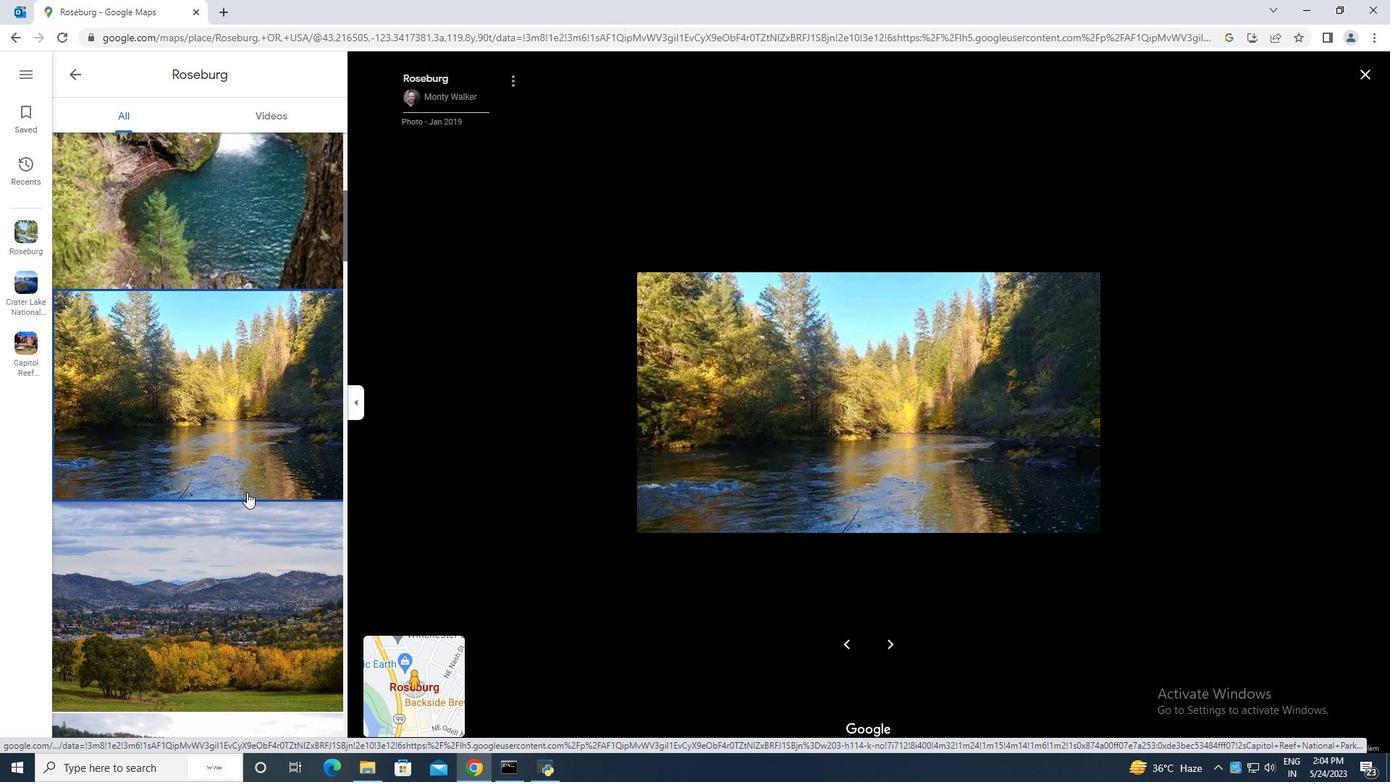 
Action: Mouse scrolled (246, 491) with delta (0, 0)
Screenshot: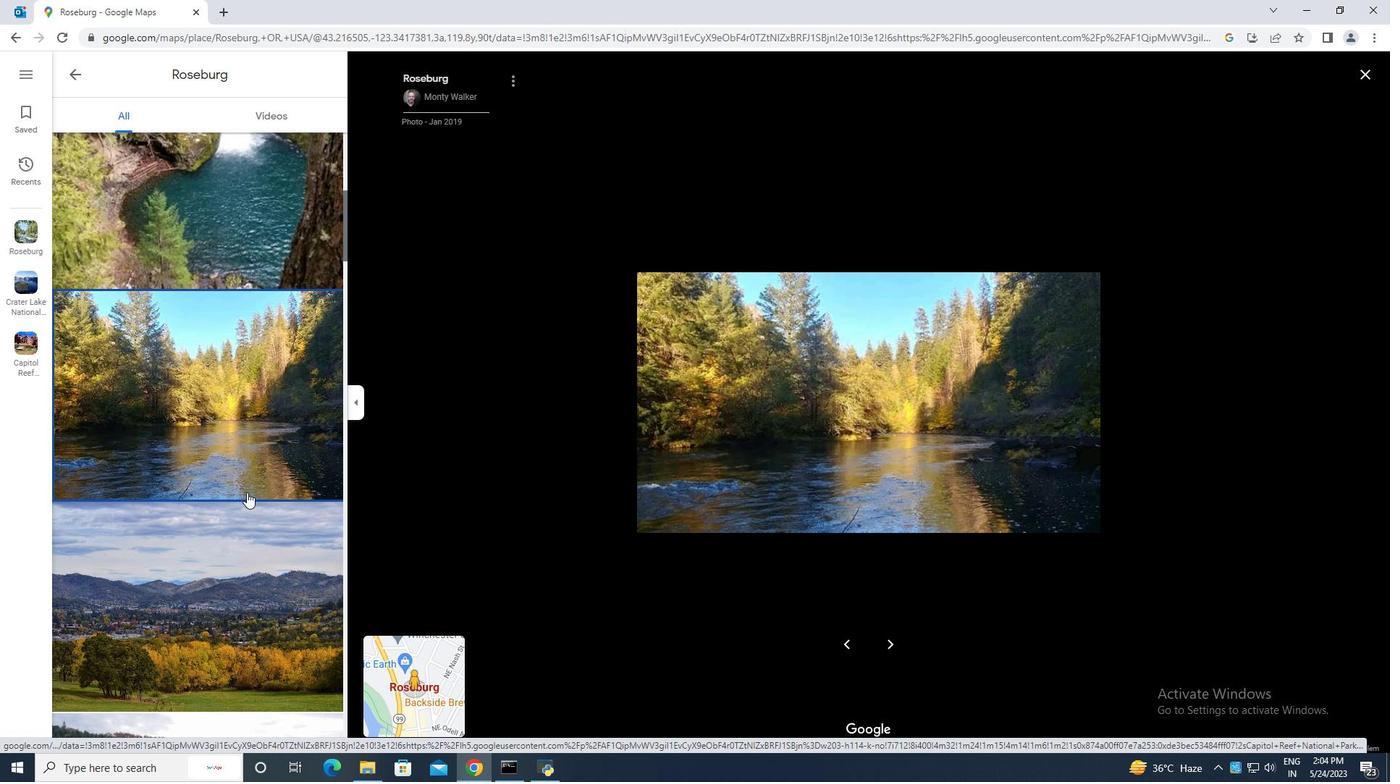 
Action: Mouse moved to (266, 454)
Screenshot: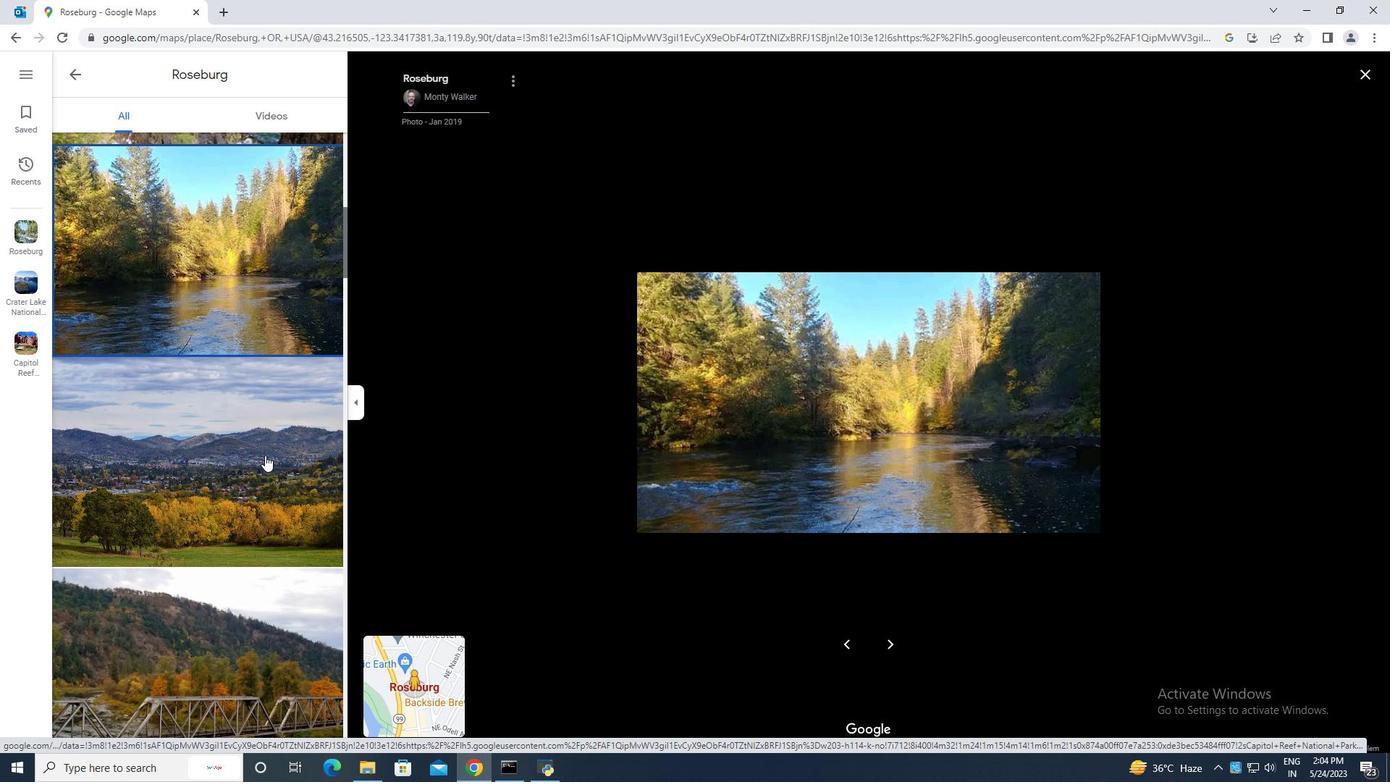 
Action: Mouse pressed left at (266, 454)
Screenshot: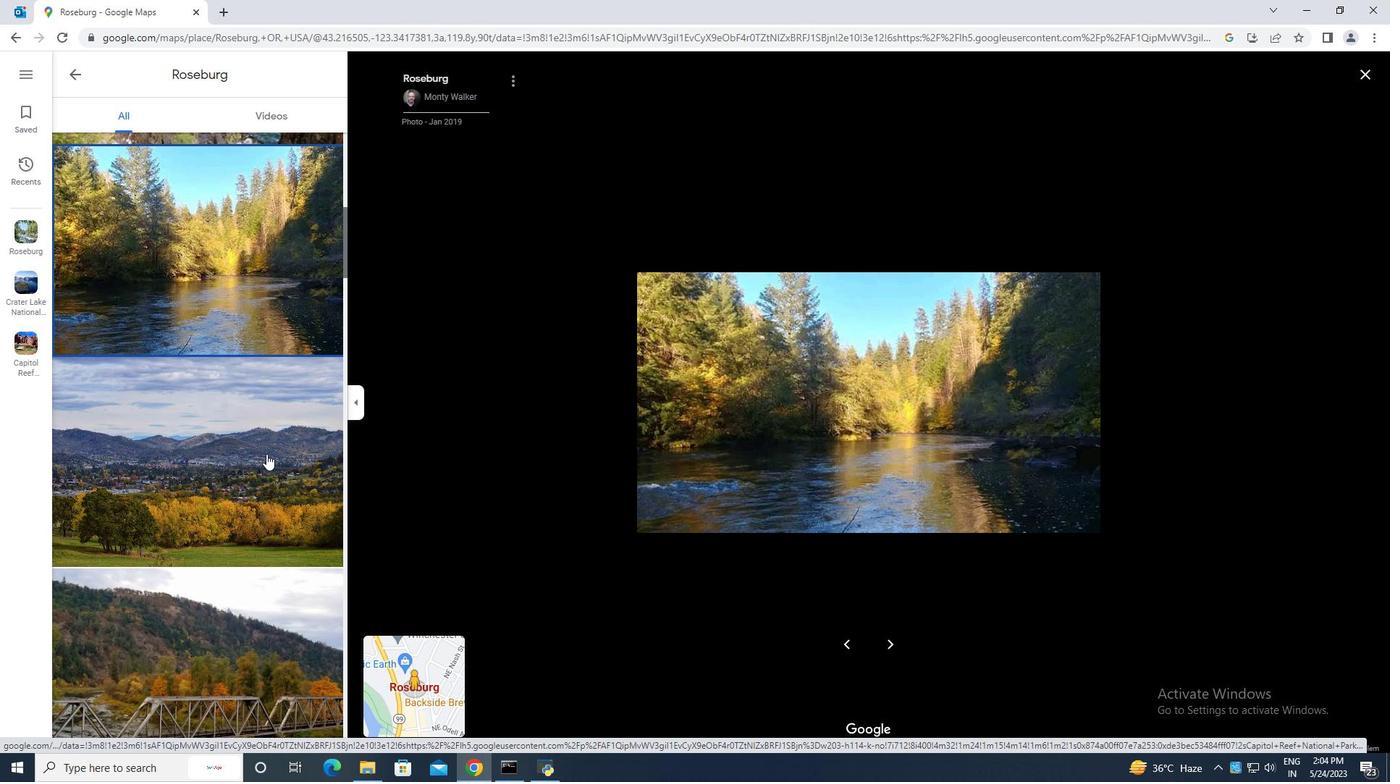 
Action: Mouse moved to (264, 452)
Screenshot: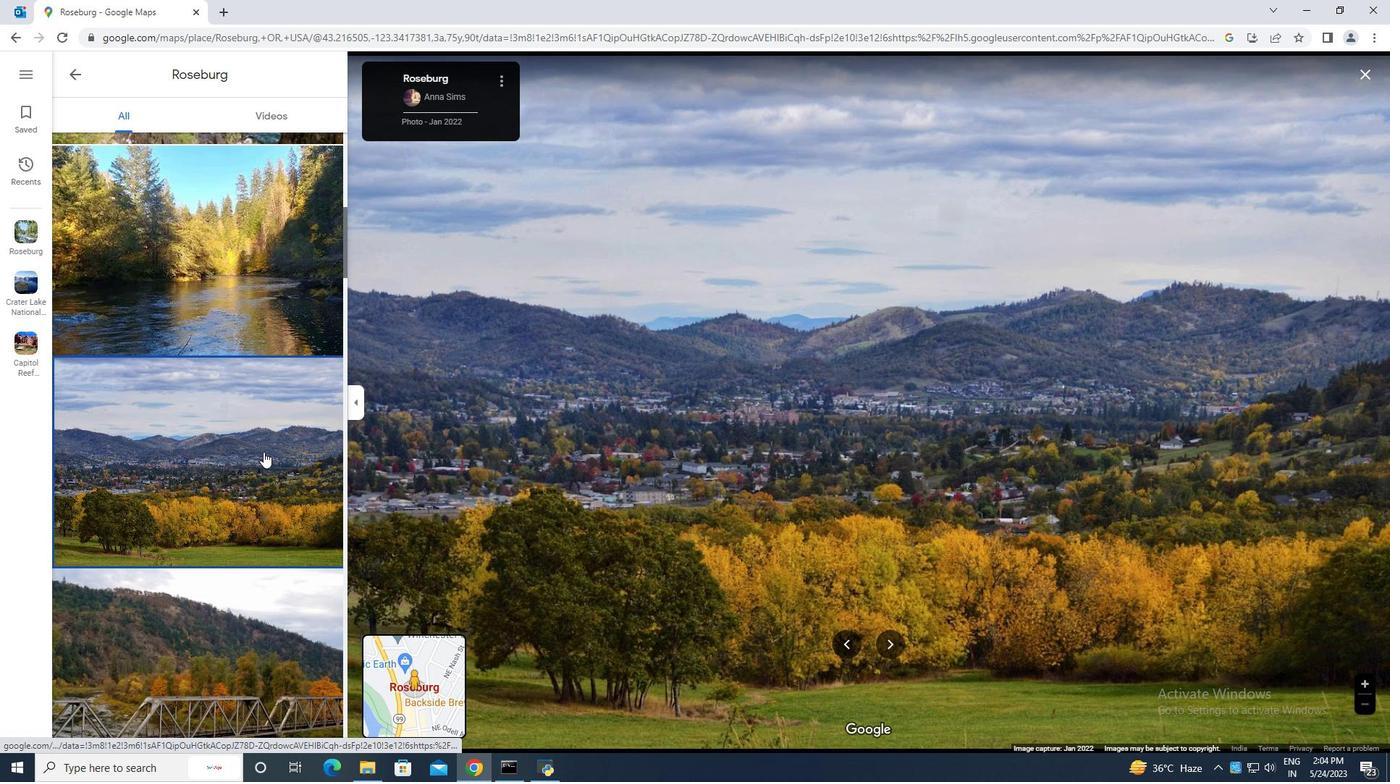 
Action: Mouse scrolled (264, 451) with delta (0, 0)
Screenshot: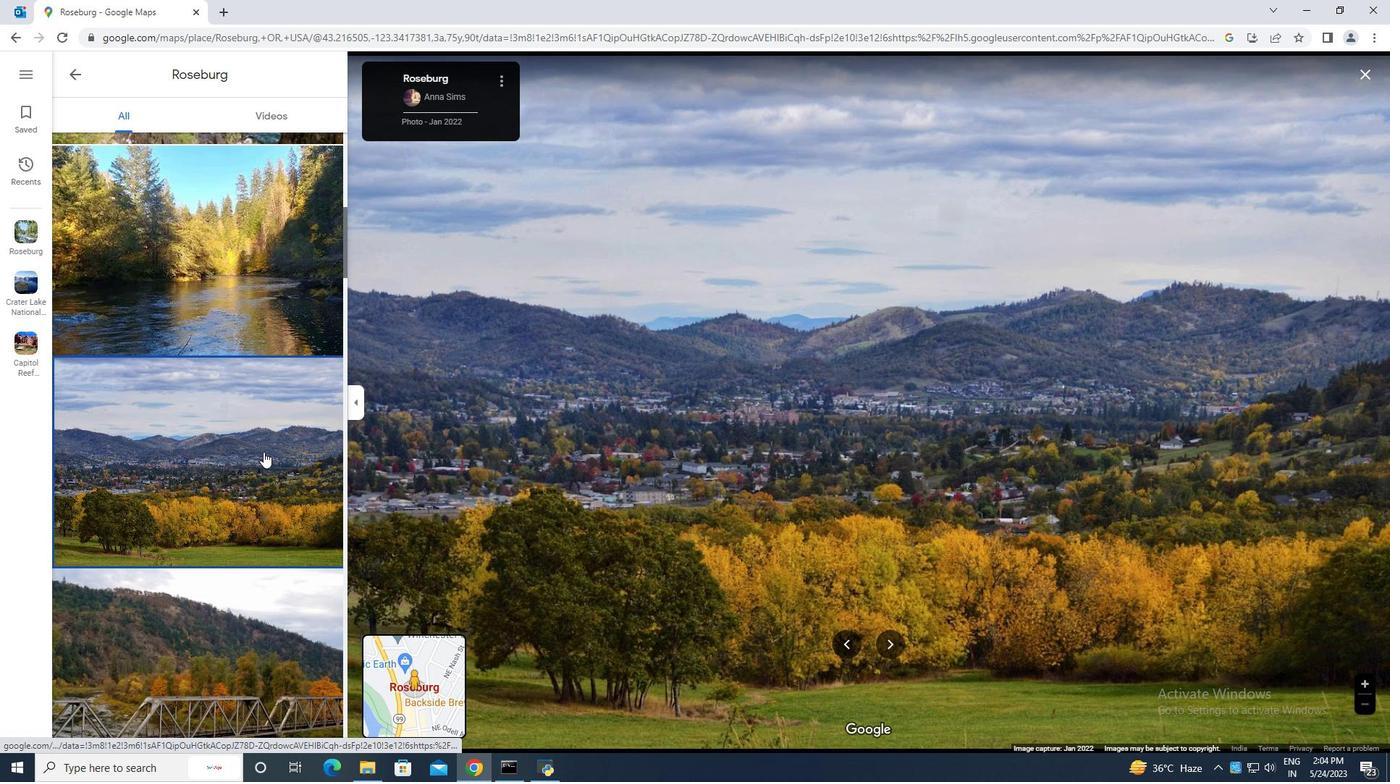 
Action: Mouse moved to (265, 452)
Screenshot: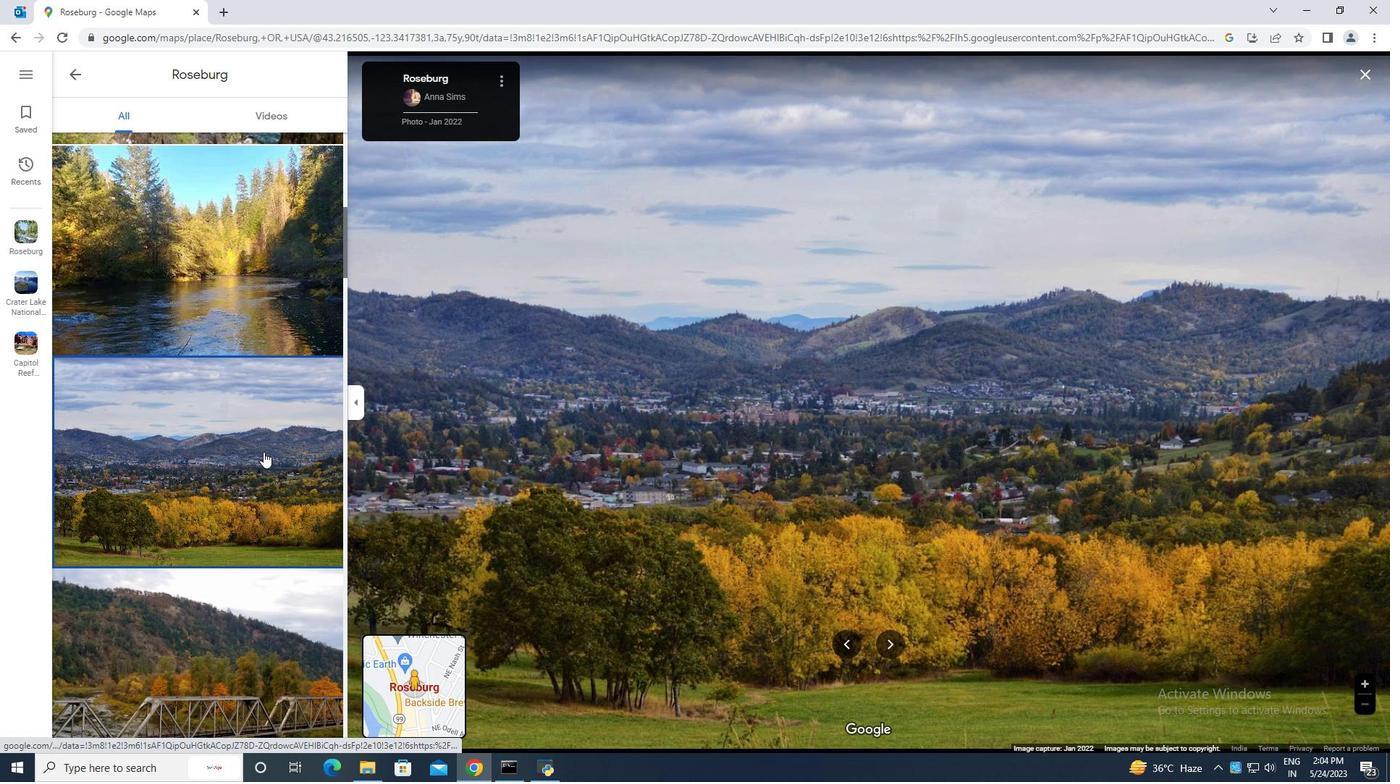 
Action: Mouse scrolled (265, 451) with delta (0, 0)
Screenshot: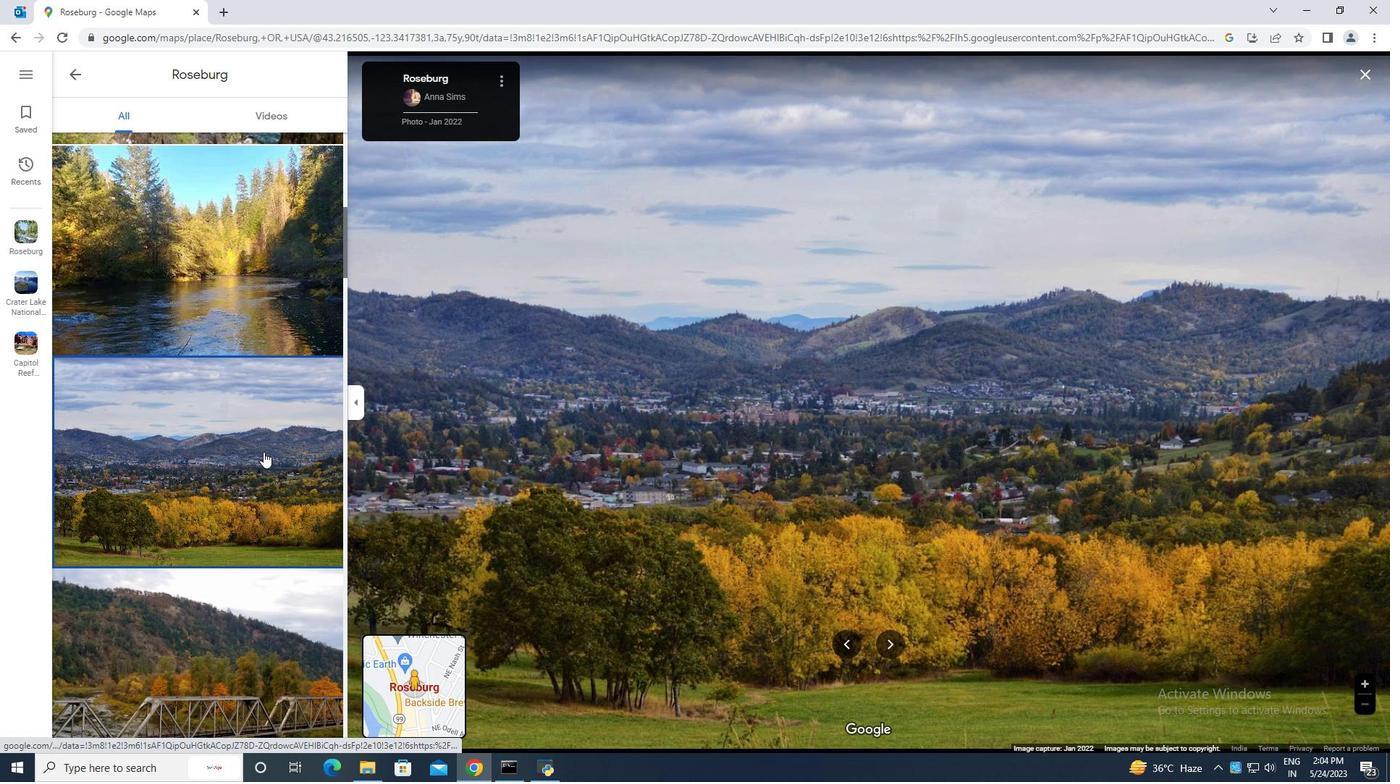 
Action: Mouse moved to (266, 454)
Screenshot: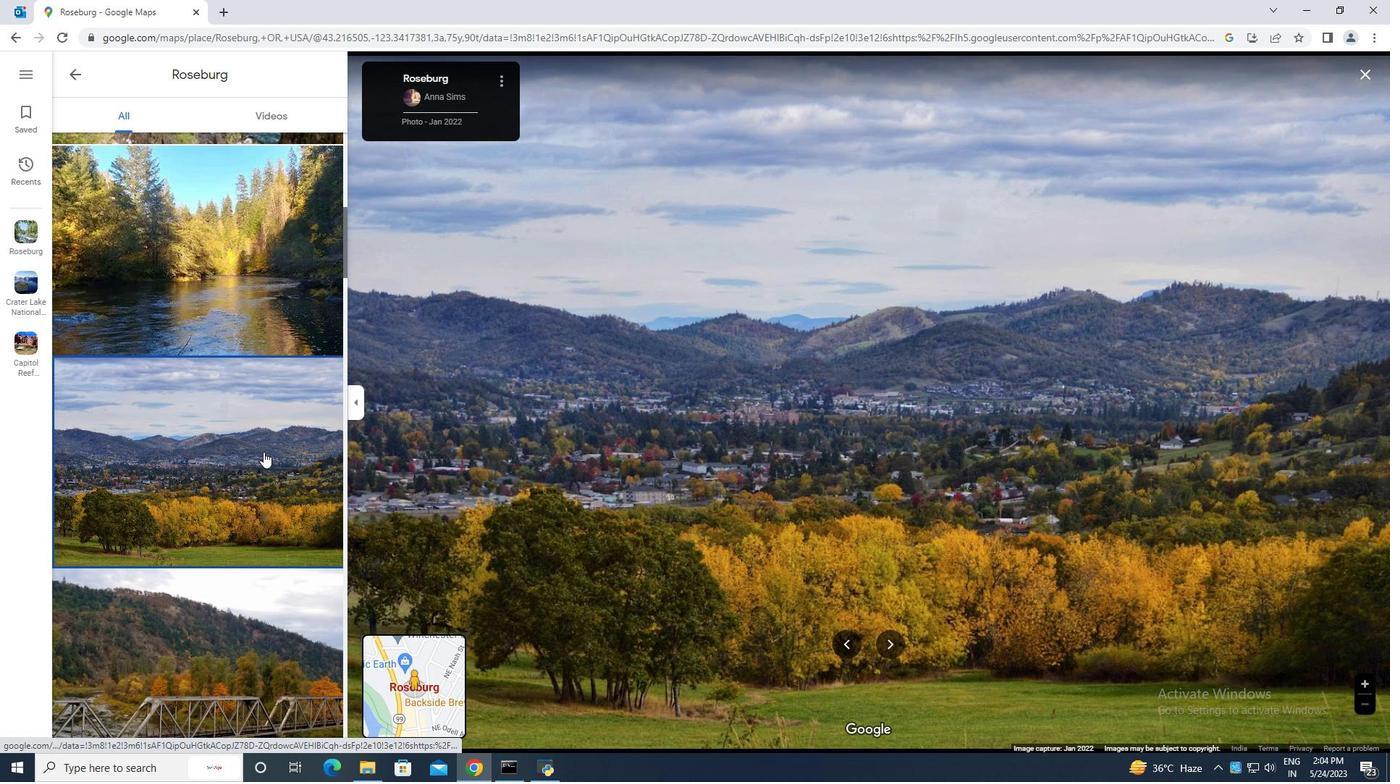 
Action: Mouse scrolled (266, 453) with delta (0, 0)
Screenshot: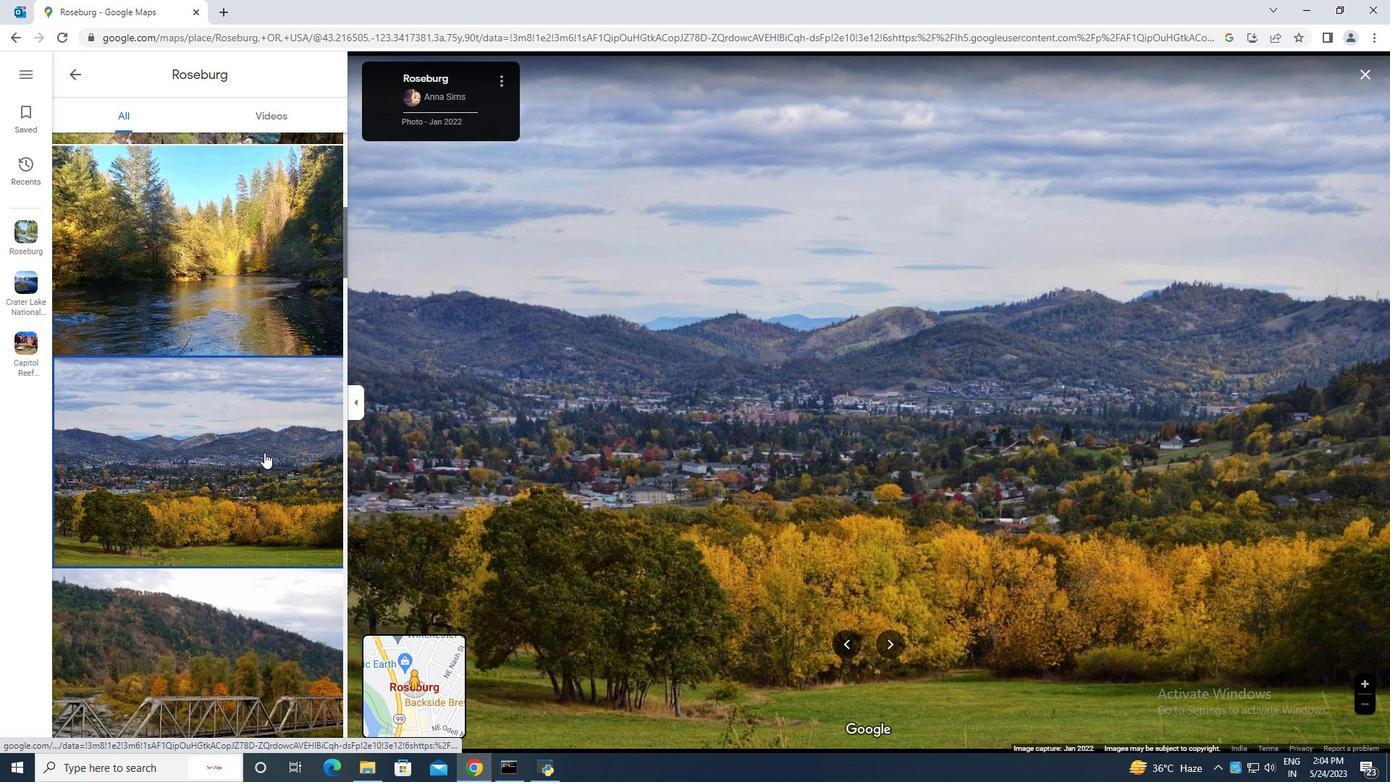 
Action: Mouse moved to (267, 456)
Screenshot: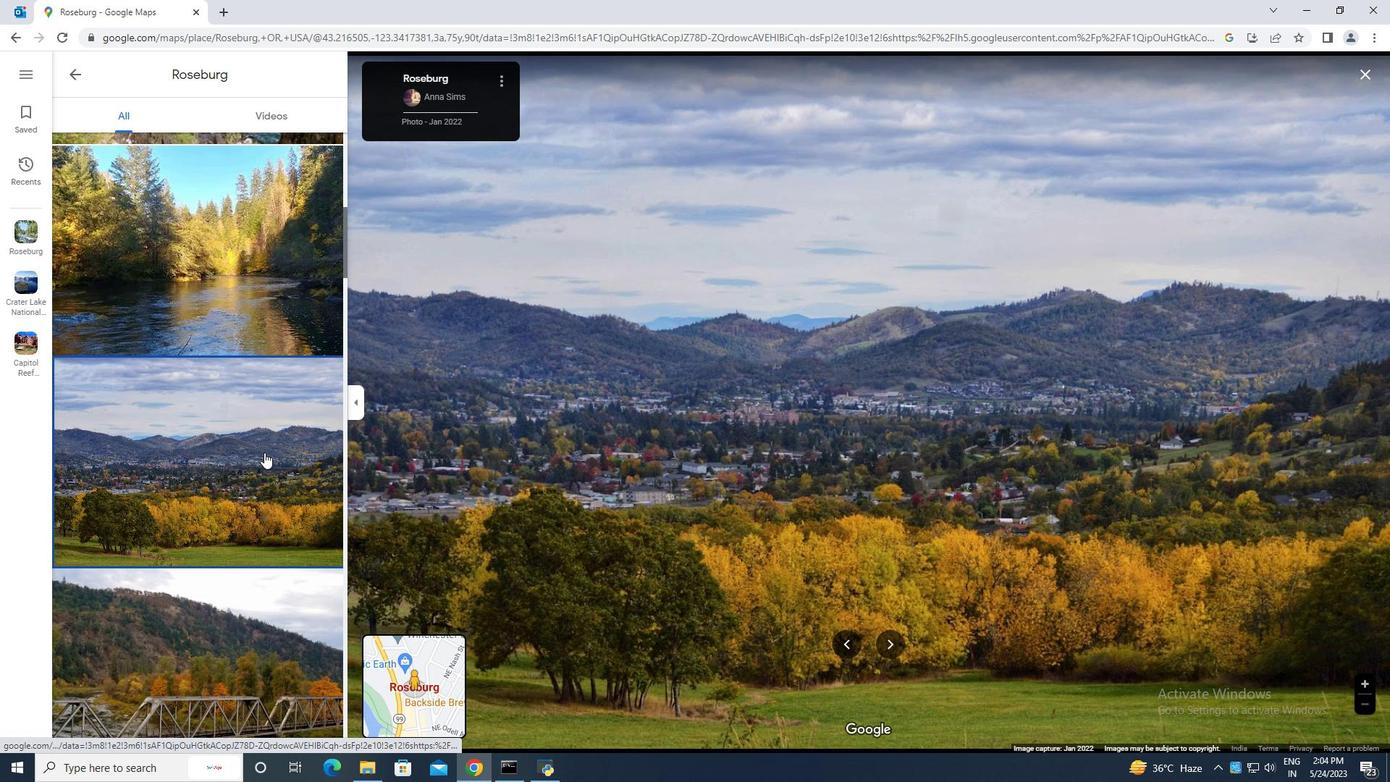 
Action: Mouse scrolled (267, 455) with delta (0, 0)
Screenshot: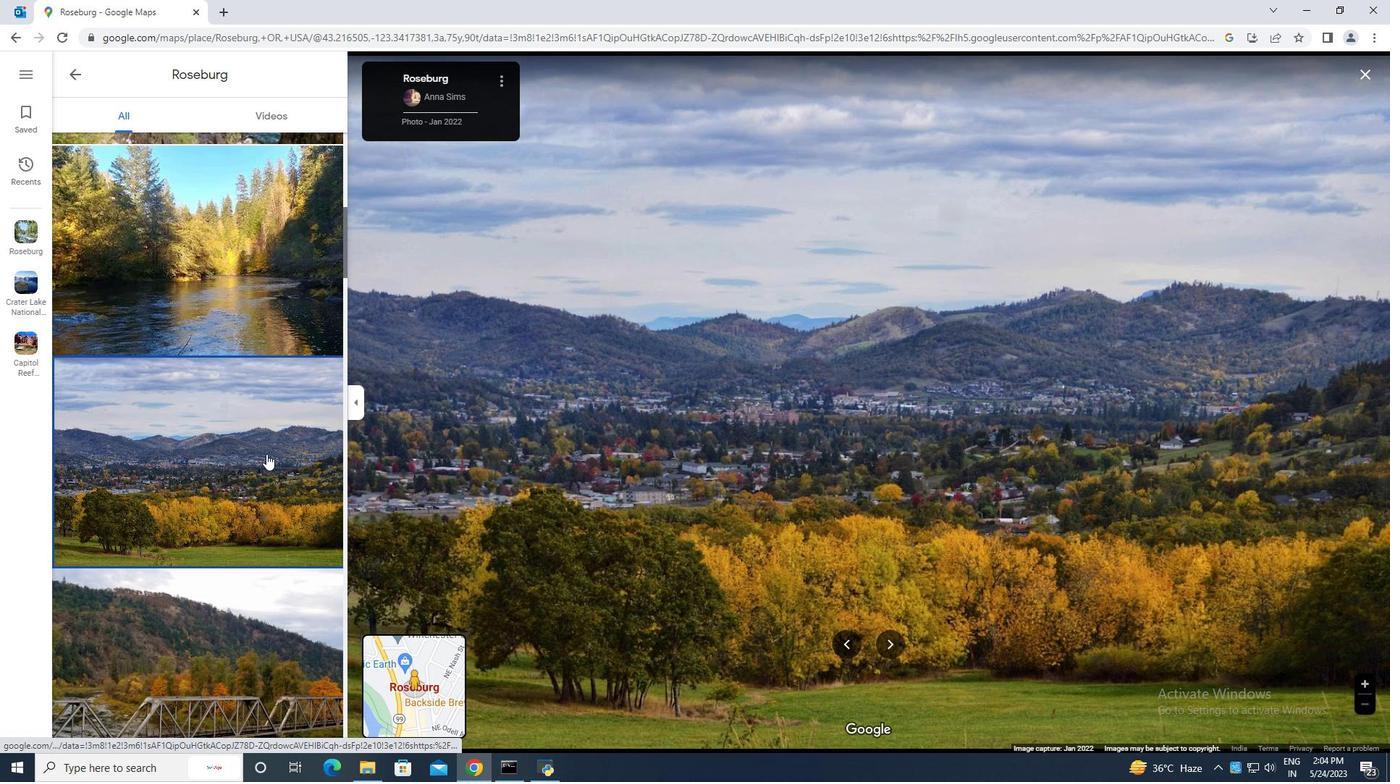 
Action: Mouse moved to (295, 434)
Screenshot: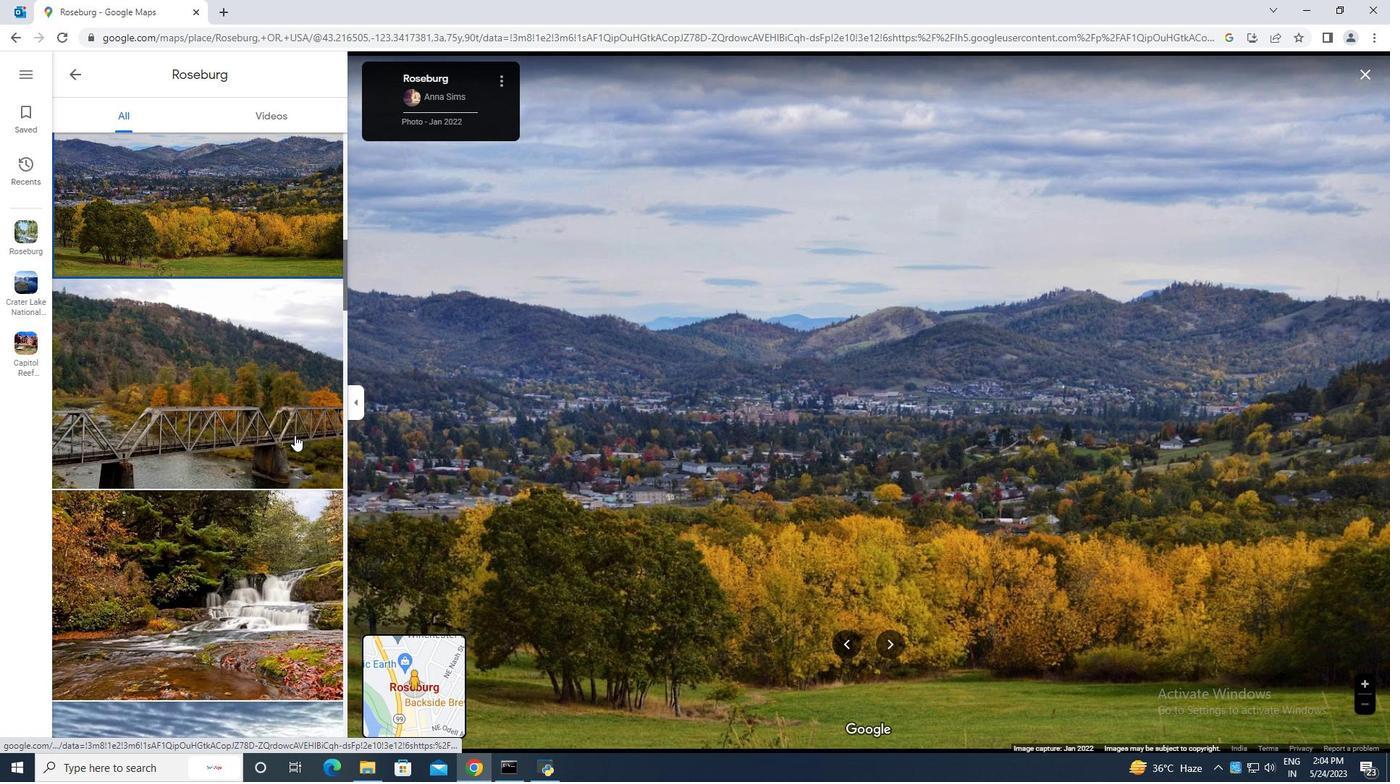 
Action: Mouse pressed left at (295, 434)
Screenshot: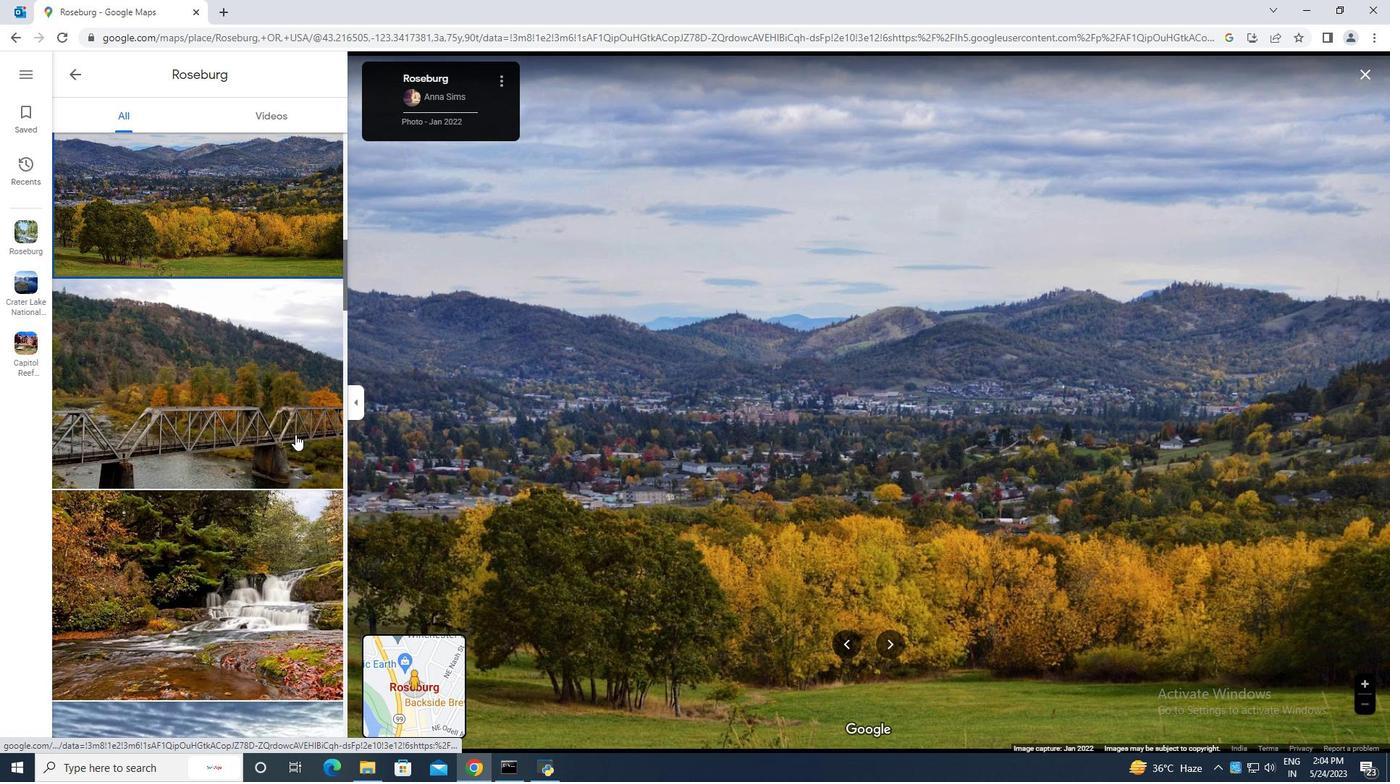 
Action: Mouse scrolled (295, 433) with delta (0, 0)
Screenshot: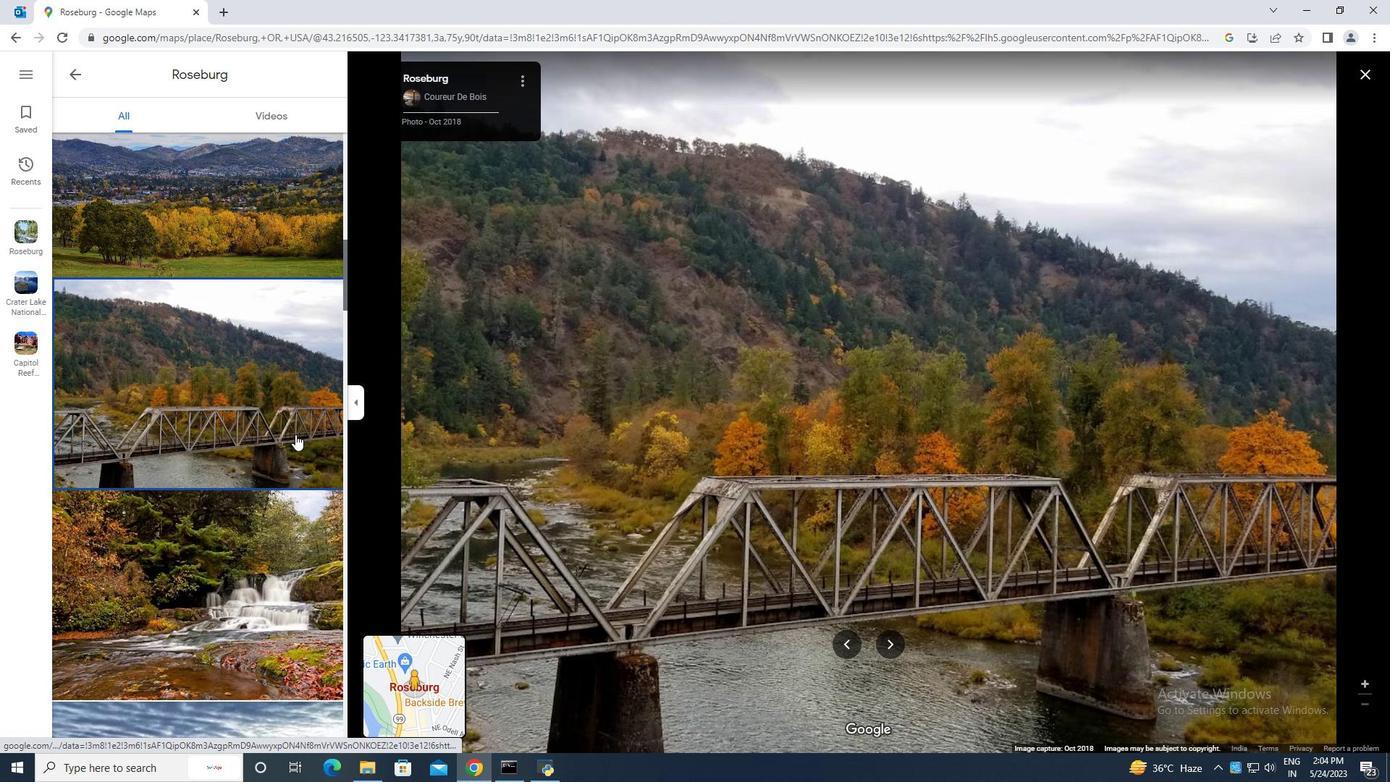 
Action: Mouse scrolled (295, 433) with delta (0, 0)
Screenshot: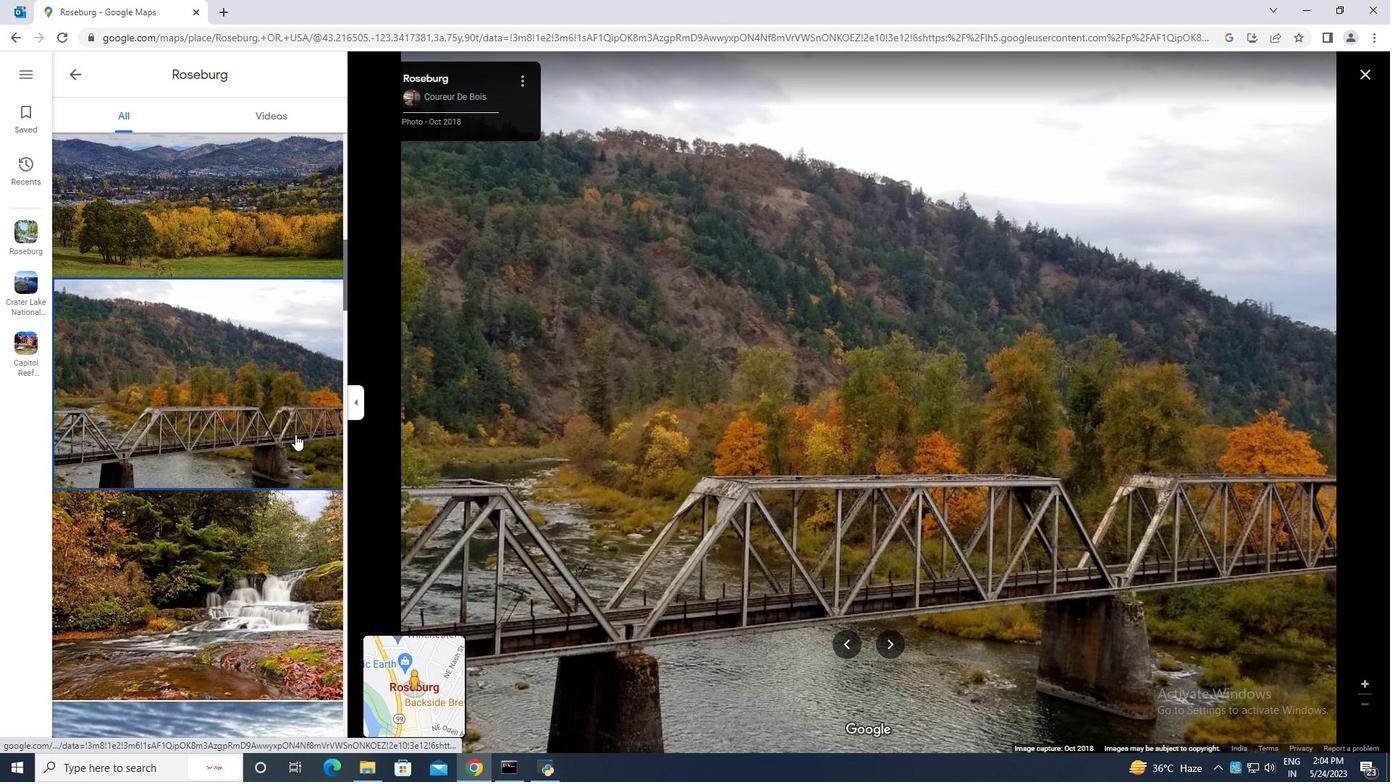 
Action: Mouse scrolled (295, 433) with delta (0, 0)
Screenshot: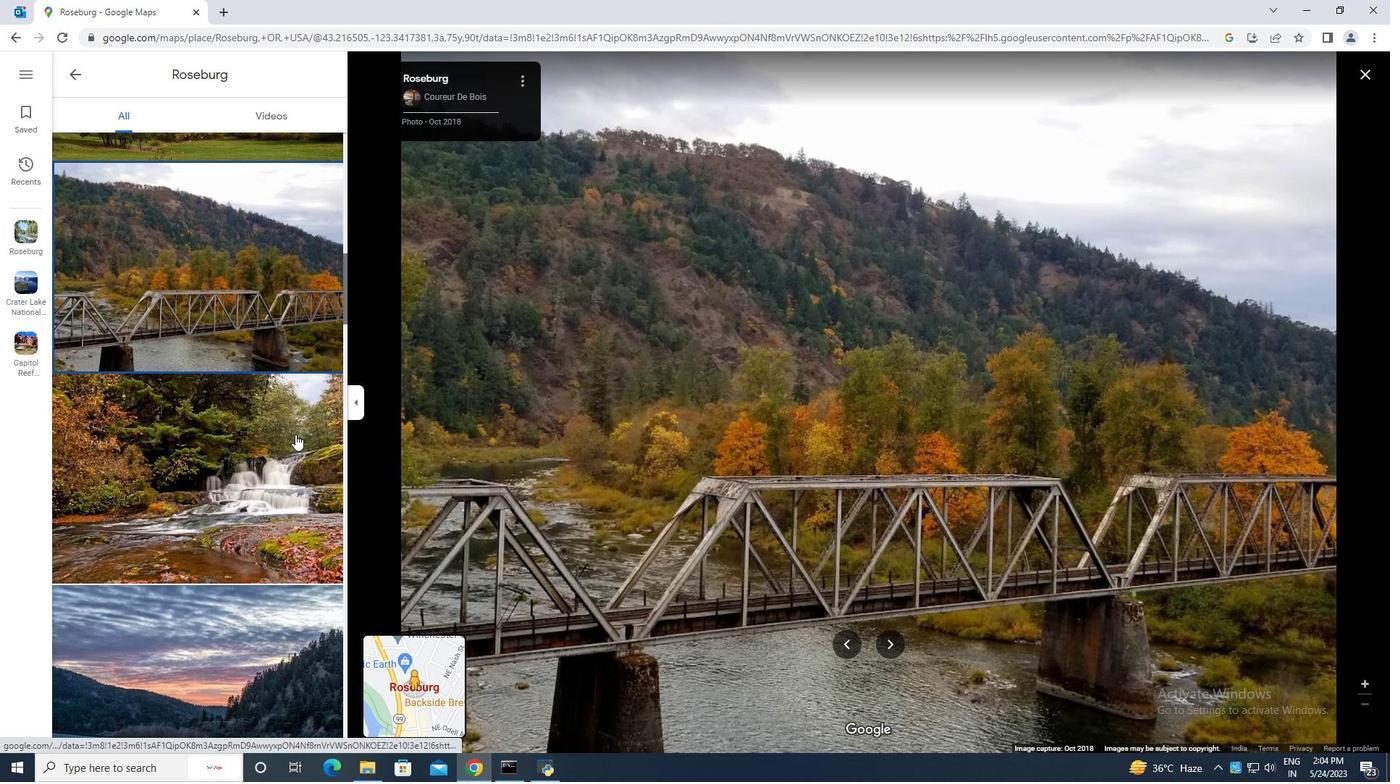 
Action: Mouse scrolled (295, 433) with delta (0, 0)
Screenshot: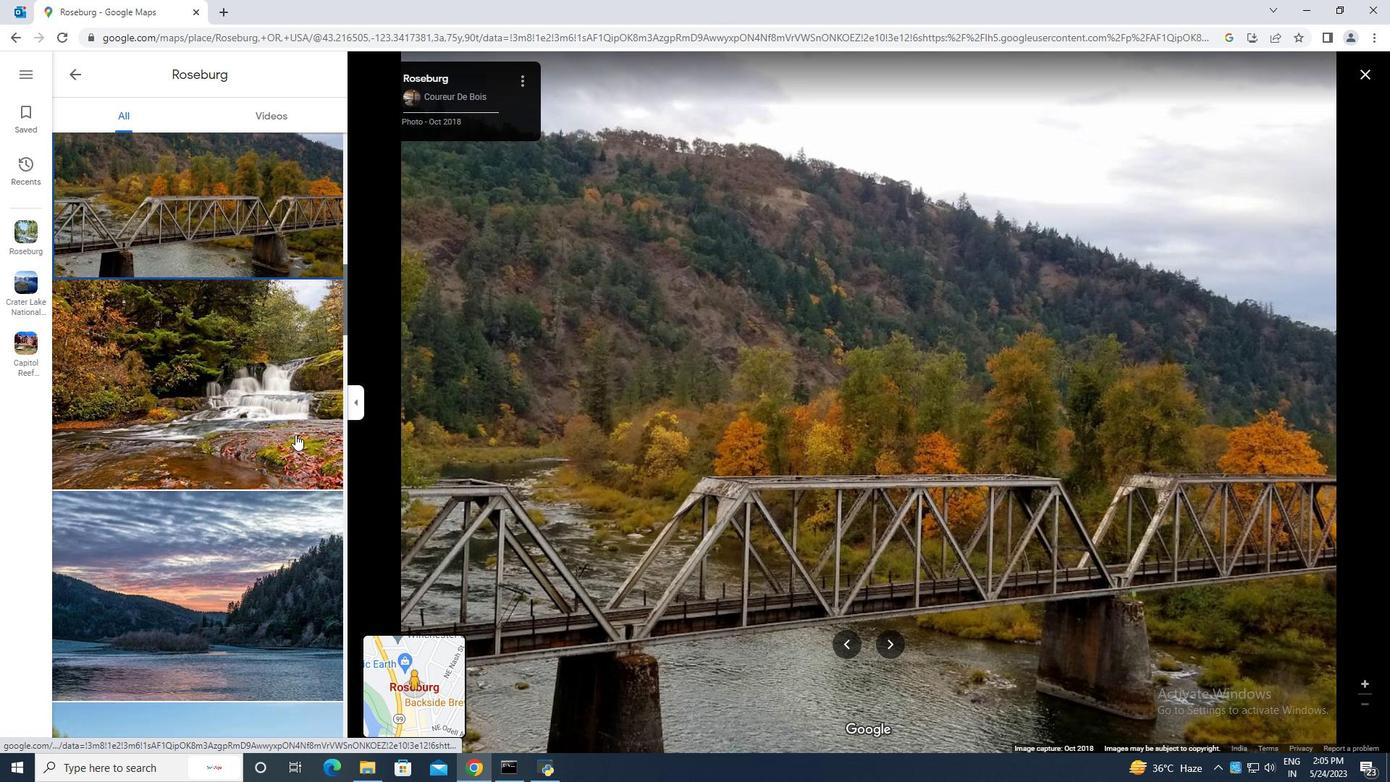 
Action: Mouse moved to (303, 350)
Screenshot: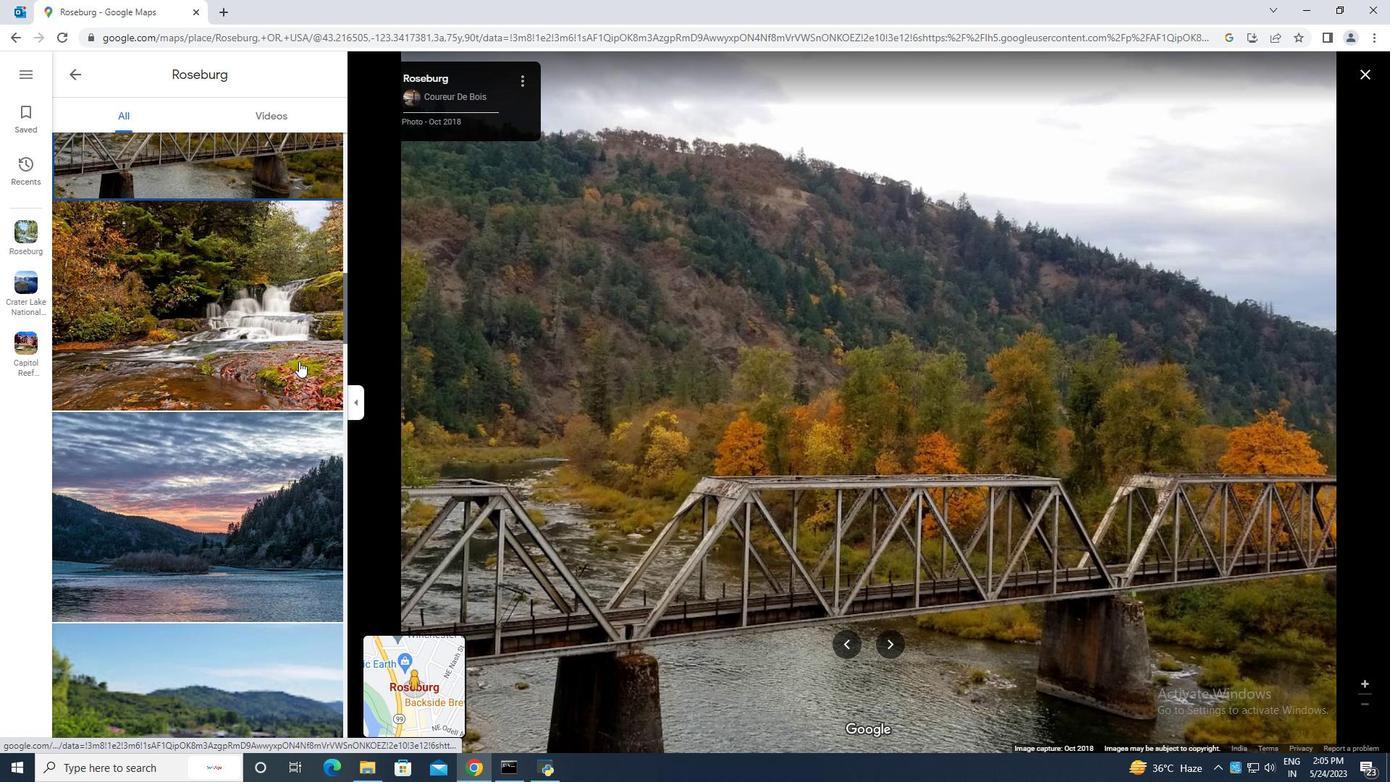 
Action: Mouse pressed left at (303, 350)
Screenshot: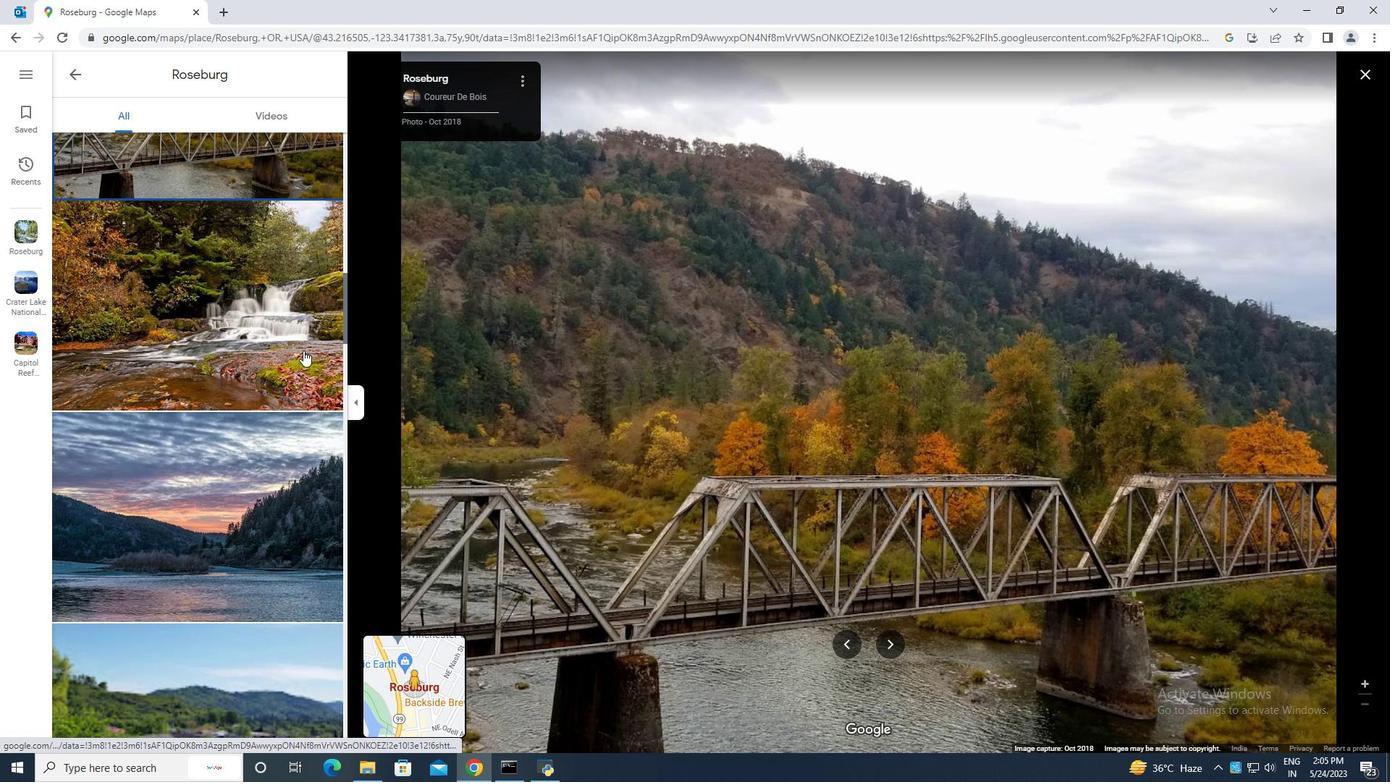 
Action: Mouse scrolled (303, 349) with delta (0, 0)
Screenshot: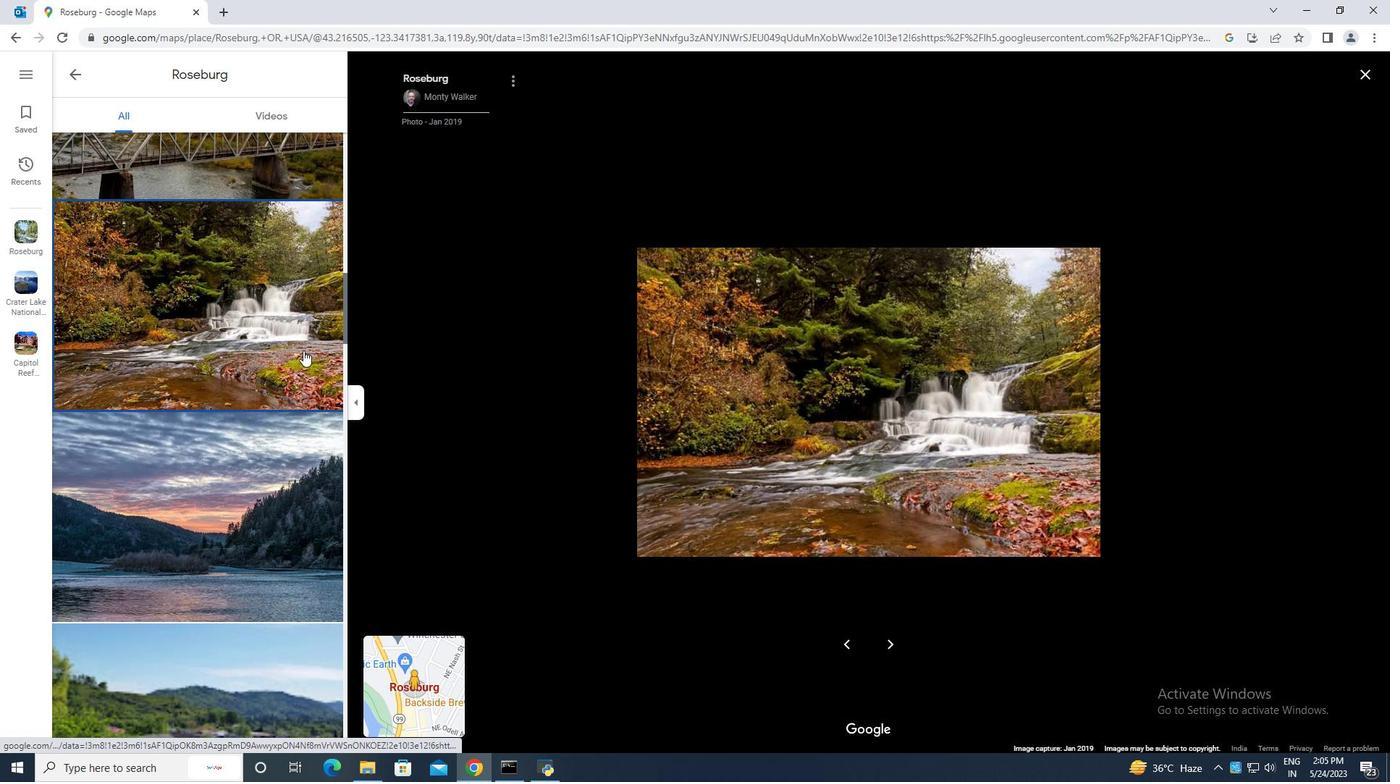 
Action: Mouse scrolled (303, 349) with delta (0, 0)
Screenshot: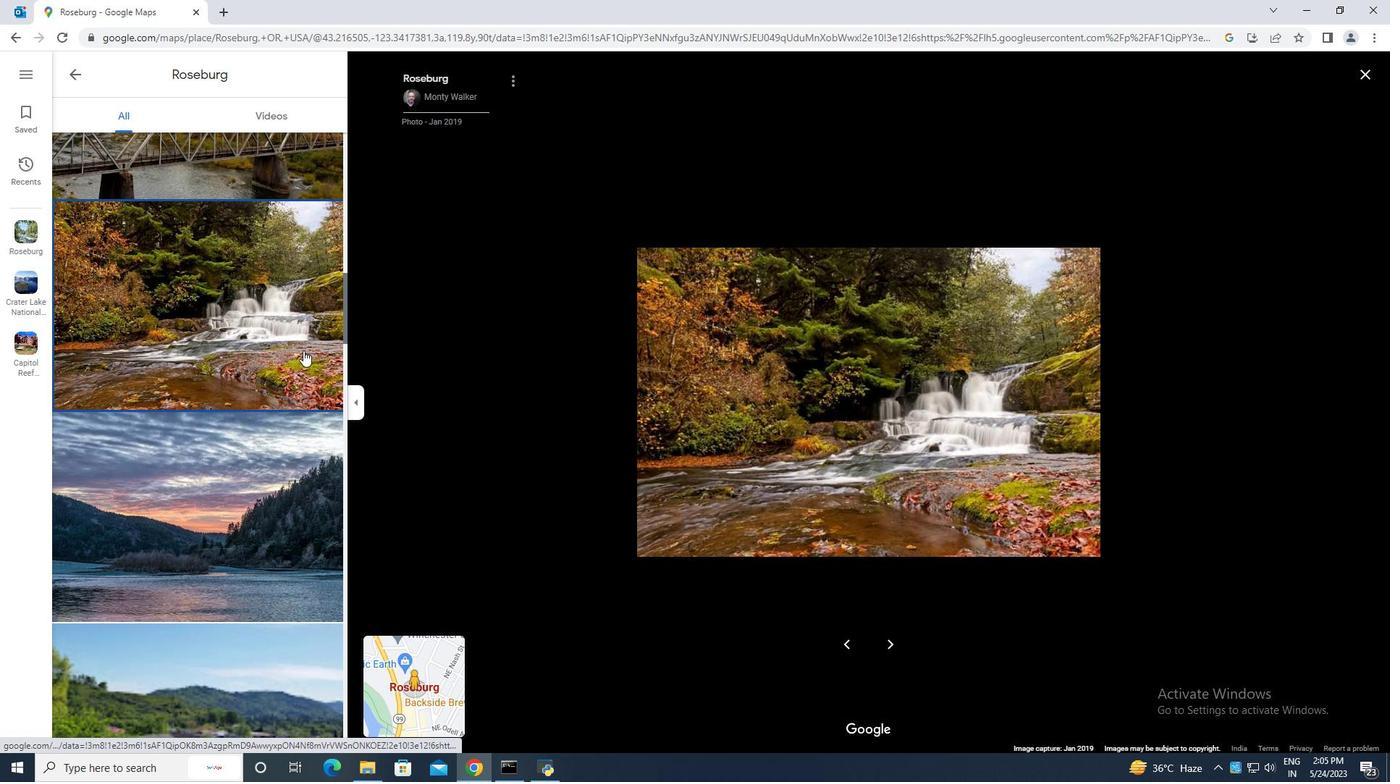
Action: Mouse moved to (299, 355)
Screenshot: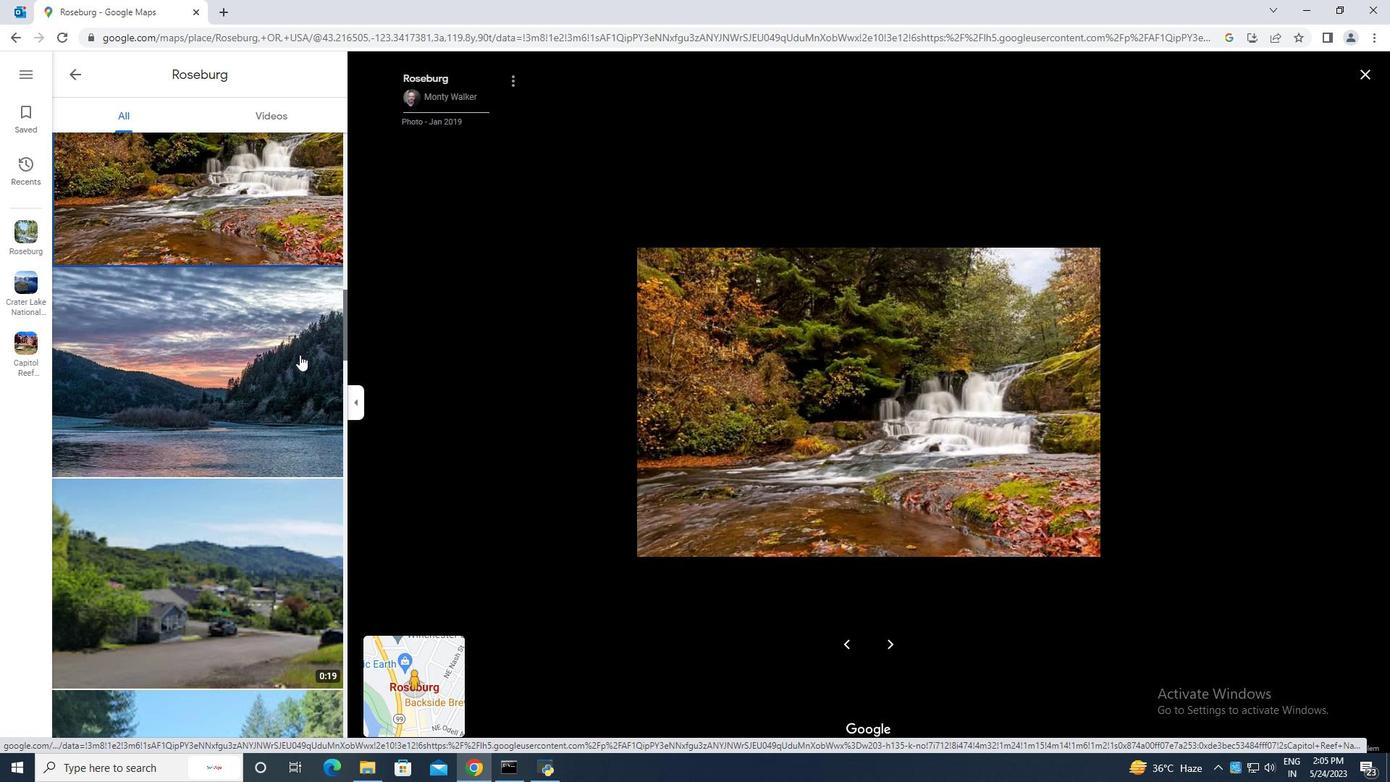
Action: Mouse pressed left at (299, 355)
Screenshot: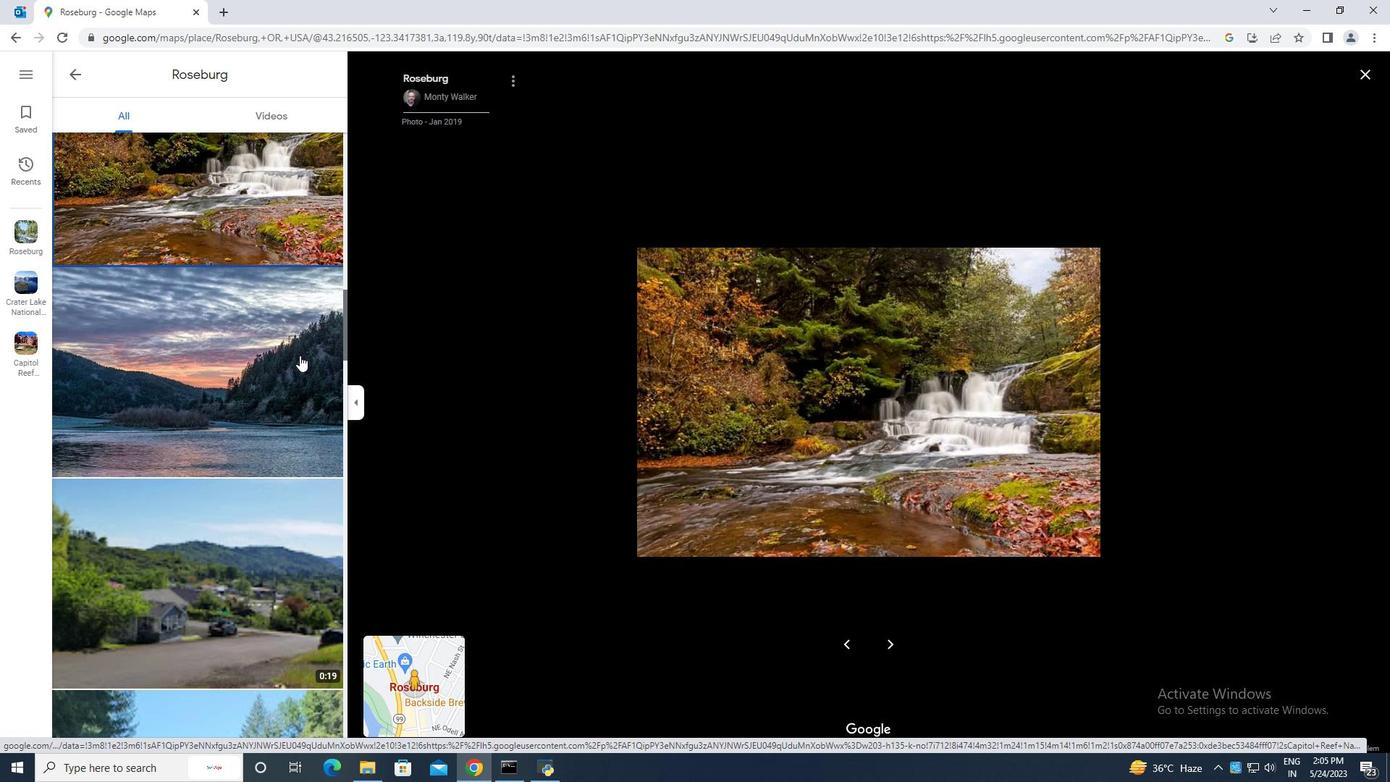 
Action: Mouse moved to (301, 353)
Screenshot: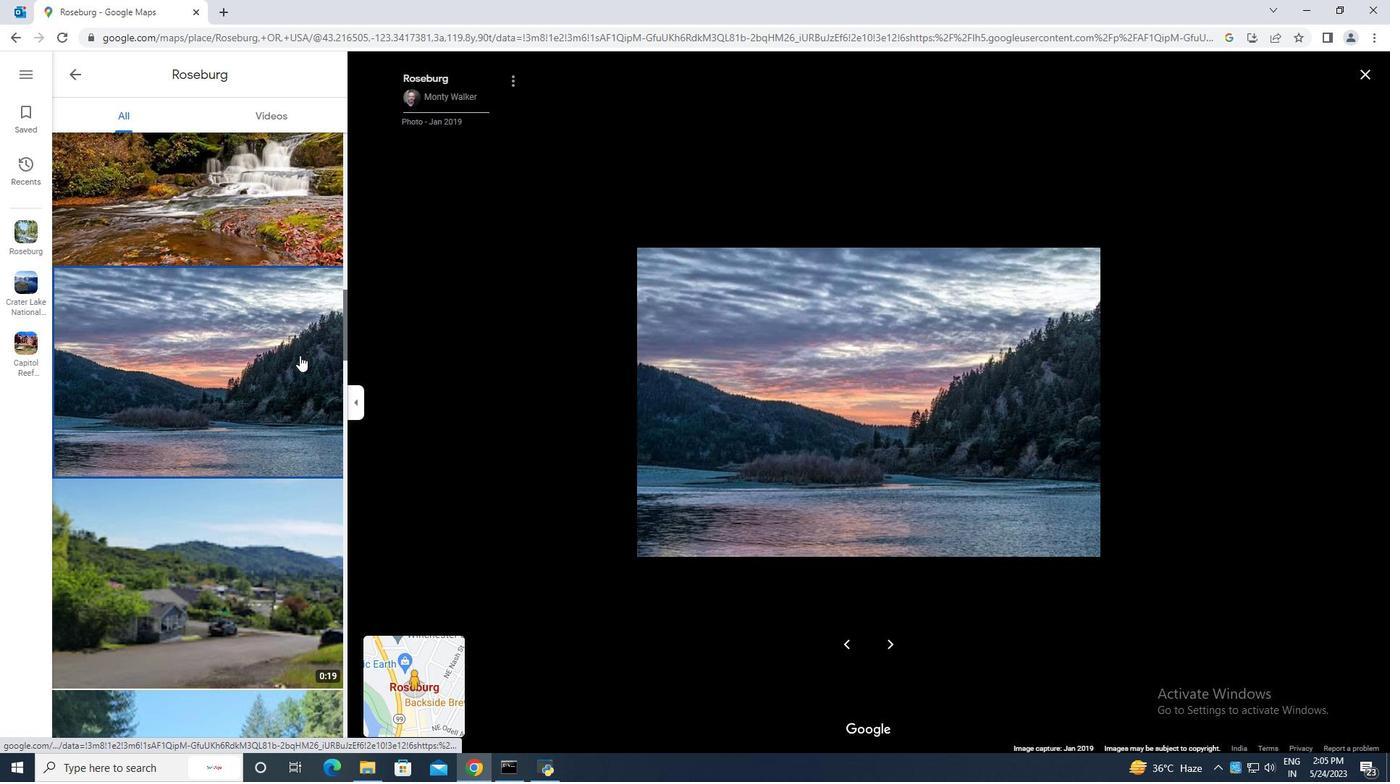 
Action: Mouse scrolled (301, 352) with delta (0, 0)
Screenshot: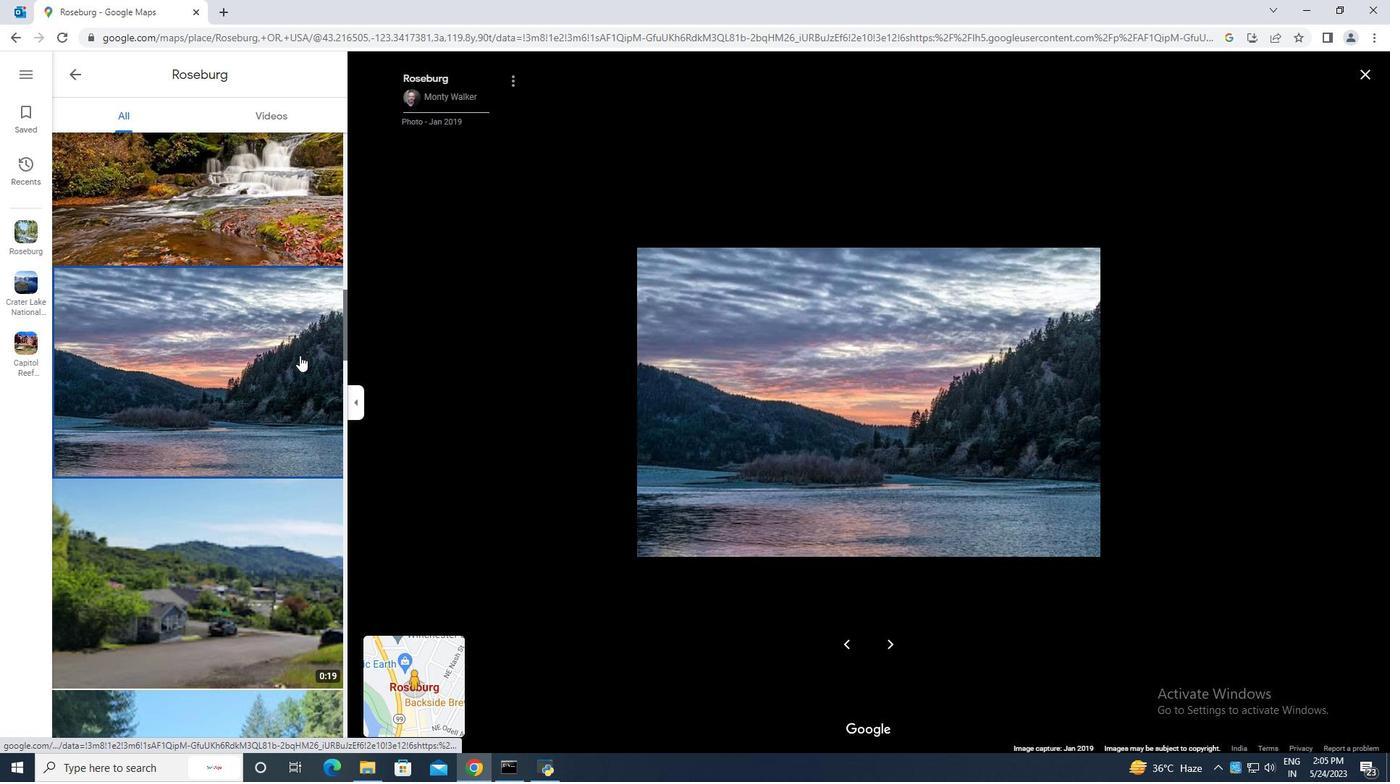 
Action: Mouse moved to (304, 354)
Screenshot: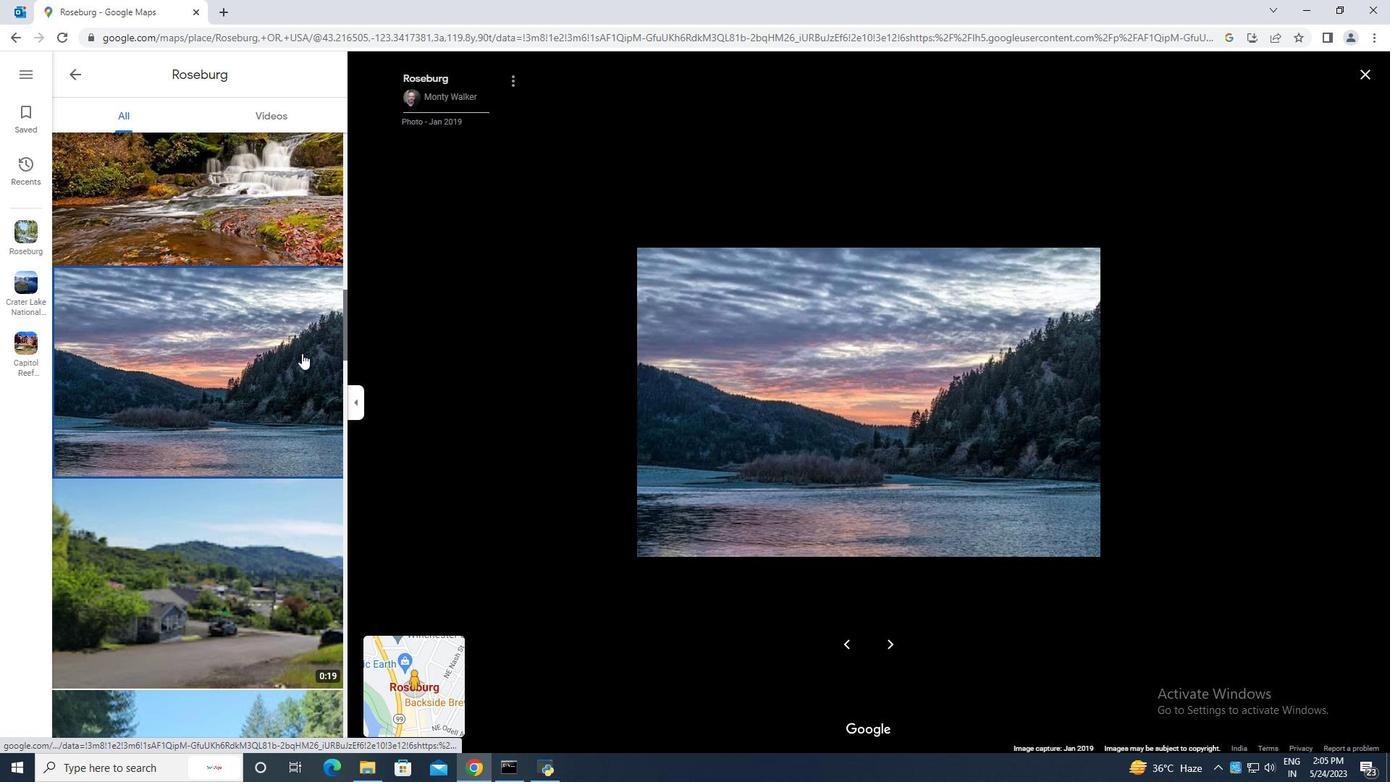 
Action: Mouse scrolled (304, 353) with delta (0, 0)
Screenshot: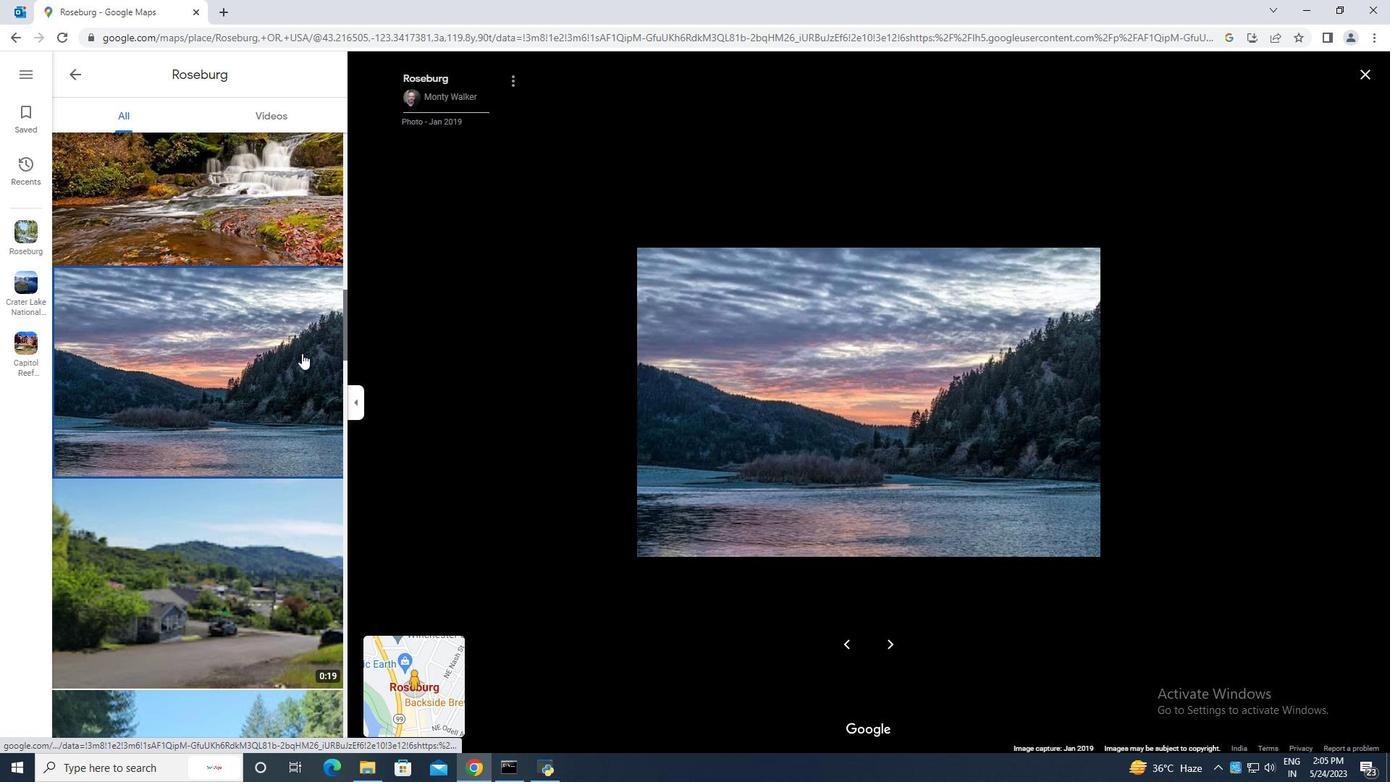 
Action: Mouse moved to (284, 401)
Screenshot: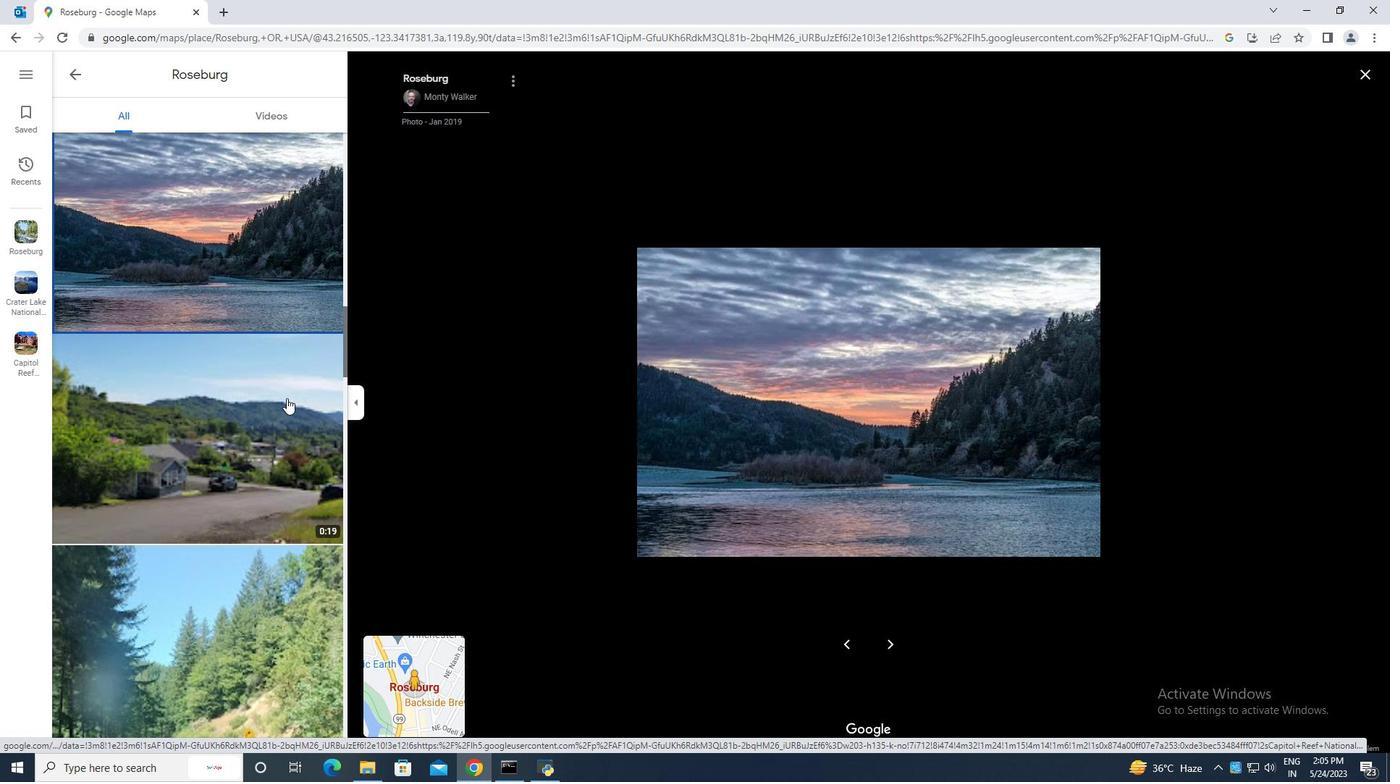 
Action: Mouse pressed left at (284, 401)
Screenshot: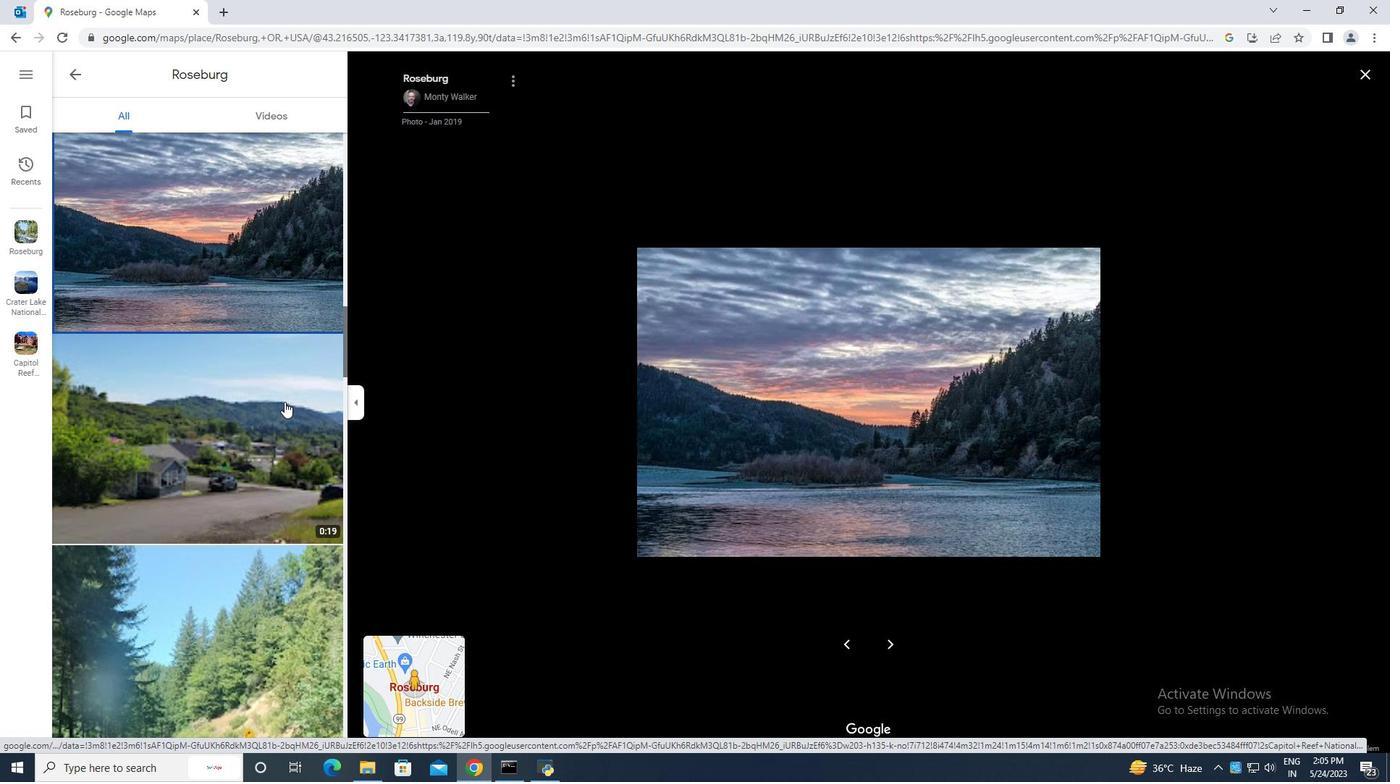 
Action: Mouse moved to (854, 547)
Screenshot: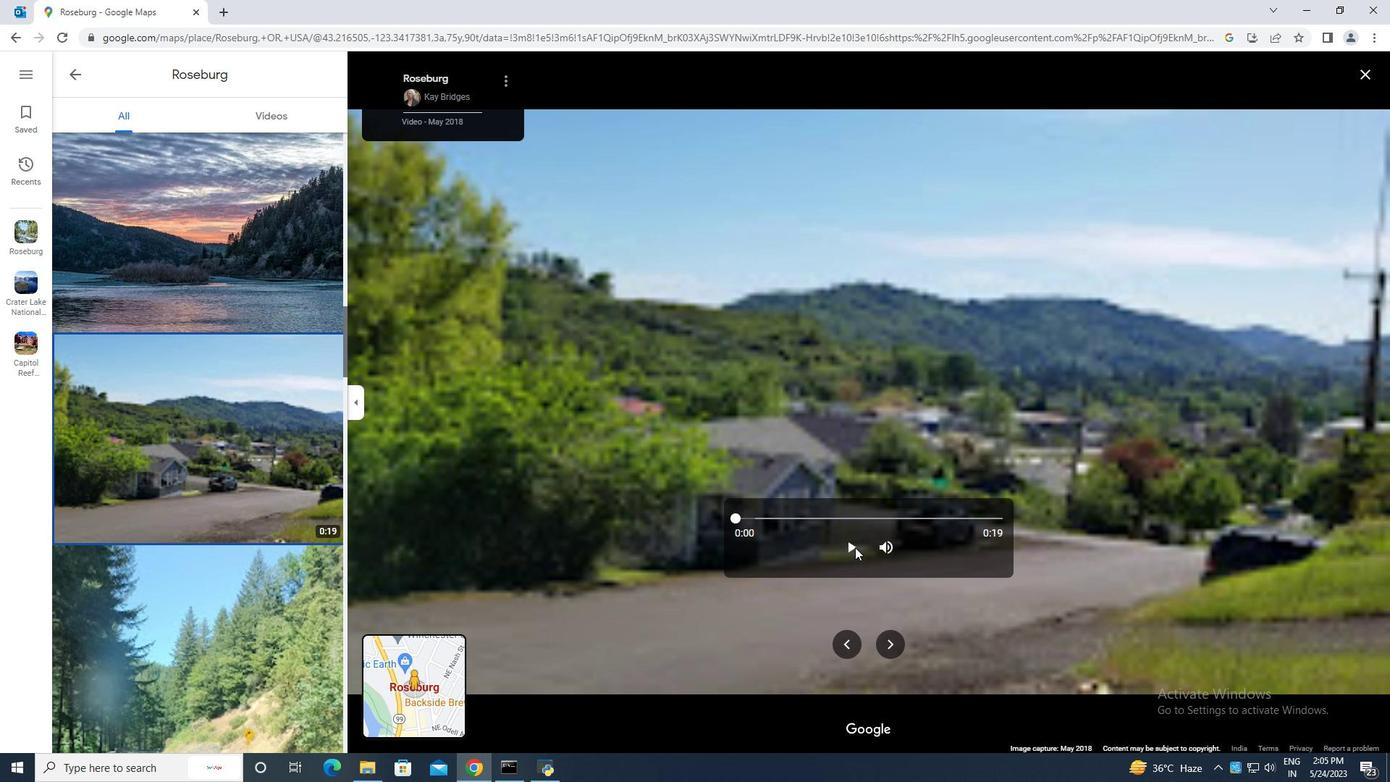 
Action: Mouse pressed left at (854, 547)
Screenshot: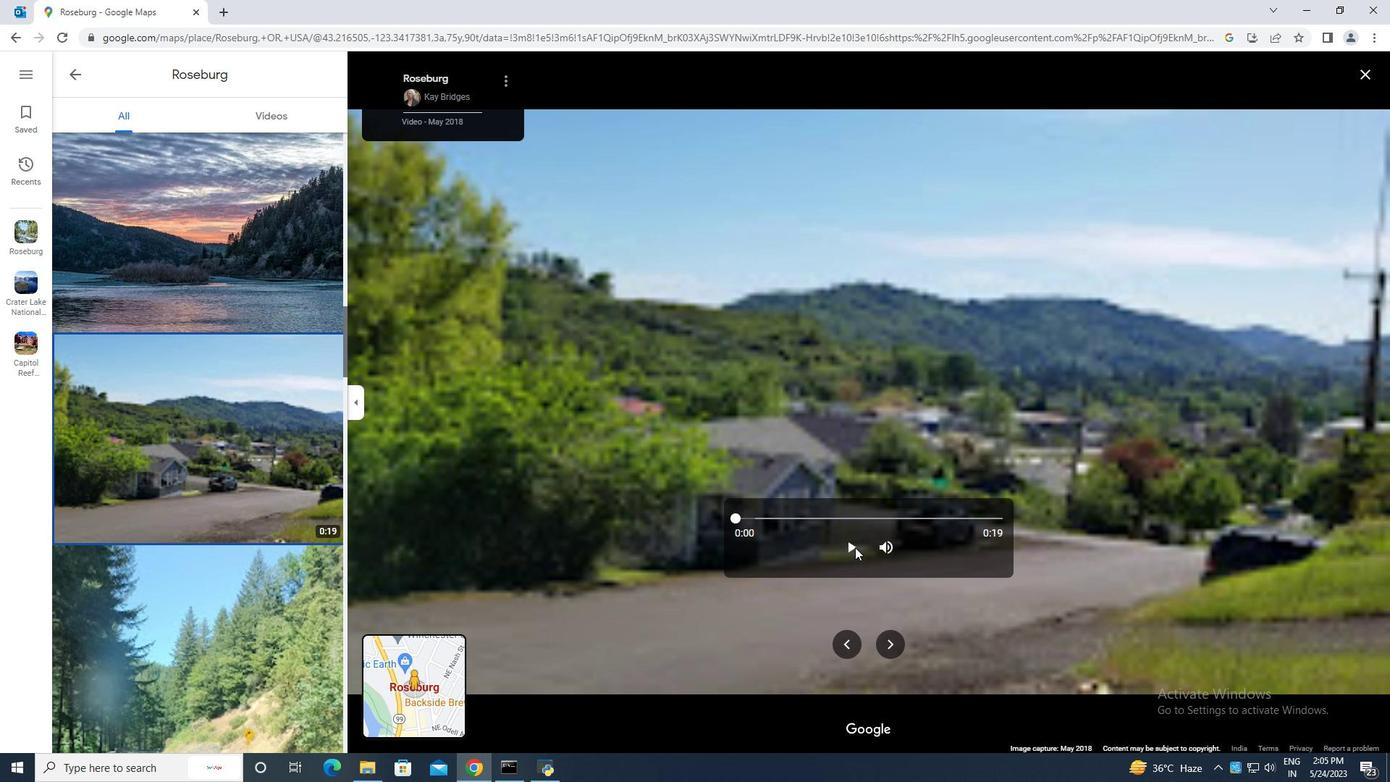 
Action: Mouse moved to (295, 504)
Screenshot: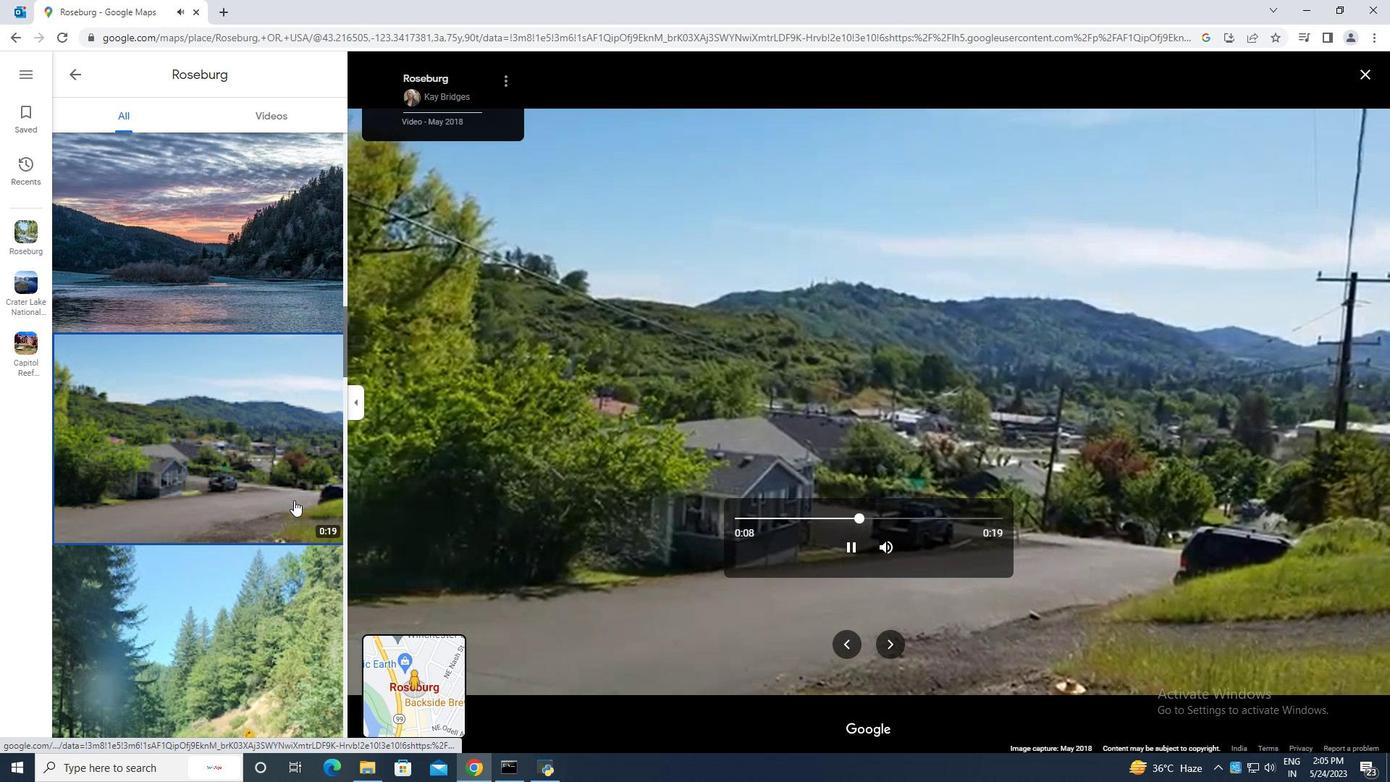 
Action: Mouse scrolled (295, 503) with delta (0, 0)
Screenshot: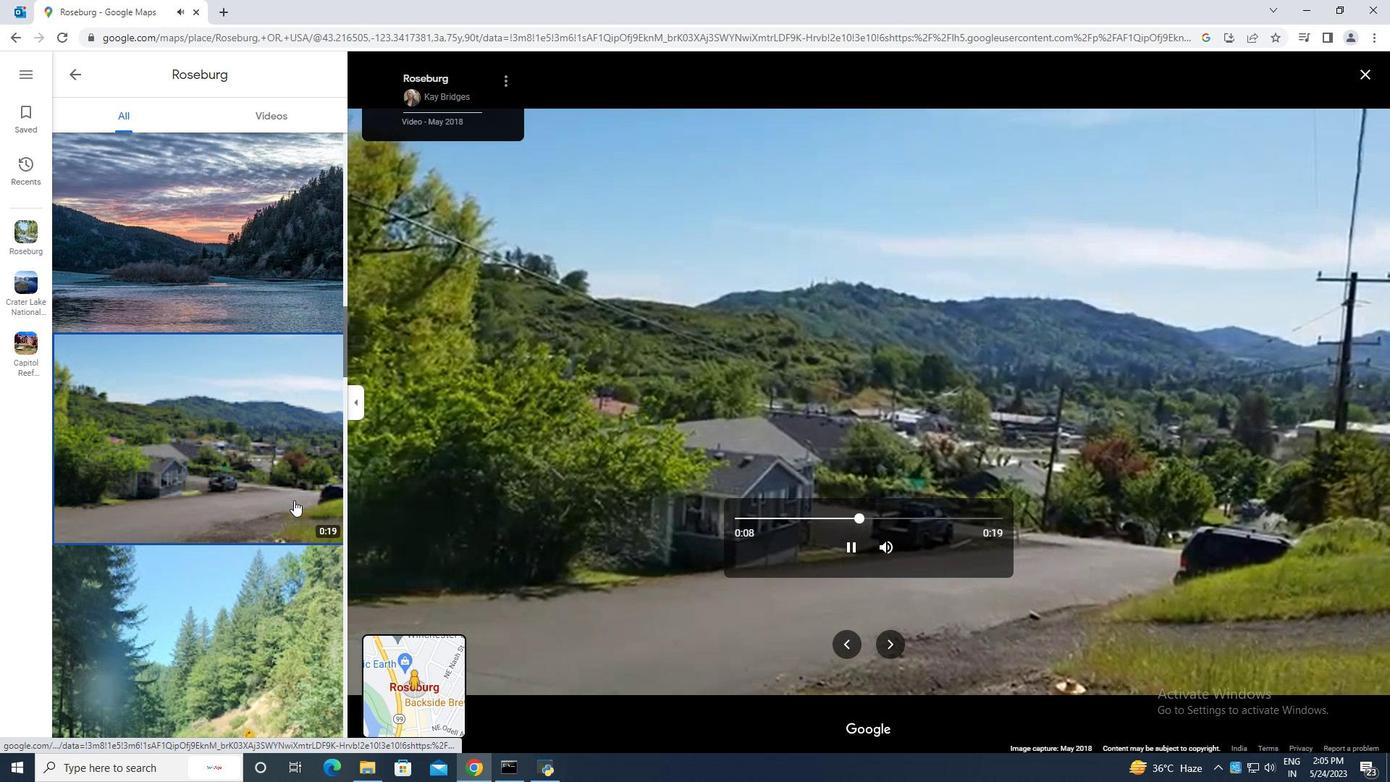 
Action: Mouse moved to (297, 505)
Screenshot: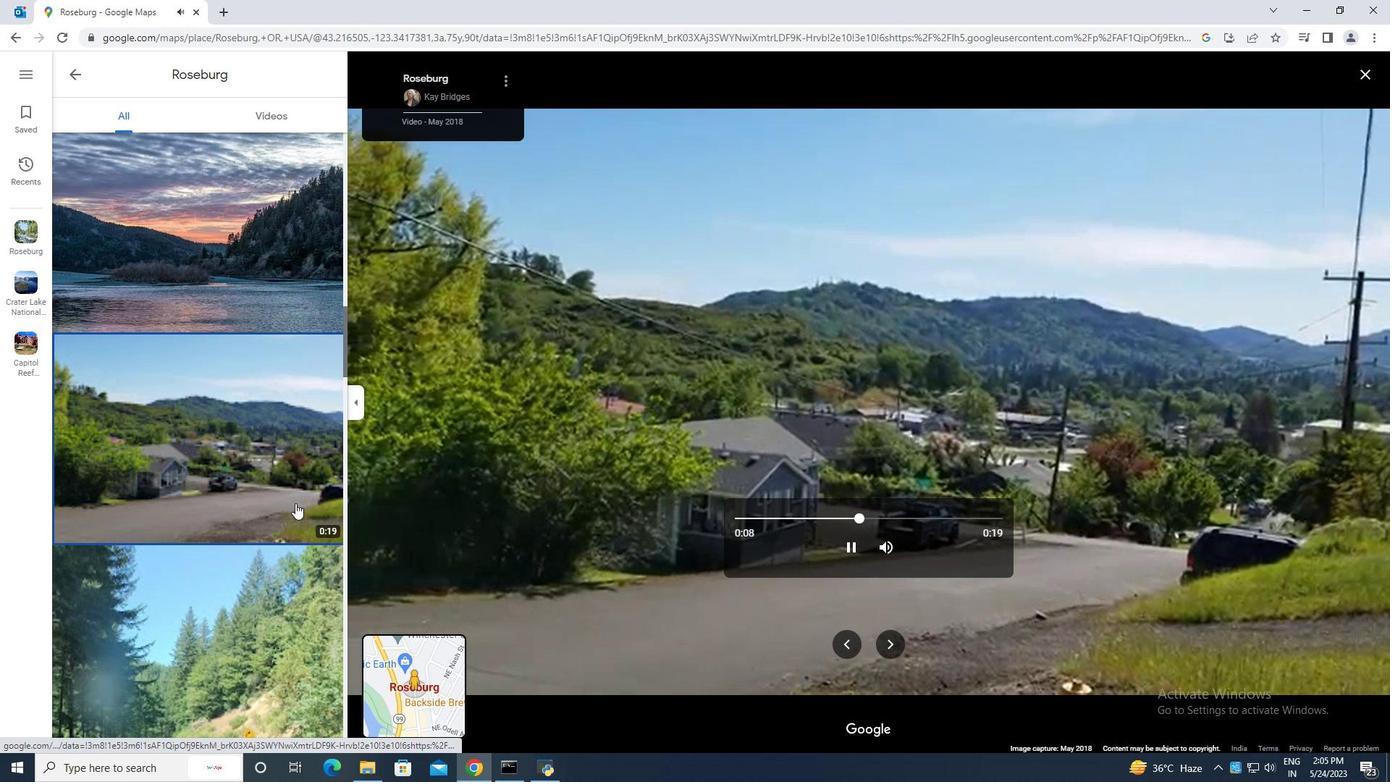 
Action: Mouse scrolled (297, 504) with delta (0, 0)
Screenshot: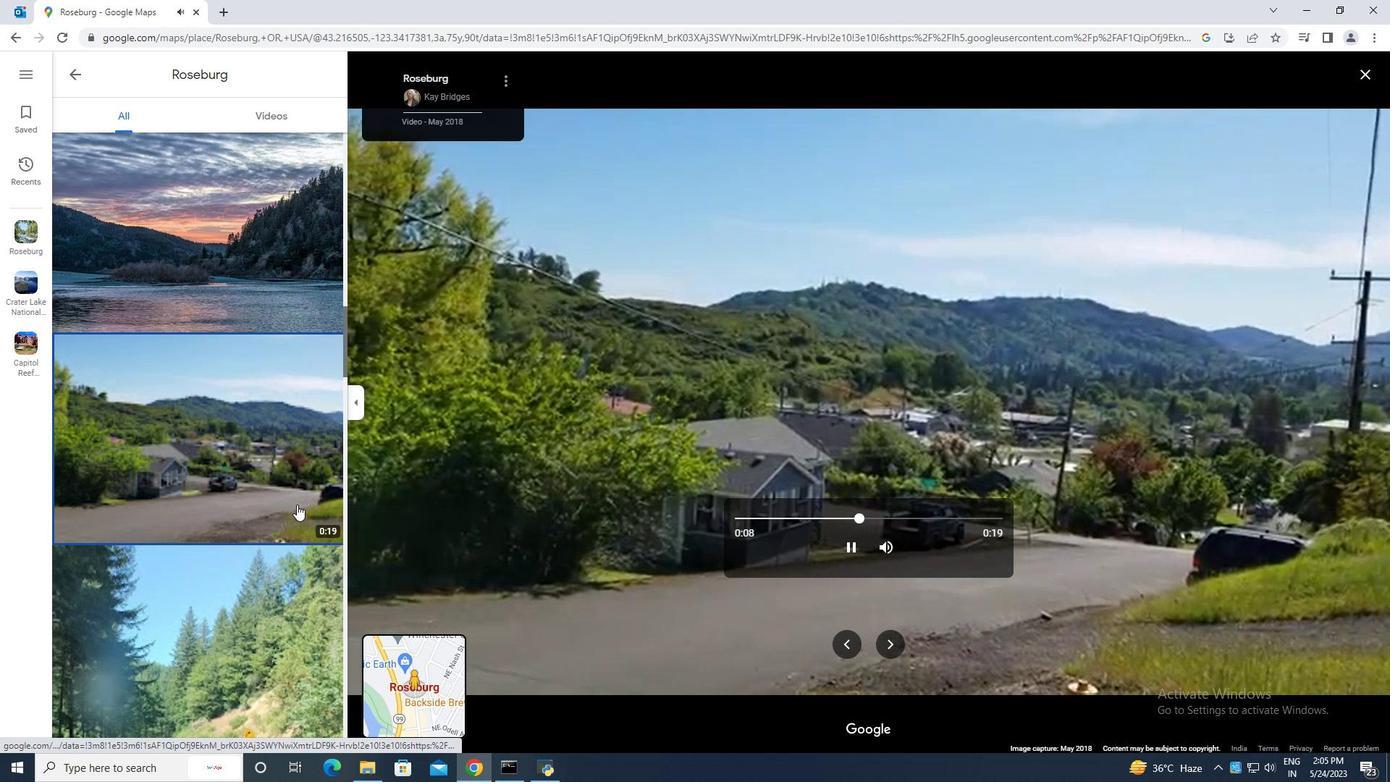
Action: Mouse moved to (260, 583)
Screenshot: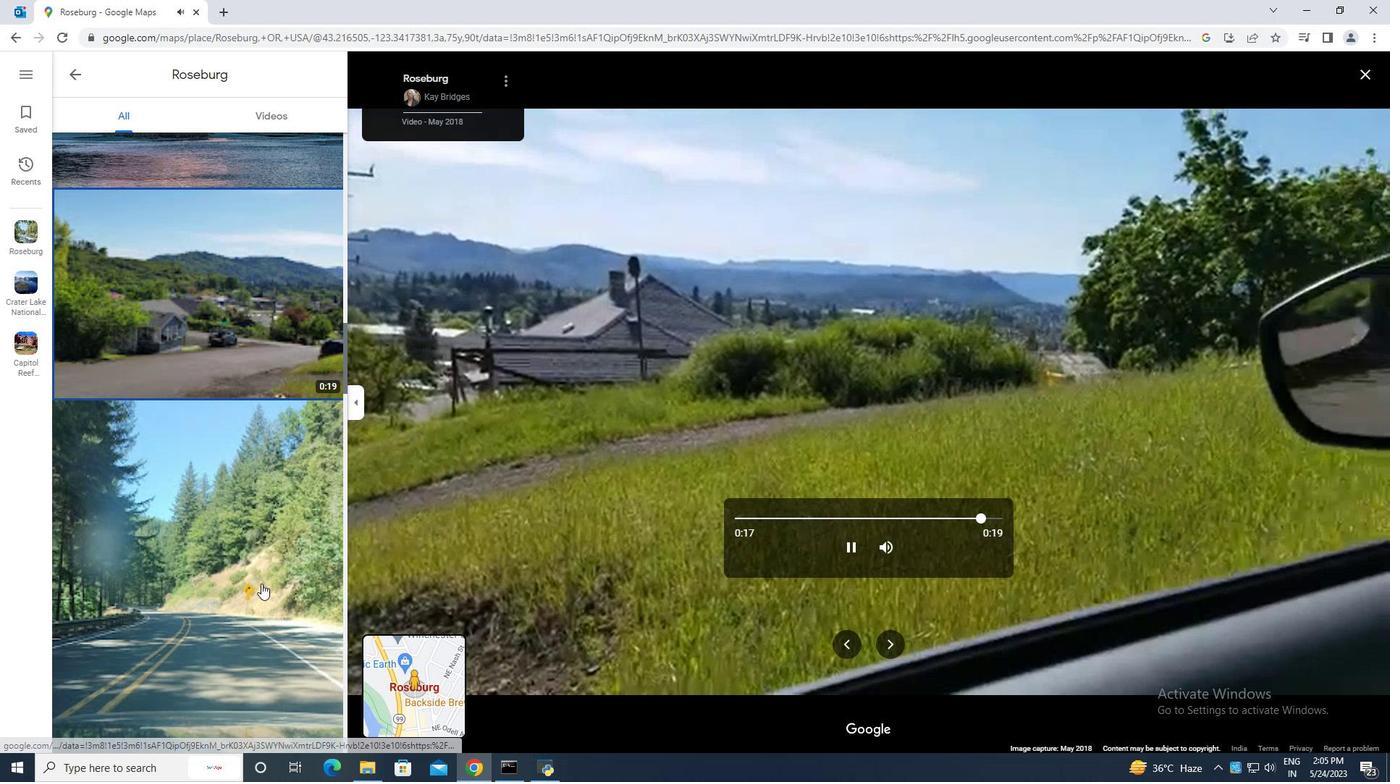 
Action: Mouse pressed left at (260, 583)
Screenshot: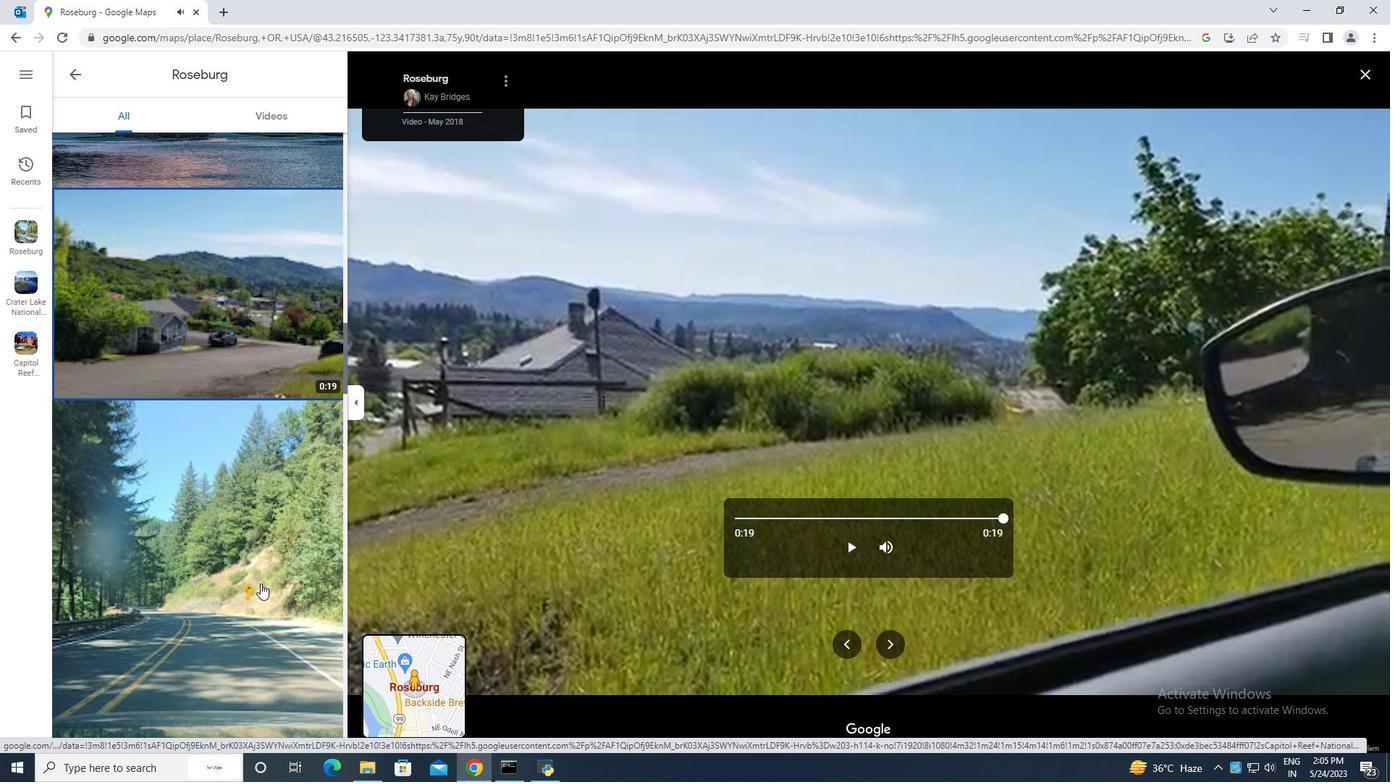 
Action: Mouse moved to (850, 549)
Screenshot: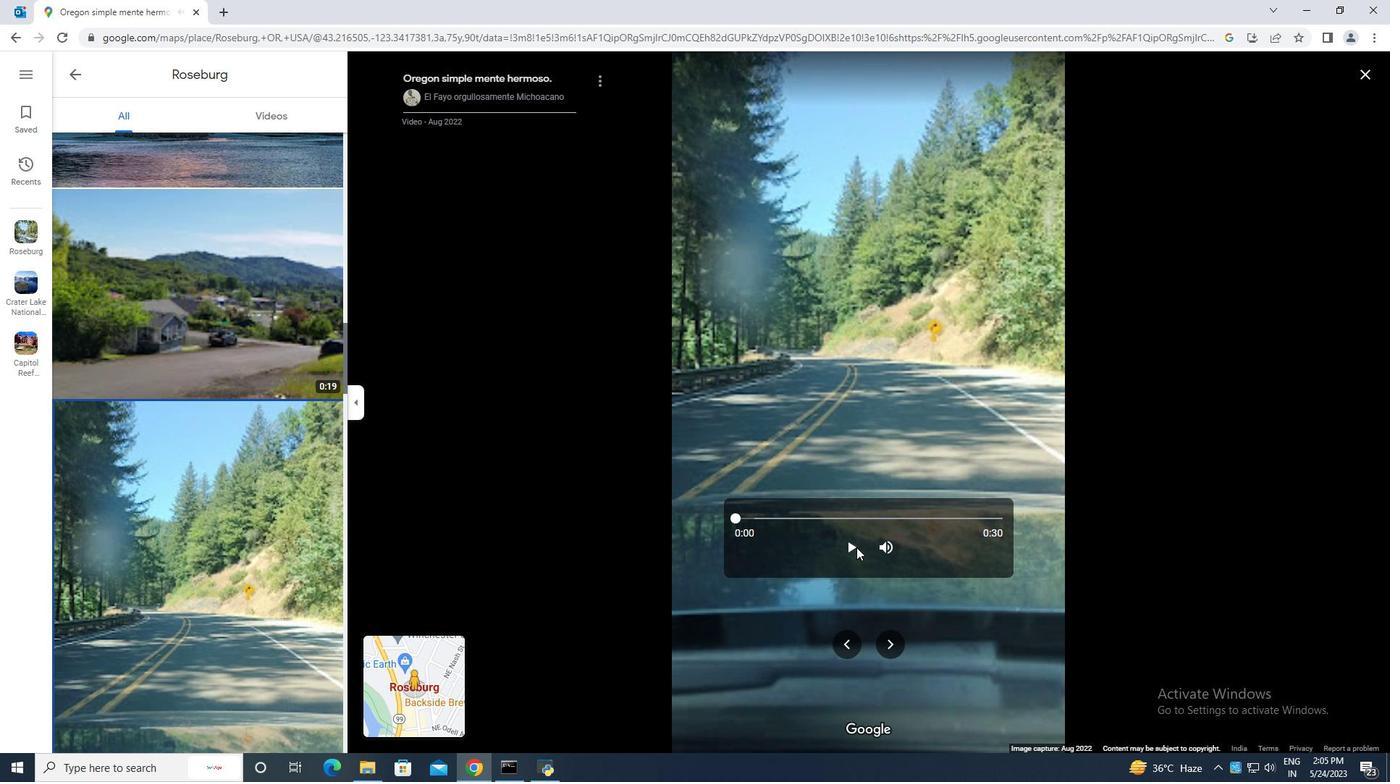 
Action: Mouse pressed left at (850, 549)
Screenshot: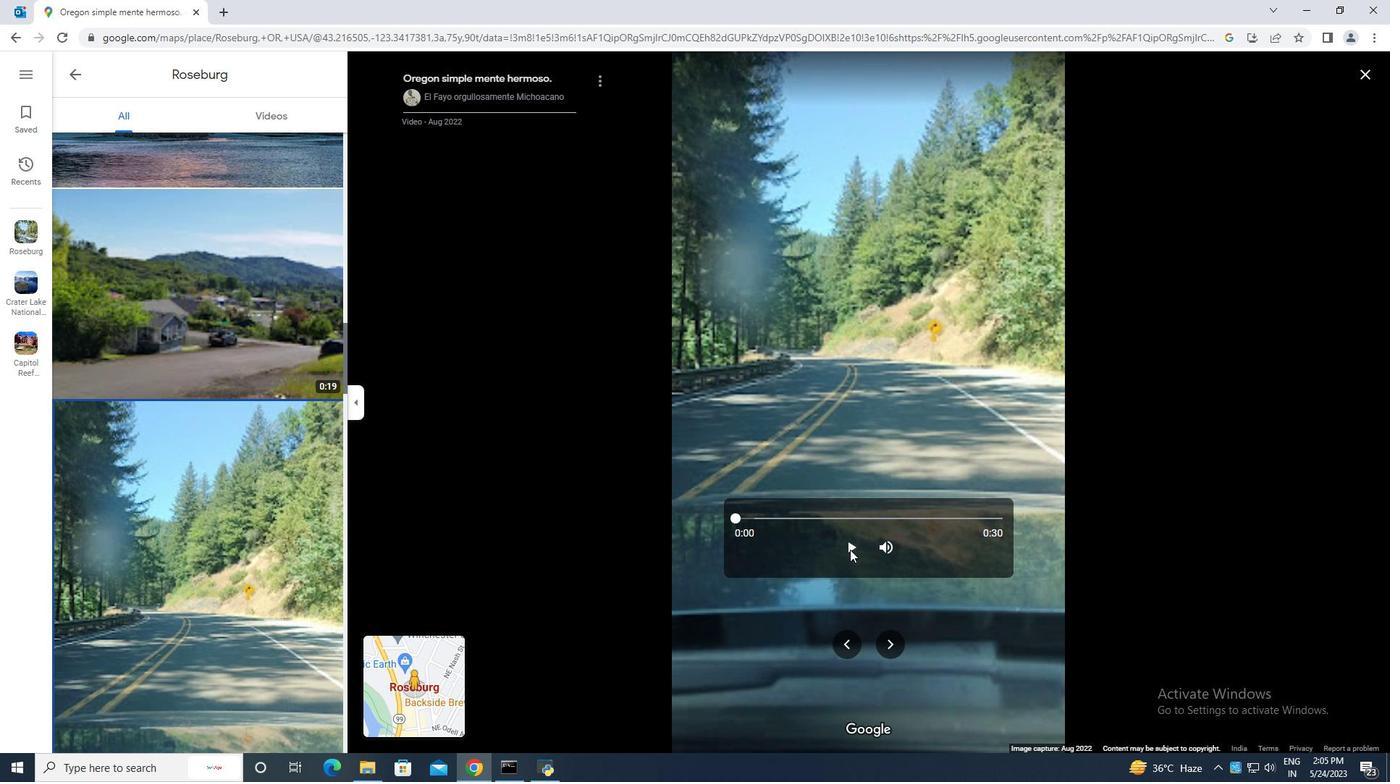
Action: Mouse moved to (242, 630)
Screenshot: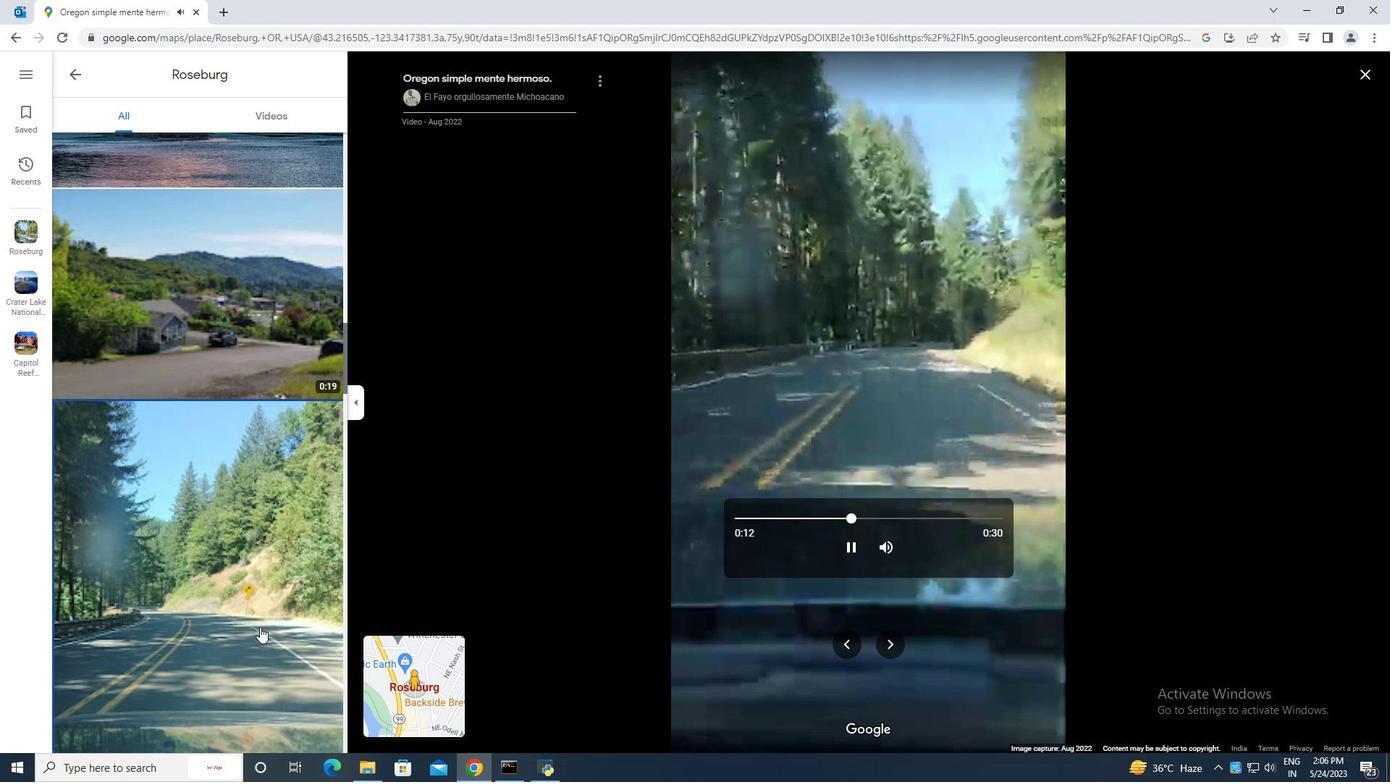 
Action: Mouse scrolled (242, 630) with delta (0, 0)
Screenshot: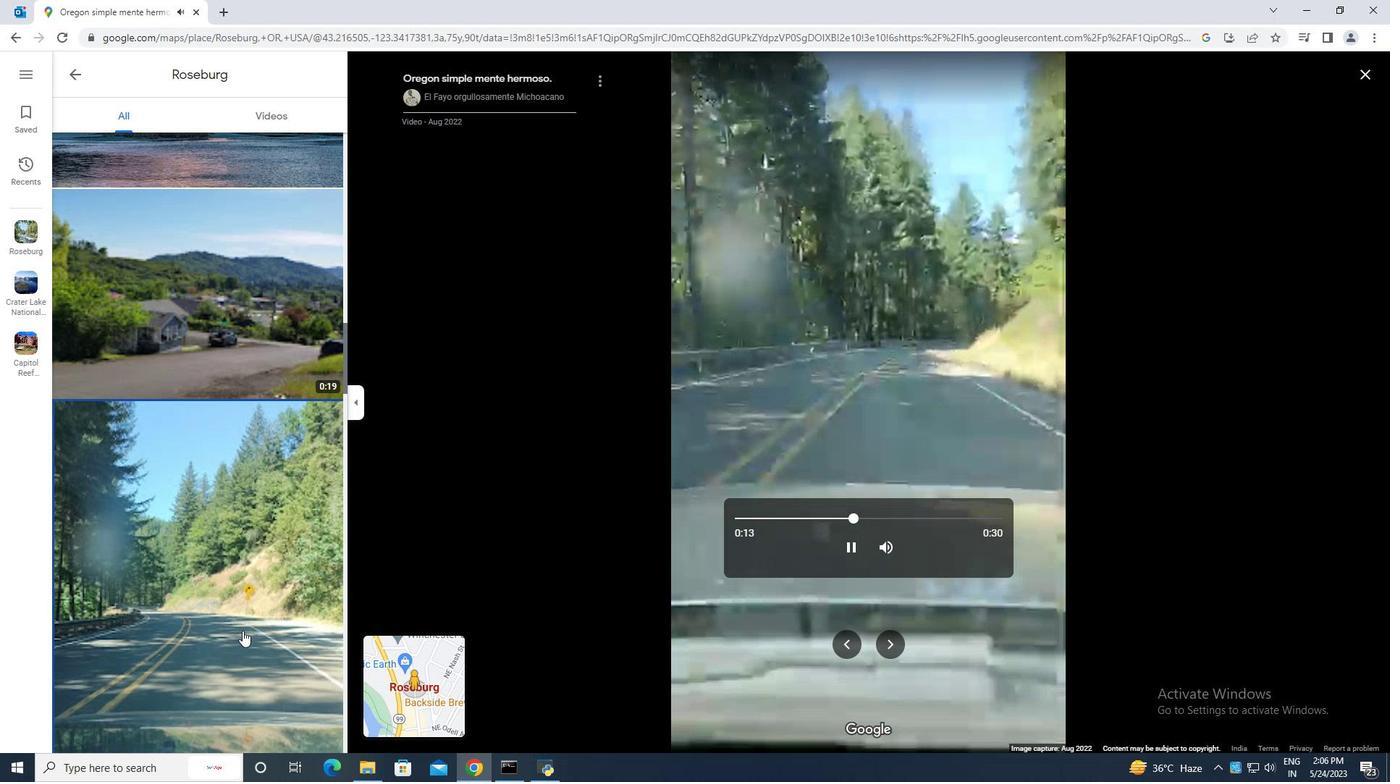 
Action: Mouse scrolled (242, 630) with delta (0, 0)
Screenshot: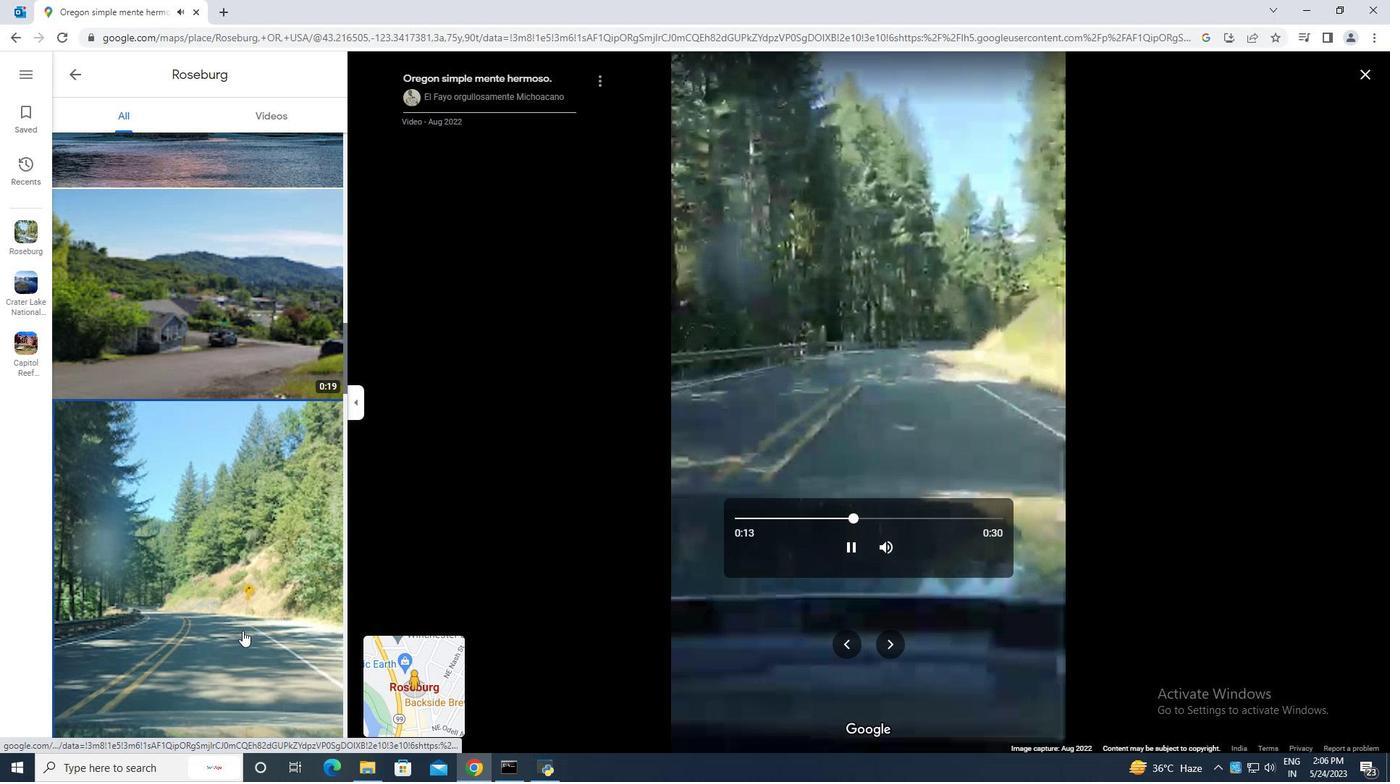 
Action: Mouse moved to (244, 632)
Screenshot: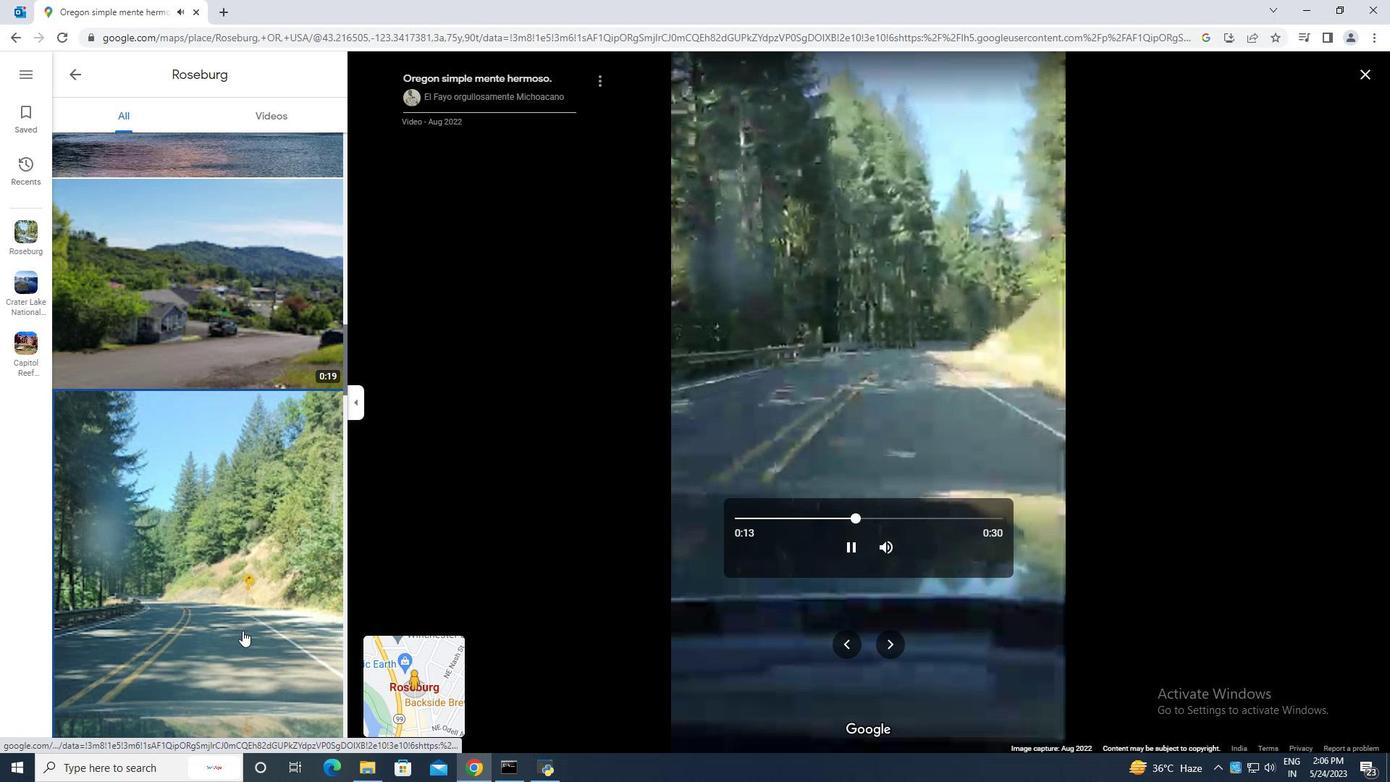 
Action: Mouse scrolled (242, 630) with delta (0, 0)
Screenshot: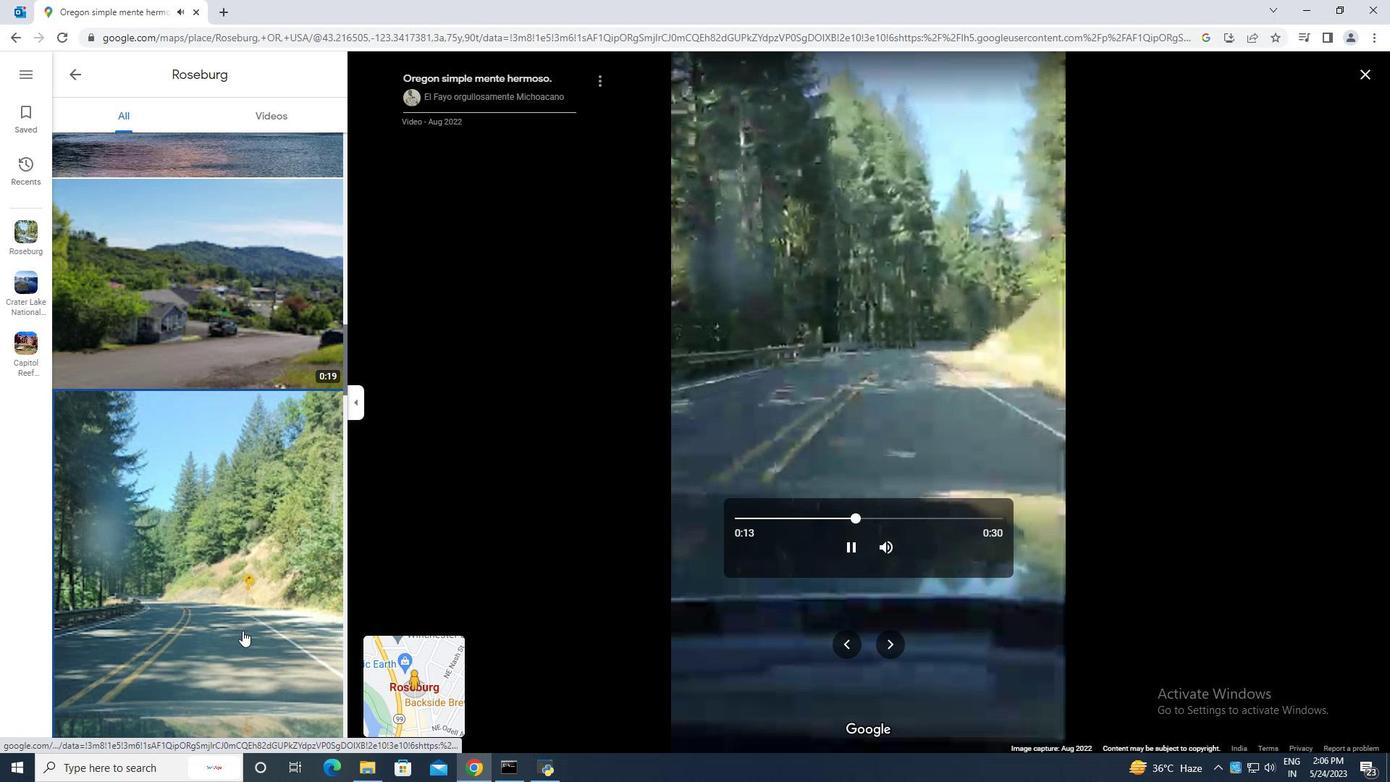 
Action: Mouse moved to (296, 585)
Screenshot: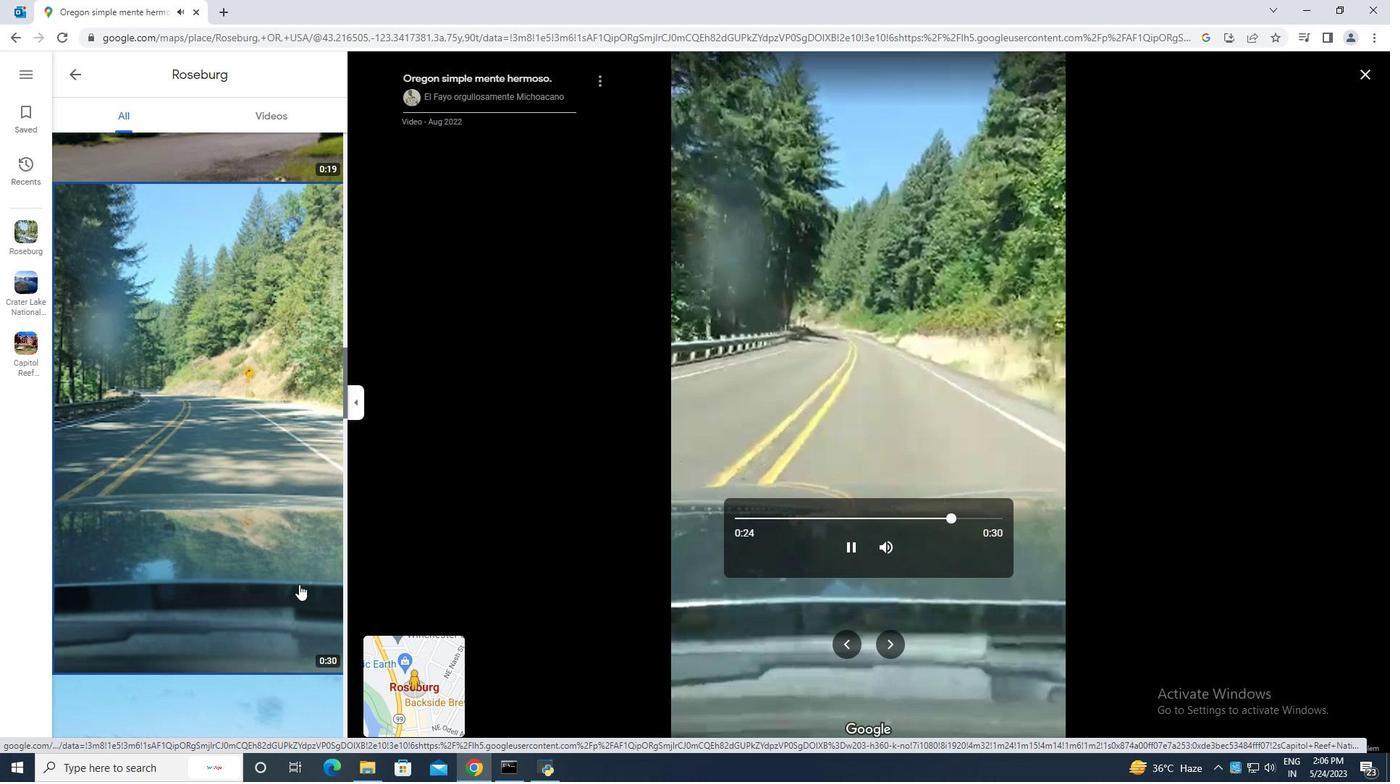 
Action: Mouse scrolled (296, 585) with delta (0, 0)
Screenshot: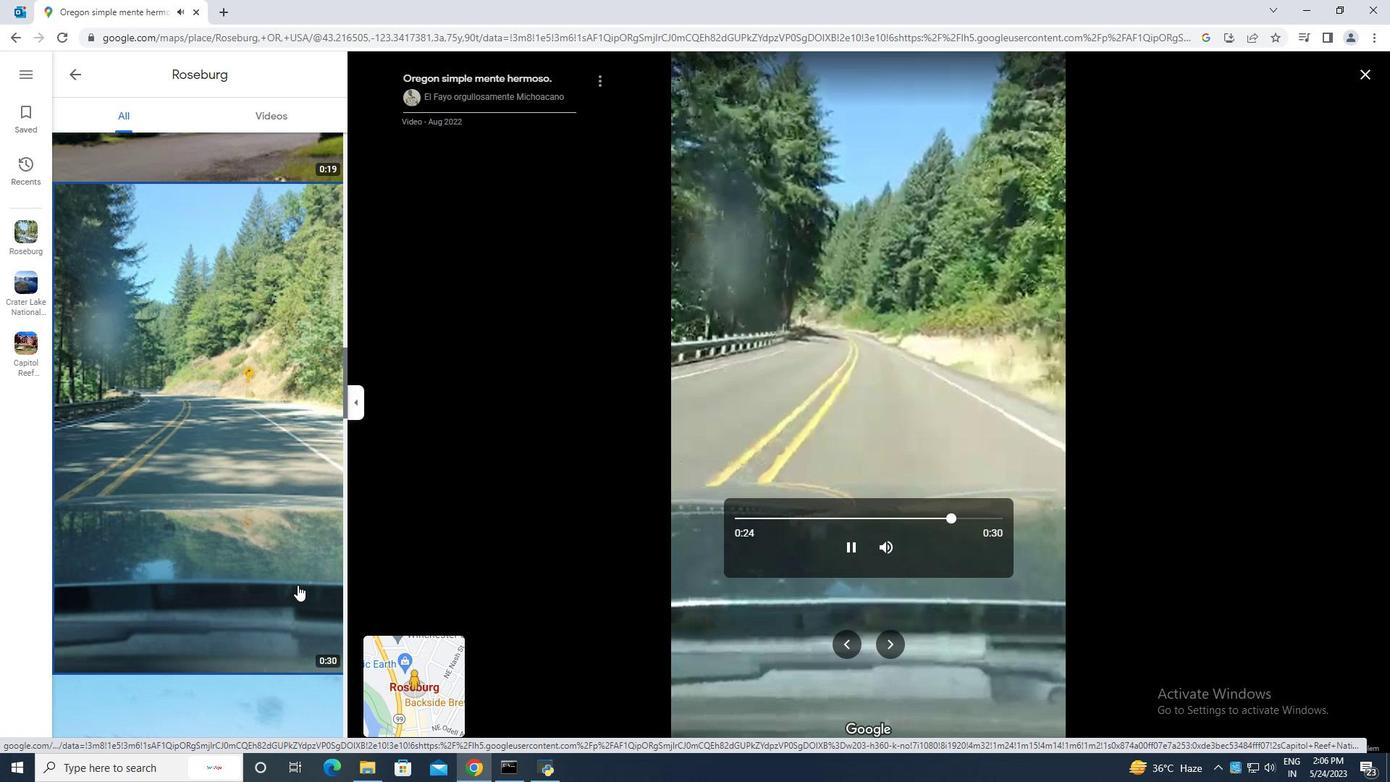 
Action: Mouse scrolled (296, 586) with delta (0, 0)
Screenshot: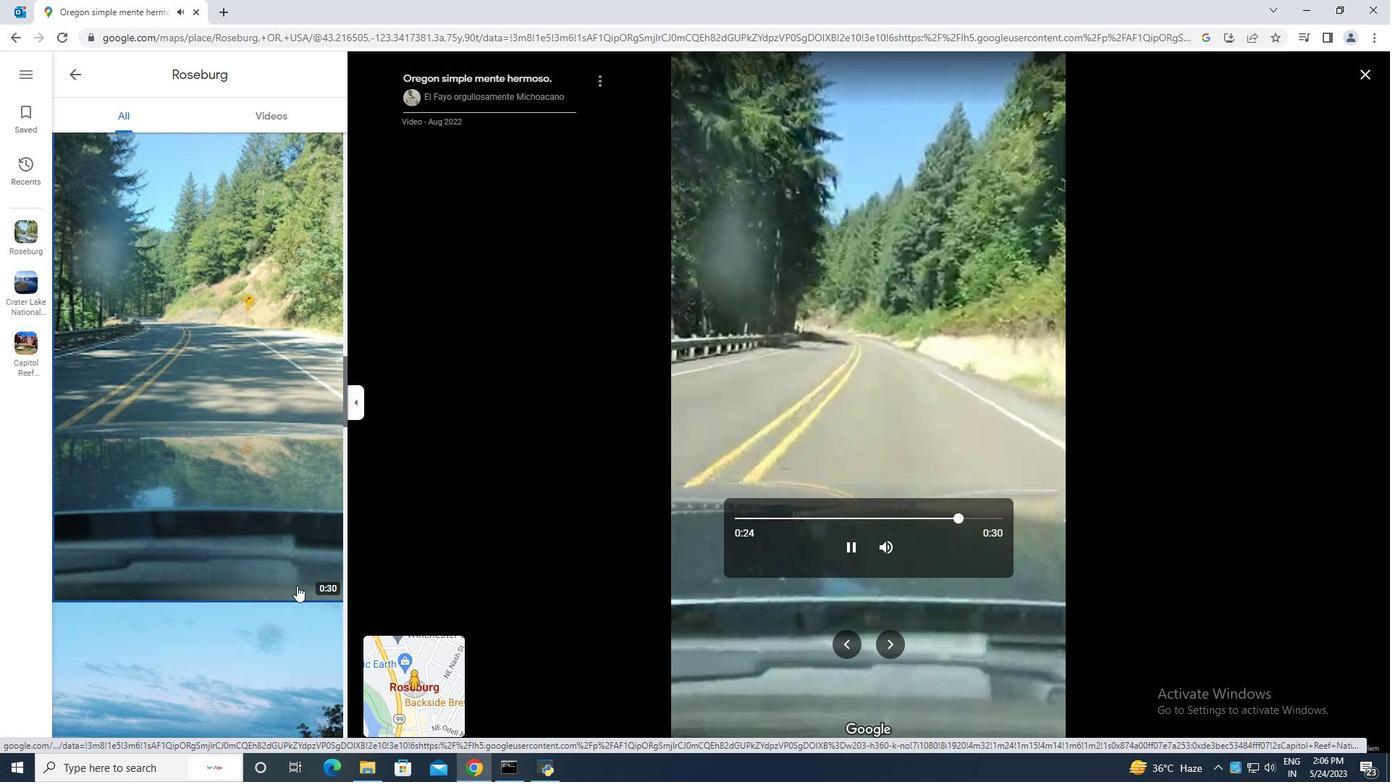 
Action: Mouse scrolled (296, 586) with delta (0, 0)
Screenshot: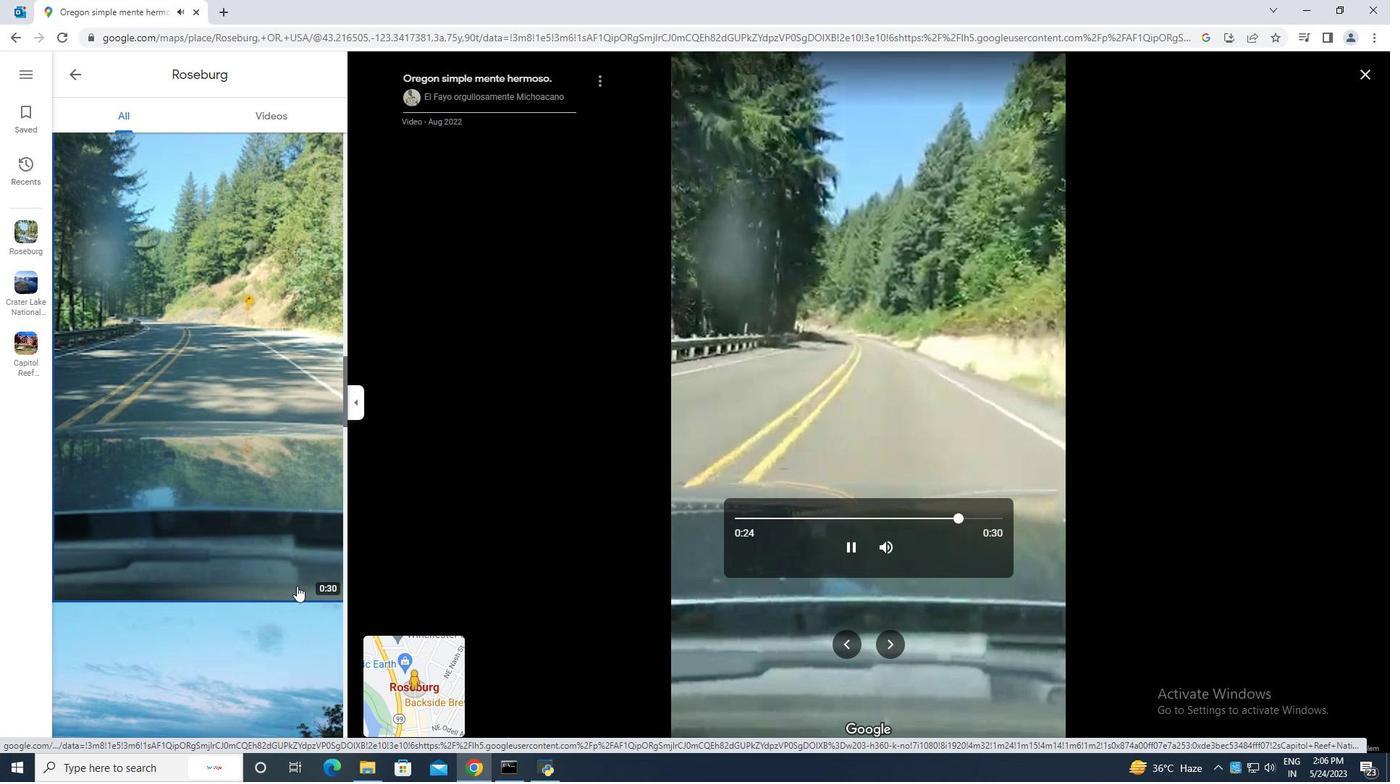 
Action: Mouse scrolled (296, 586) with delta (0, 0)
Screenshot: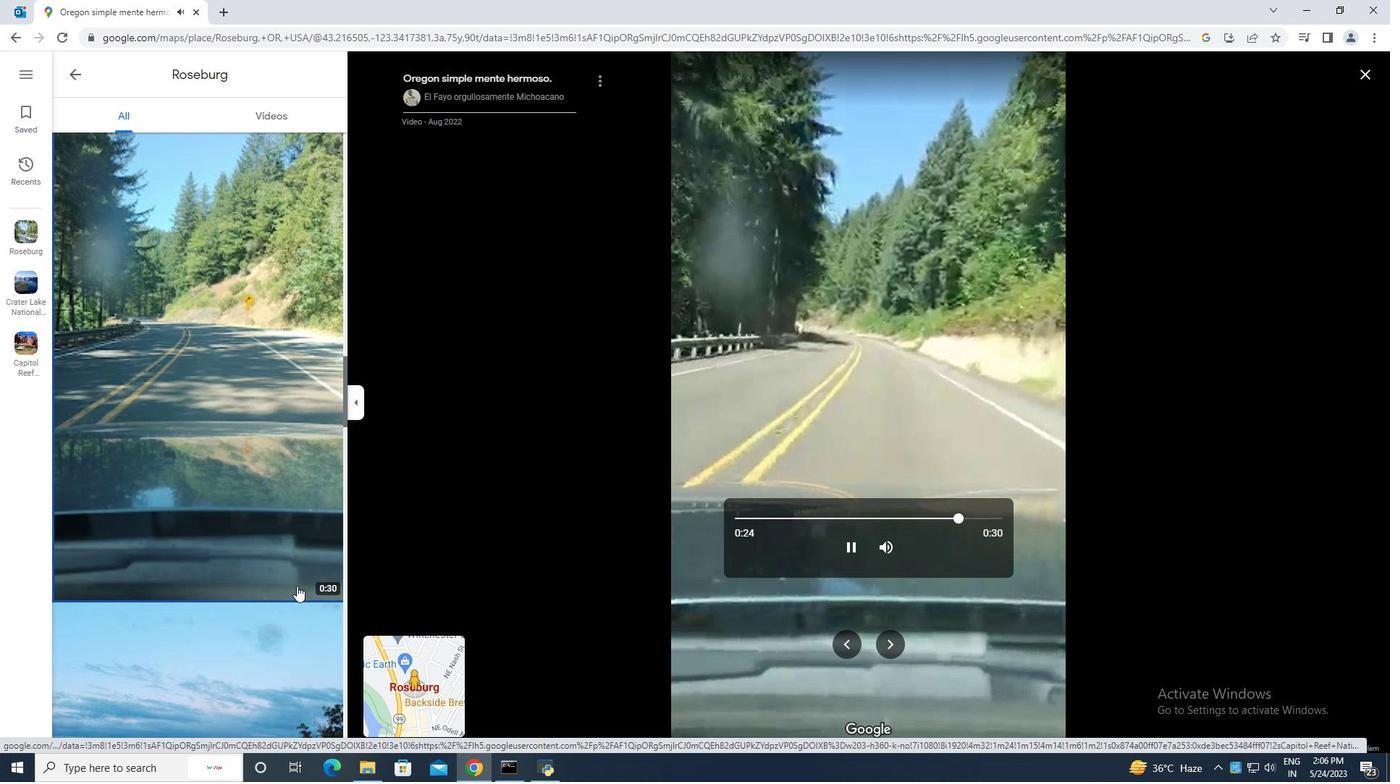 
Action: Mouse moved to (296, 585)
Screenshot: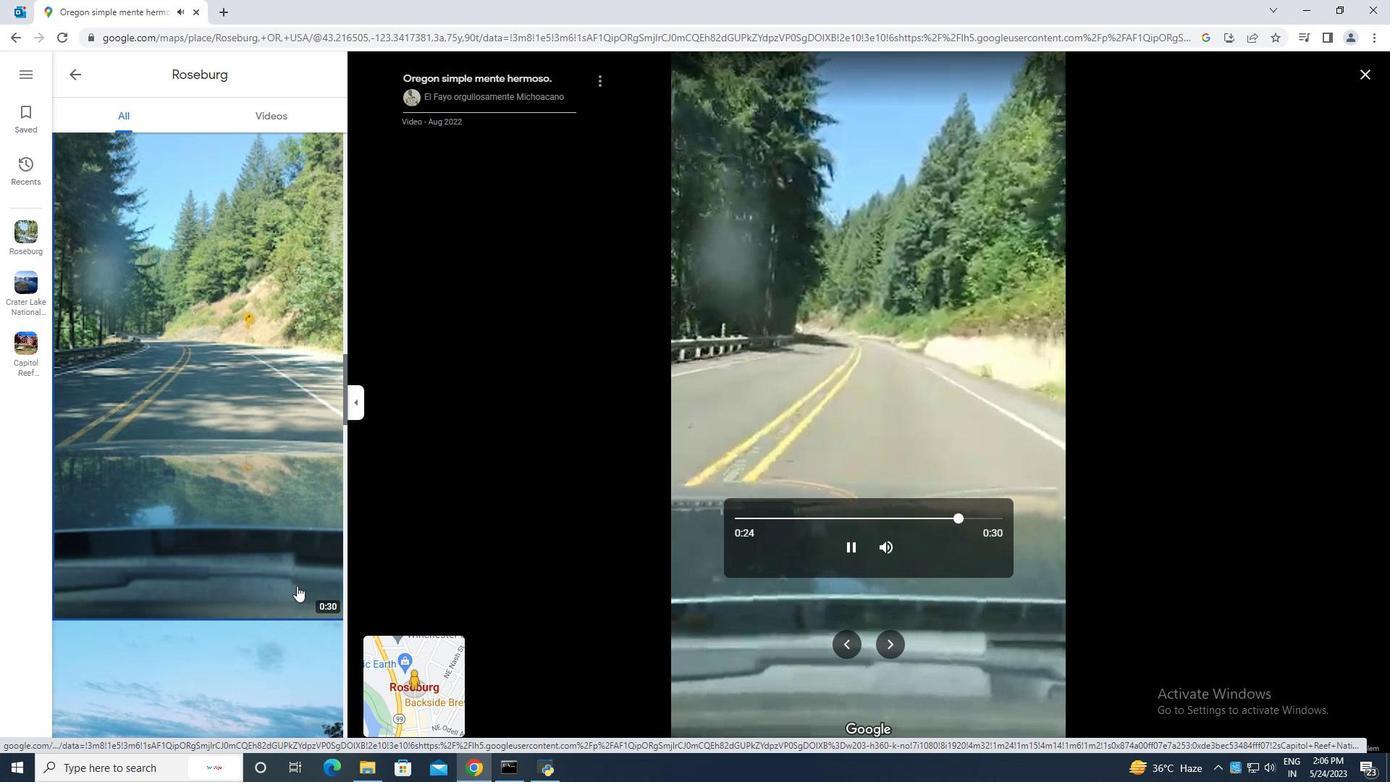 
Action: Mouse scrolled (296, 585) with delta (0, 0)
Screenshot: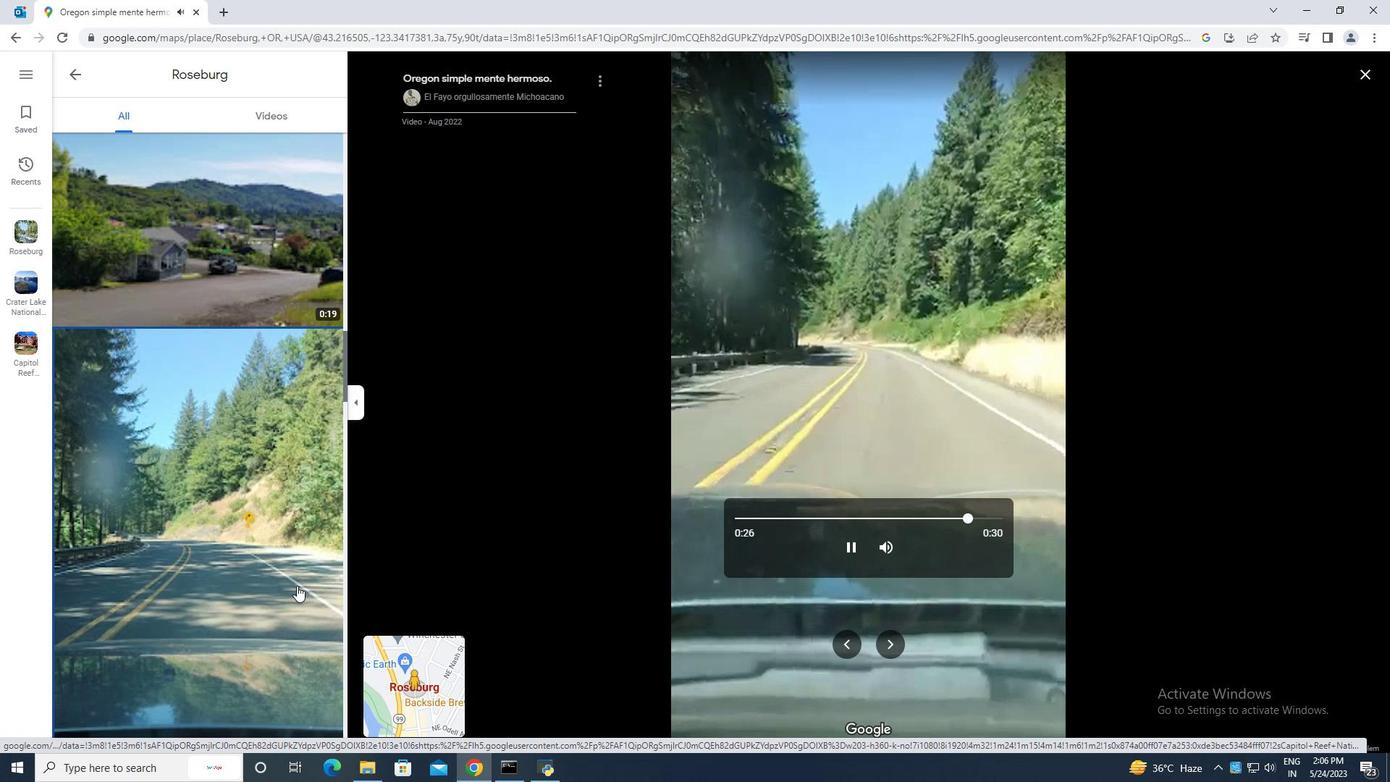 
Action: Mouse scrolled (296, 585) with delta (0, 0)
Screenshot: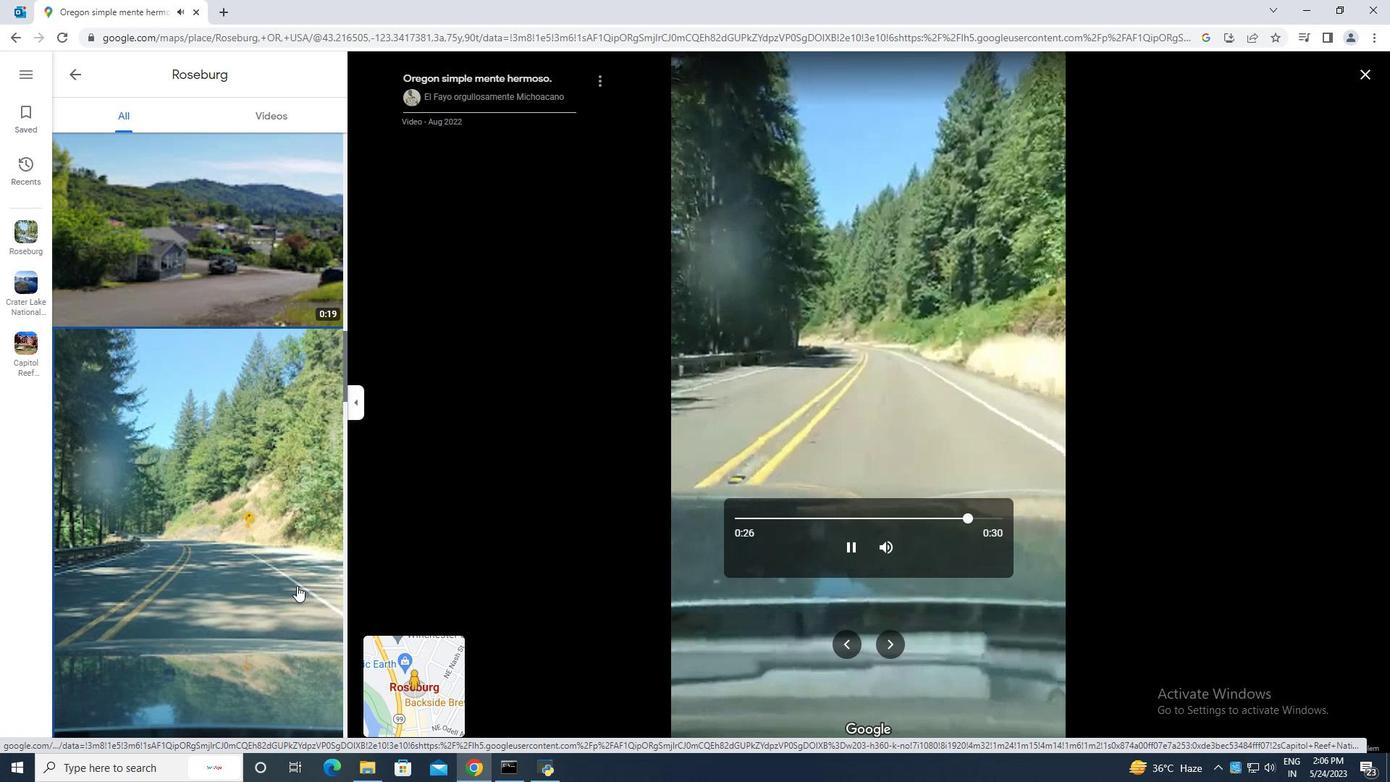 
Action: Mouse scrolled (296, 585) with delta (0, 0)
Screenshot: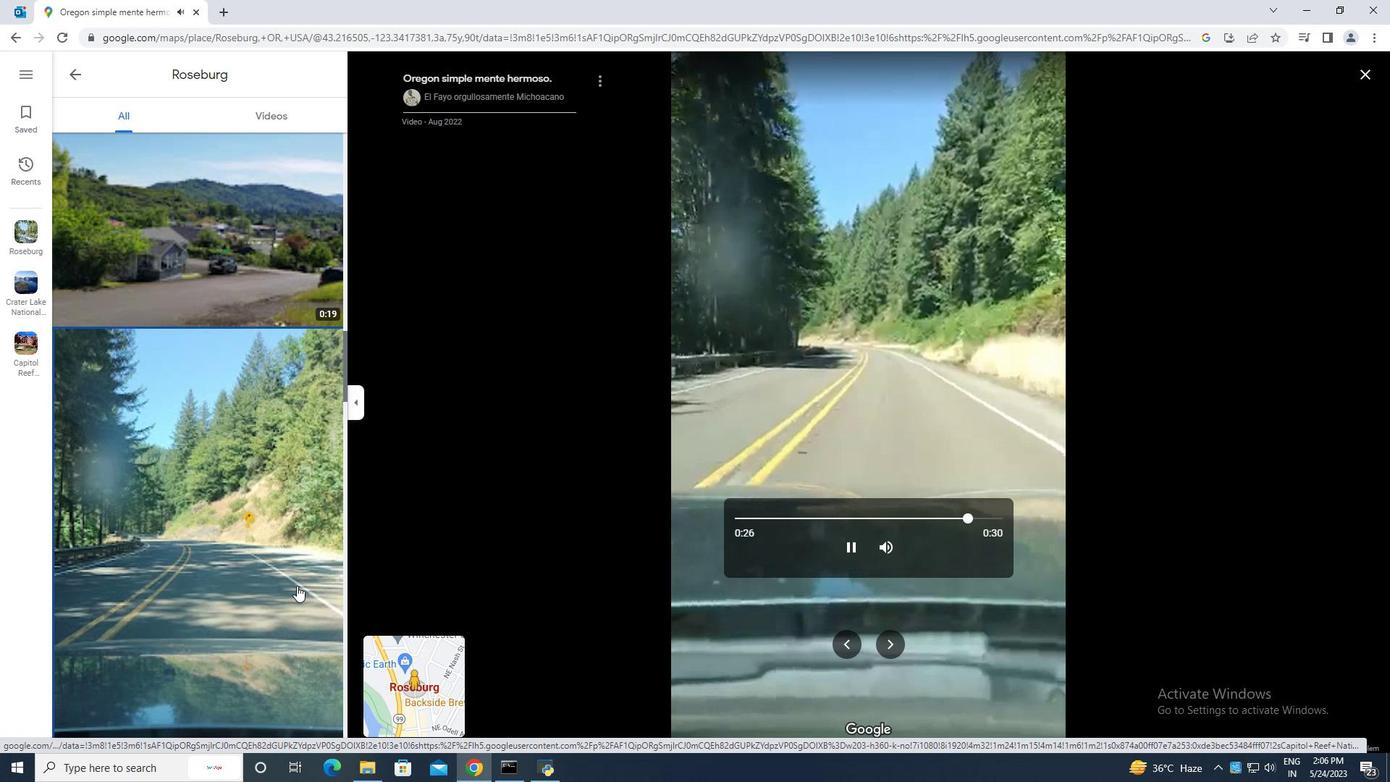 
Action: Mouse scrolled (296, 585) with delta (0, 0)
Screenshot: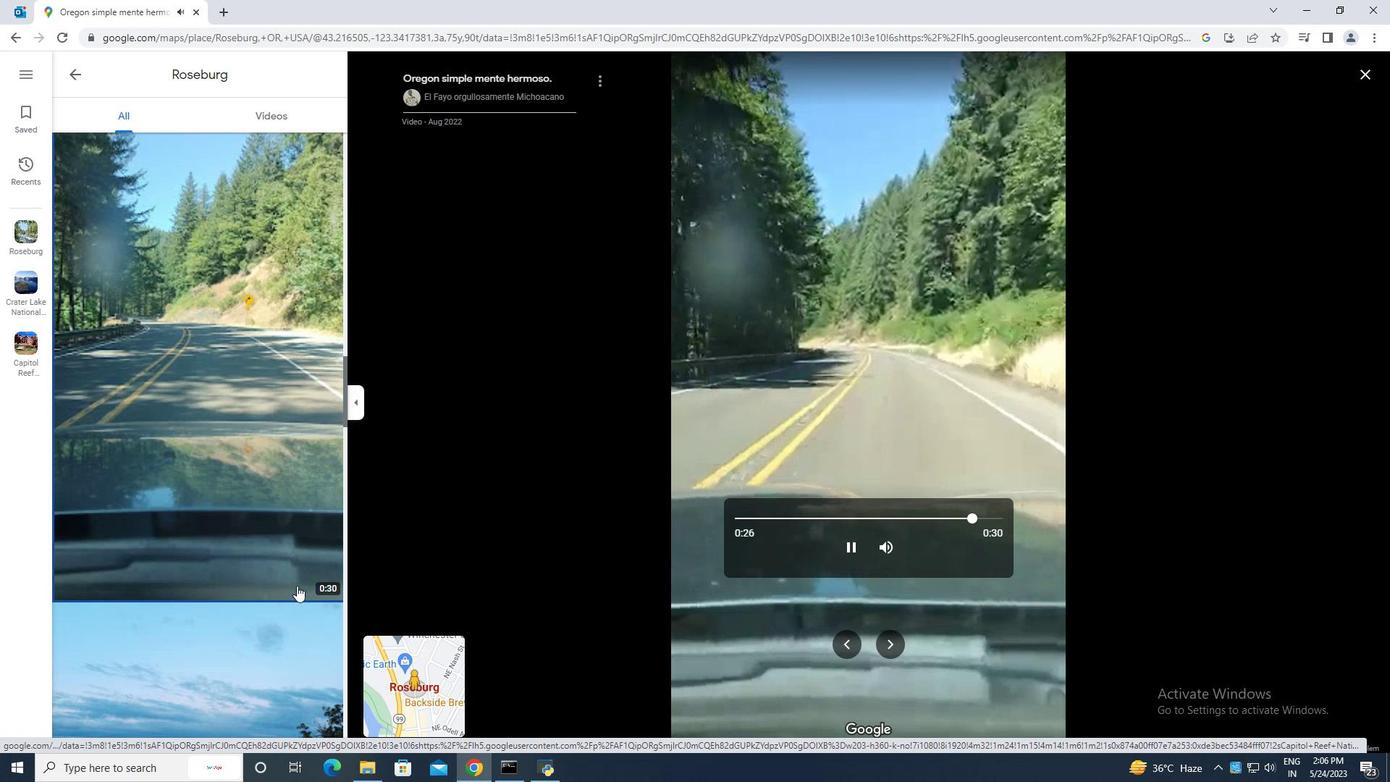 
Action: Mouse scrolled (296, 585) with delta (0, 0)
Screenshot: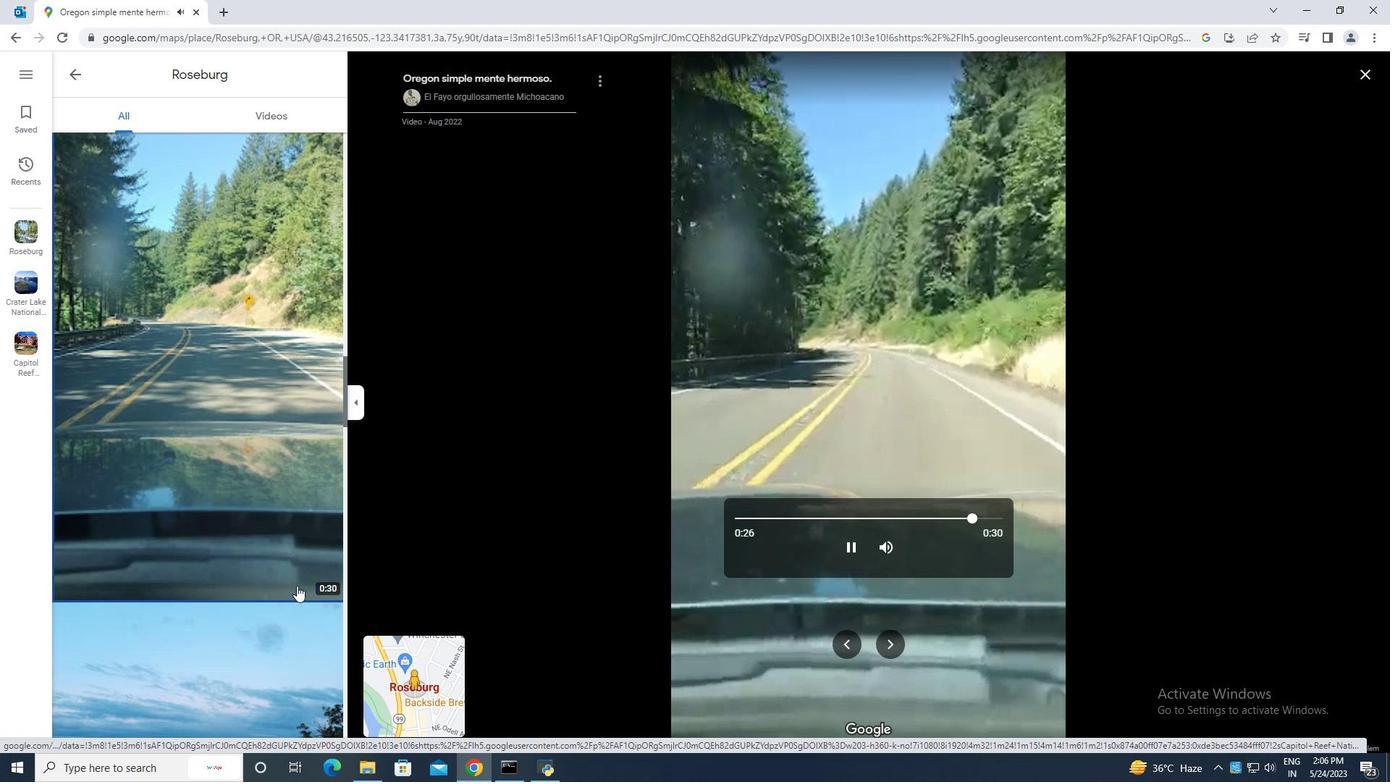 
Action: Mouse scrolled (296, 585) with delta (0, 0)
Screenshot: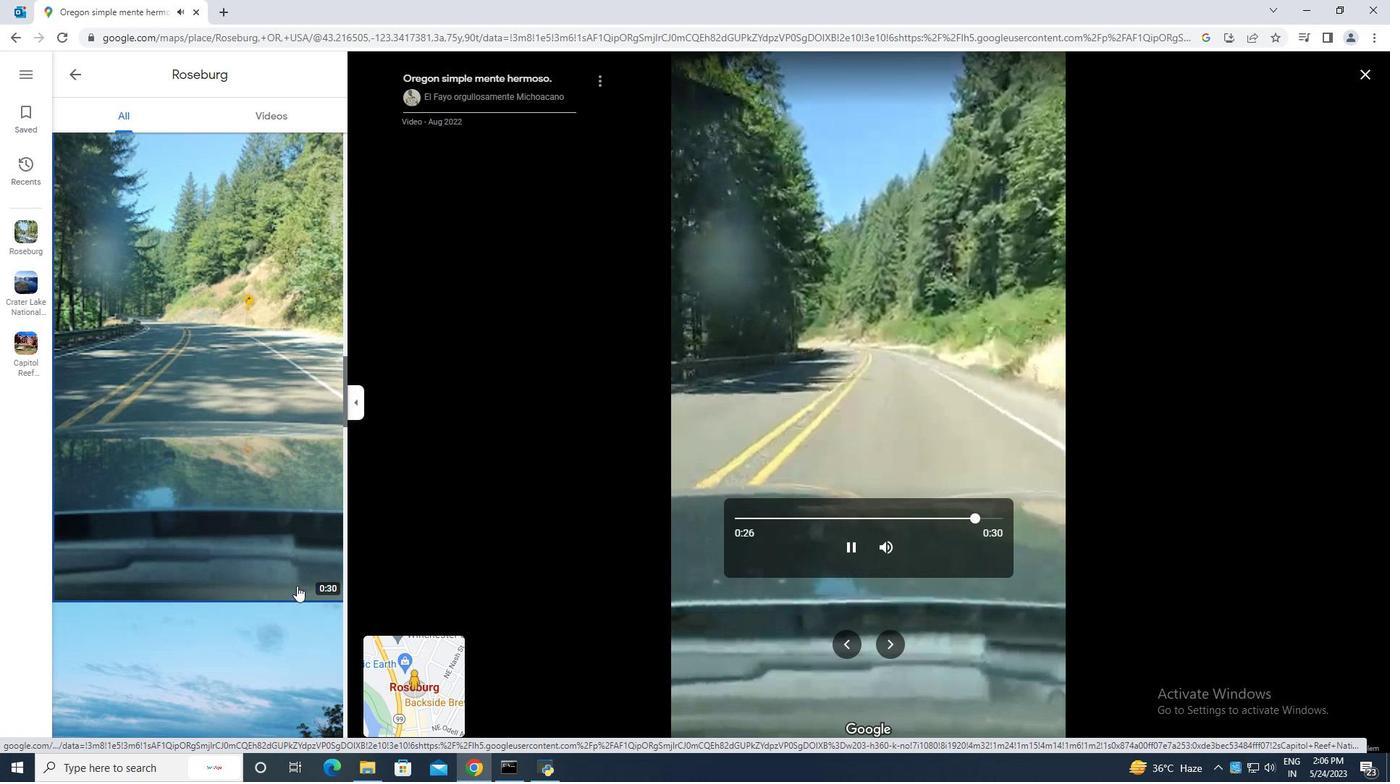 
Action: Mouse scrolled (296, 585) with delta (0, 0)
Screenshot: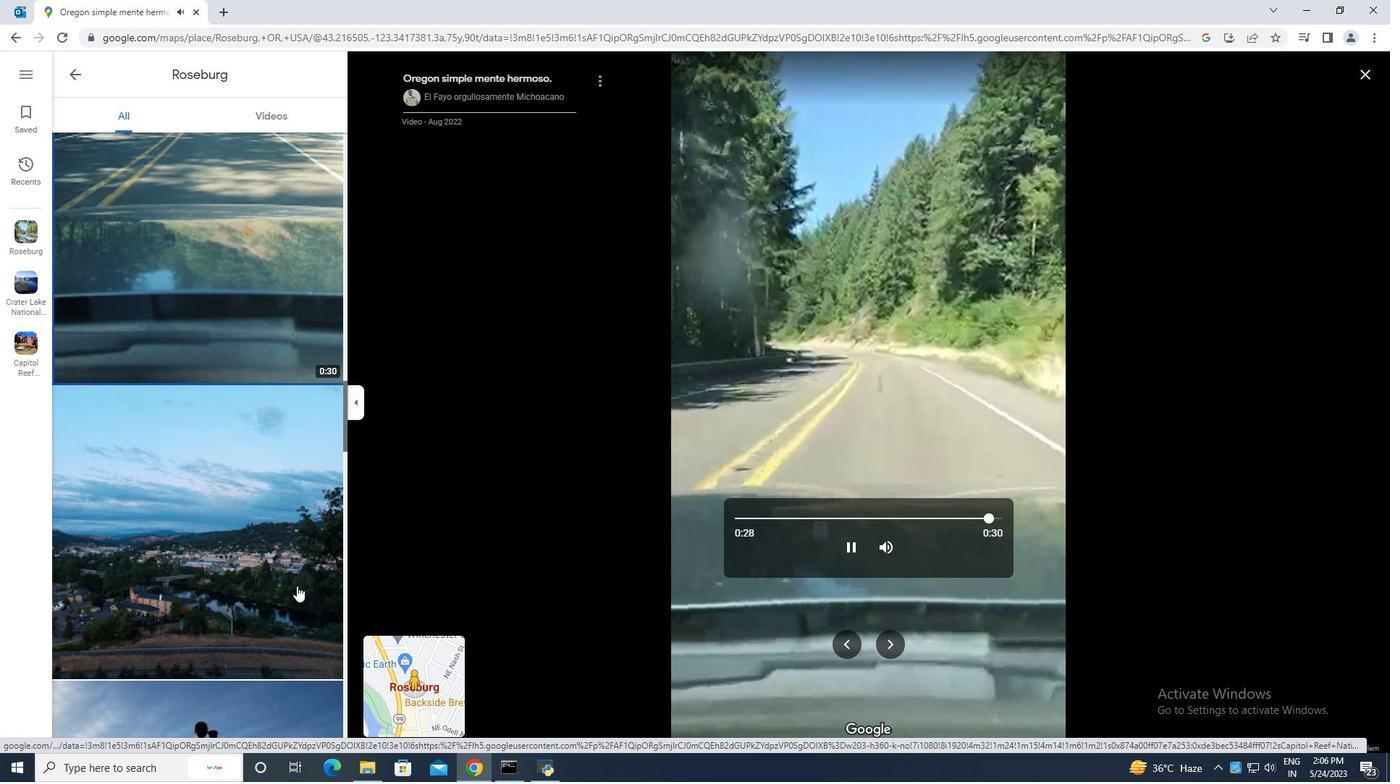 
Action: Mouse scrolled (296, 586) with delta (0, 0)
Screenshot: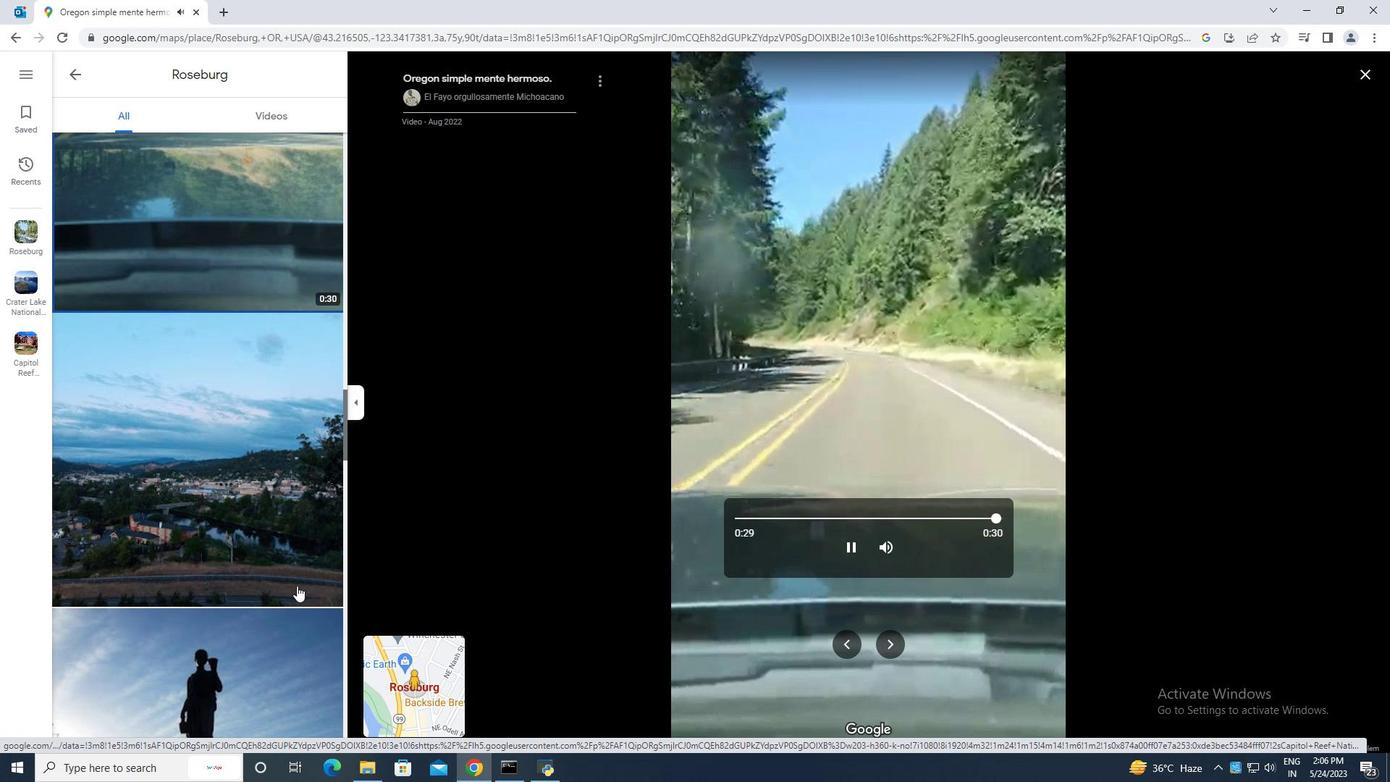 
Action: Mouse moved to (298, 586)
Screenshot: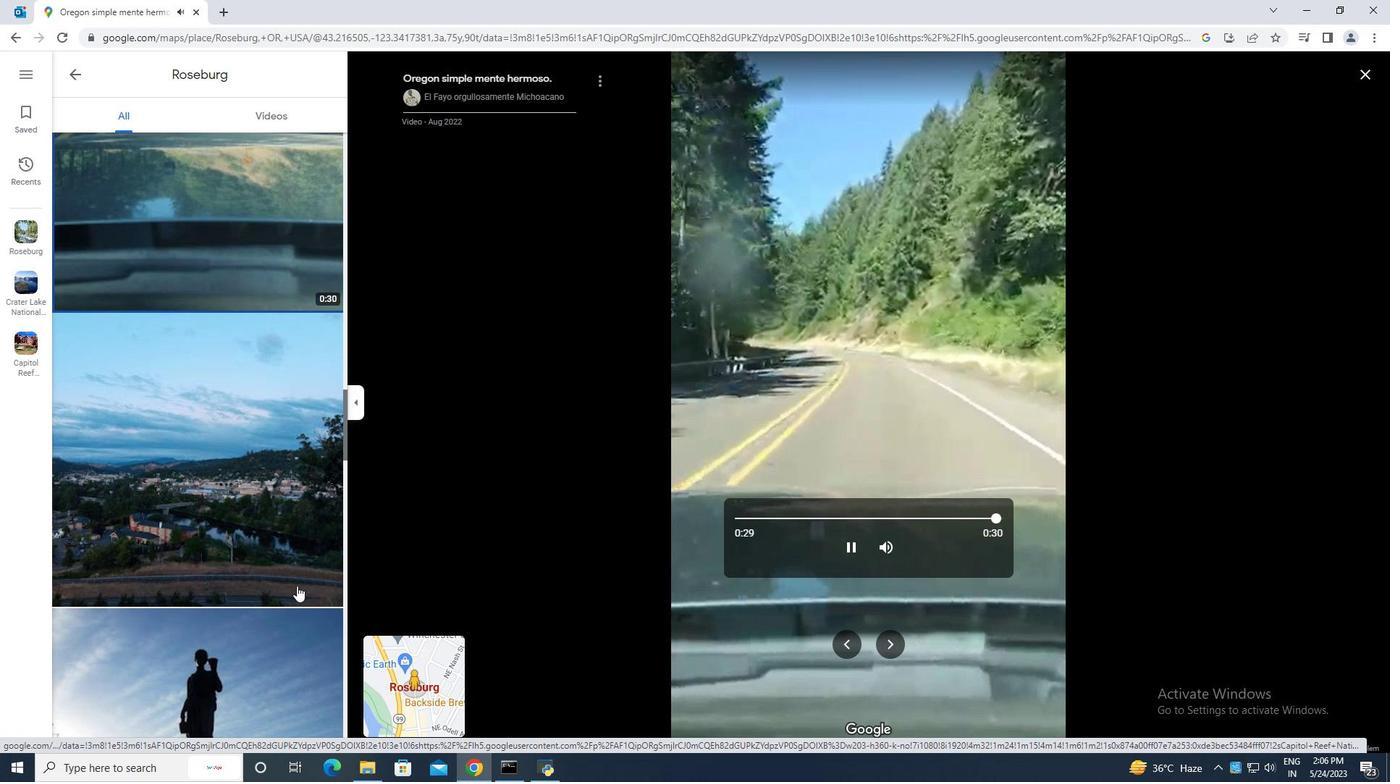 
Action: Mouse scrolled (298, 587) with delta (0, 0)
Screenshot: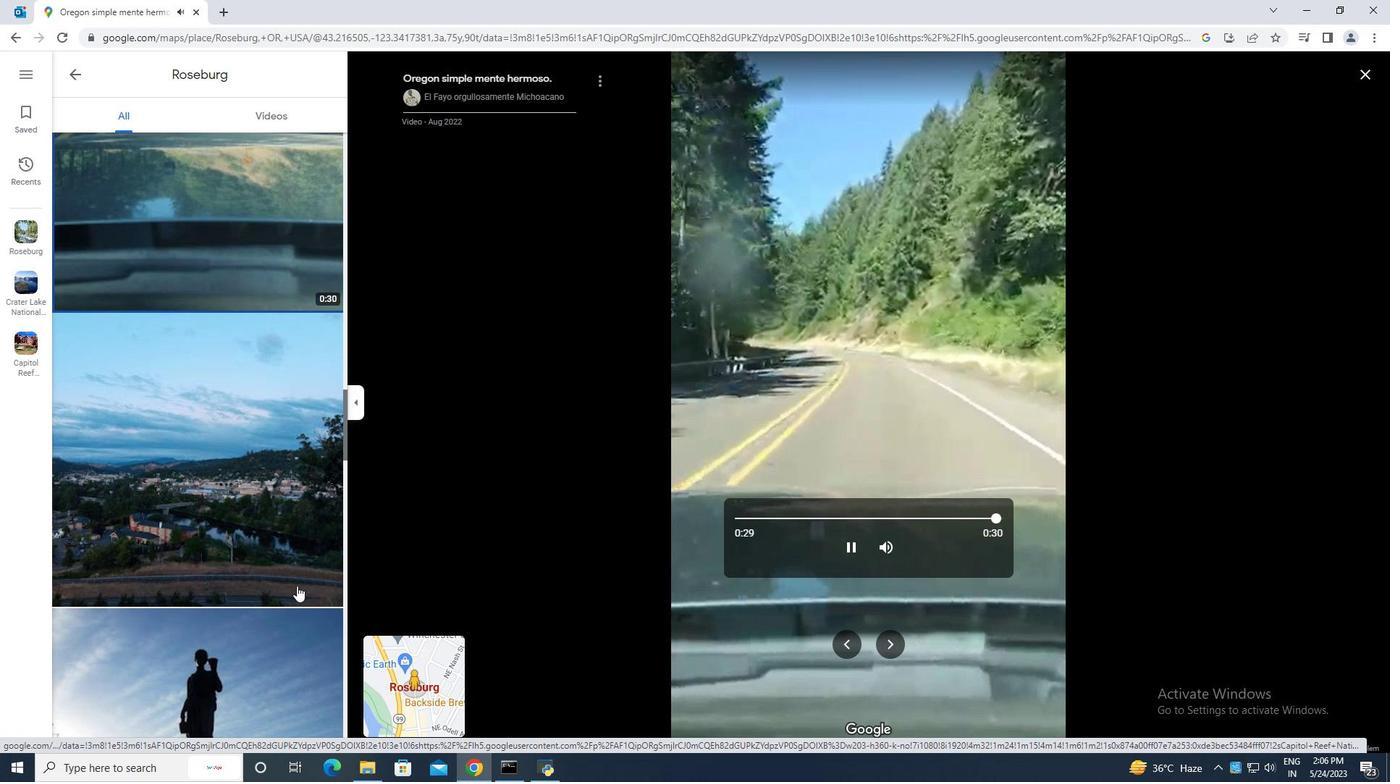 
Action: Mouse moved to (301, 588)
Screenshot: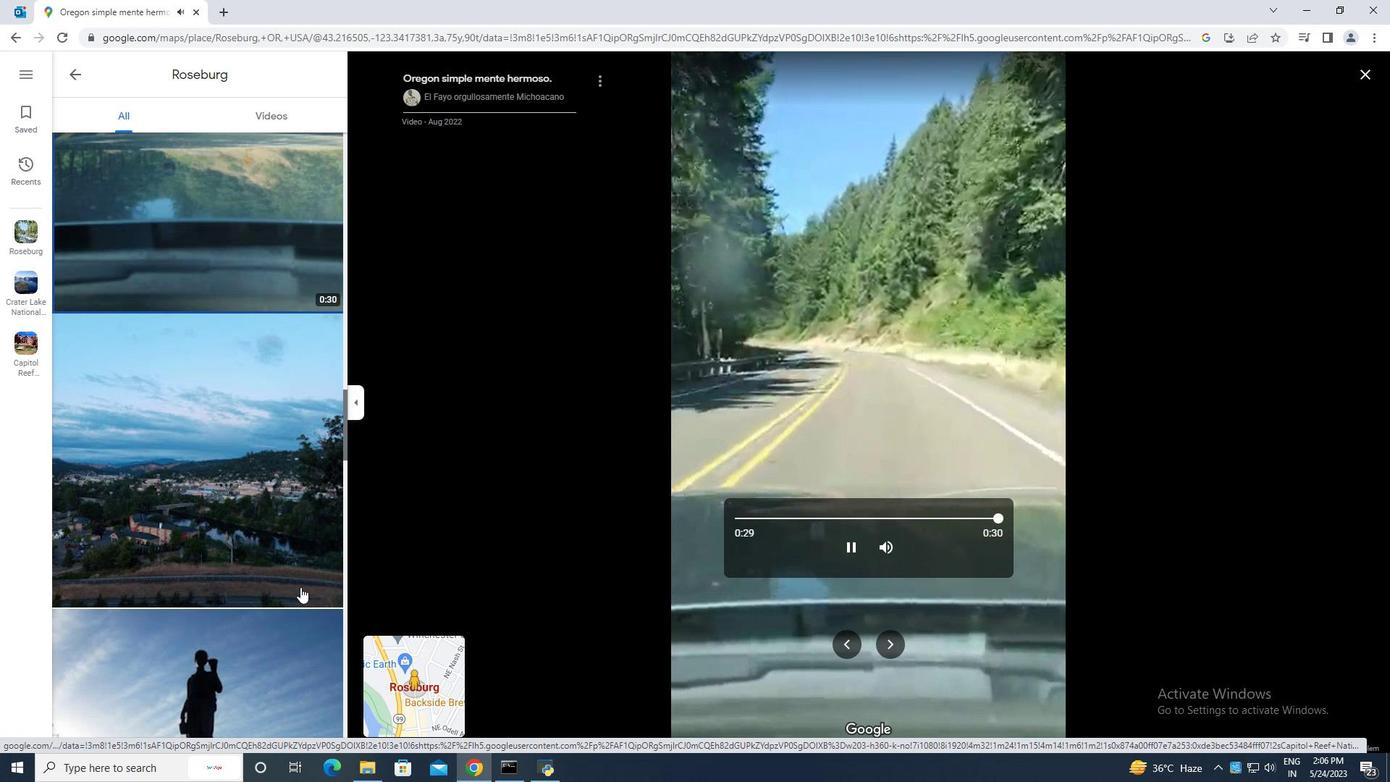 
Action: Mouse scrolled (301, 588) with delta (0, 0)
Screenshot: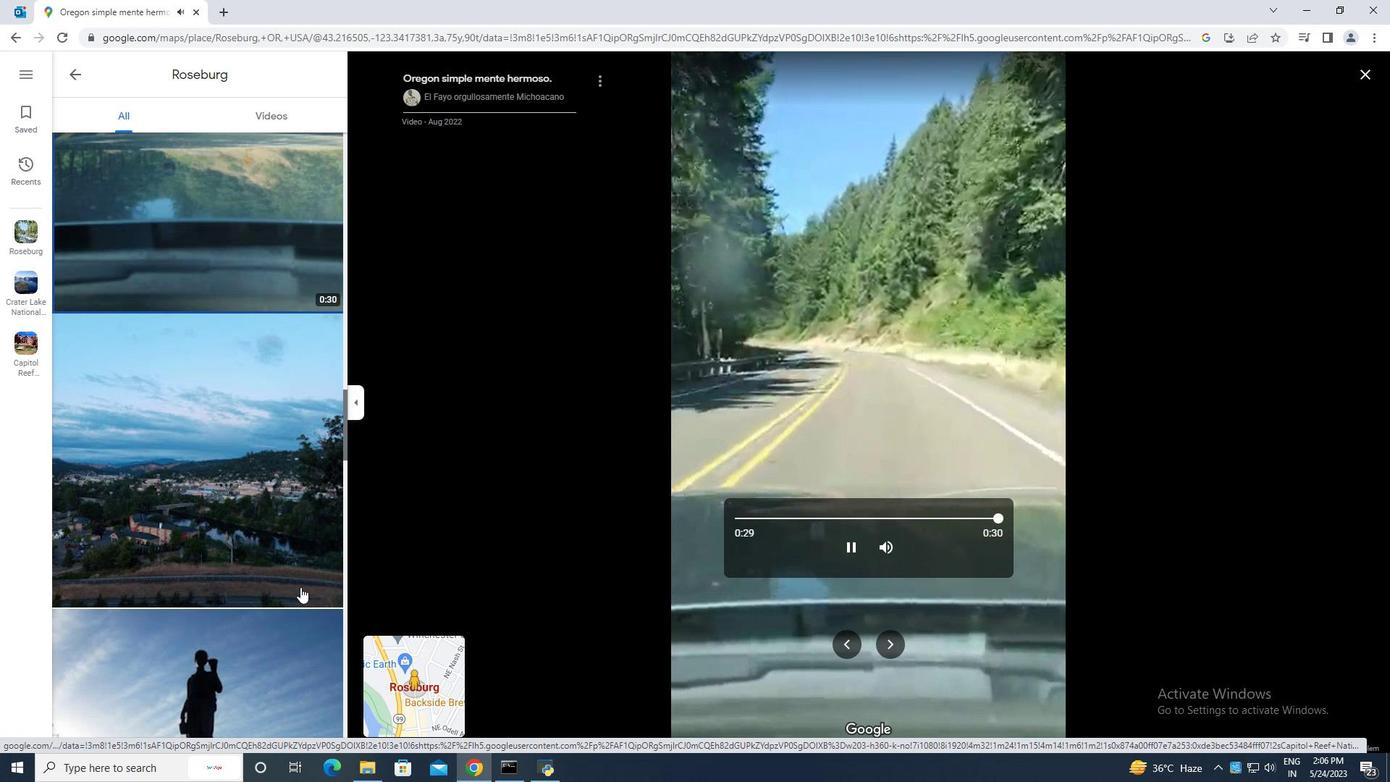 
Action: Mouse moved to (302, 588)
Screenshot: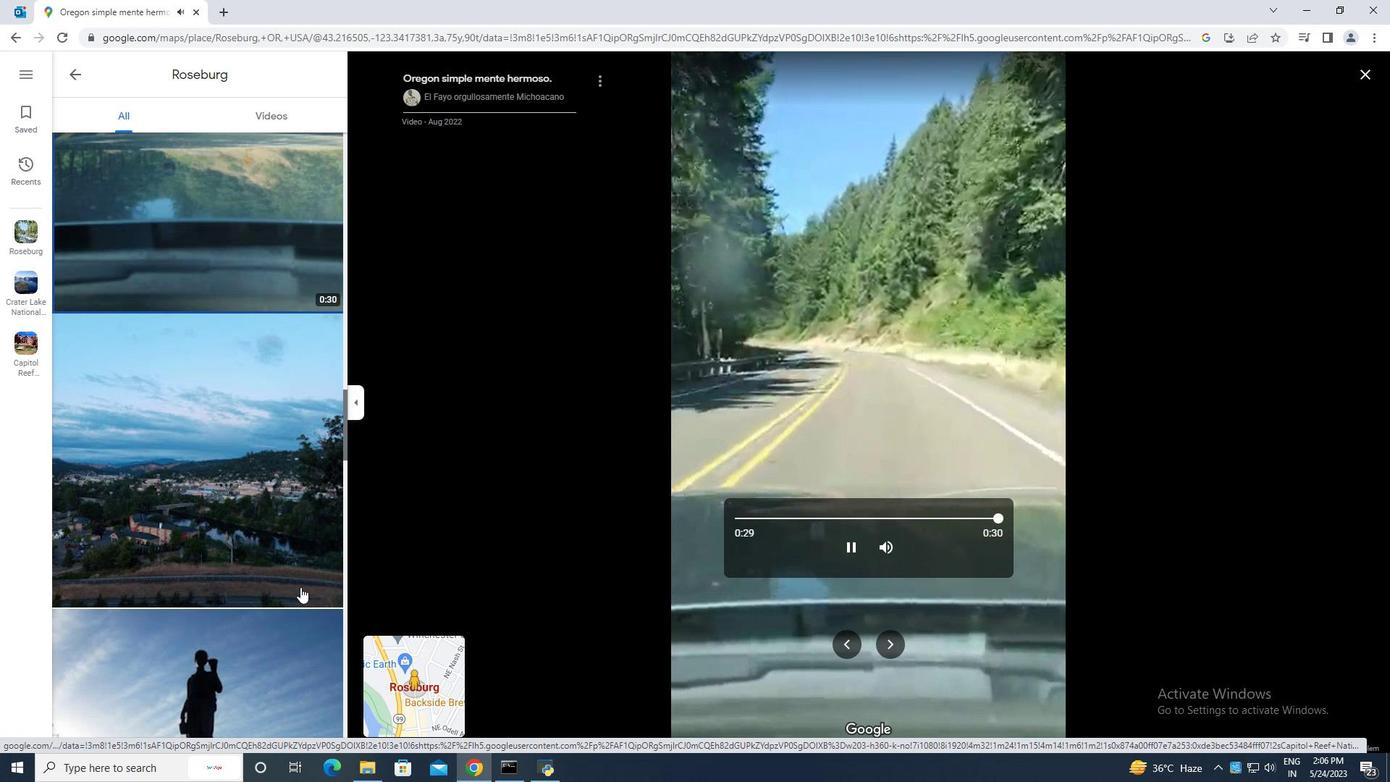 
Action: Mouse scrolled (302, 589) with delta (0, 0)
Screenshot: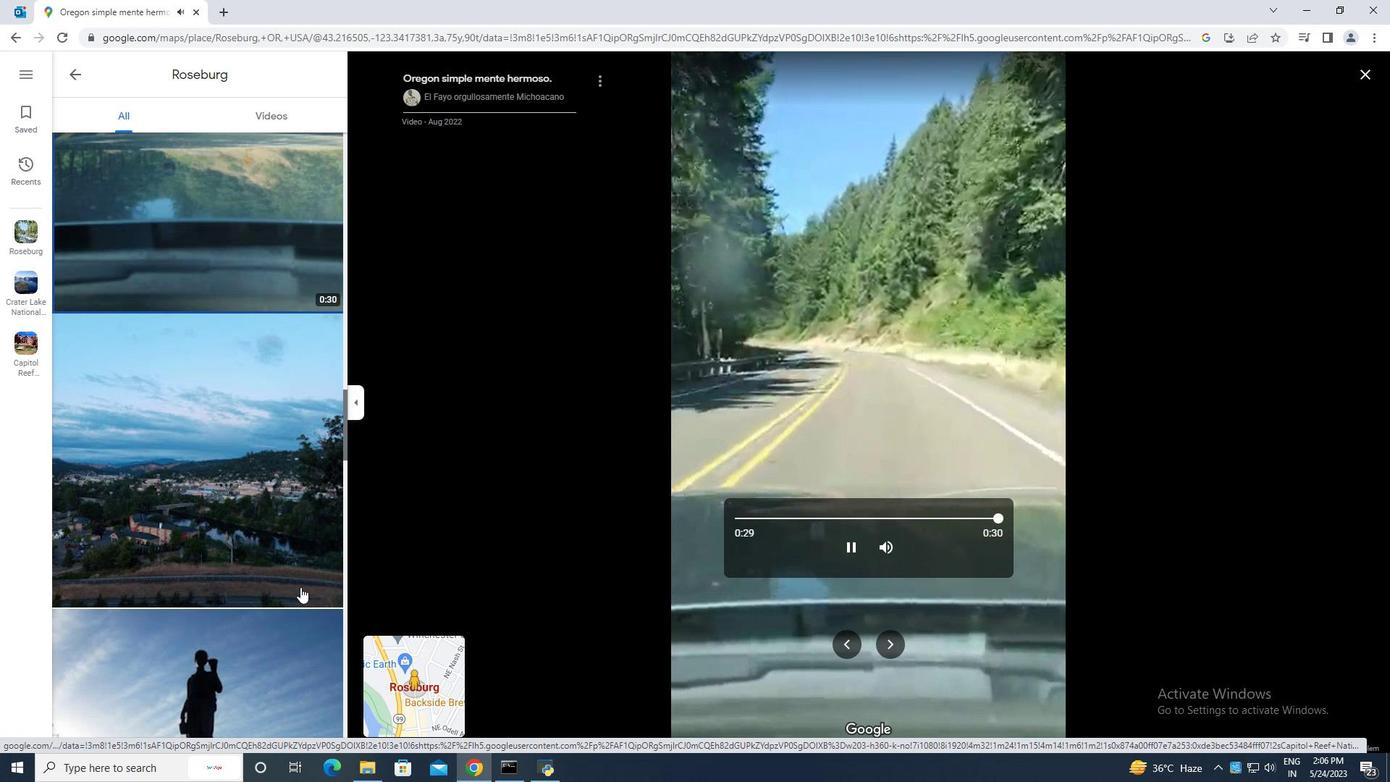 
Action: Mouse moved to (299, 579)
Screenshot: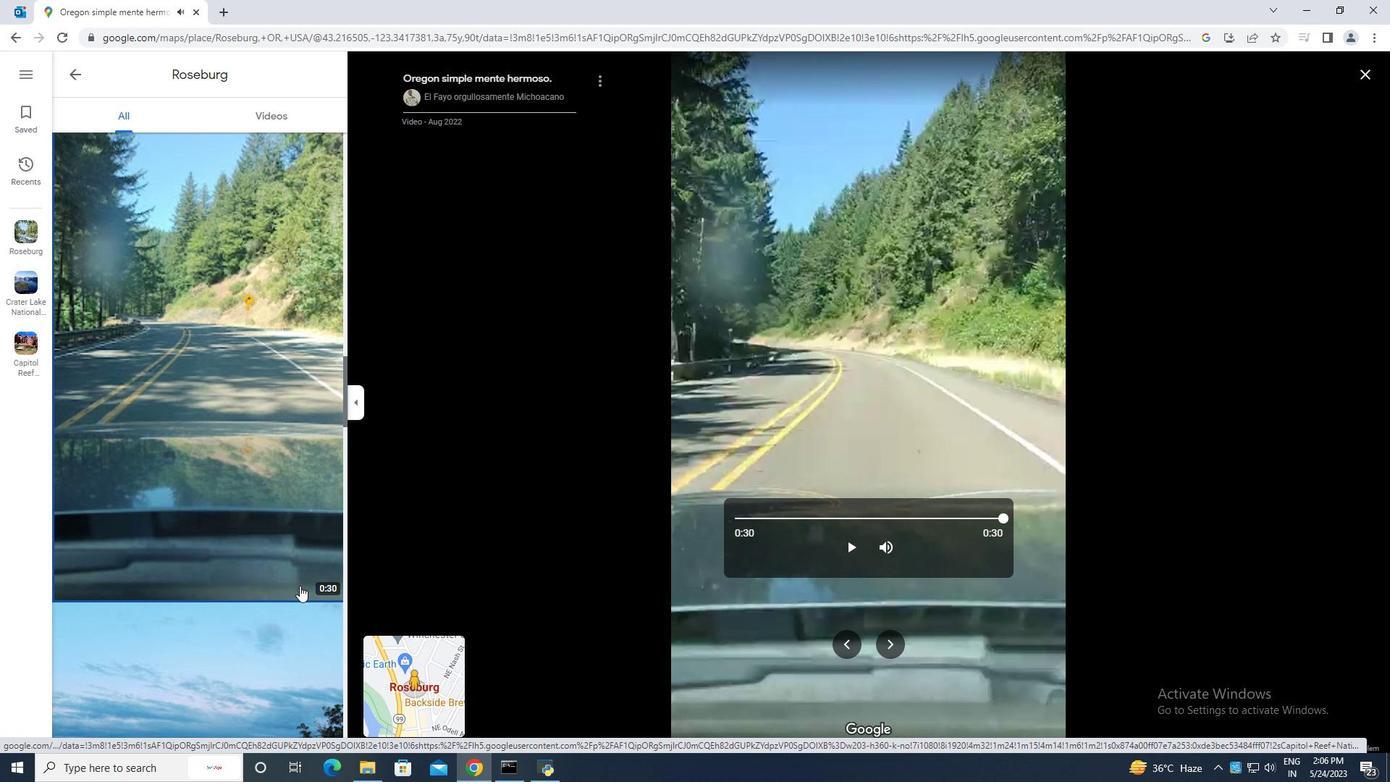 
Action: Mouse pressed left at (299, 579)
Screenshot: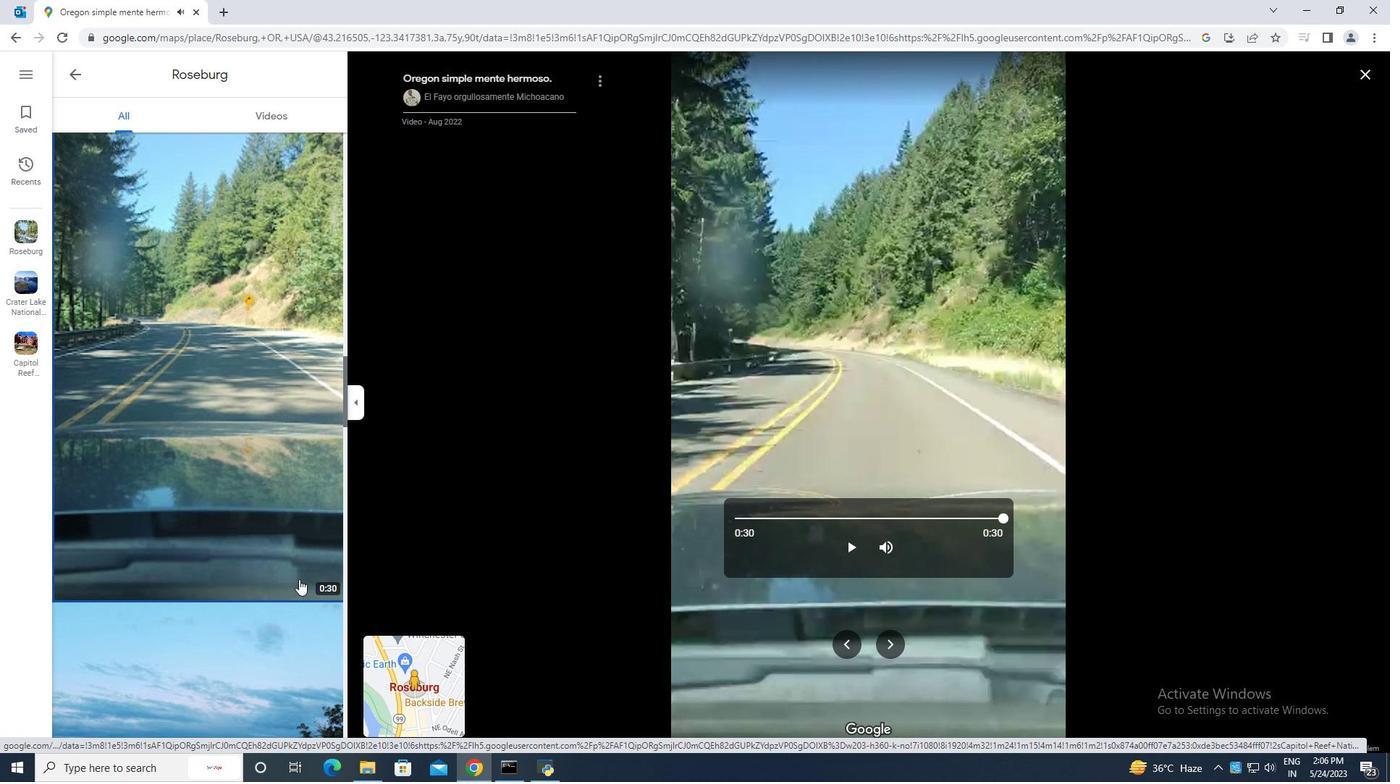 
Action: Mouse moved to (299, 586)
Screenshot: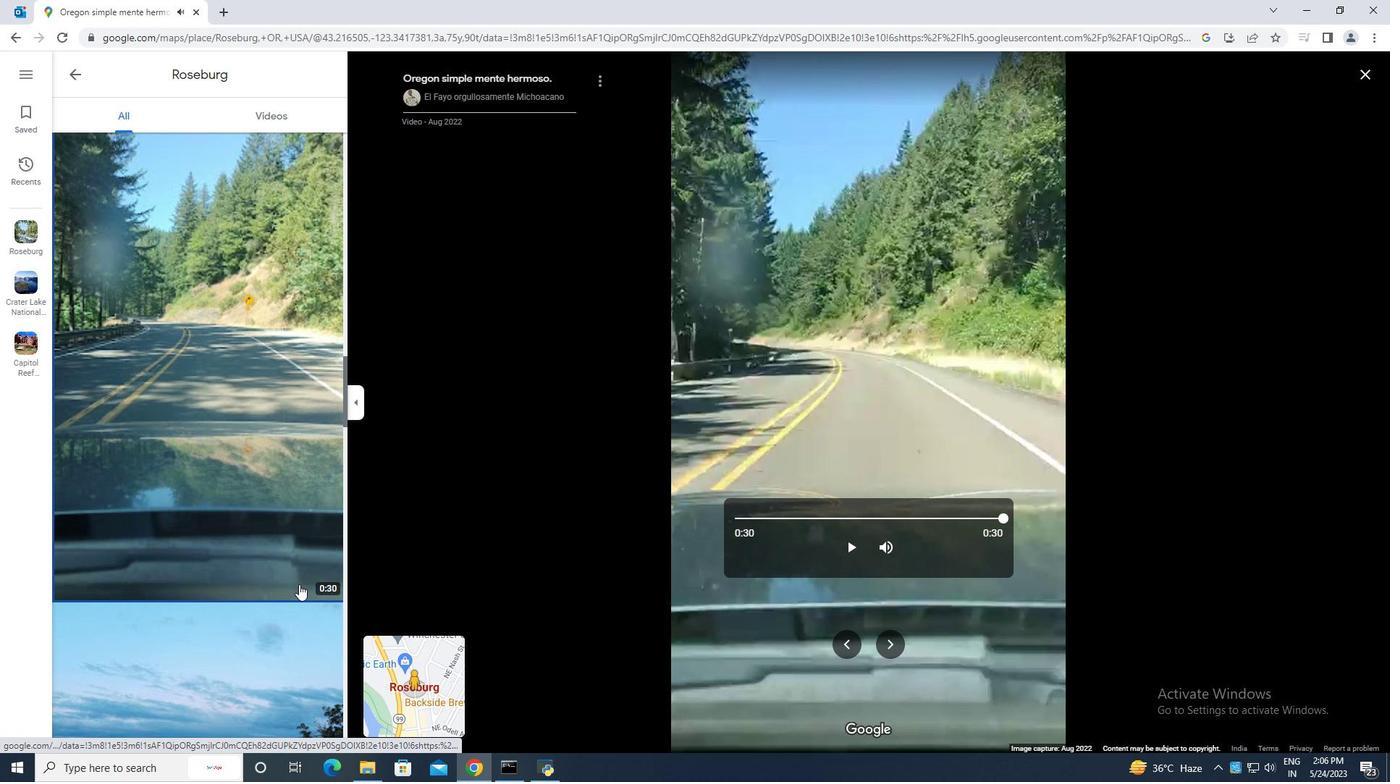 
Action: Mouse scrolled (299, 585) with delta (0, 0)
Screenshot: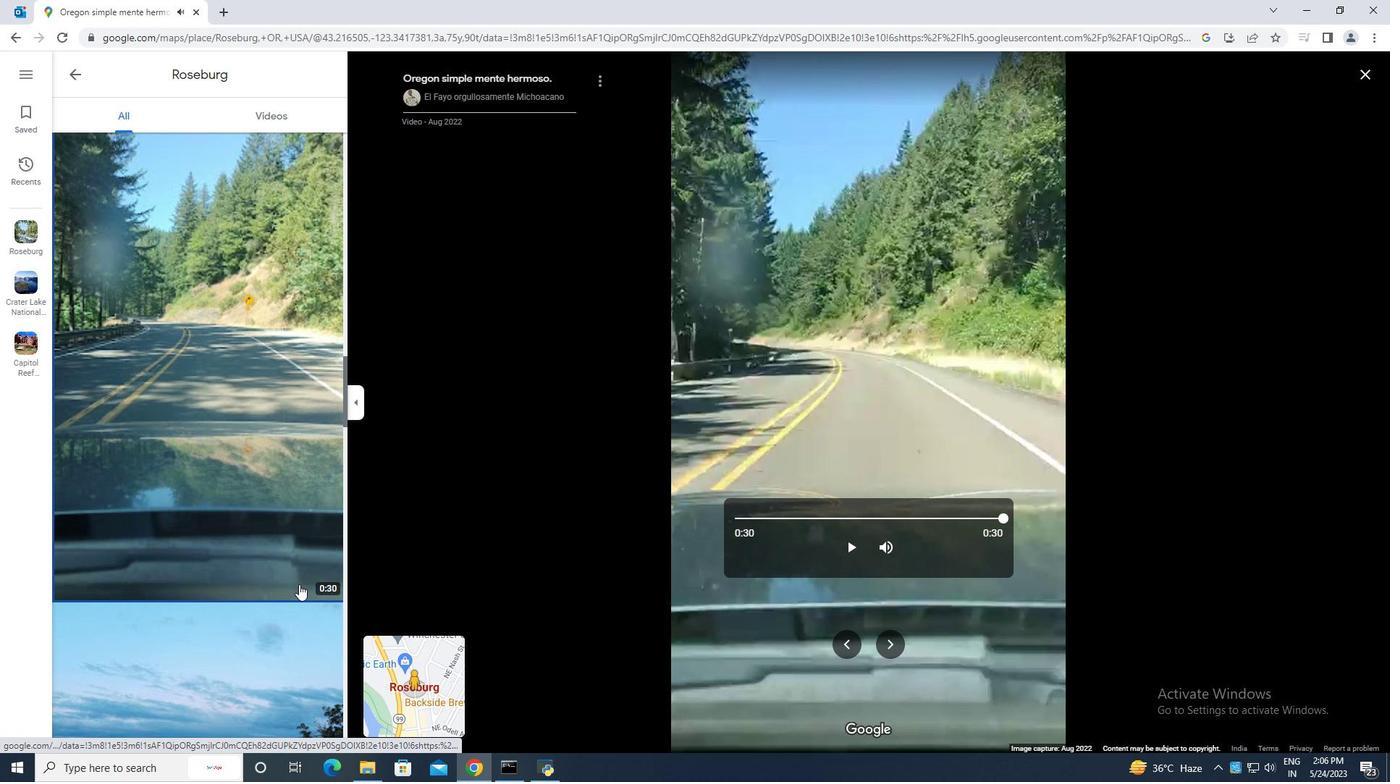 
Action: Mouse scrolled (299, 585) with delta (0, 0)
Screenshot: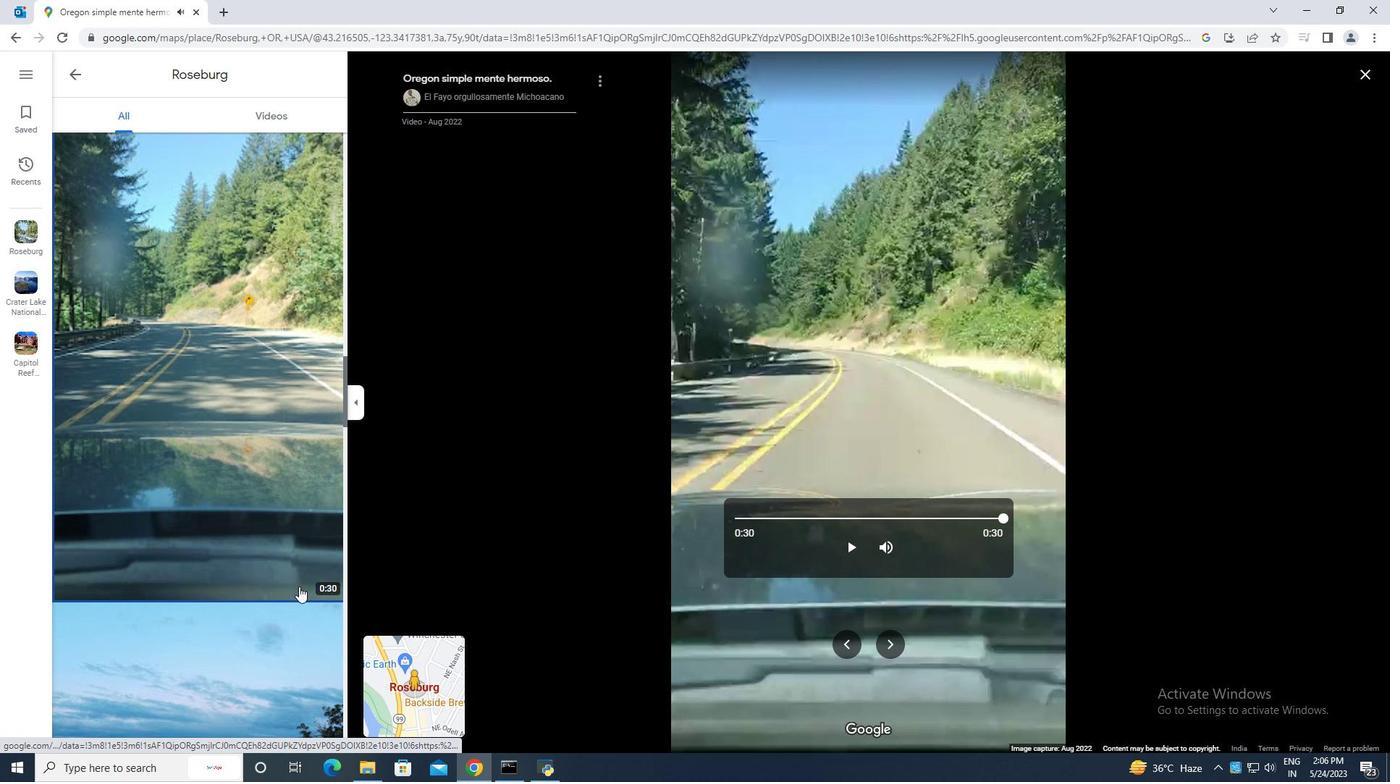 
Action: Mouse scrolled (299, 585) with delta (0, 0)
Screenshot: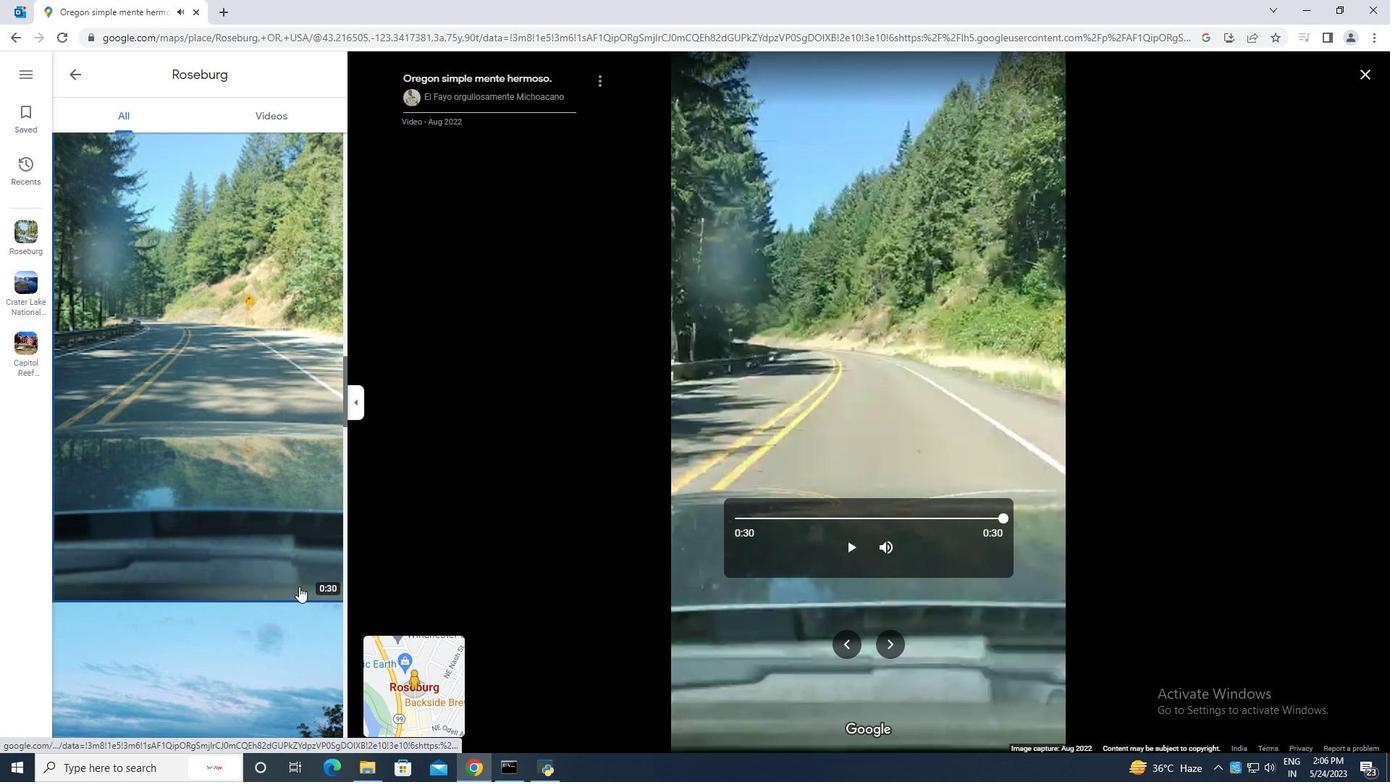 
Action: Mouse pressed left at (299, 586)
Screenshot: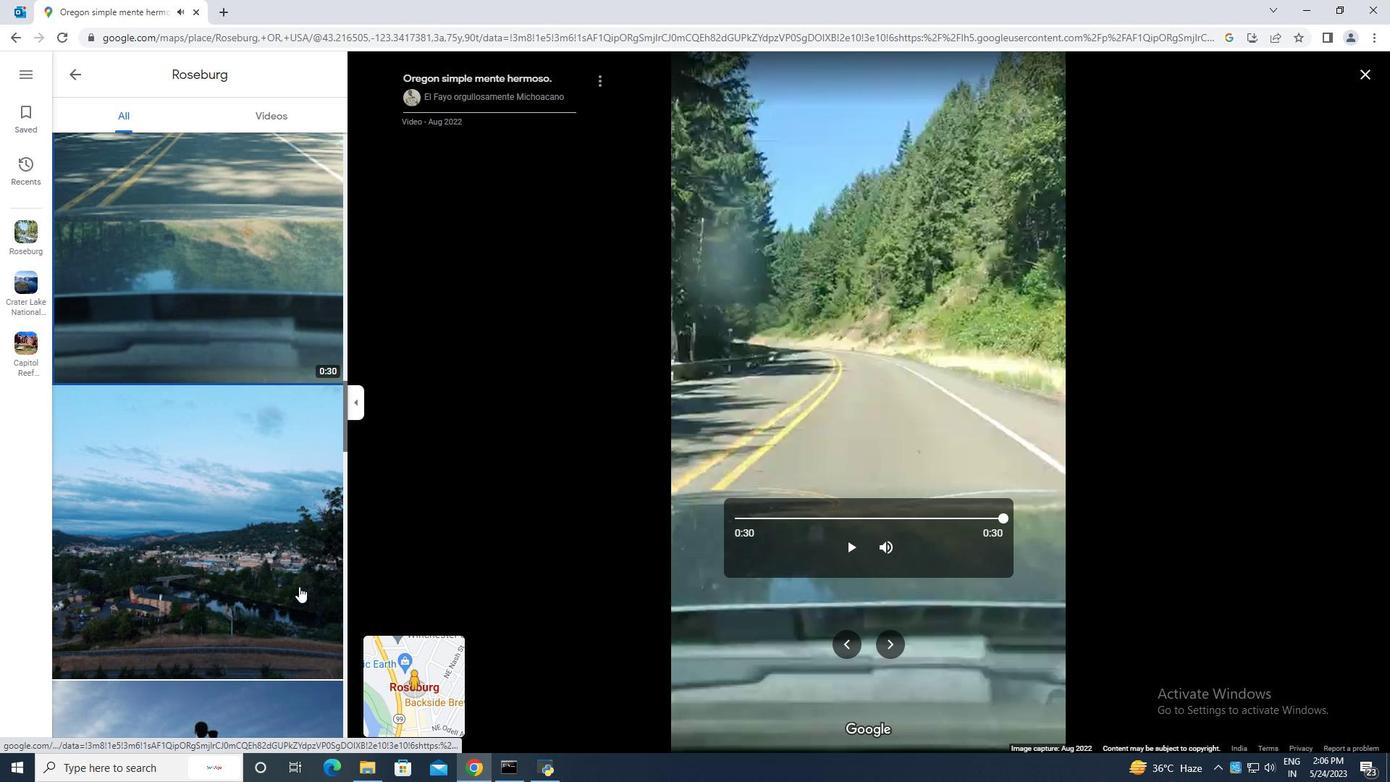 
Action: Mouse moved to (299, 586)
Screenshot: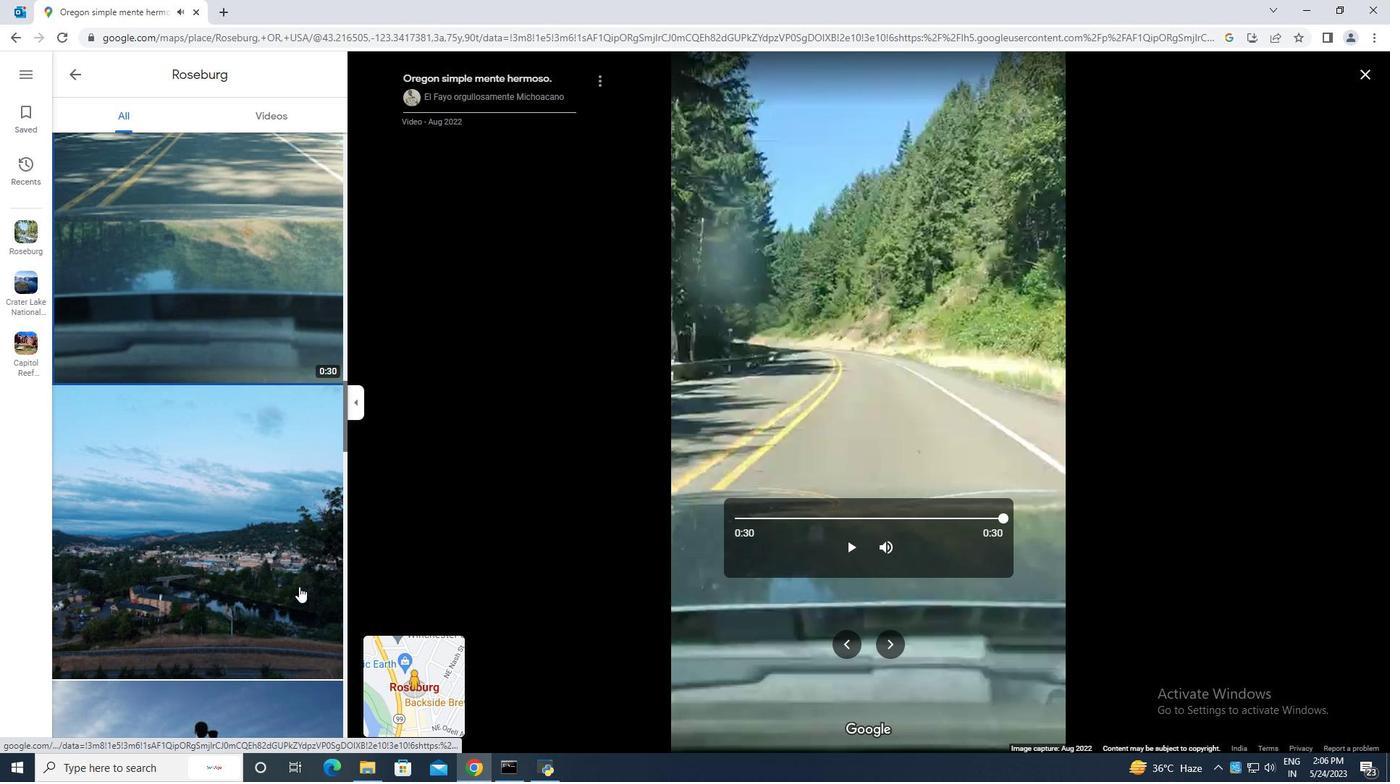 
Action: Mouse scrolled (299, 585) with delta (0, 0)
Screenshot: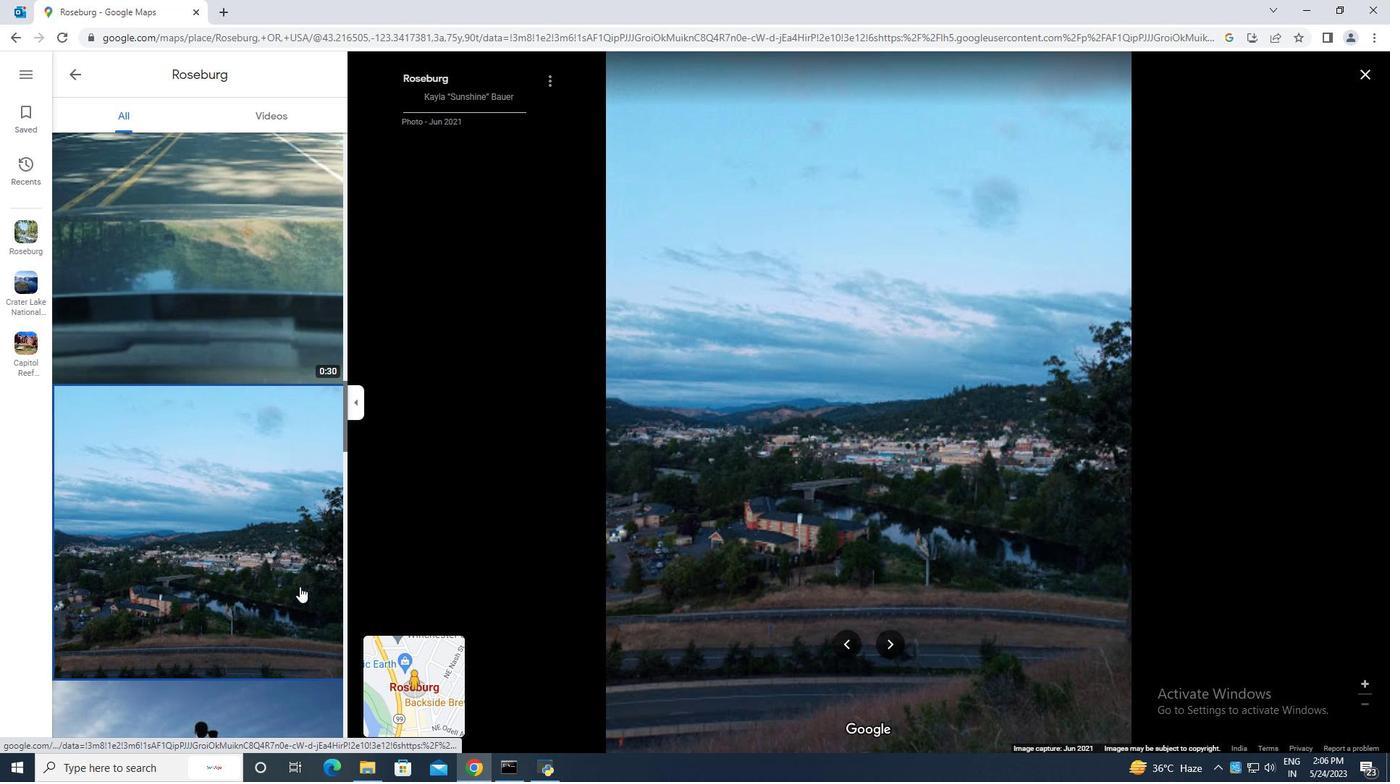 
Action: Mouse scrolled (299, 585) with delta (0, 0)
Screenshot: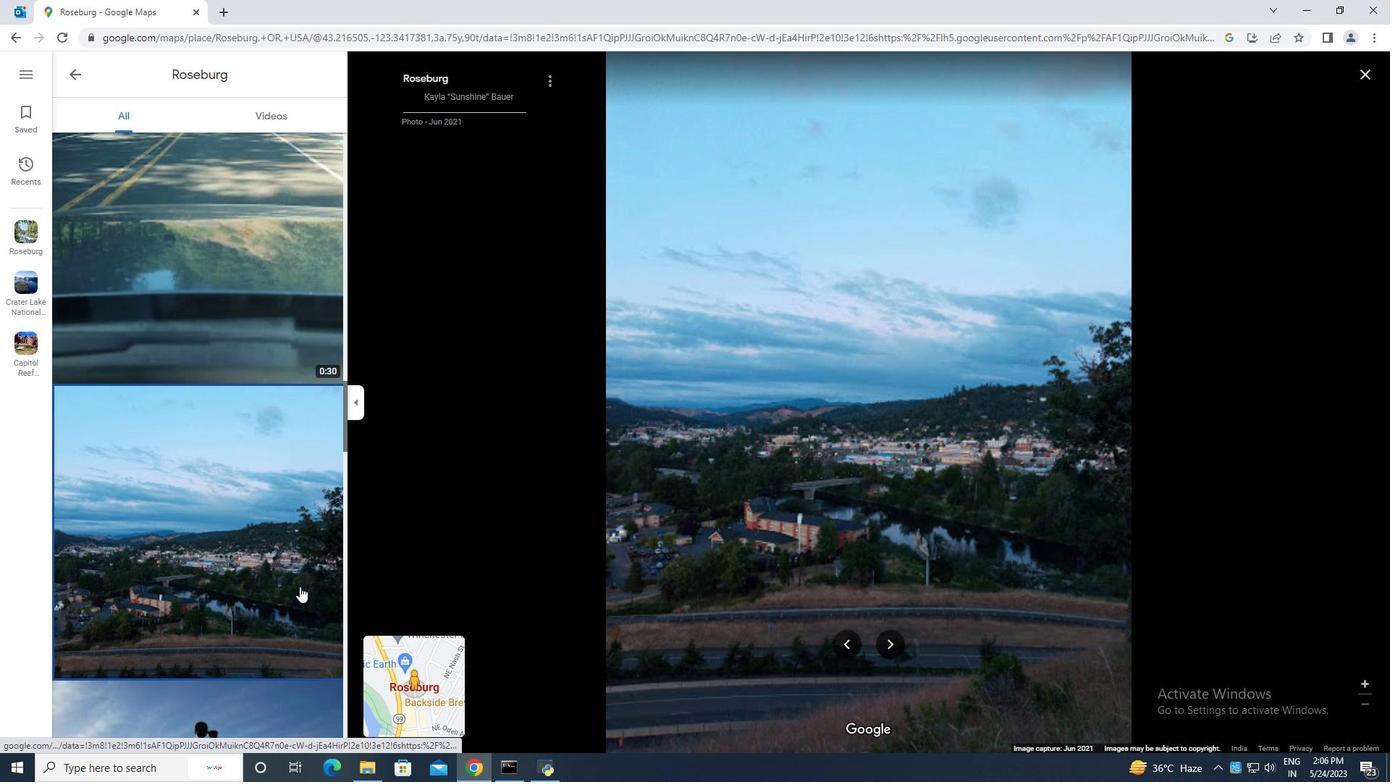 
Action: Mouse scrolled (299, 585) with delta (0, 0)
Screenshot: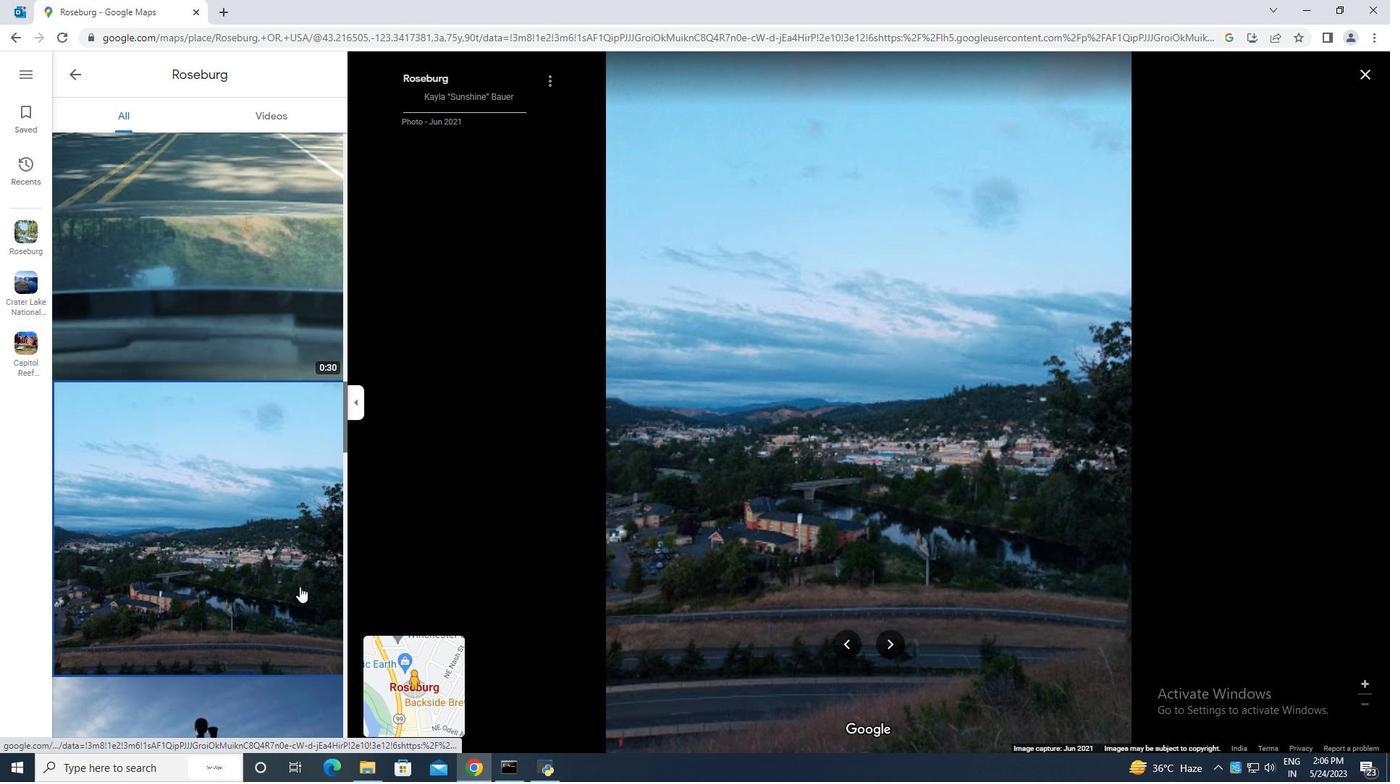 
Action: Mouse scrolled (299, 585) with delta (0, 0)
Screenshot: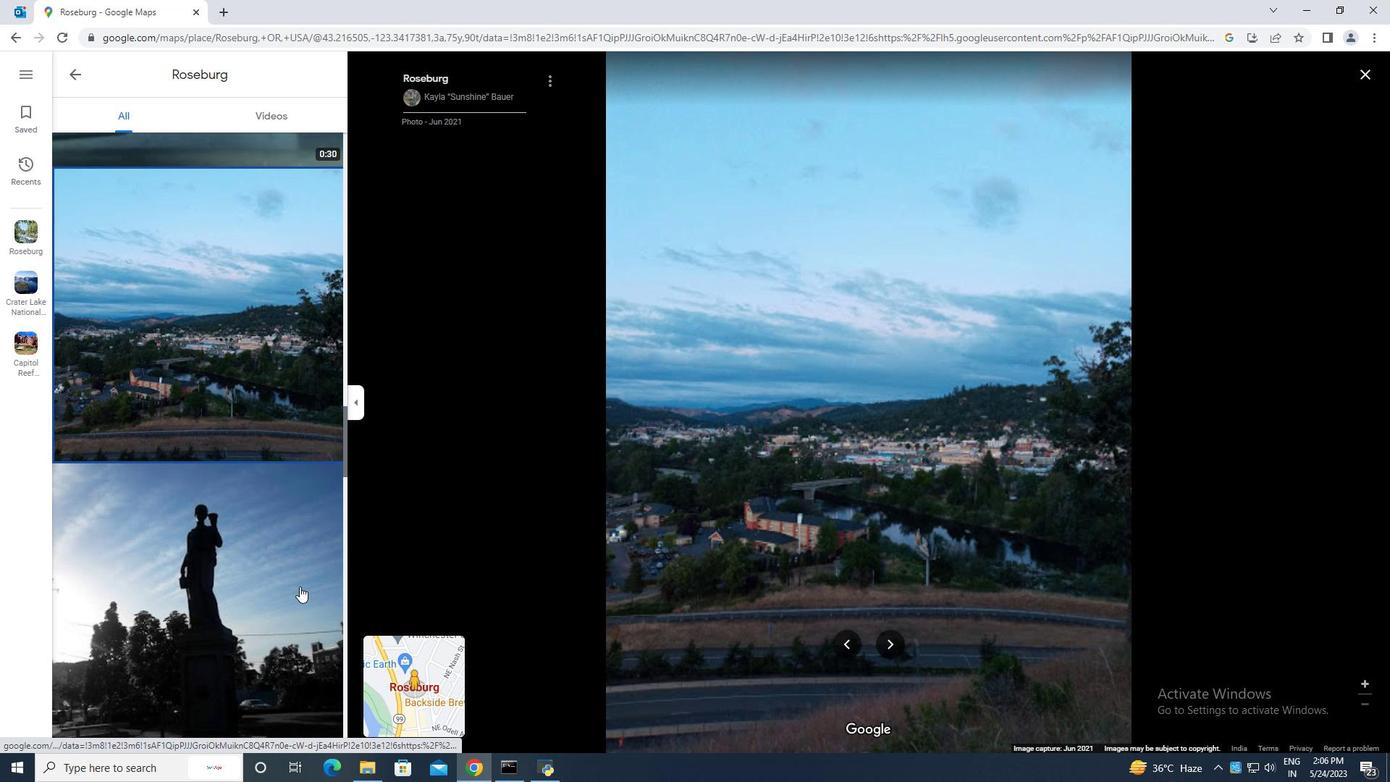 
Action: Mouse scrolled (299, 585) with delta (0, 0)
Screenshot: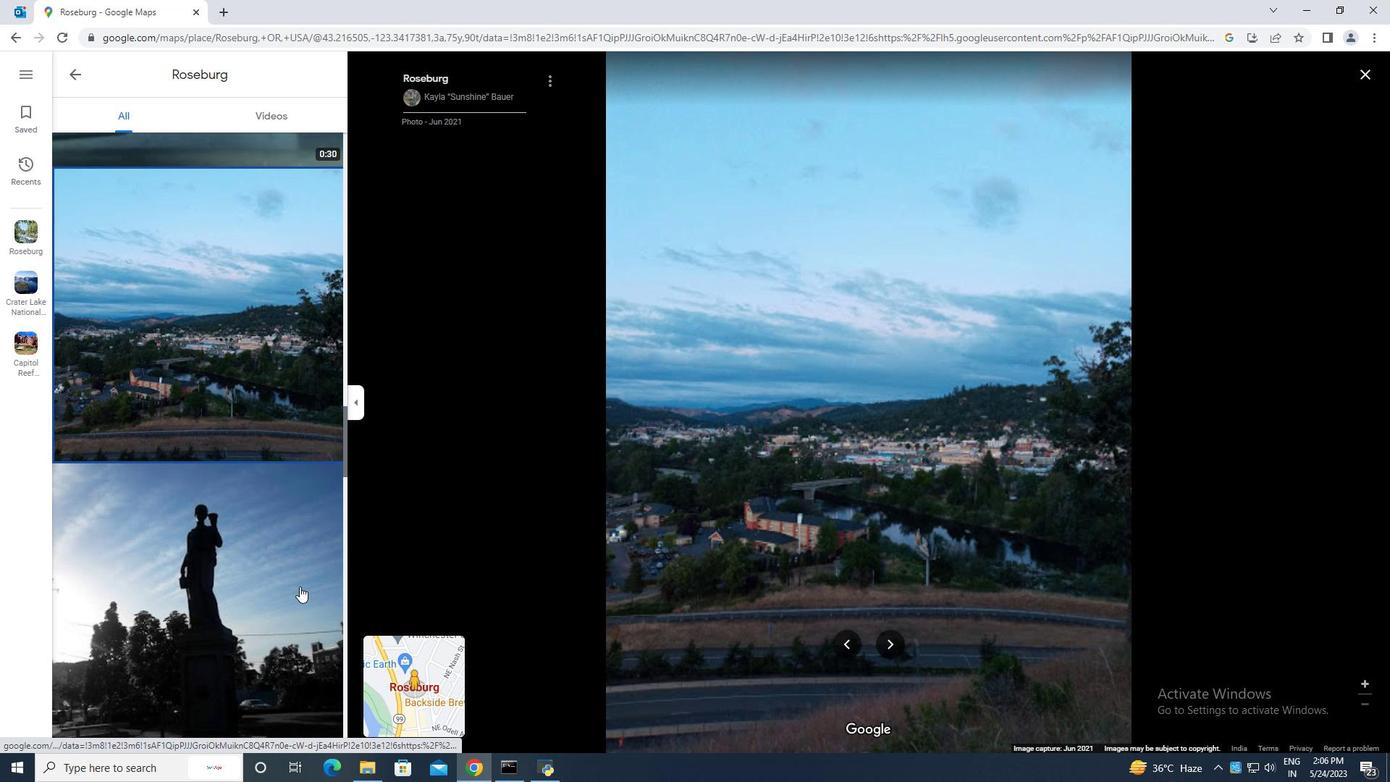 
Action: Mouse moved to (304, 578)
Screenshot: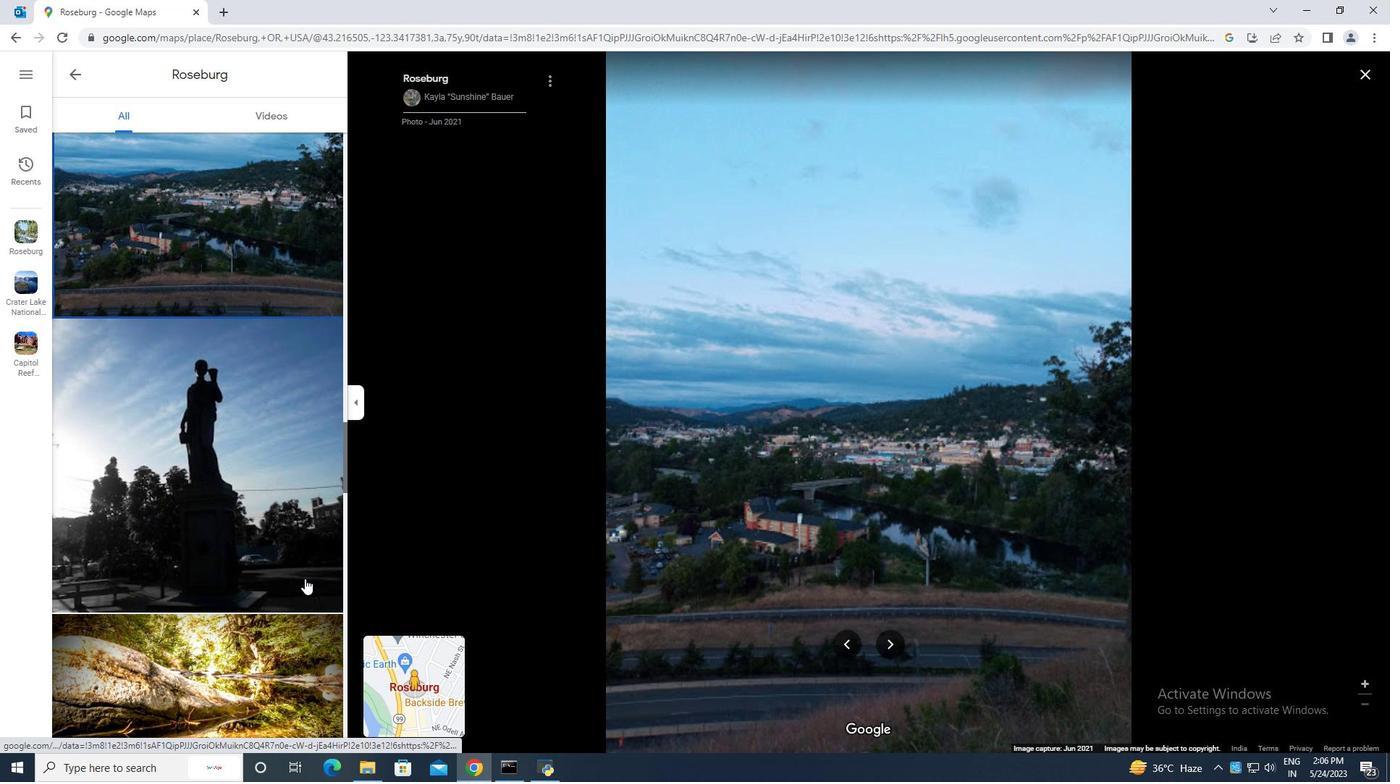 
Action: Mouse pressed left at (304, 578)
Screenshot: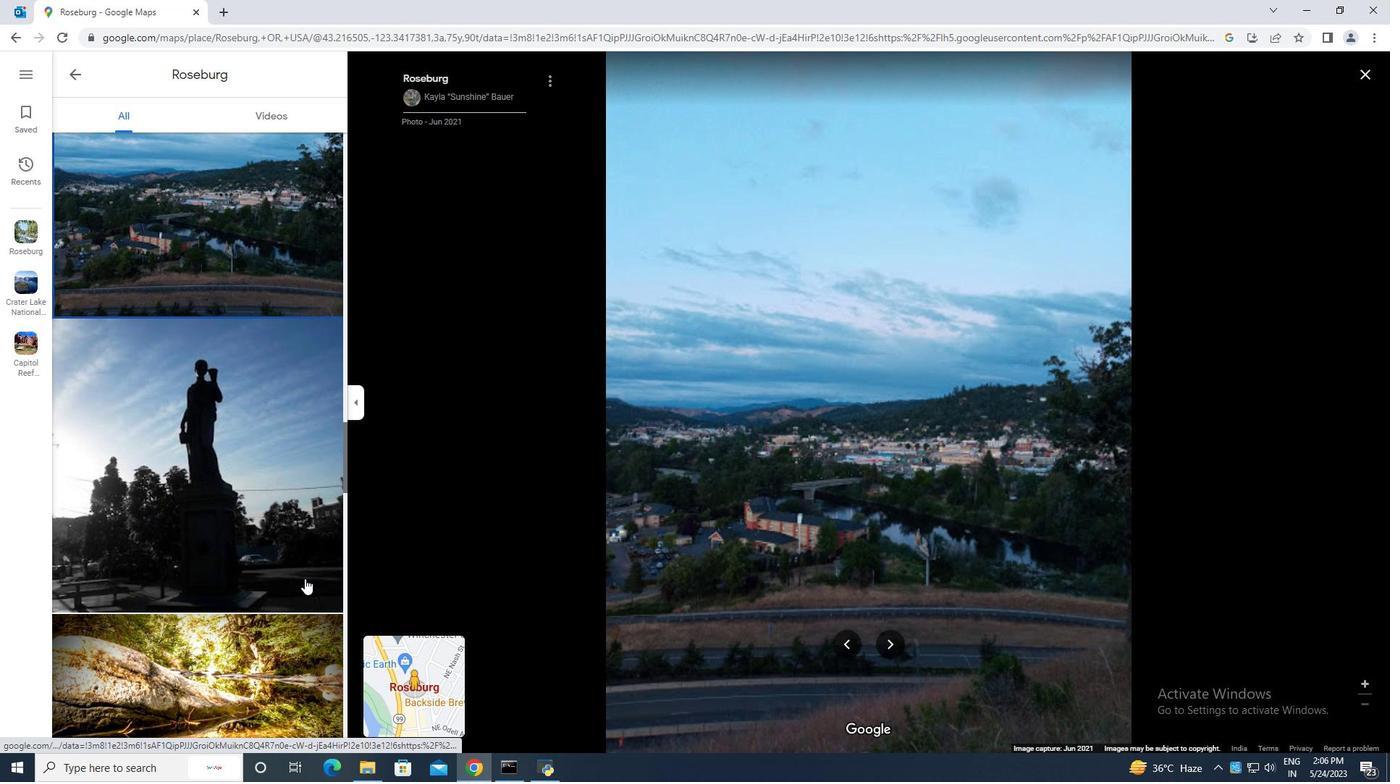 
Action: Mouse moved to (277, 575)
Screenshot: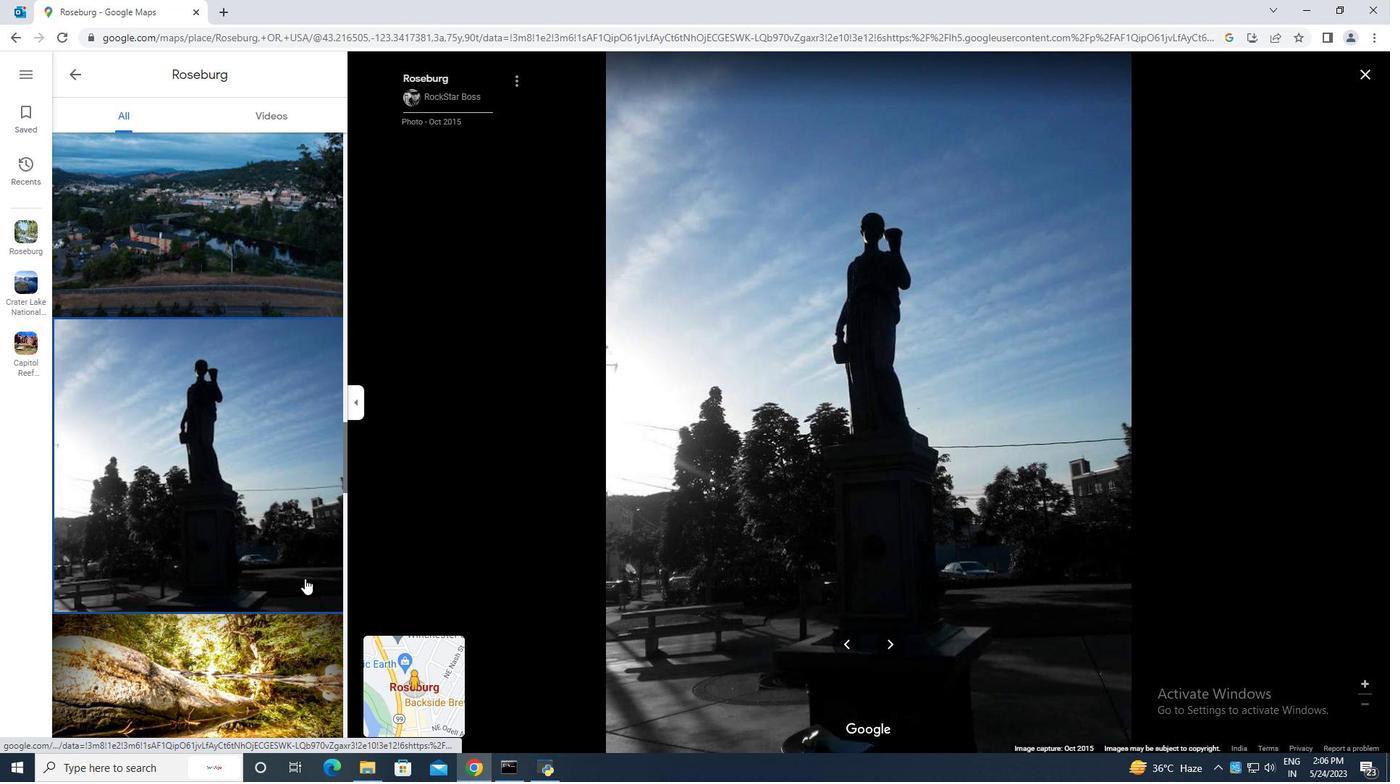 
Action: Mouse scrolled (277, 575) with delta (0, 0)
Screenshot: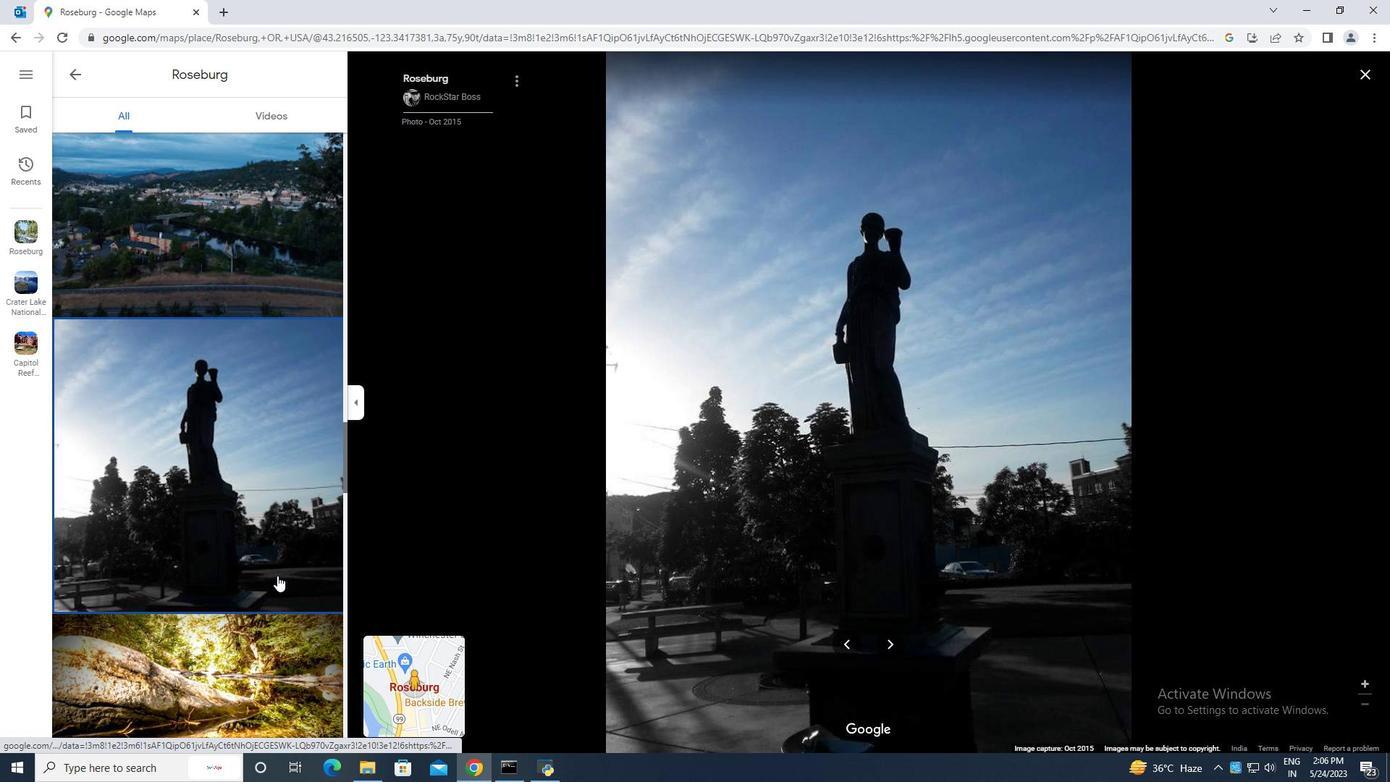 
Action: Mouse scrolled (277, 575) with delta (0, 0)
Screenshot: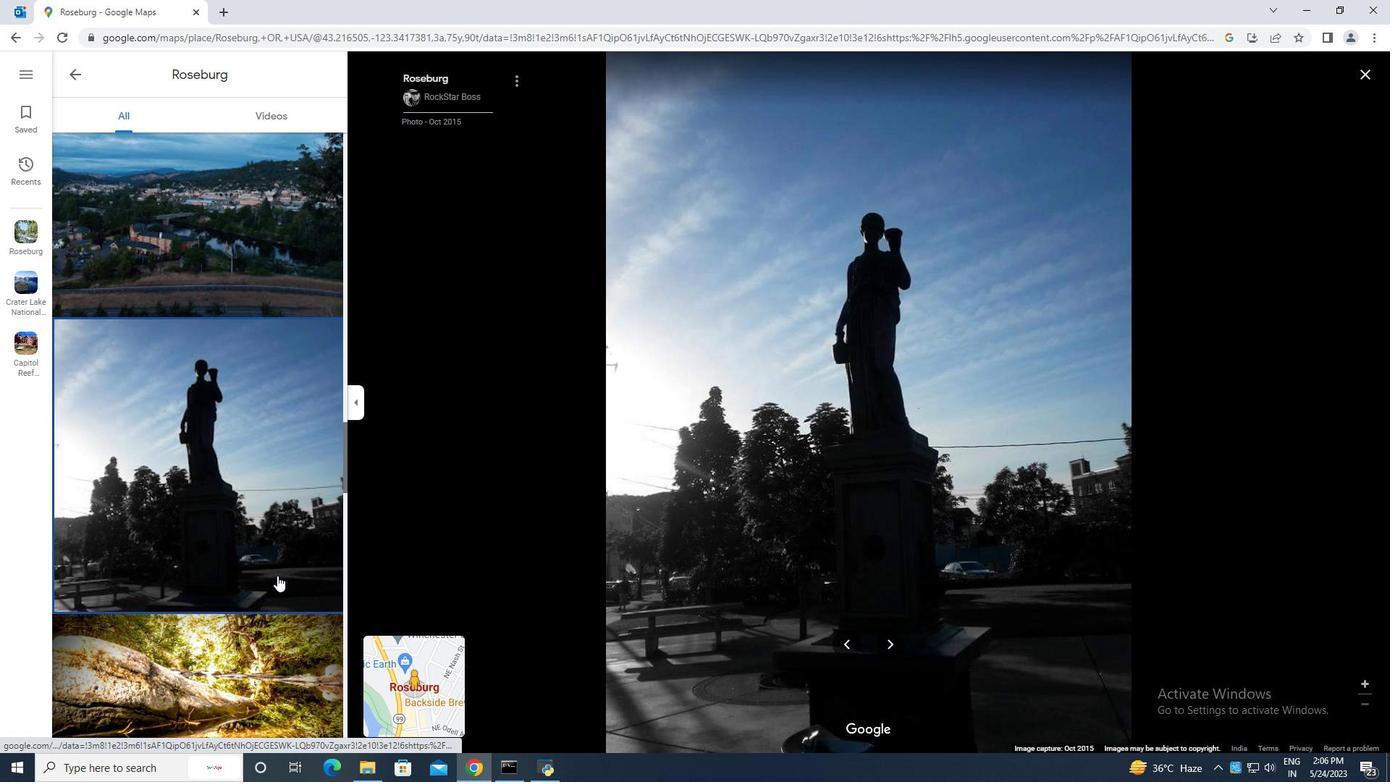 
Action: Mouse scrolled (277, 575) with delta (0, 0)
Screenshot: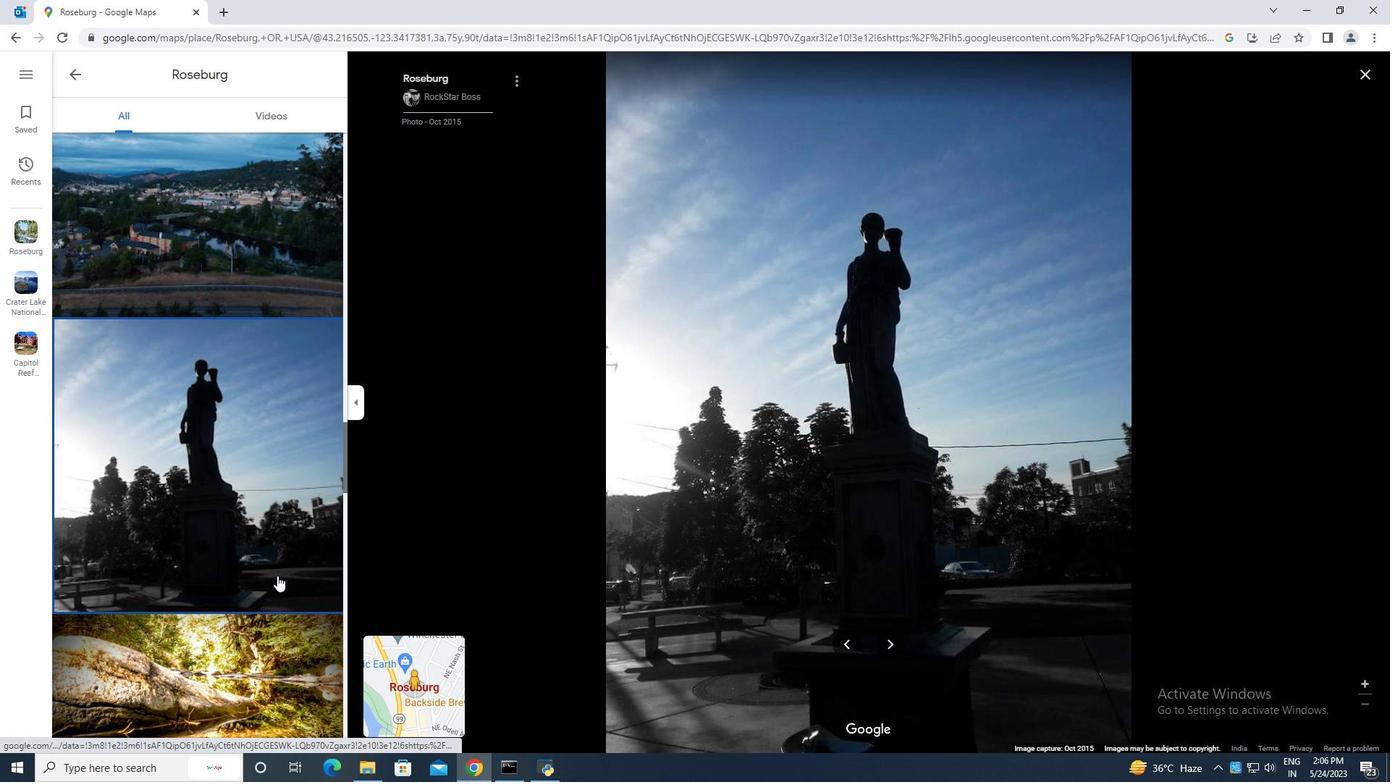 
Action: Mouse moved to (273, 525)
Screenshot: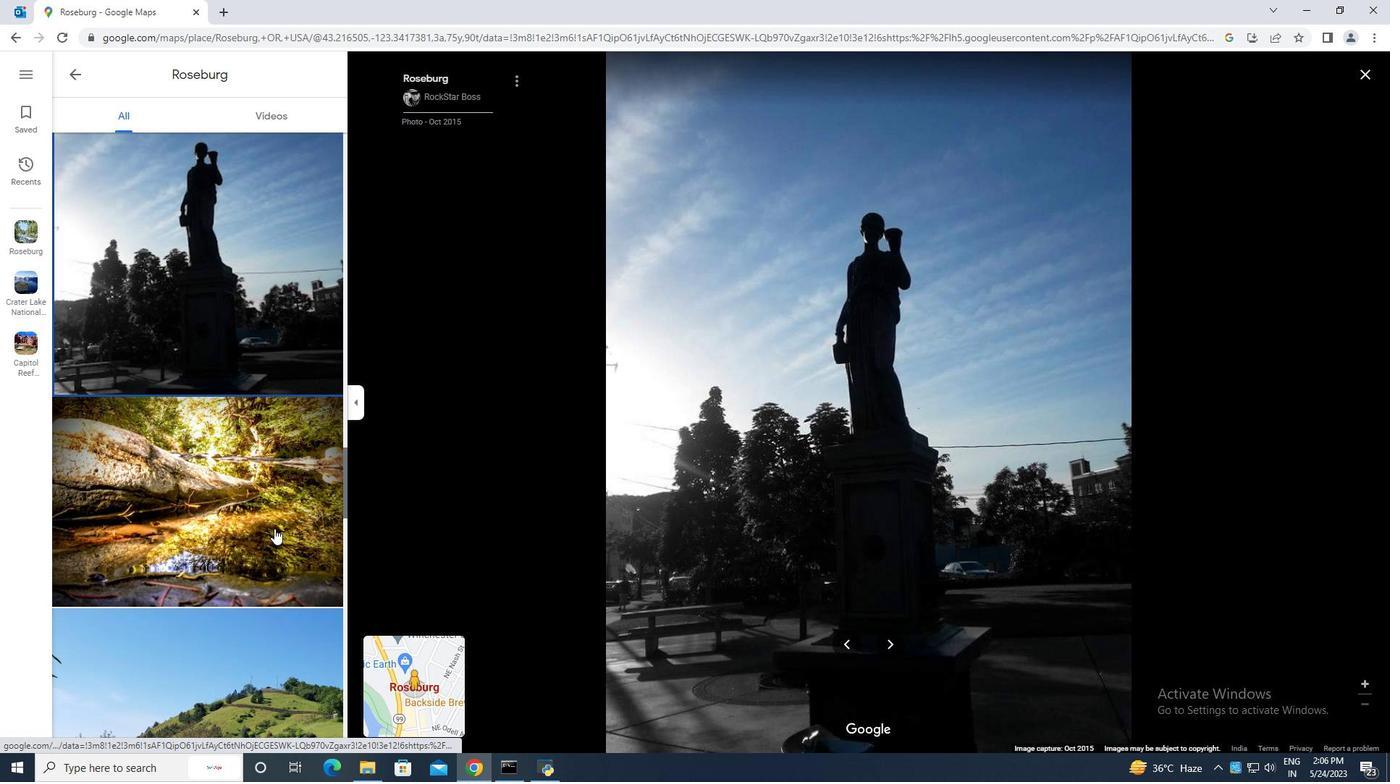 
Action: Mouse pressed left at (273, 525)
Screenshot: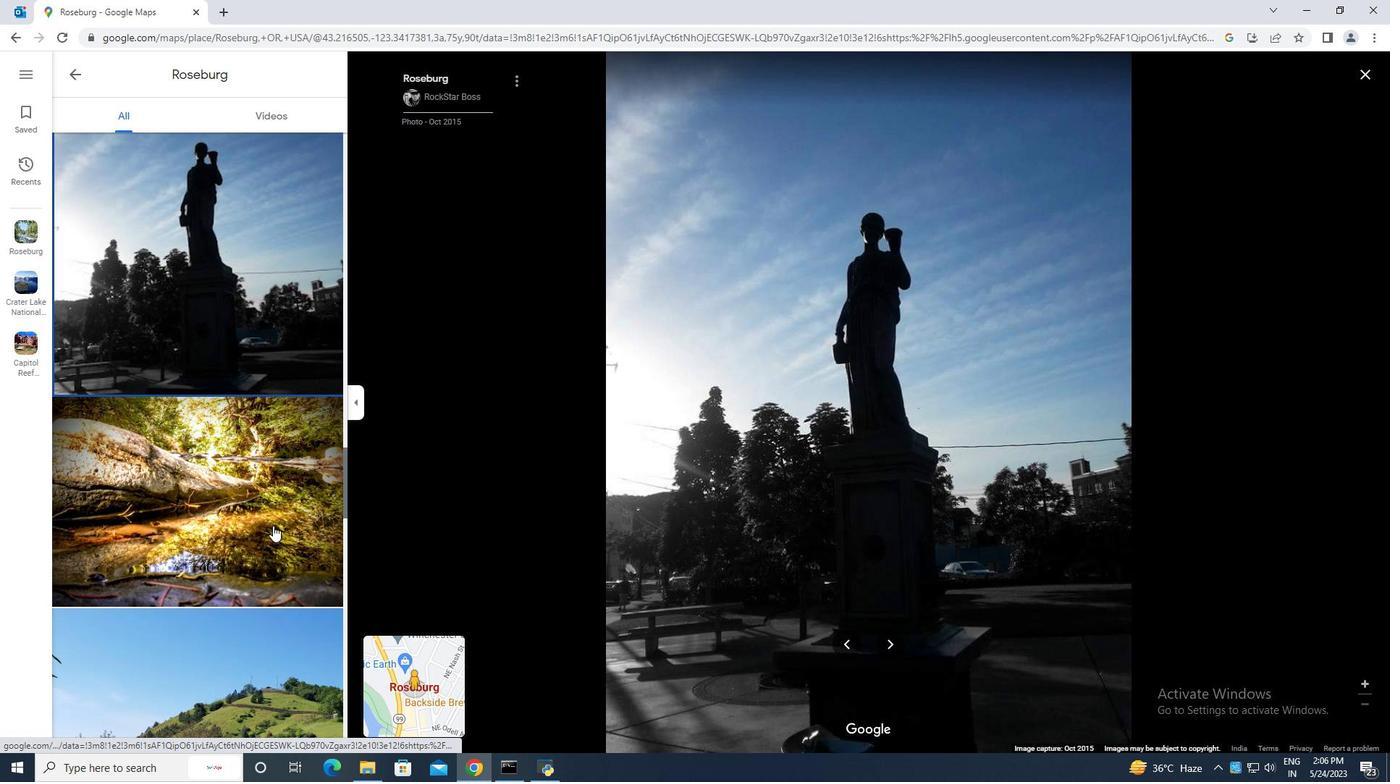 
Action: Mouse moved to (259, 535)
Screenshot: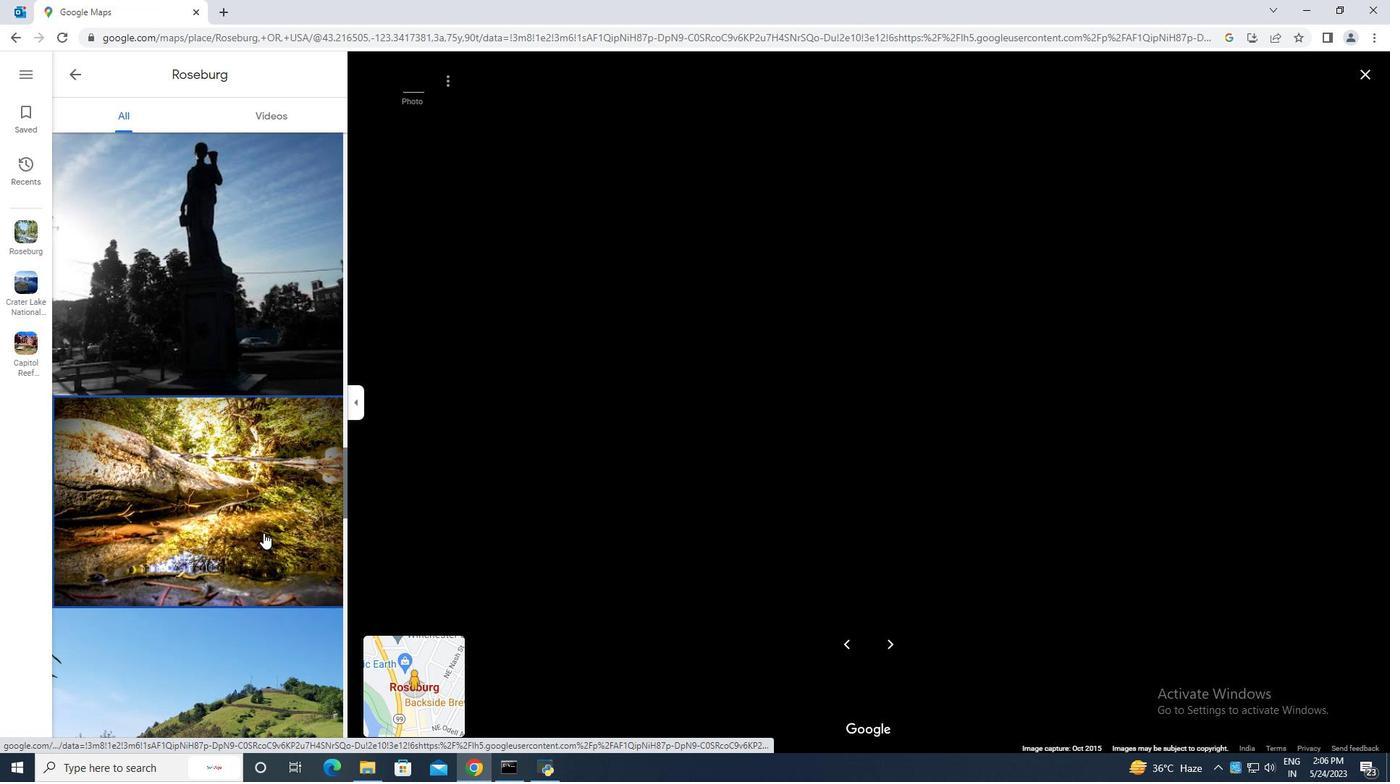 
Action: Mouse scrolled (259, 535) with delta (0, 0)
Screenshot: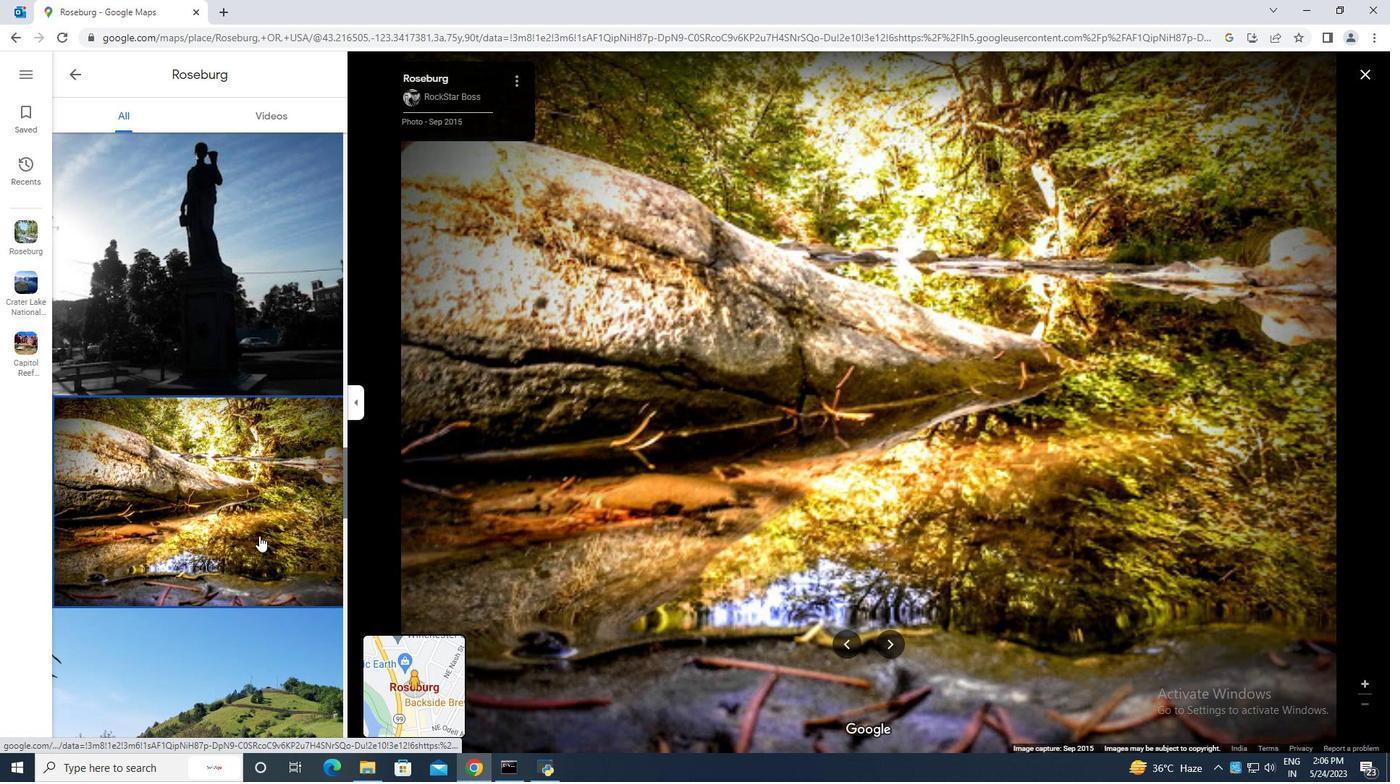 
Action: Mouse scrolled (259, 535) with delta (0, 0)
Screenshot: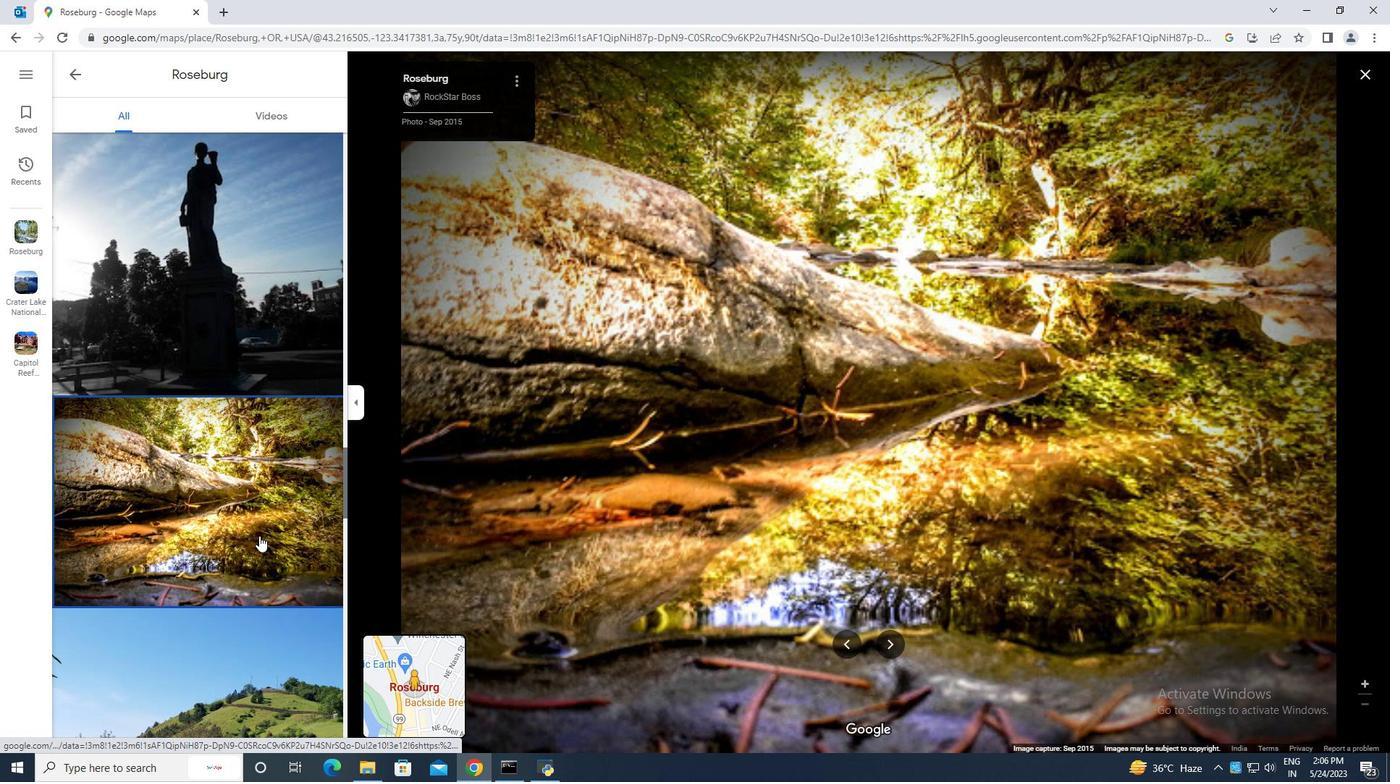 
Action: Mouse scrolled (259, 535) with delta (0, 0)
Screenshot: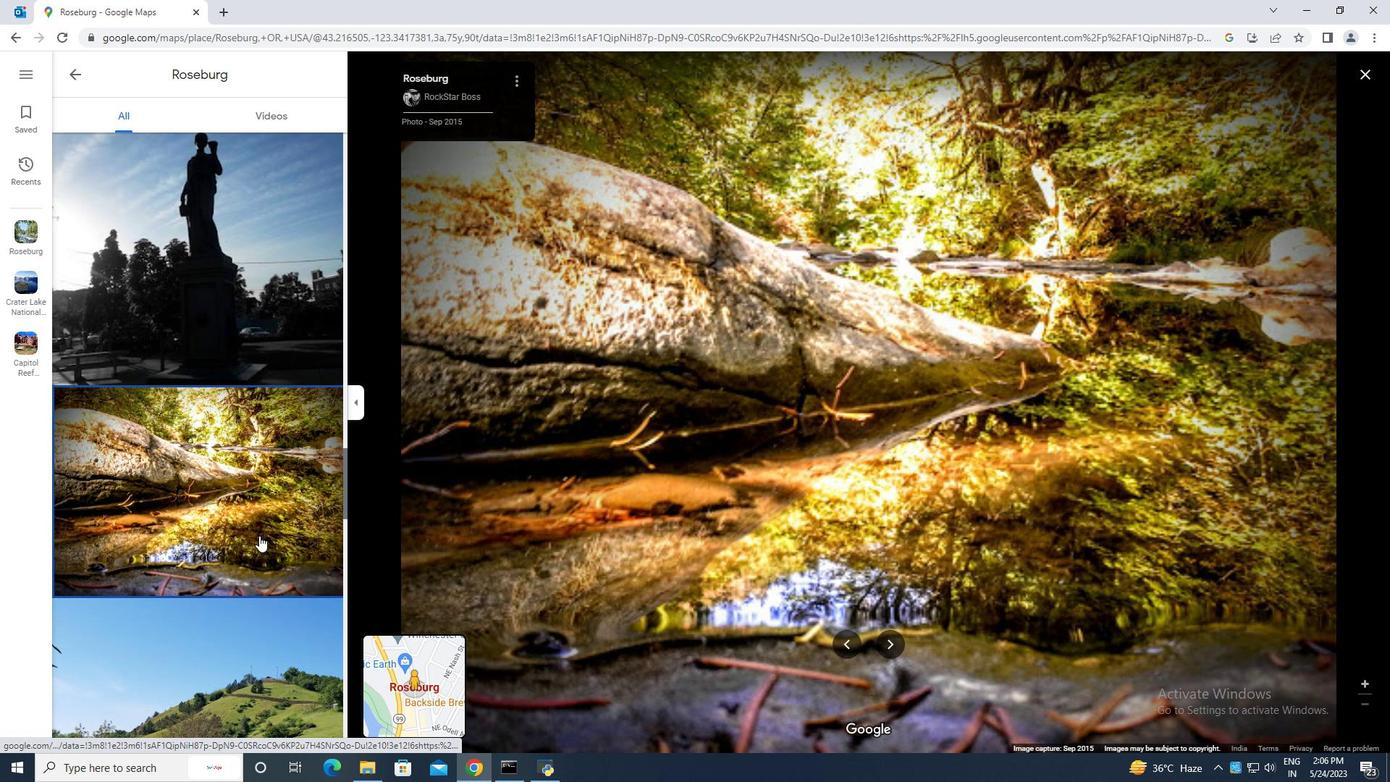 
Action: Mouse moved to (296, 503)
Screenshot: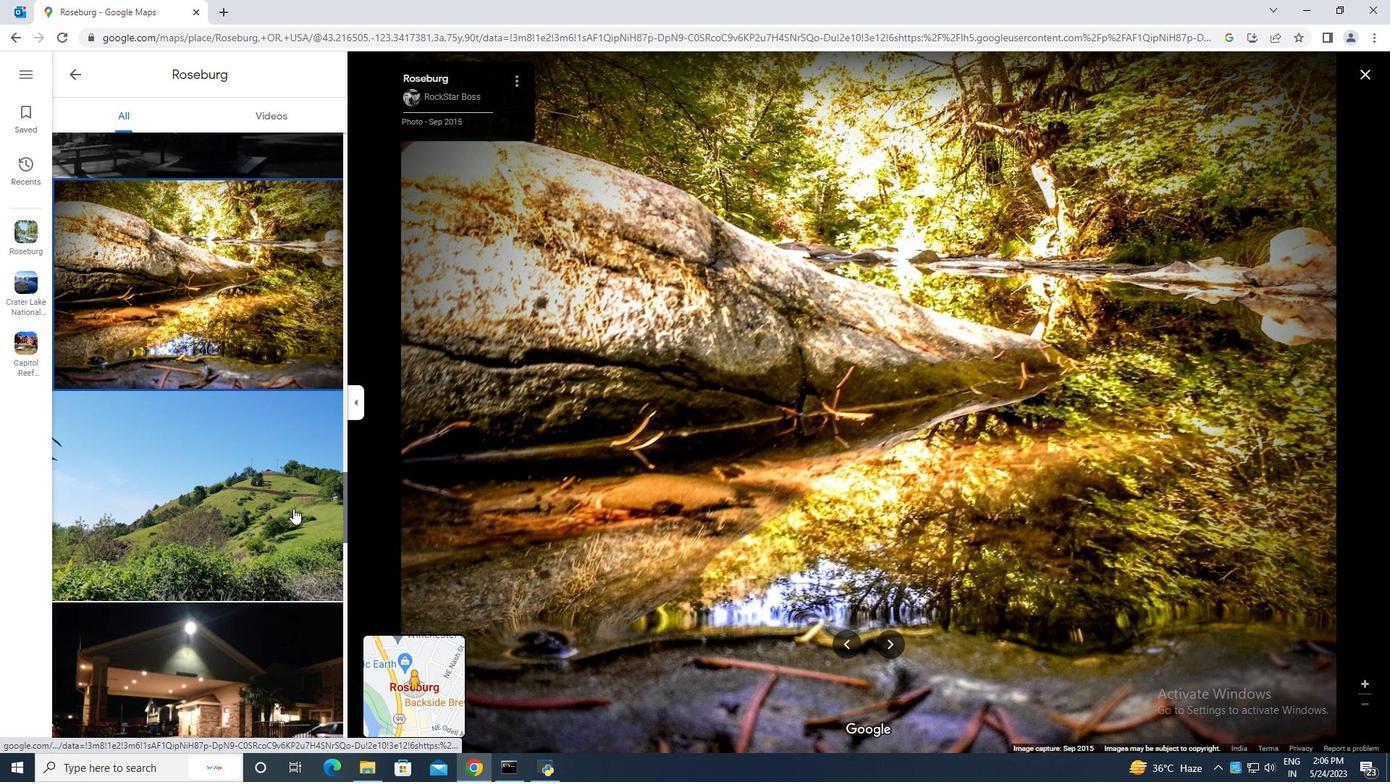 
Action: Mouse pressed left at (296, 503)
Screenshot: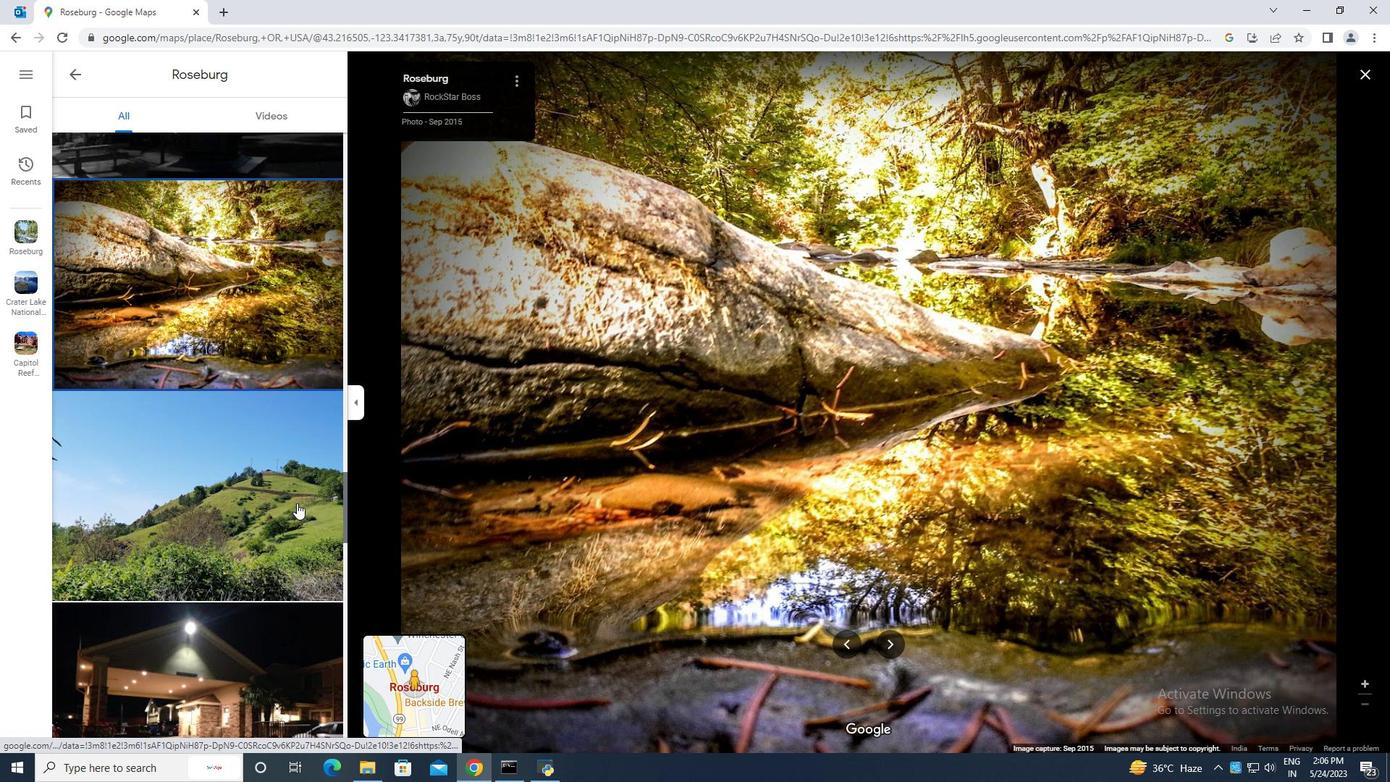 
Action: Mouse moved to (288, 509)
Screenshot: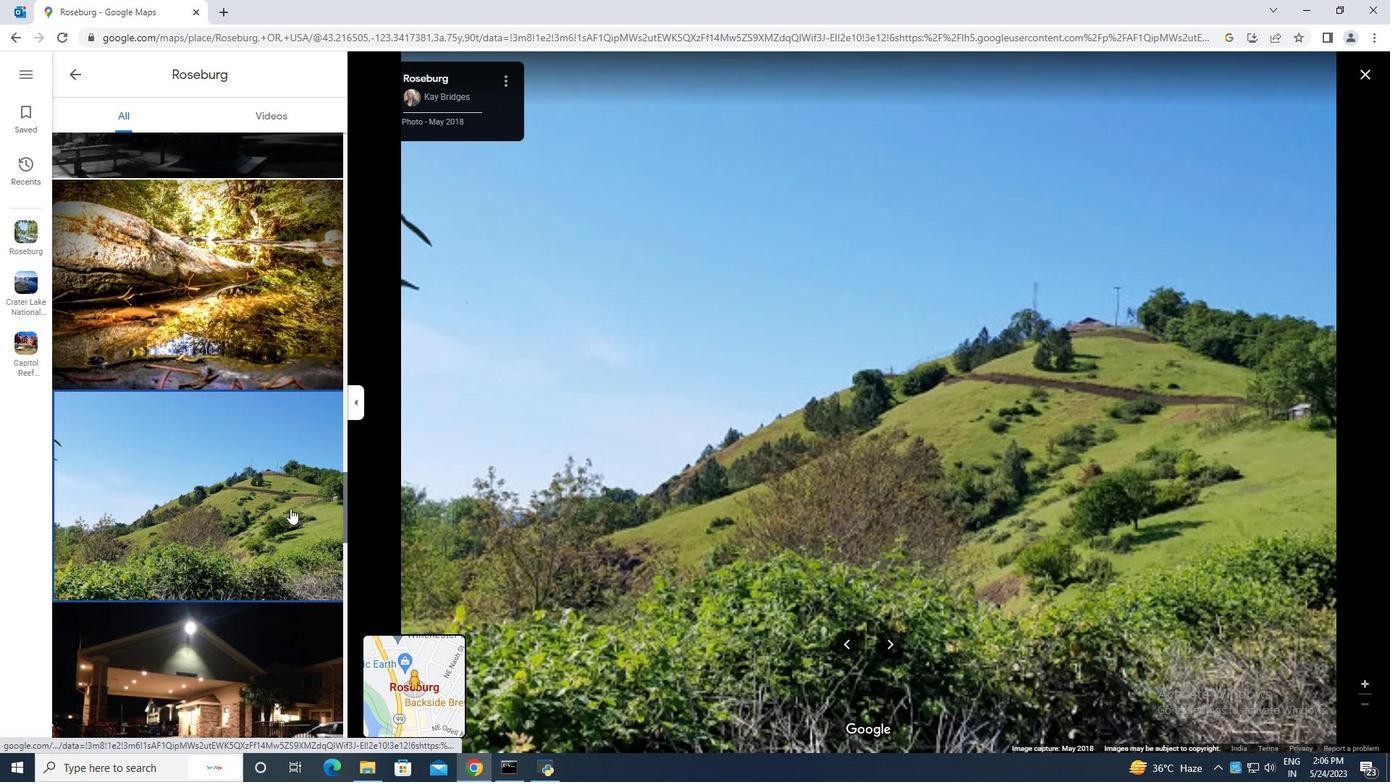 
Action: Mouse scrolled (288, 508) with delta (0, 0)
Screenshot: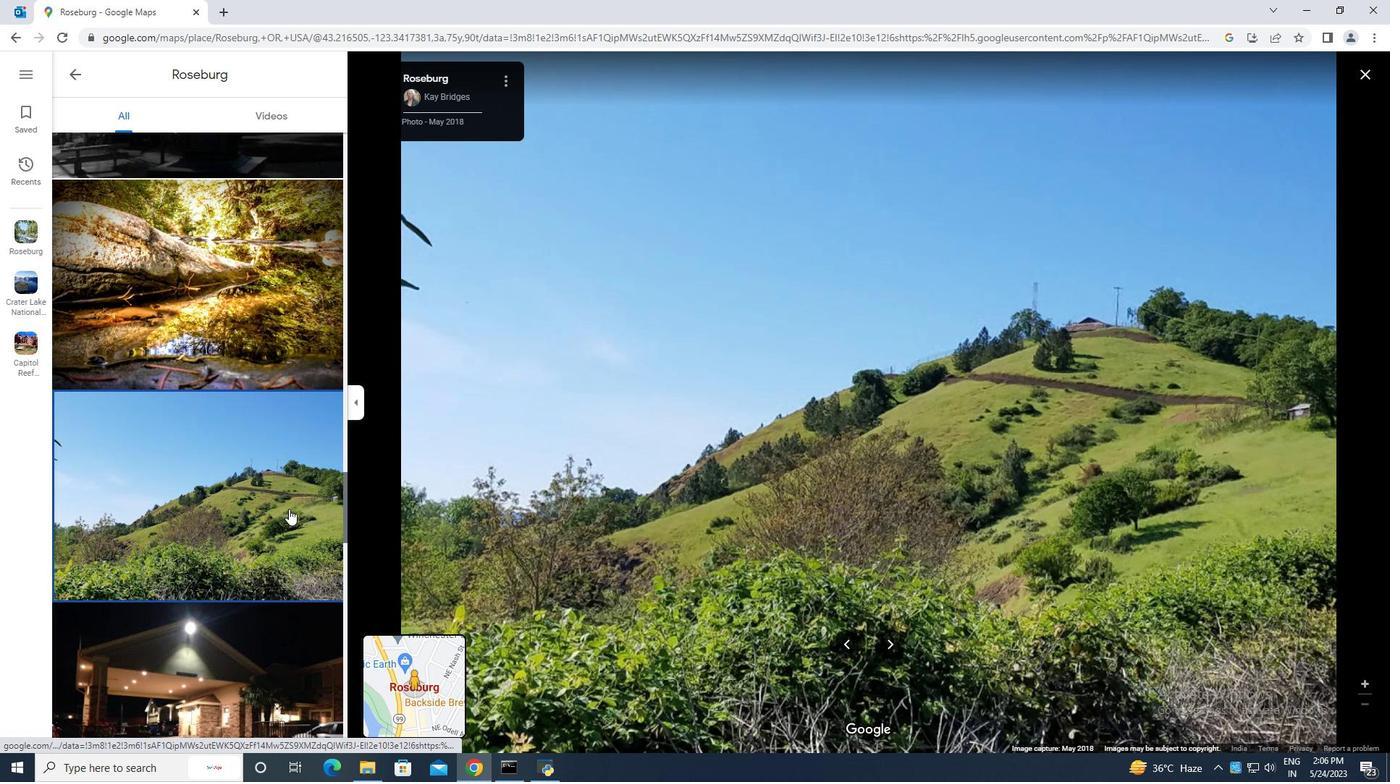 
Action: Mouse scrolled (288, 508) with delta (0, 0)
Screenshot: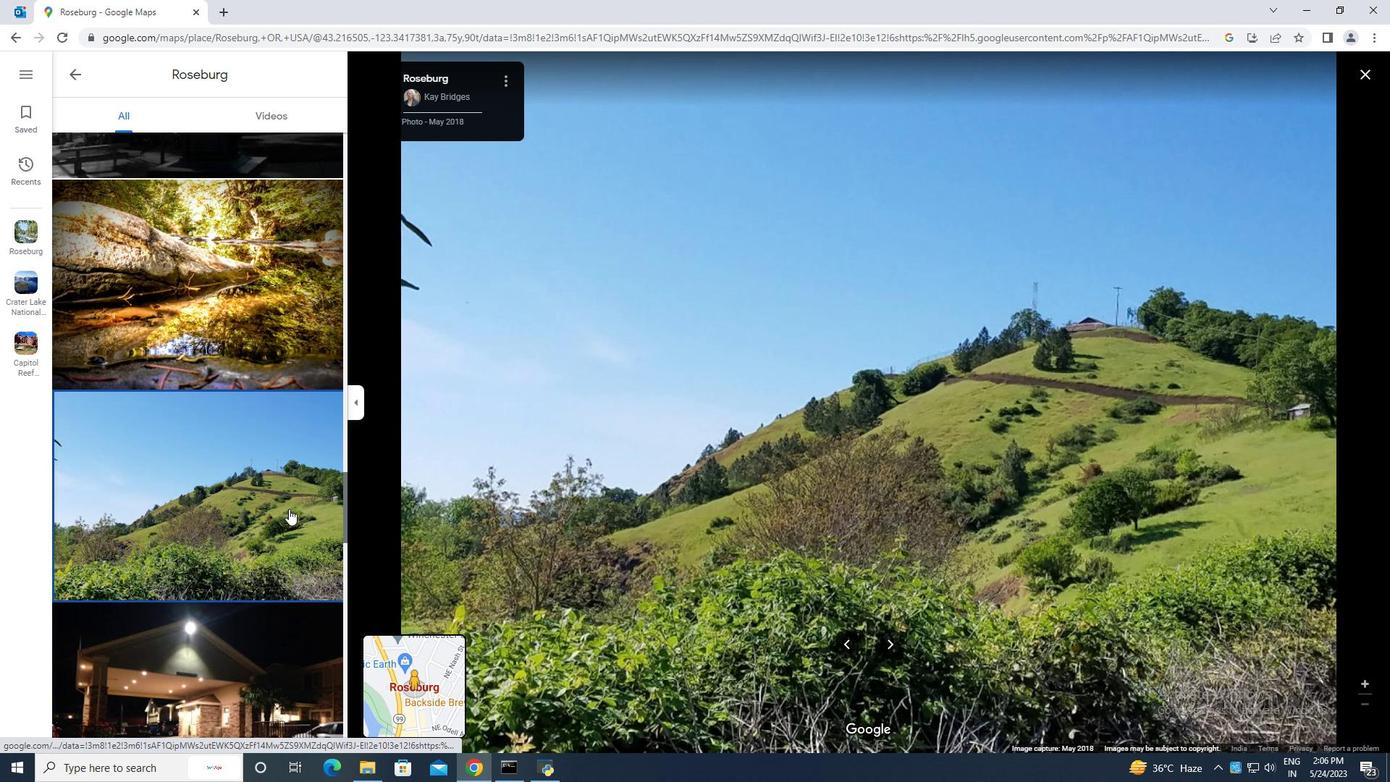 
Action: Mouse scrolled (288, 508) with delta (0, 0)
Screenshot: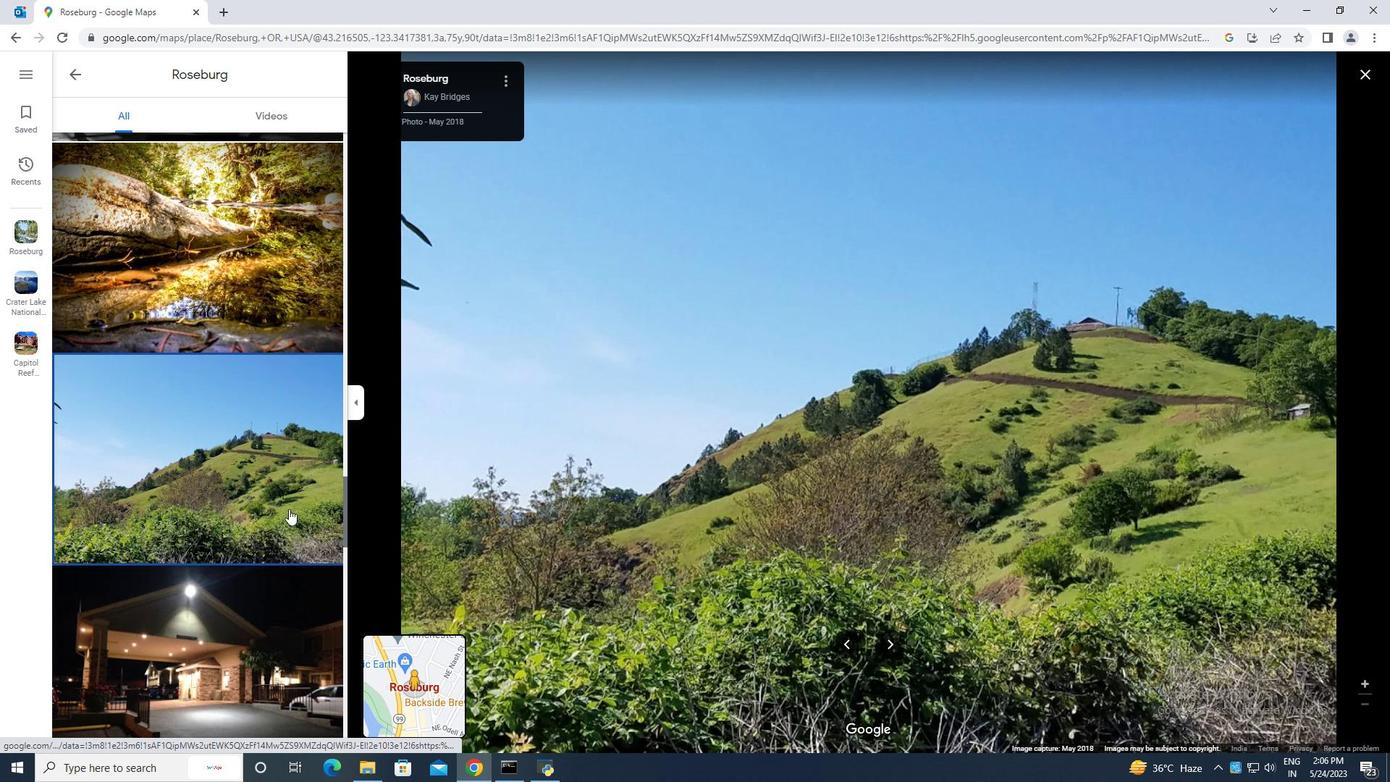
Action: Mouse moved to (283, 512)
Screenshot: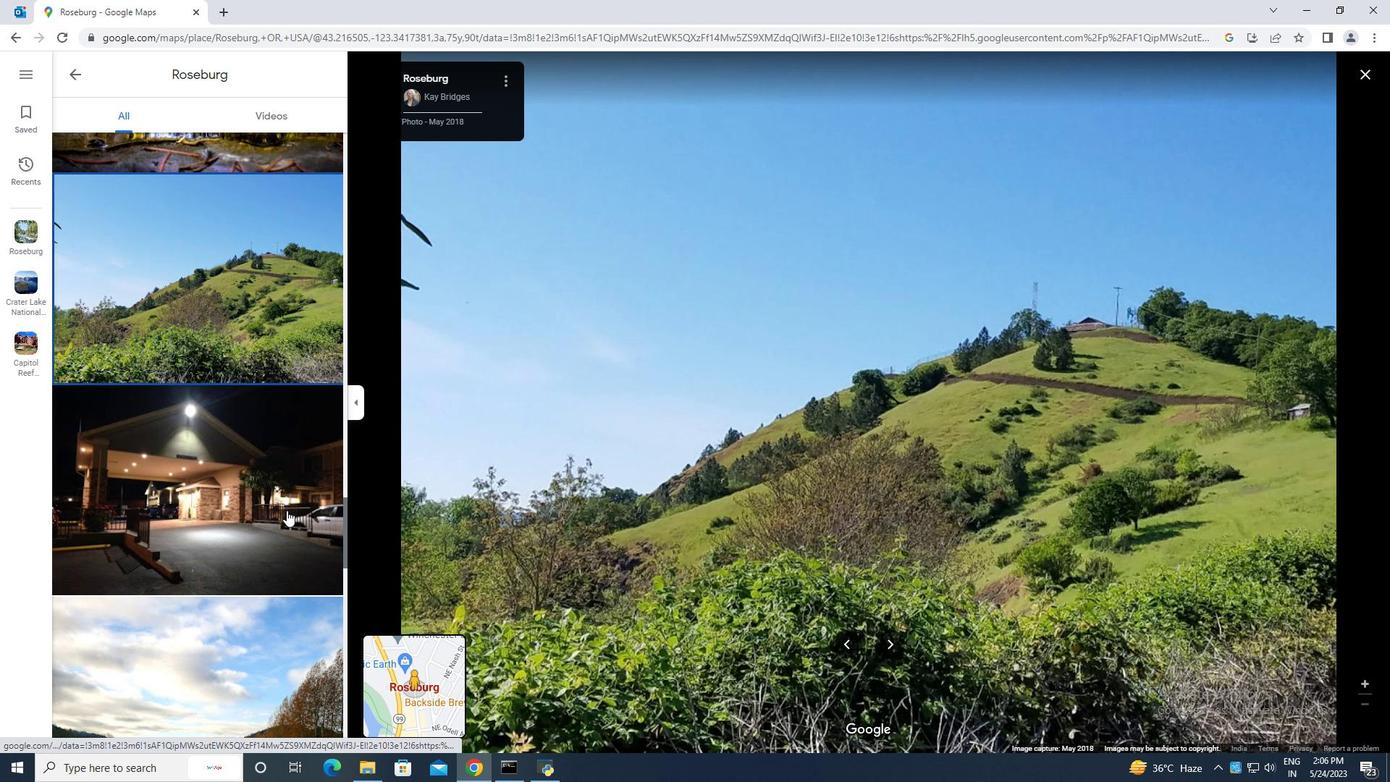 
Action: Mouse pressed left at (283, 512)
Screenshot: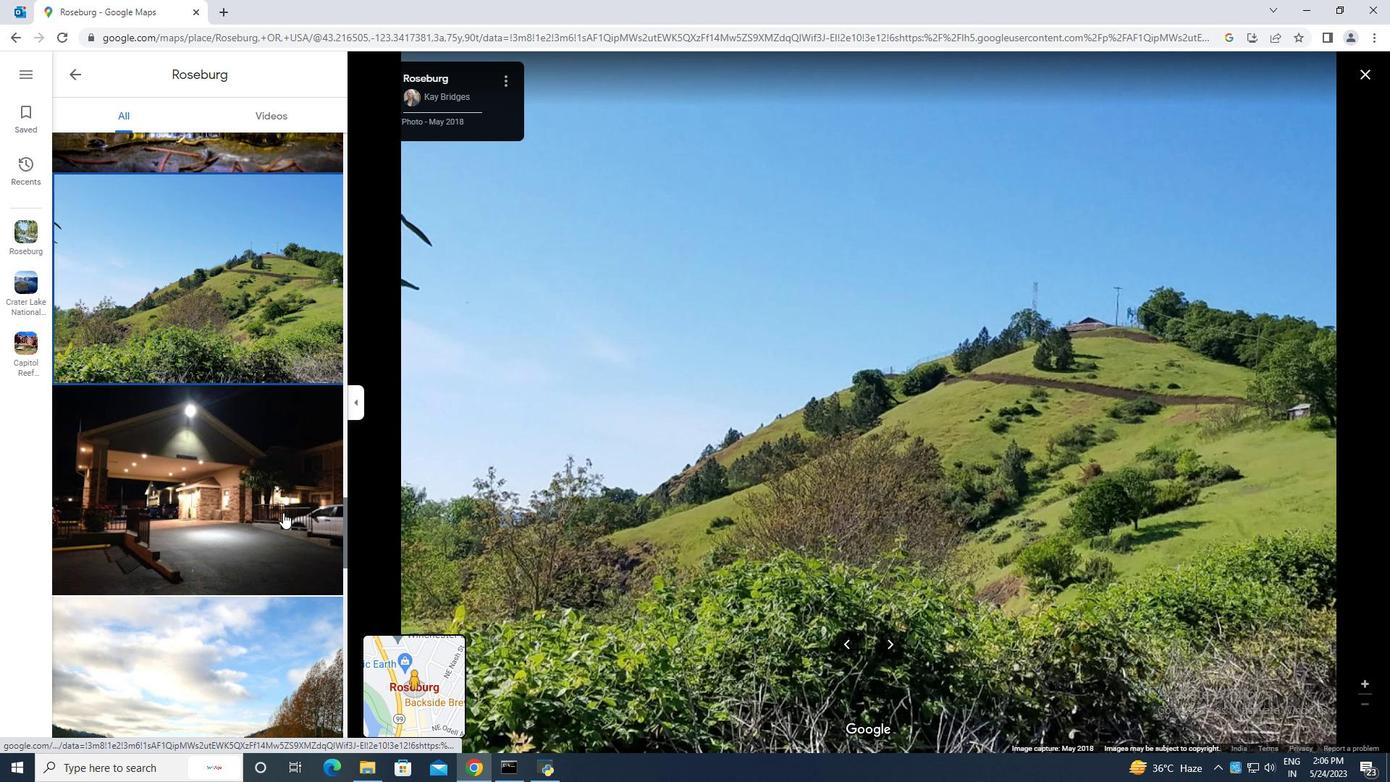 
Action: Mouse moved to (283, 512)
Screenshot: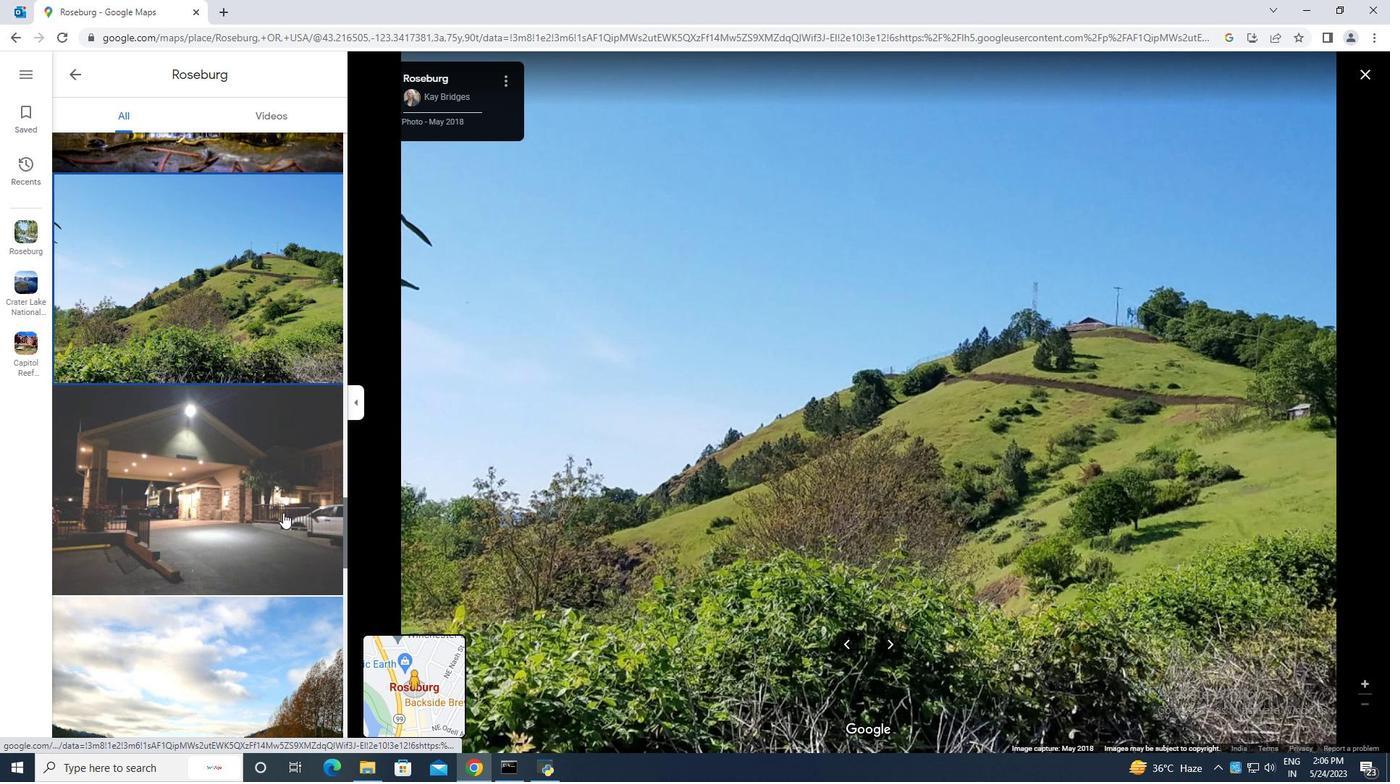 
Action: Mouse scrolled (283, 512) with delta (0, 0)
Screenshot: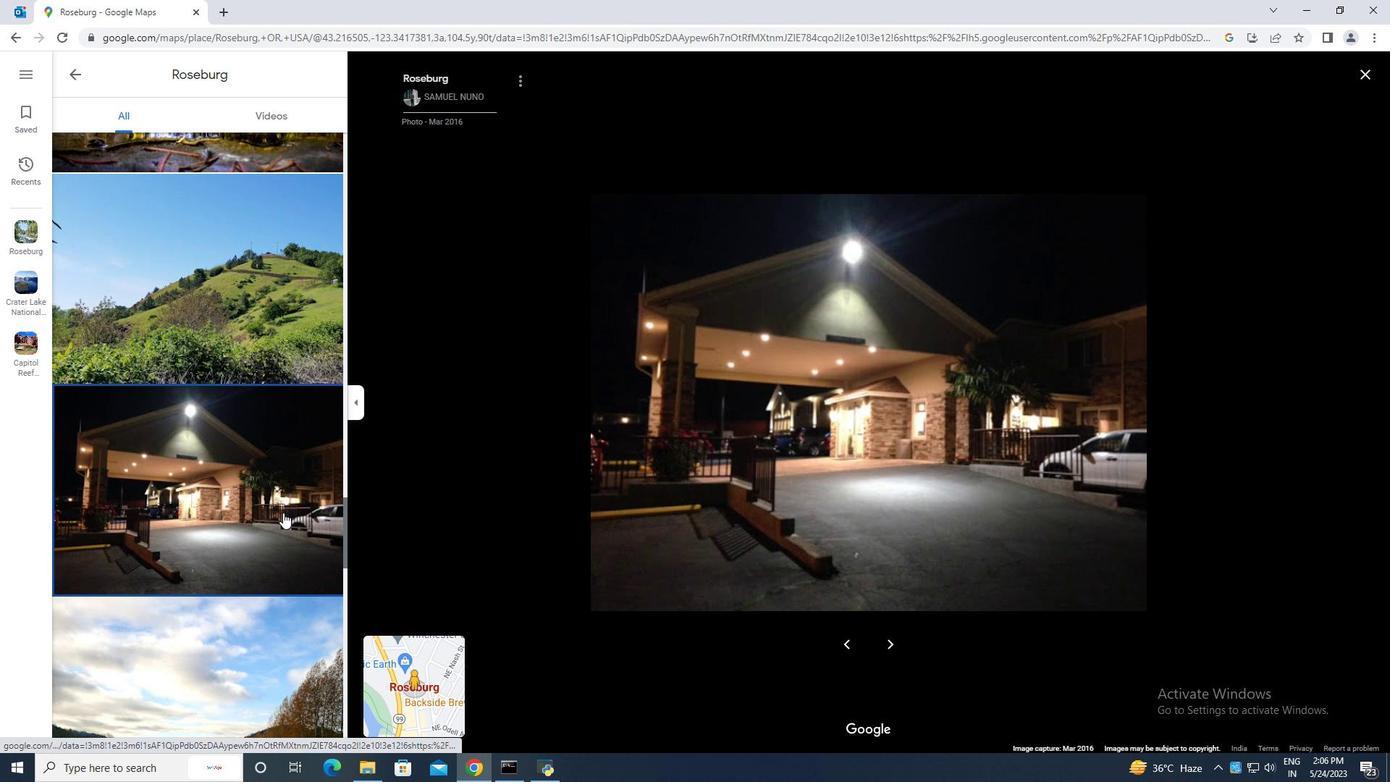 
Action: Mouse scrolled (283, 512) with delta (0, 0)
Screenshot: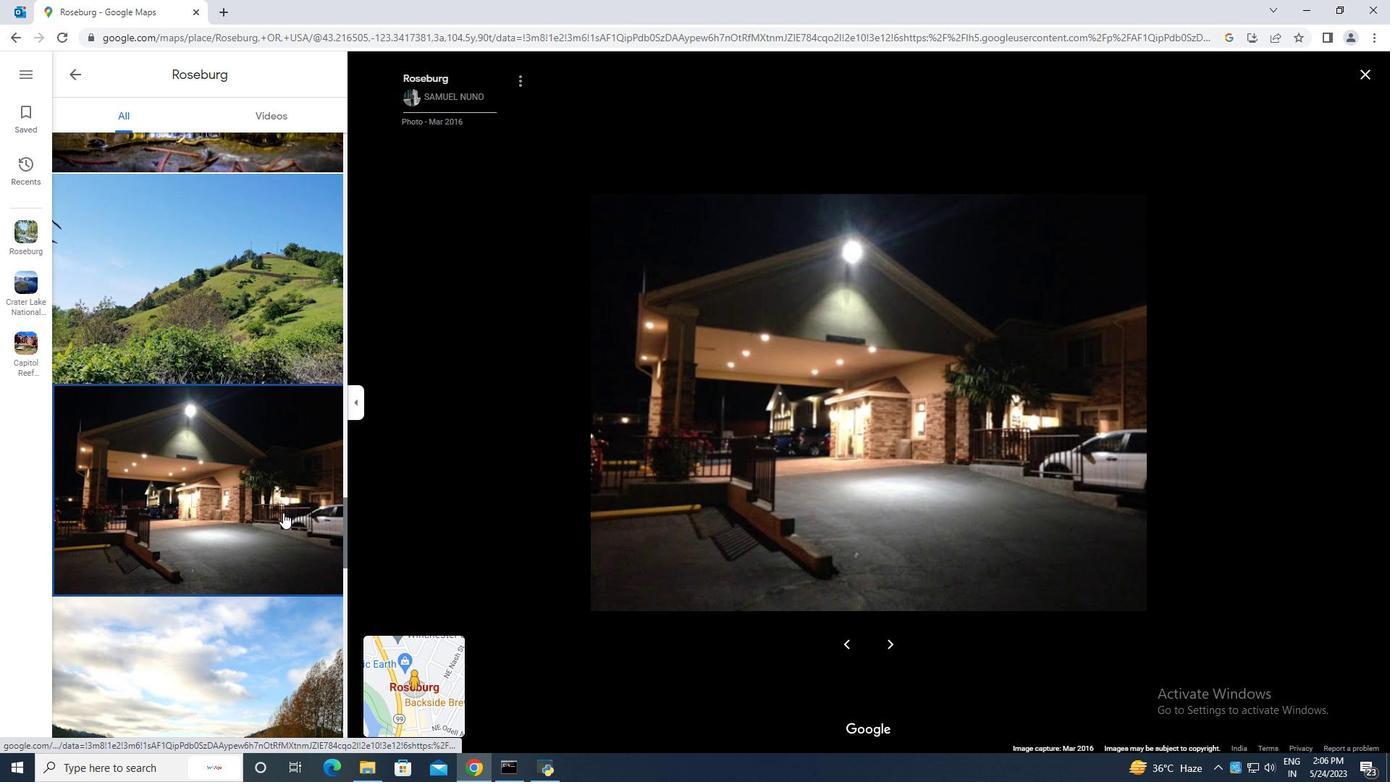 
Action: Mouse scrolled (283, 512) with delta (0, 0)
Screenshot: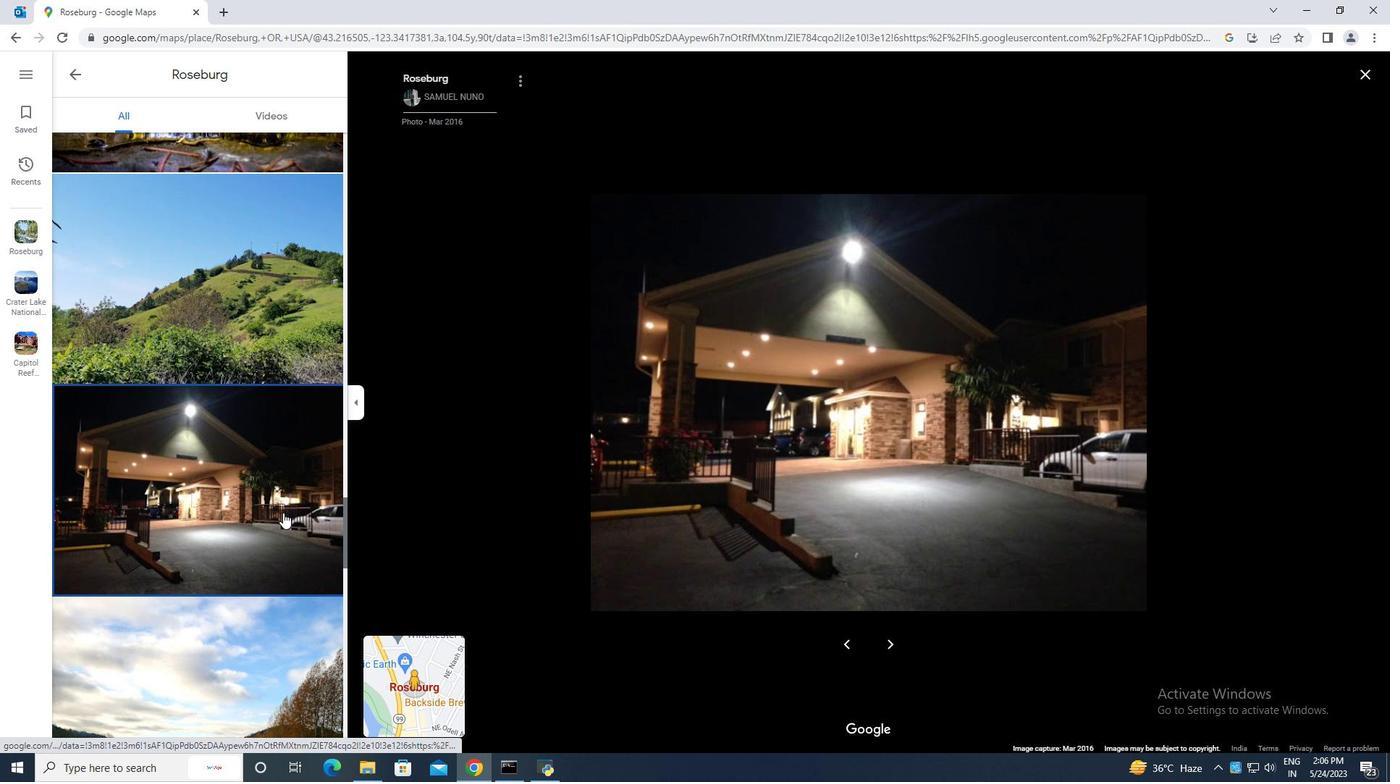 
Action: Mouse moved to (230, 516)
Screenshot: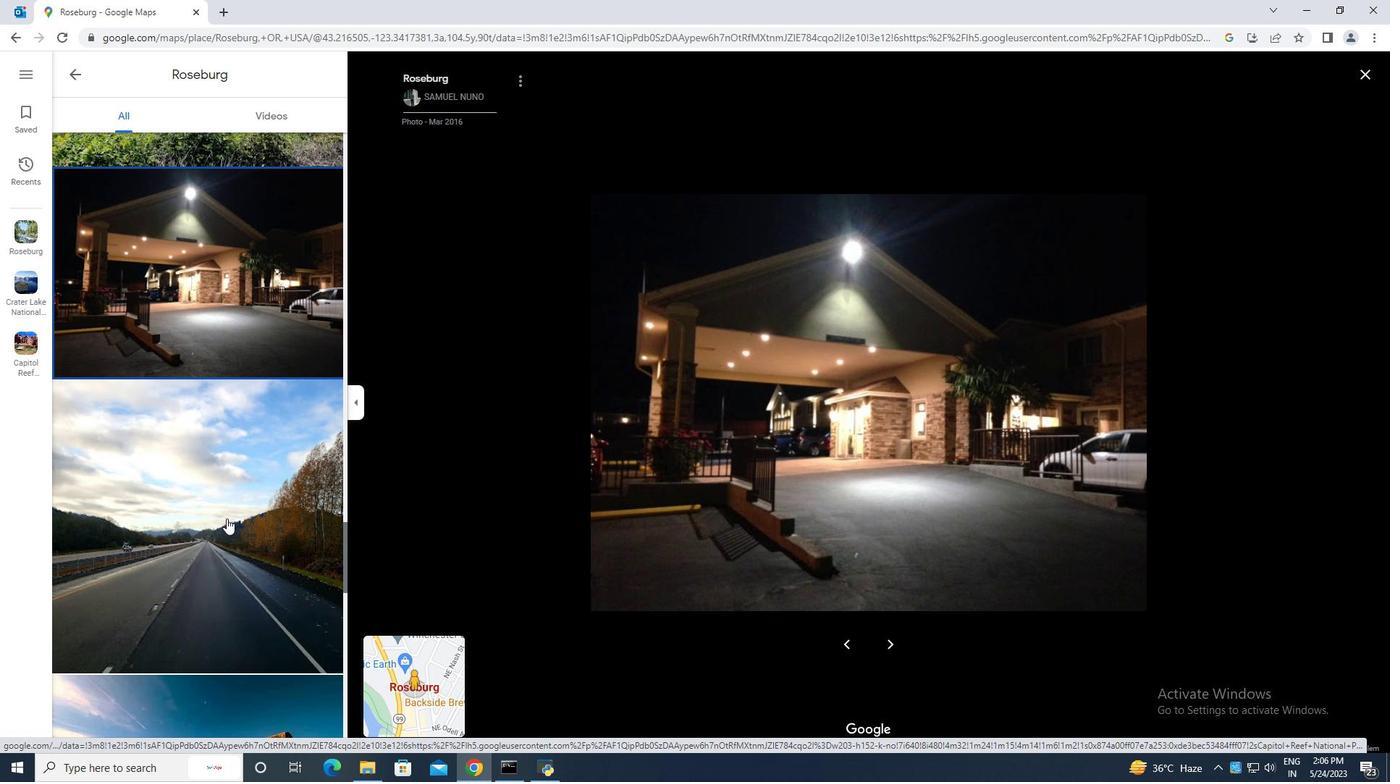 
Action: Mouse pressed left at (230, 516)
Screenshot: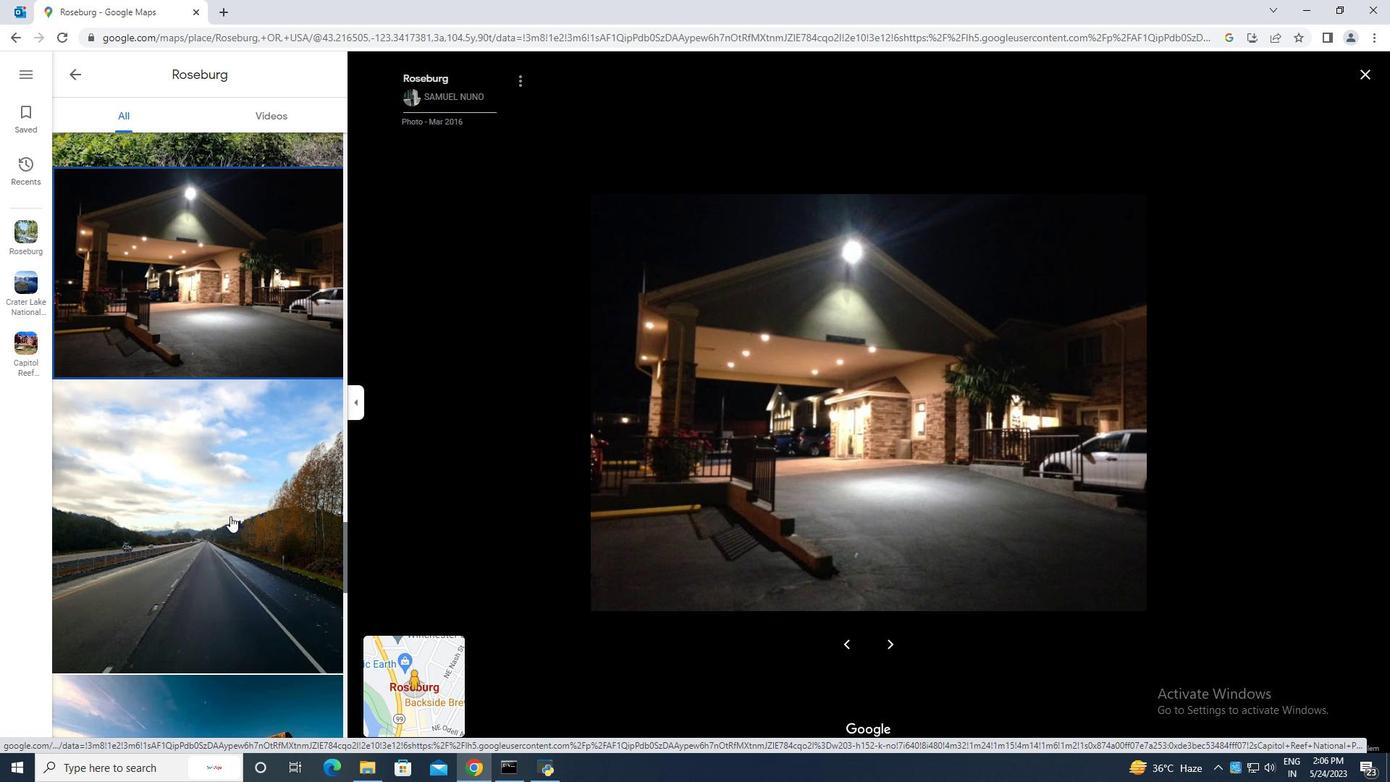 
Action: Mouse moved to (221, 563)
Screenshot: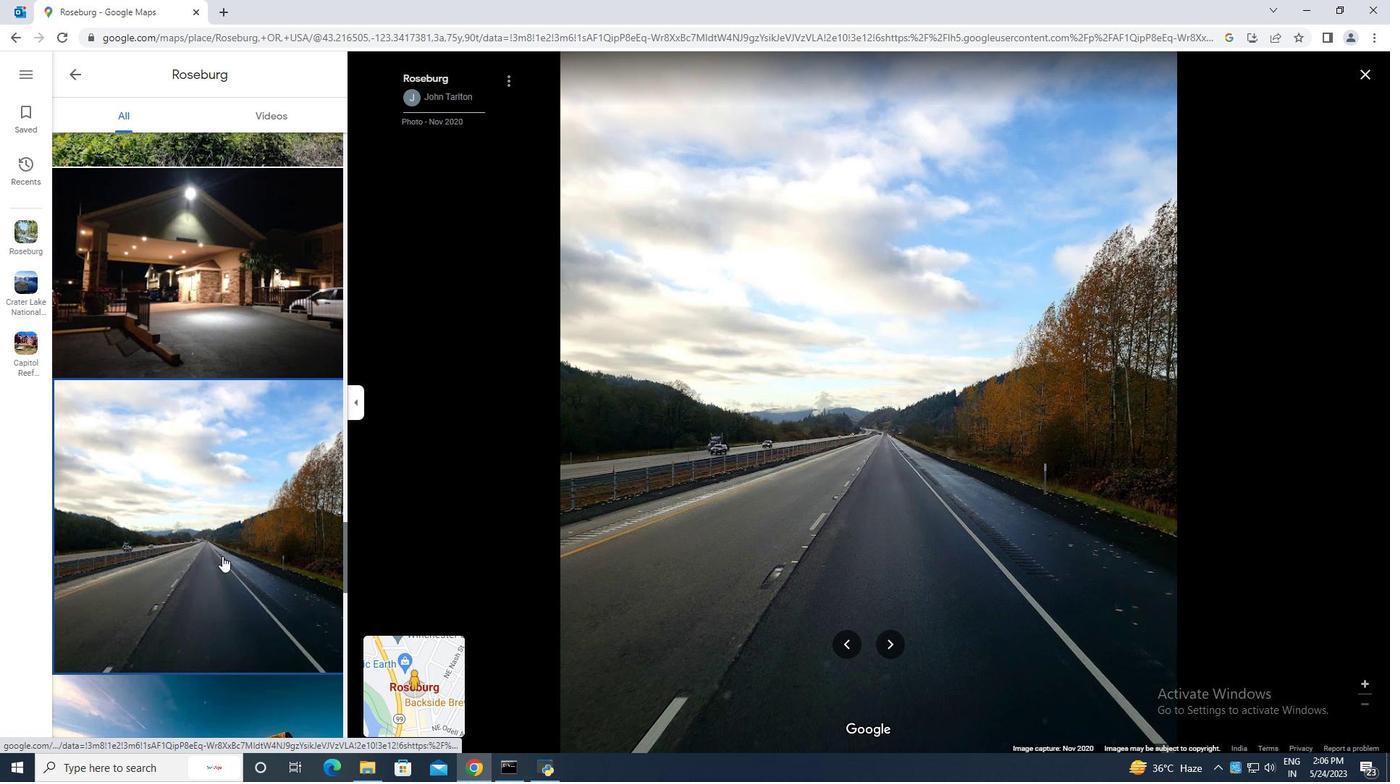 
Action: Mouse scrolled (221, 562) with delta (0, 0)
Screenshot: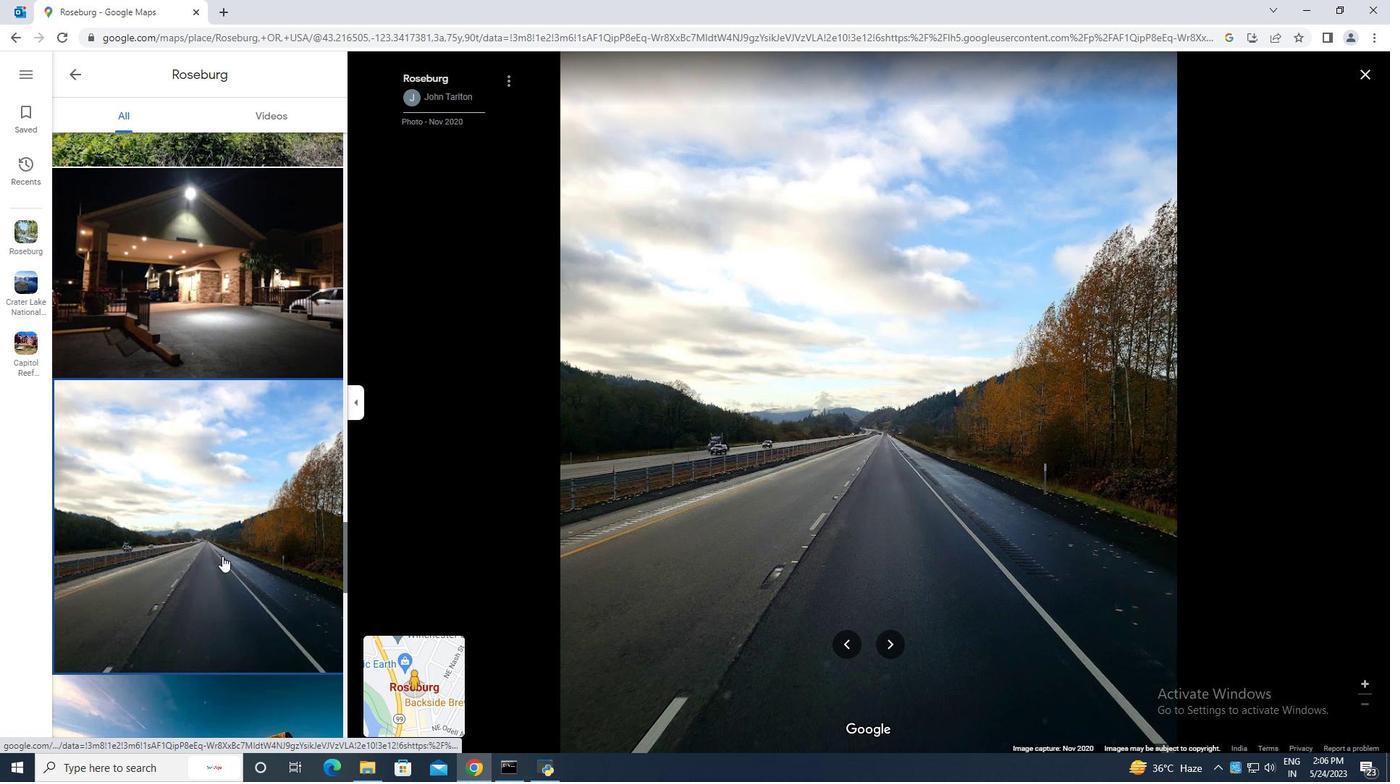 
Action: Mouse moved to (222, 566)
Screenshot: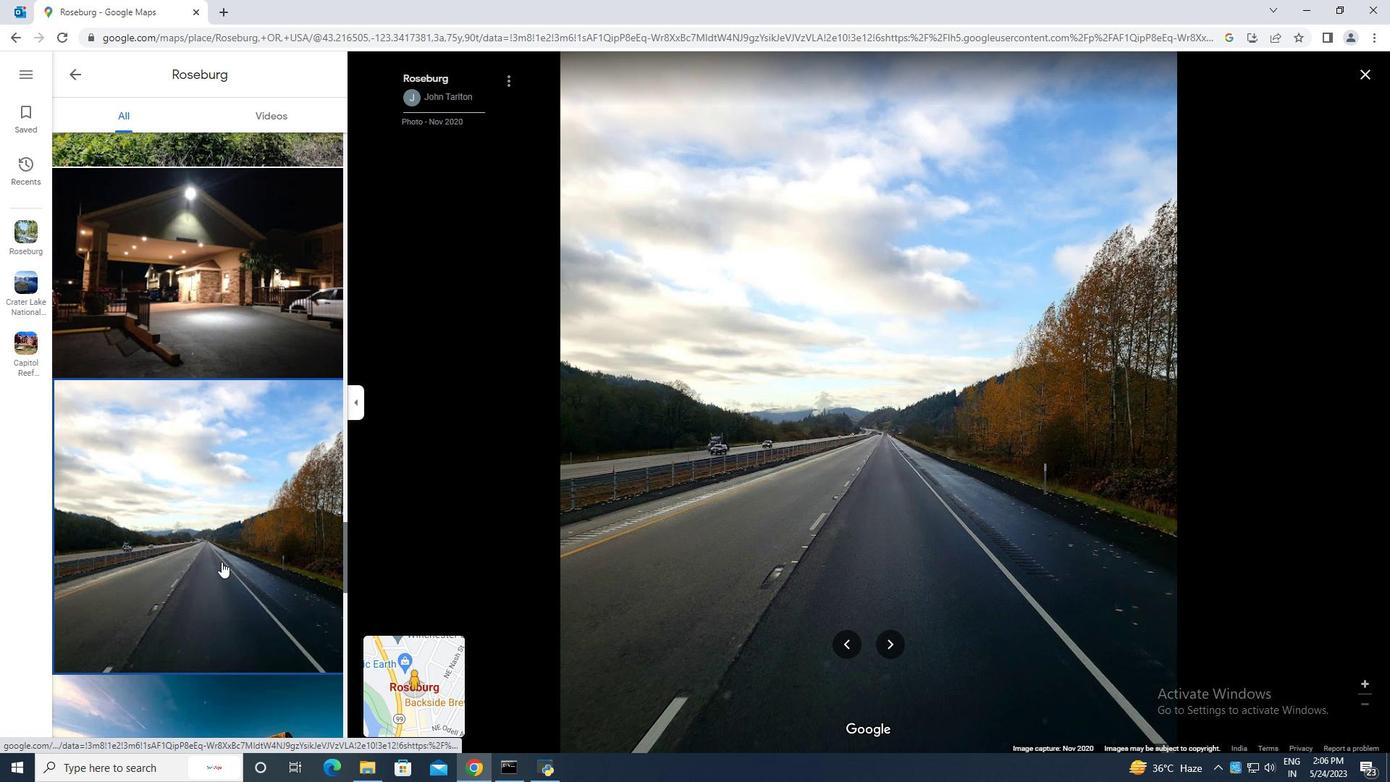
Action: Mouse scrolled (222, 565) with delta (0, 0)
Screenshot: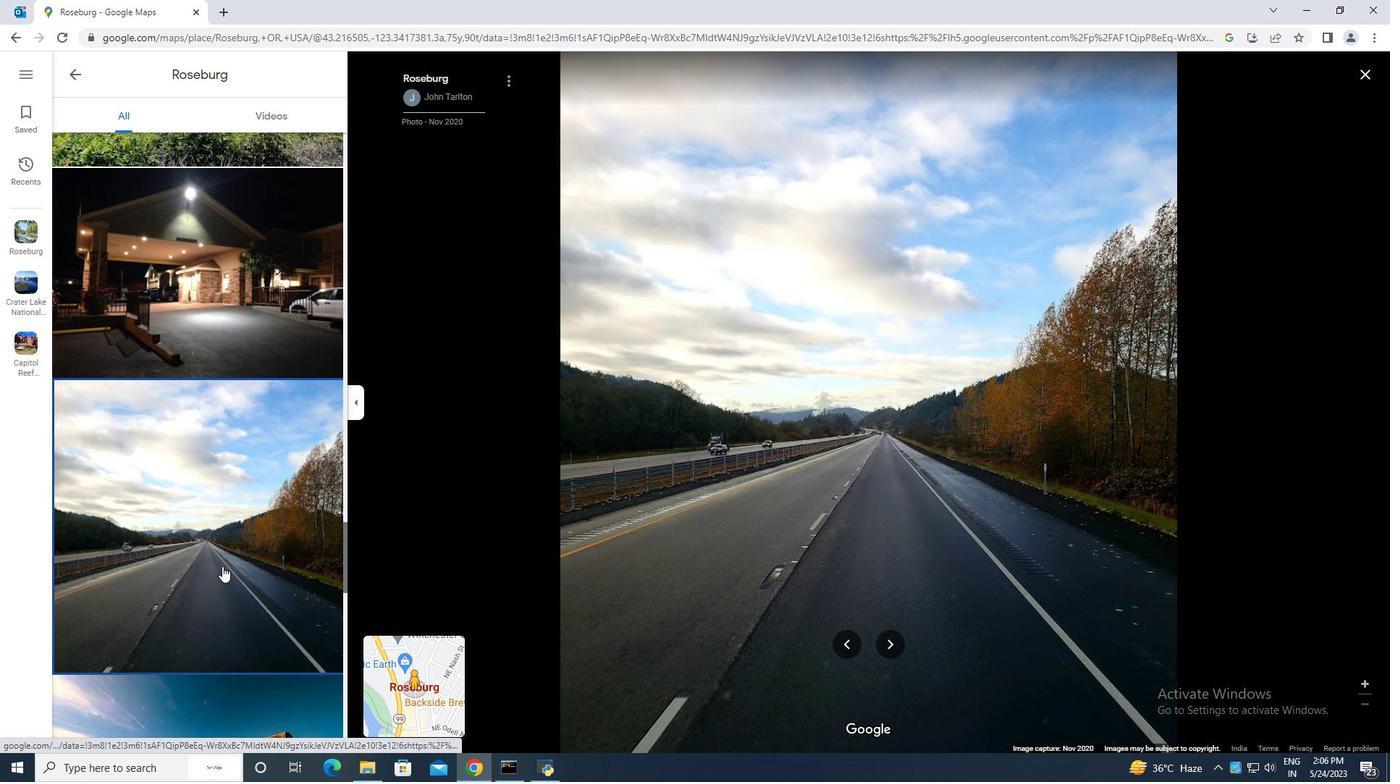 
Action: Mouse scrolled (222, 565) with delta (0, 0)
Screenshot: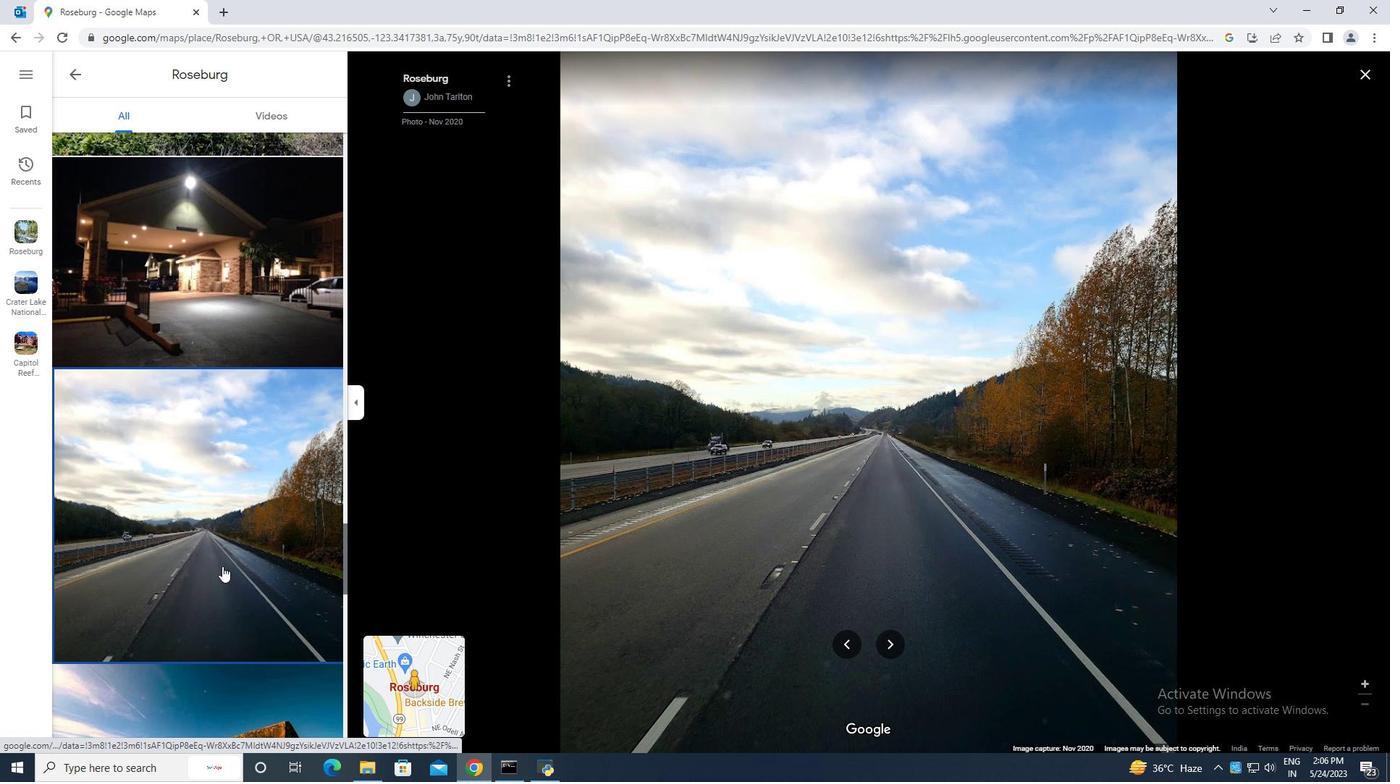 
Action: Mouse moved to (255, 533)
Screenshot: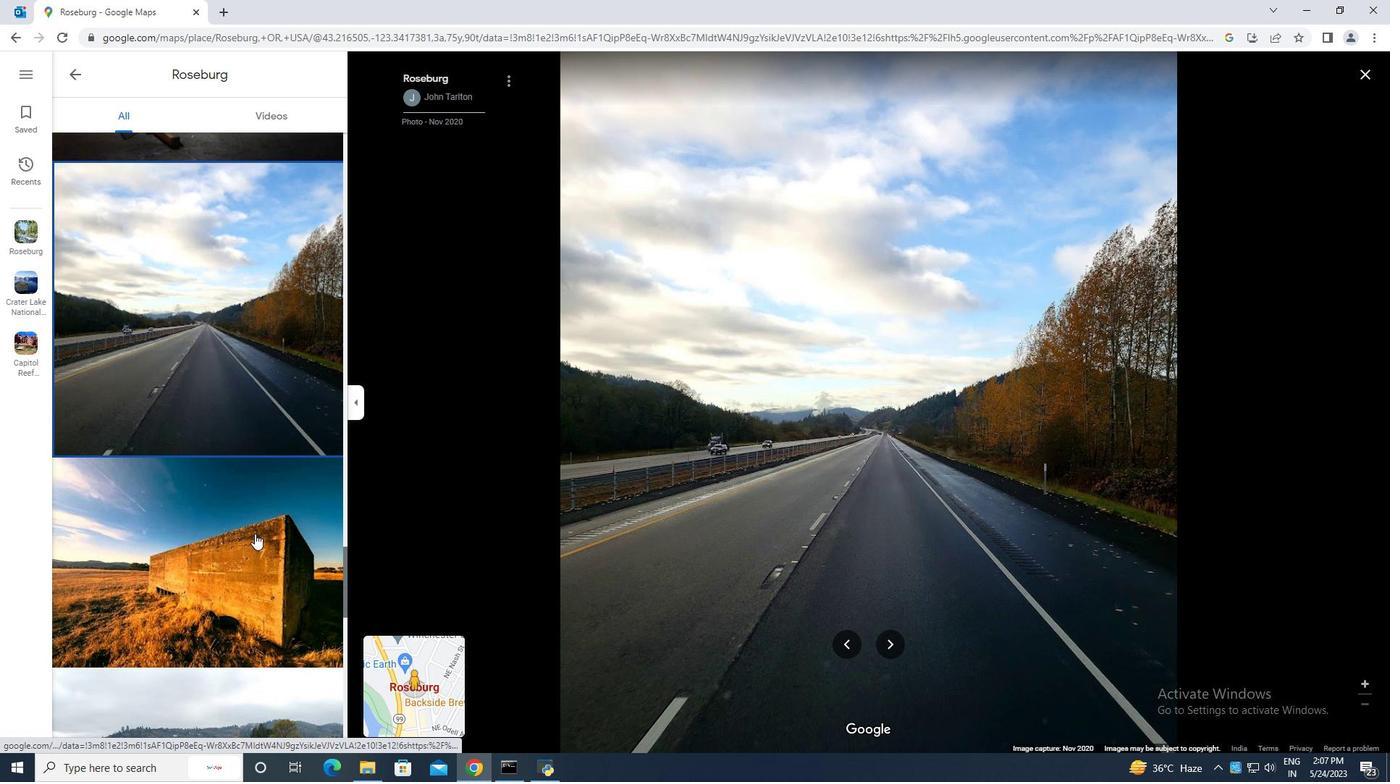 
Action: Mouse pressed left at (255, 533)
Screenshot: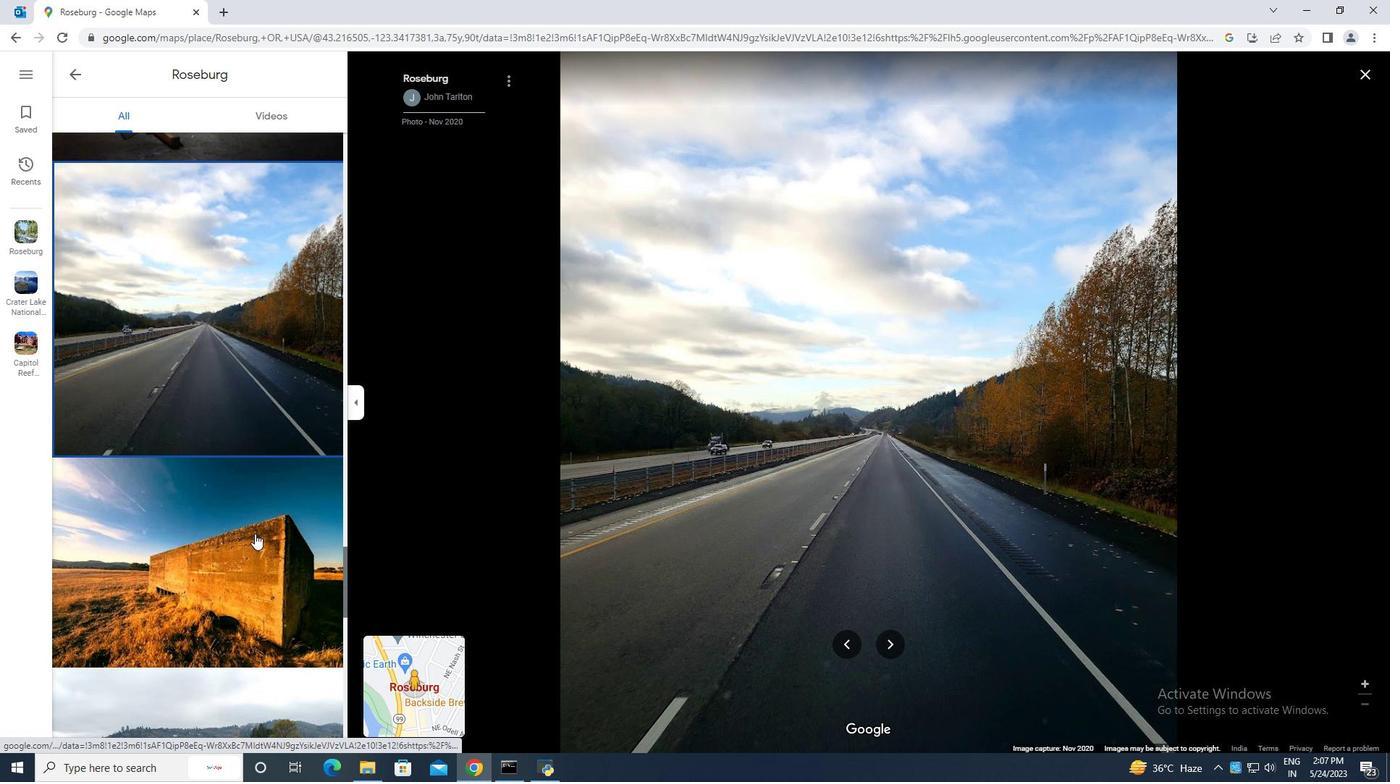 
Action: Mouse moved to (244, 549)
Screenshot: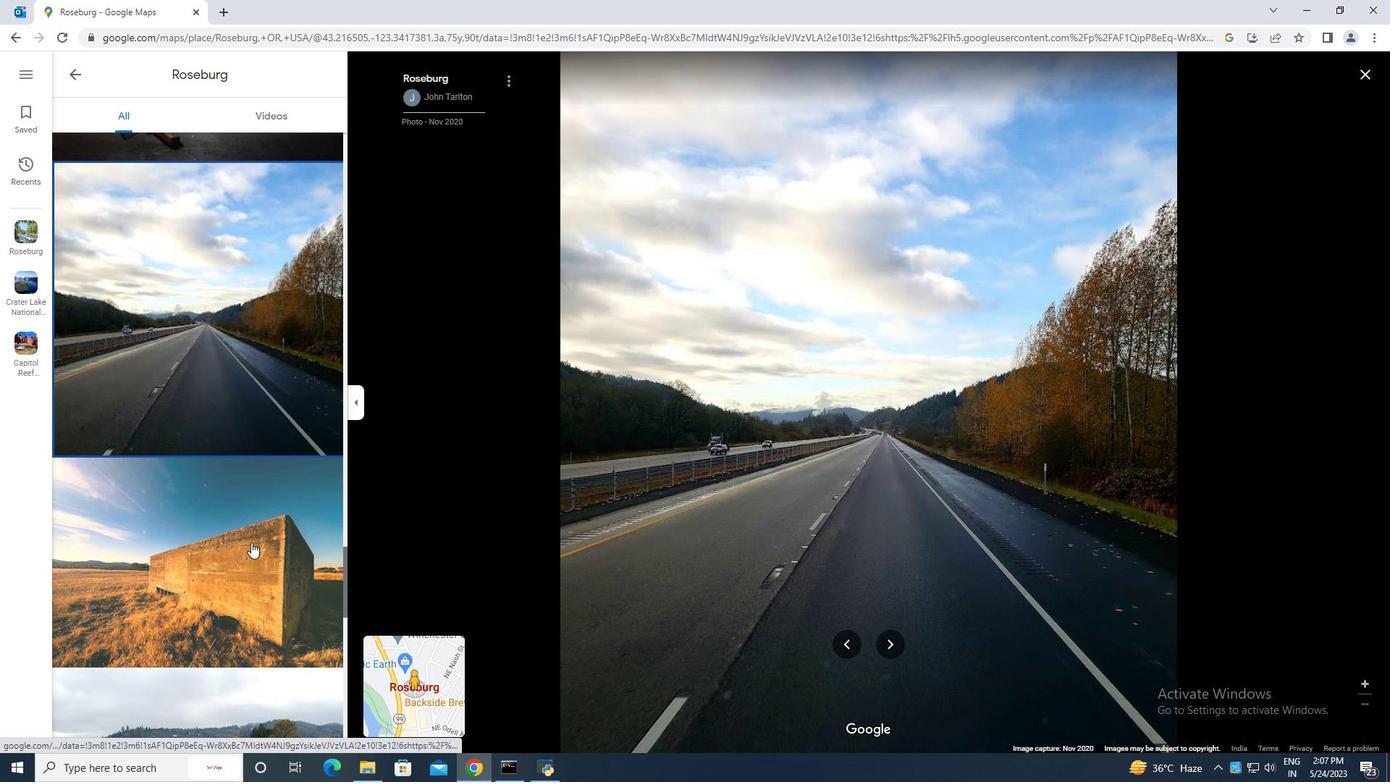 
Action: Mouse pressed left at (244, 549)
Screenshot: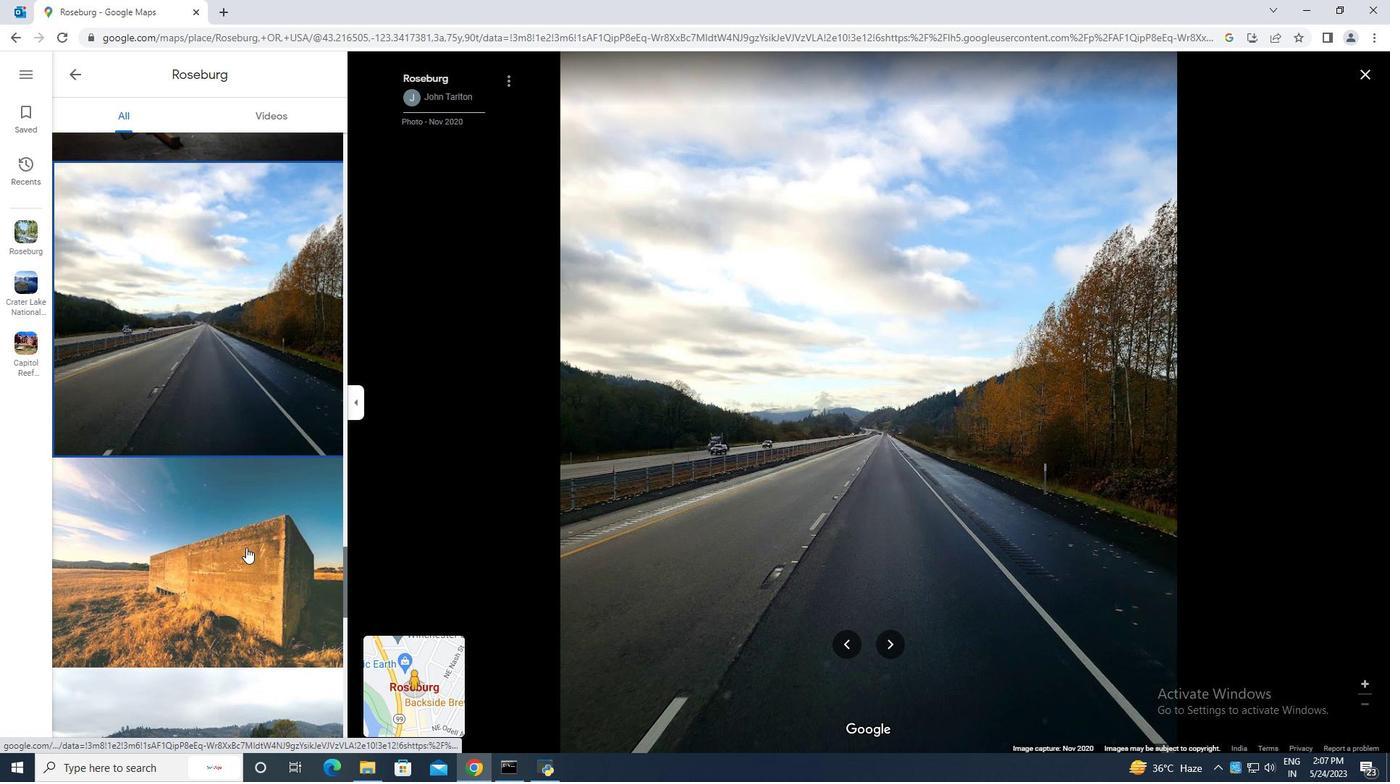 
Action: Mouse moved to (267, 517)
Screenshot: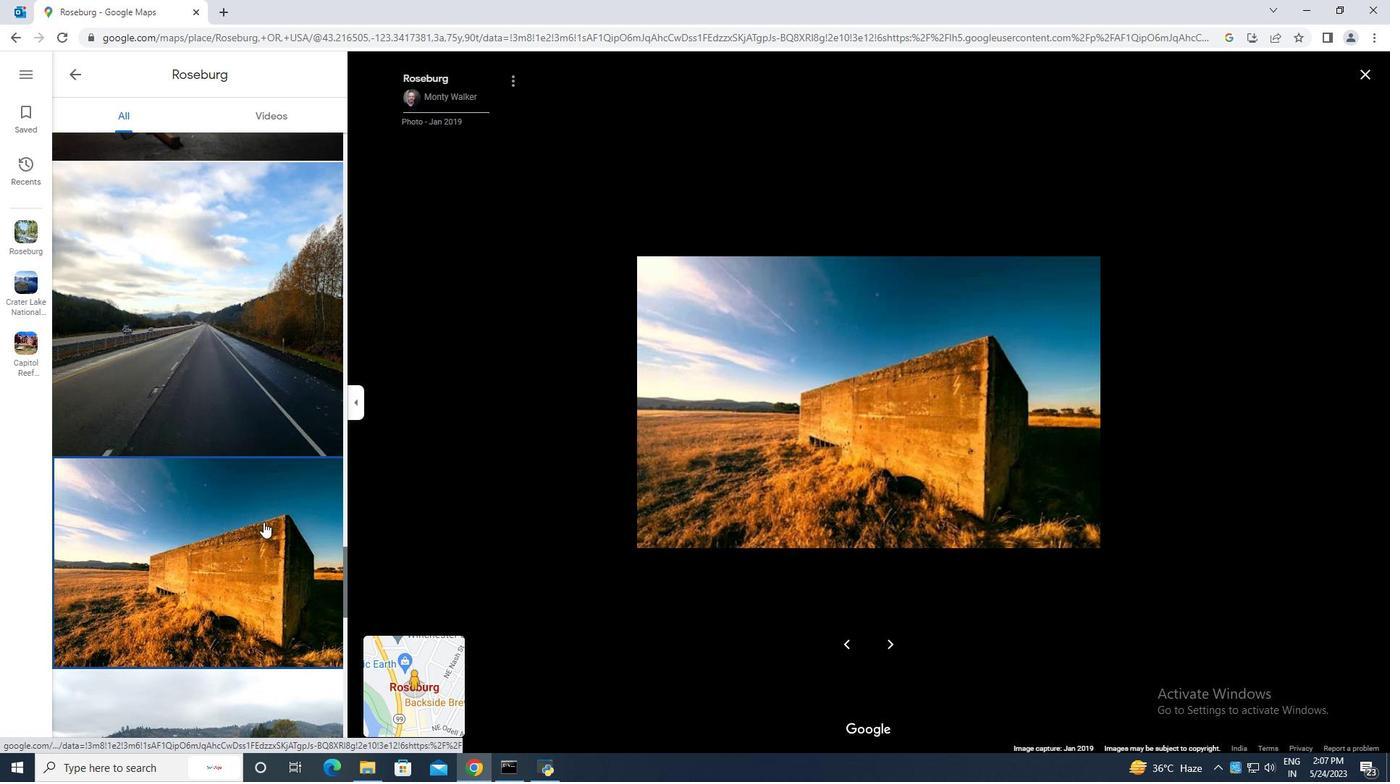 
Action: Mouse scrolled (267, 516) with delta (0, 0)
Screenshot: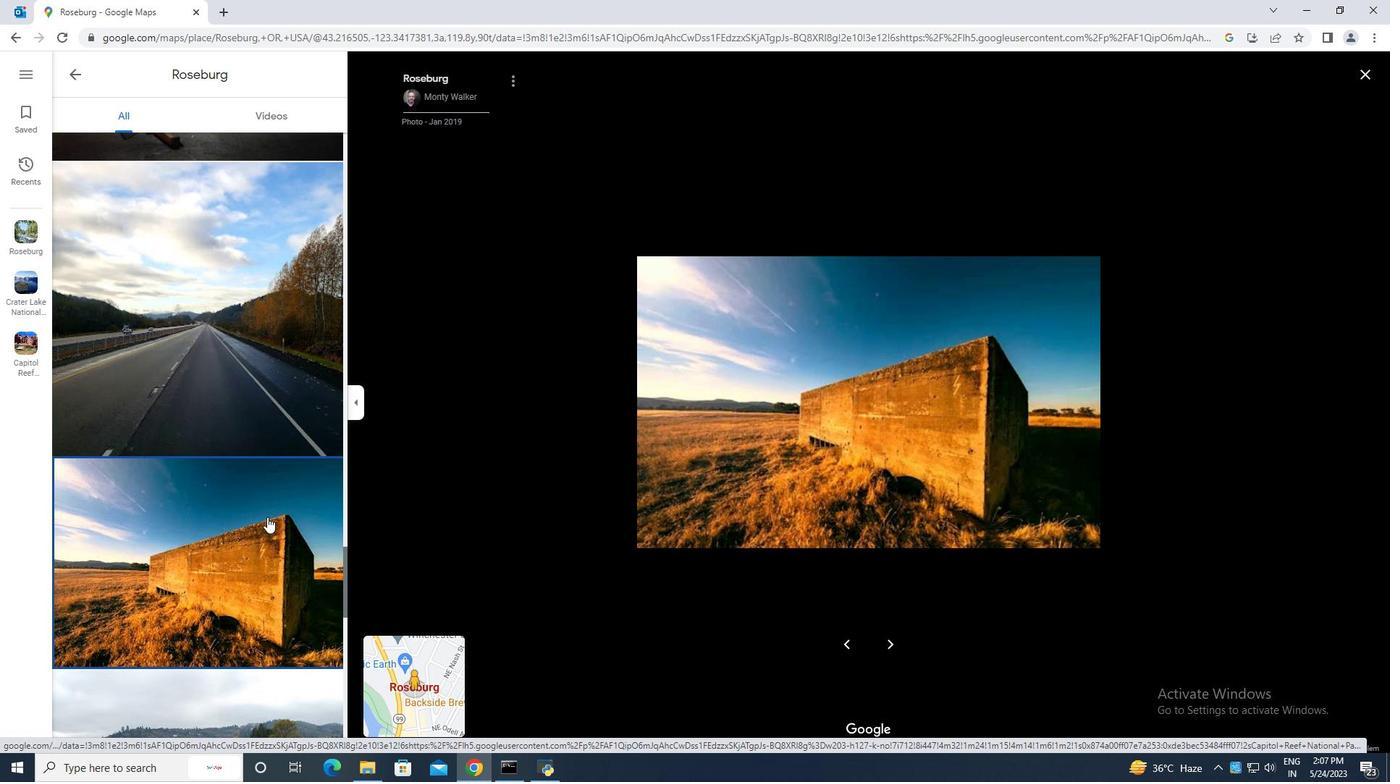 
Action: Mouse scrolled (267, 516) with delta (0, 0)
Screenshot: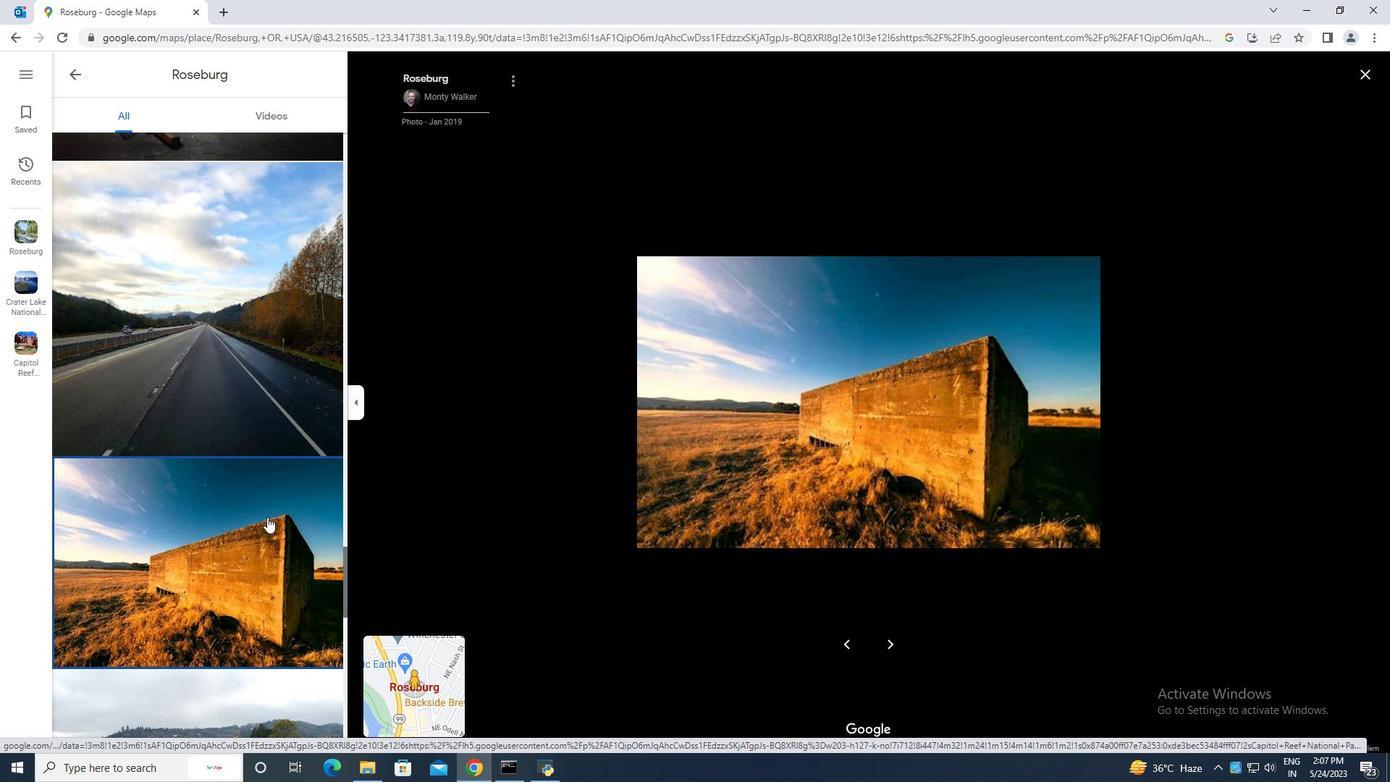 
Action: Mouse scrolled (267, 516) with delta (0, 0)
Screenshot: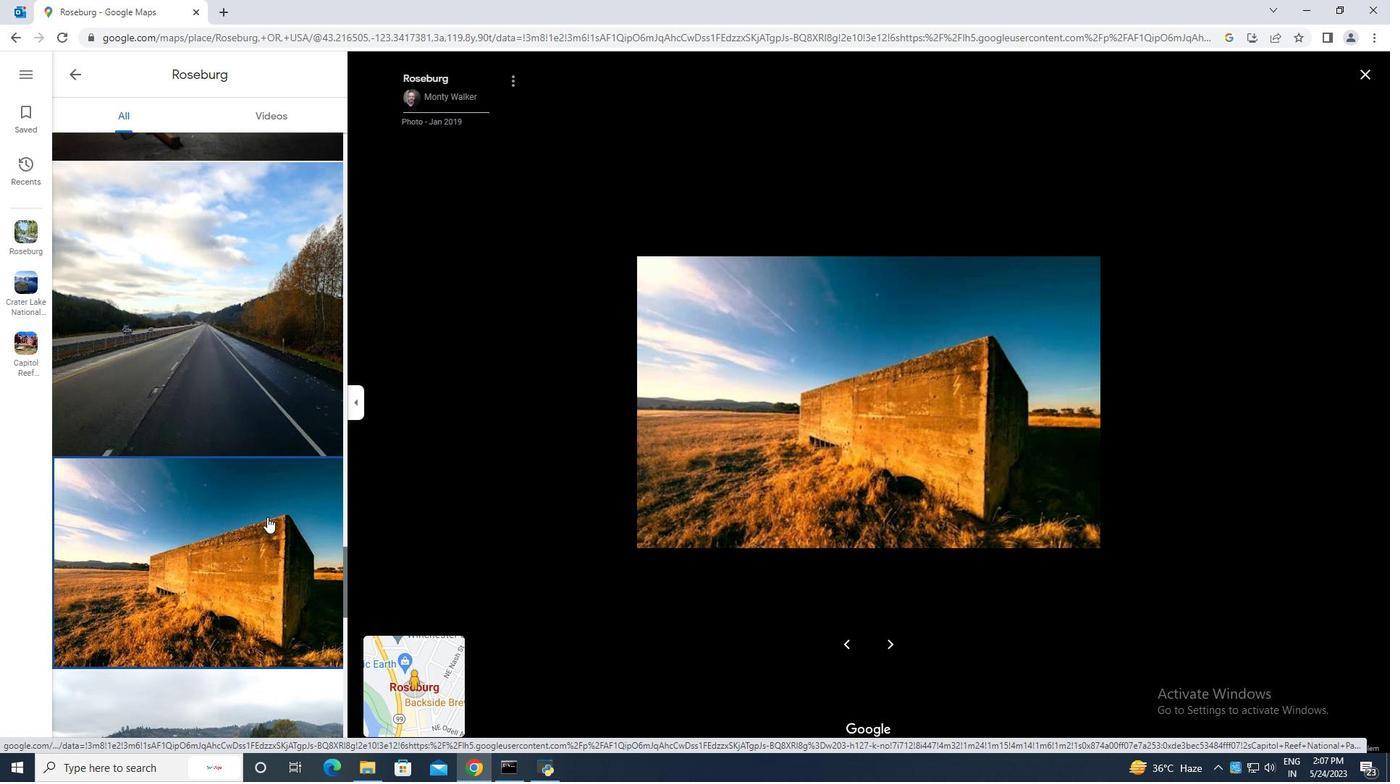 
Action: Mouse scrolled (267, 516) with delta (0, 0)
Screenshot: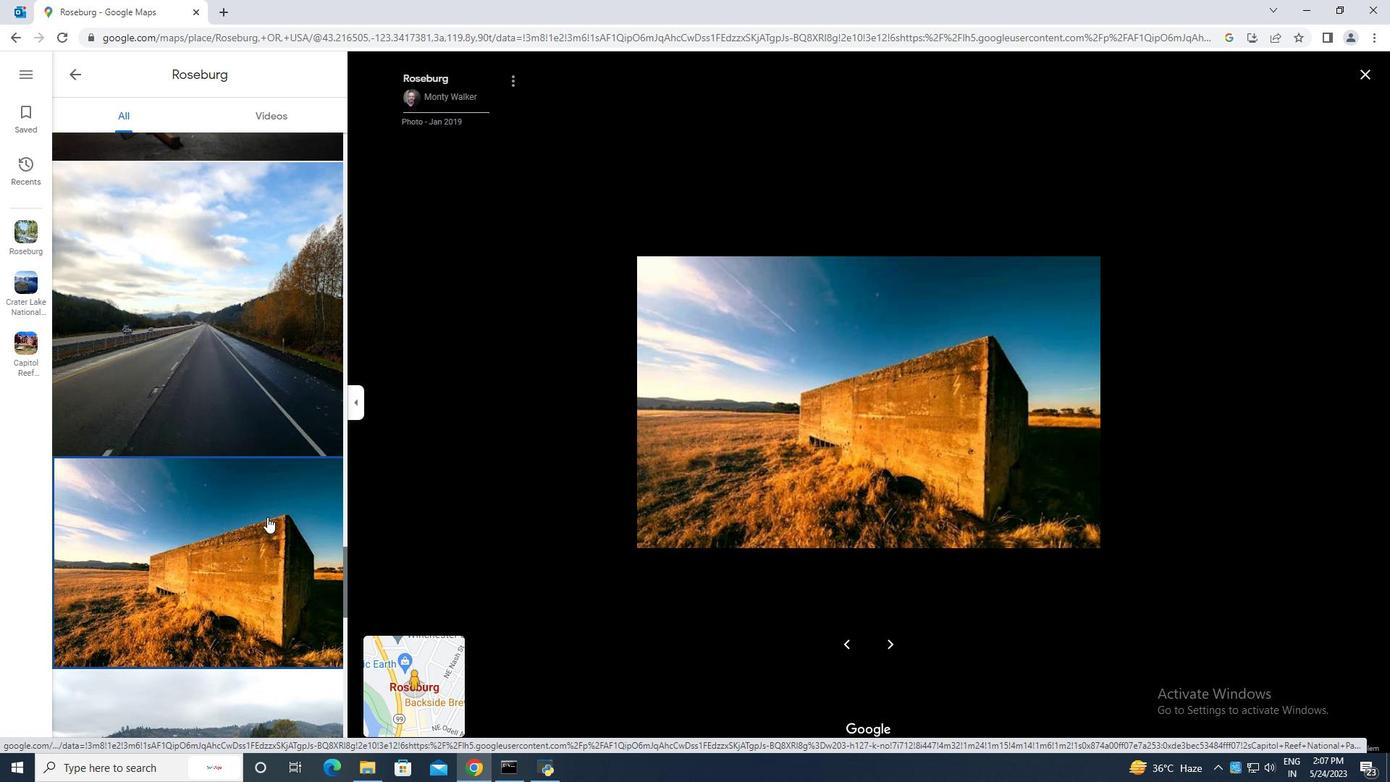 
Action: Mouse moved to (267, 517)
Screenshot: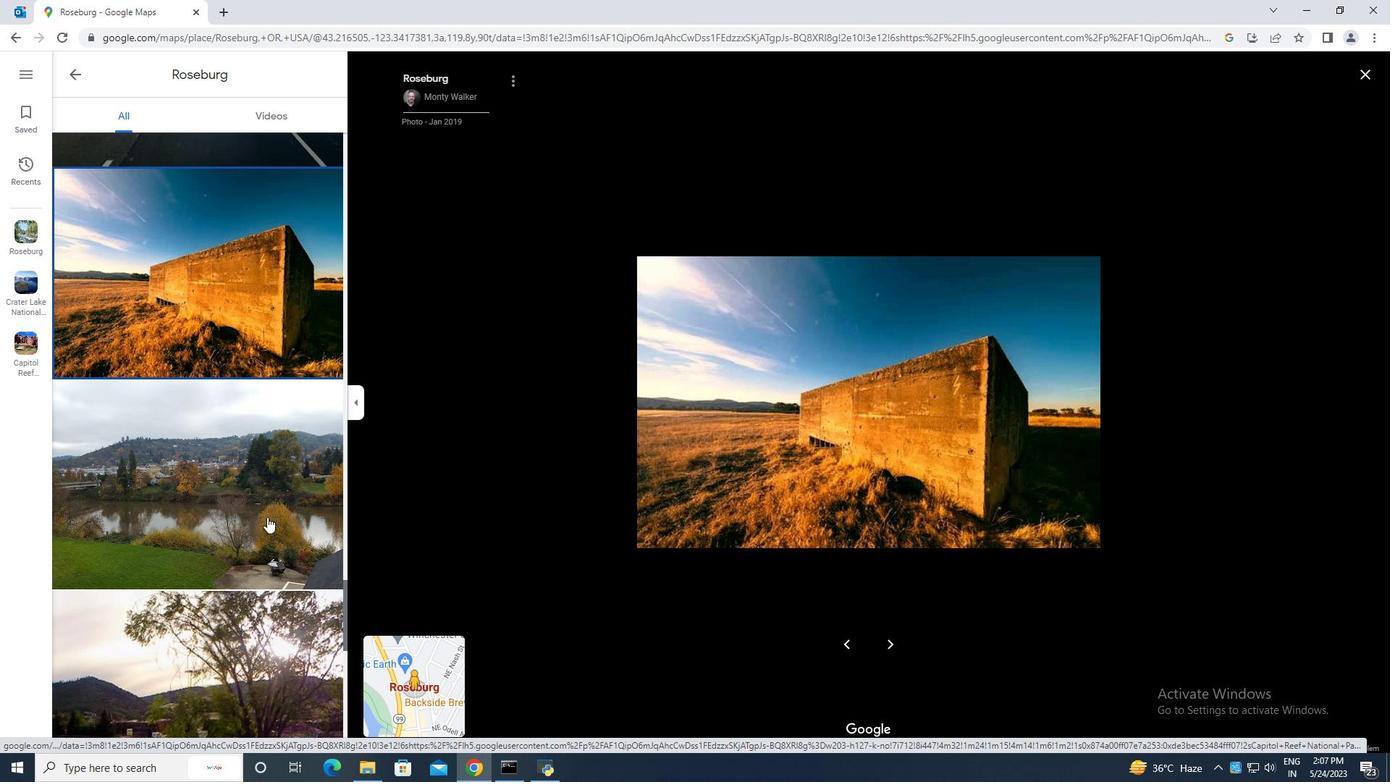 
Action: Mouse pressed left at (267, 517)
Screenshot: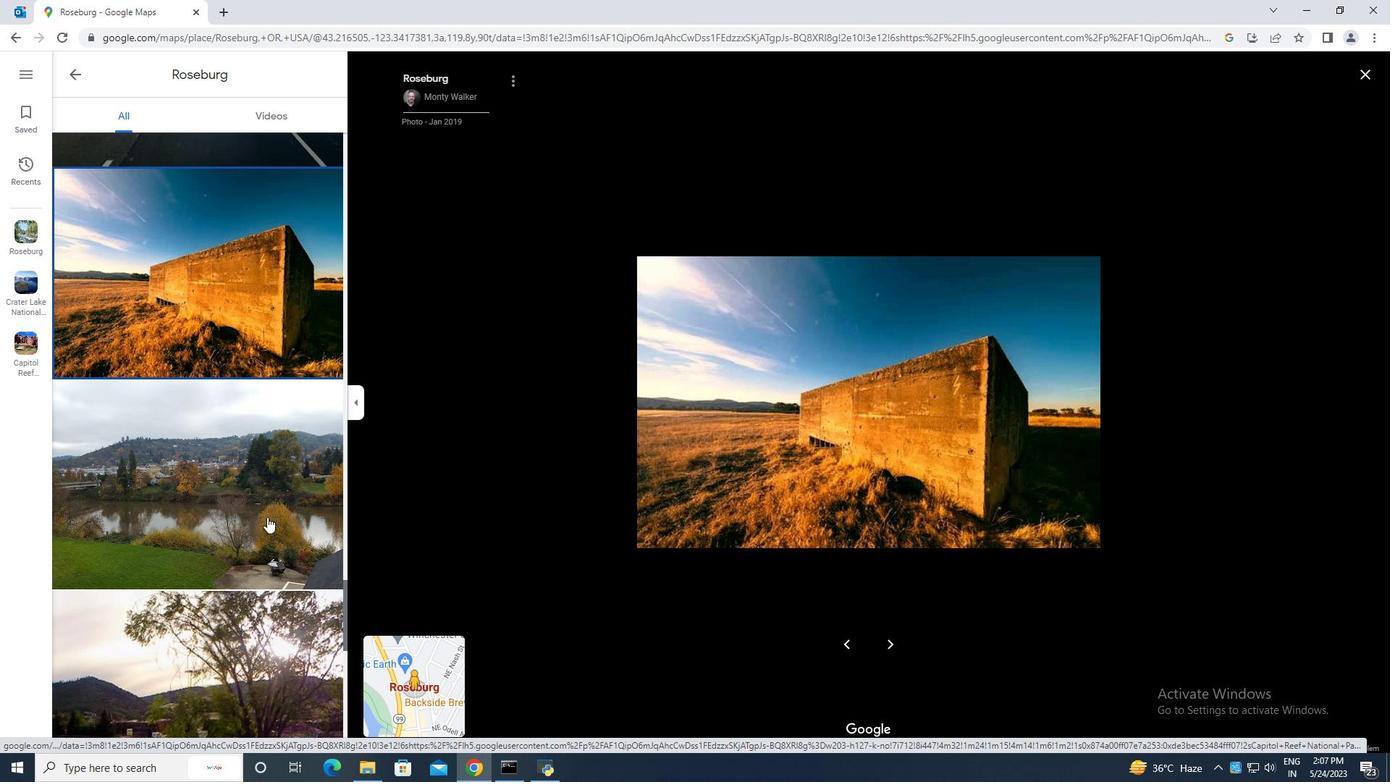
Action: Mouse moved to (414, 559)
